 Task: Search and explore Airbnb cabins in Napa Valley. 
Action: Mouse moved to (531, 77)
Screenshot: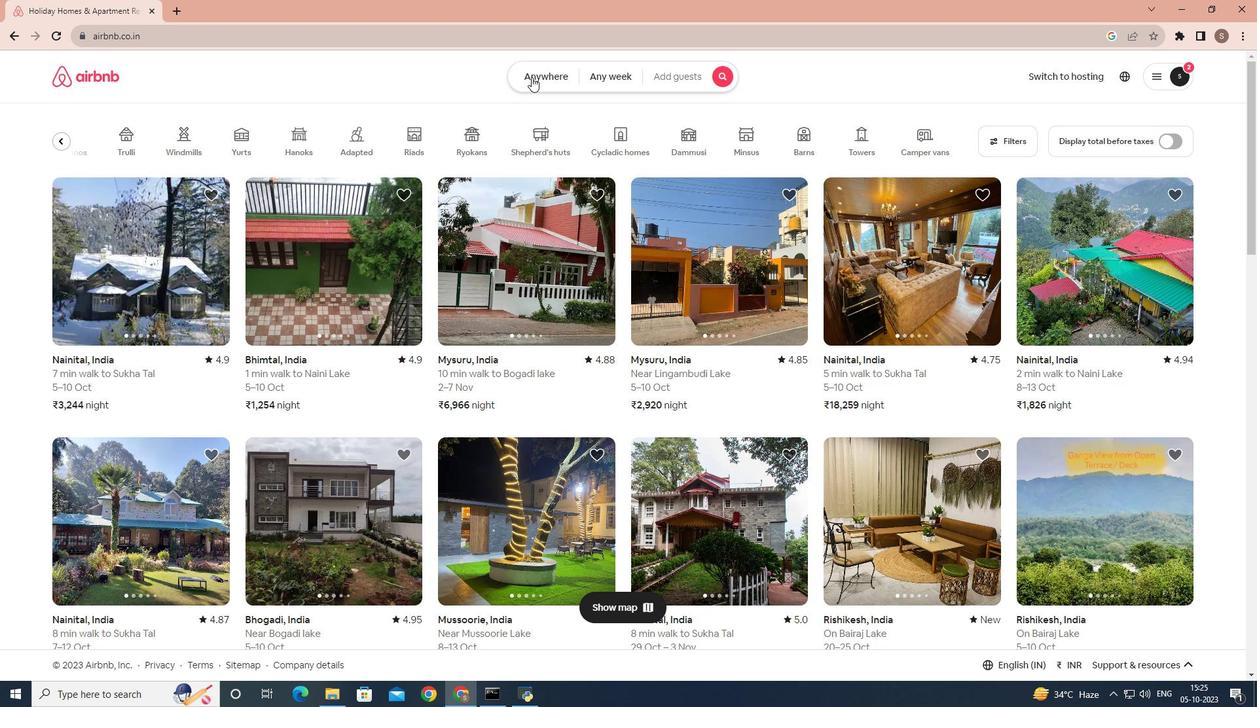 
Action: Mouse pressed left at (531, 77)
Screenshot: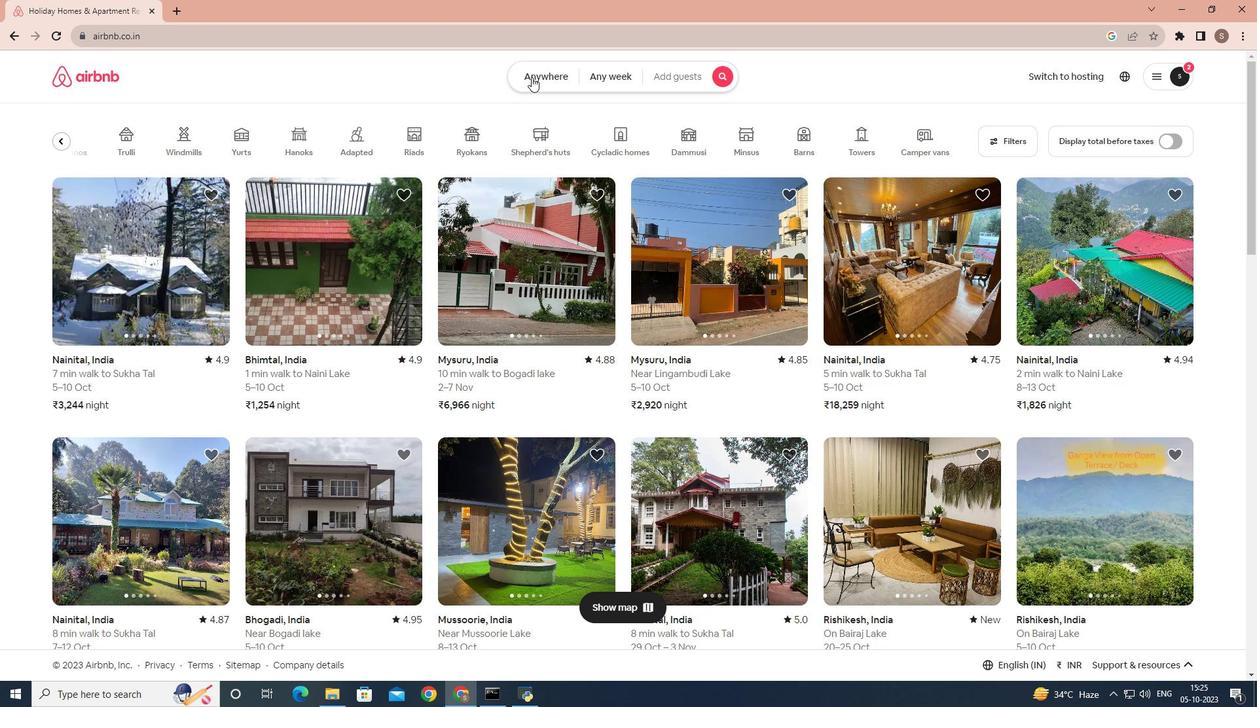 
Action: Mouse moved to (468, 136)
Screenshot: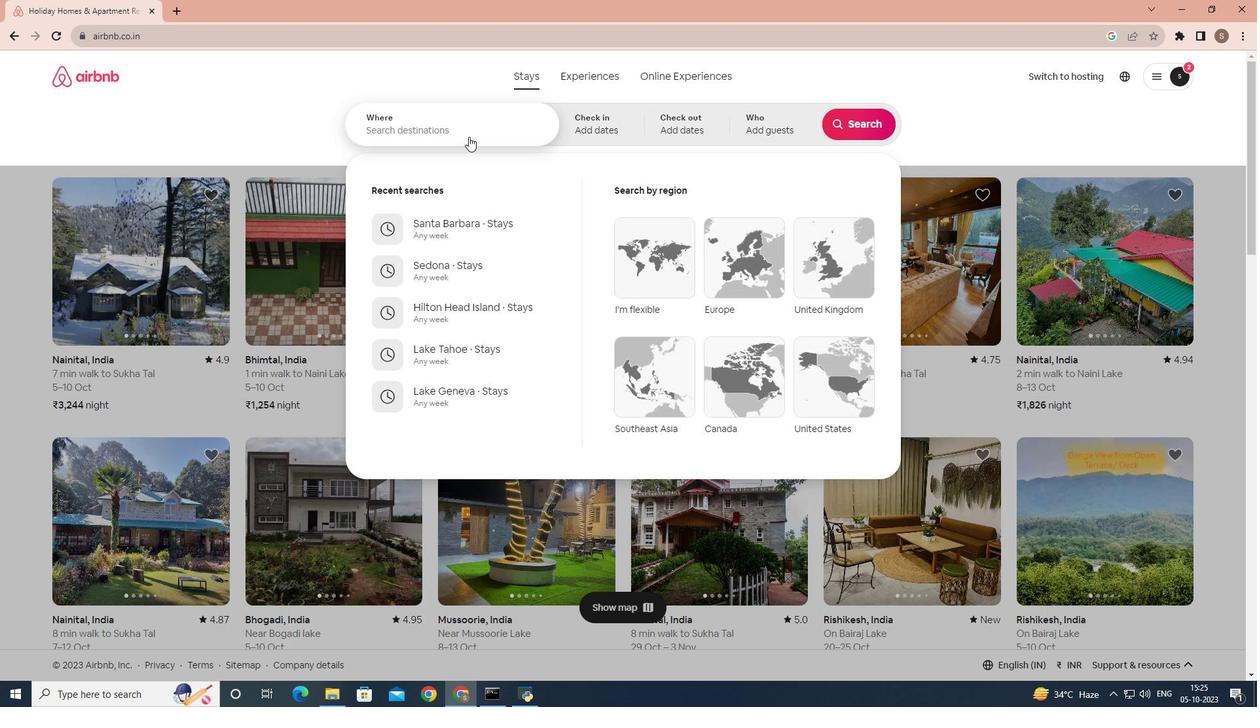 
Action: Mouse pressed left at (468, 136)
Screenshot: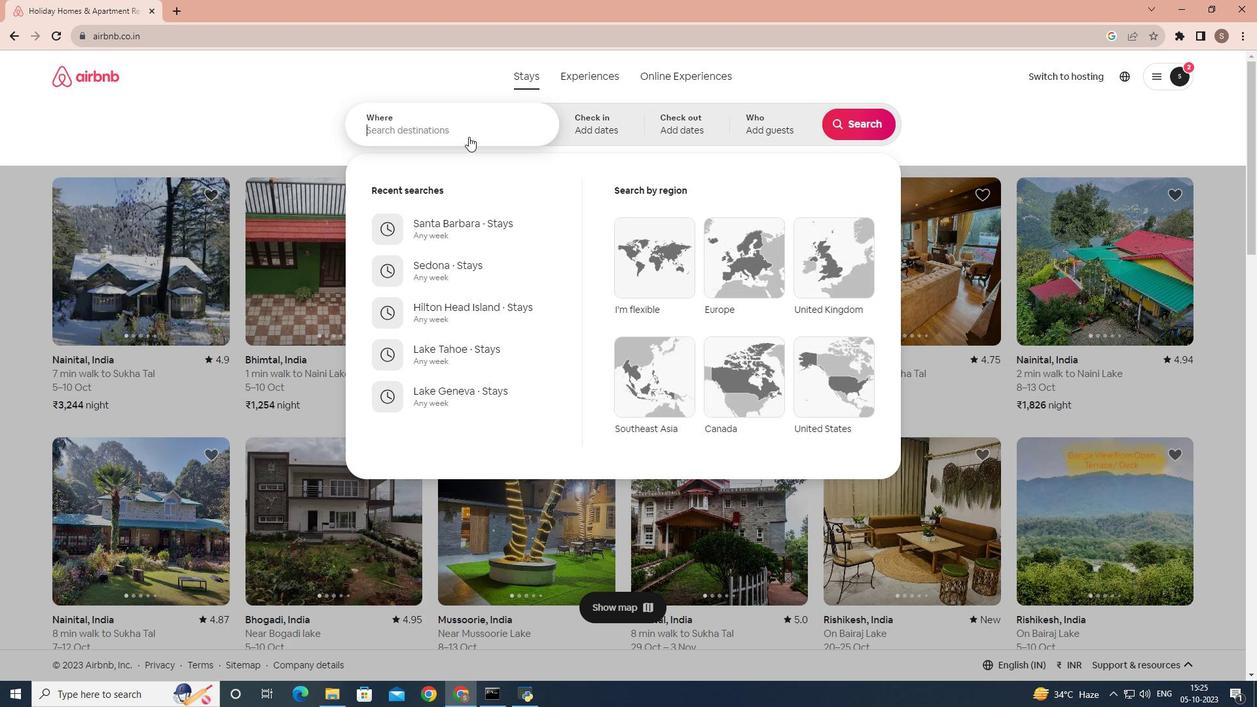 
Action: Key pressed <Key.shift>Napa<Key.space><Key.shift>Valley
Screenshot: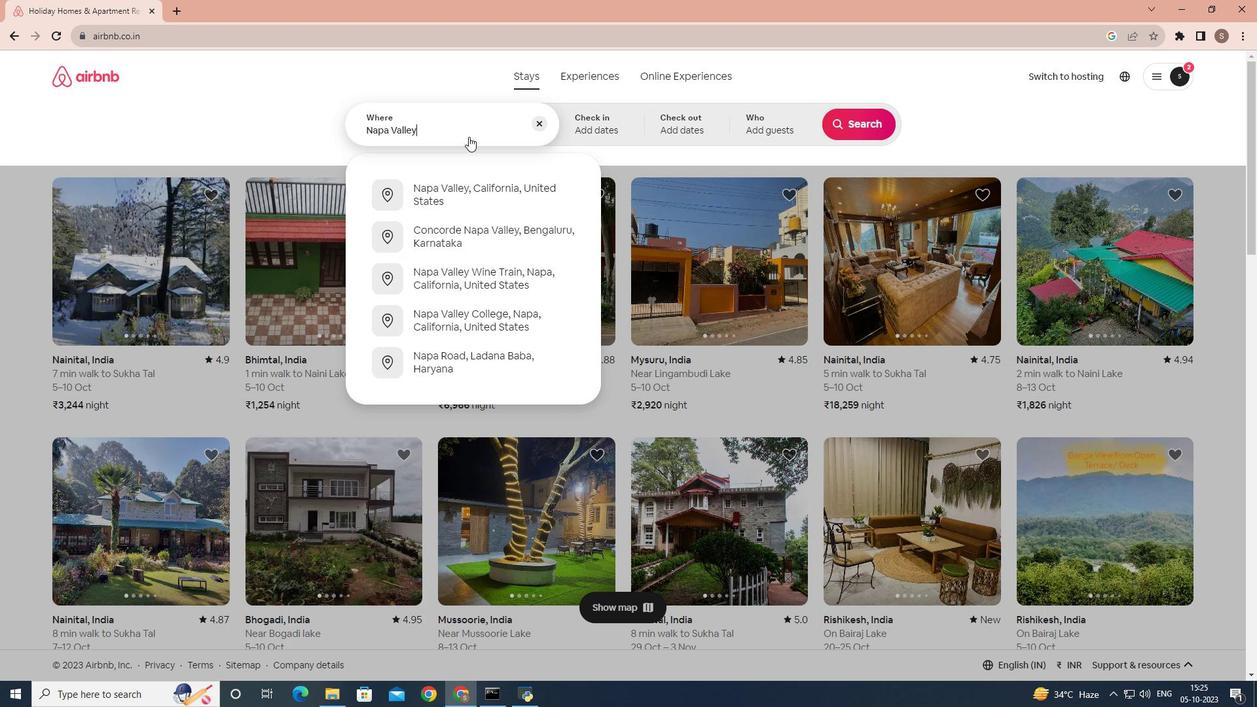 
Action: Mouse moved to (496, 183)
Screenshot: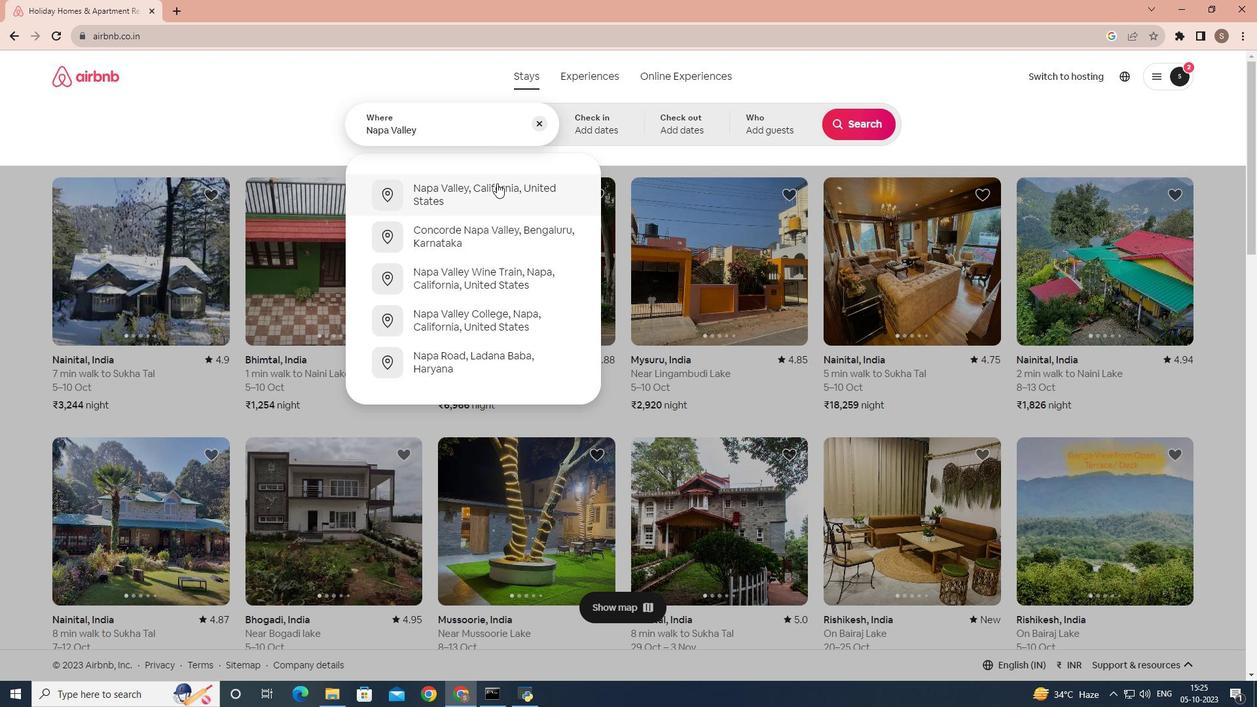 
Action: Mouse pressed left at (496, 183)
Screenshot: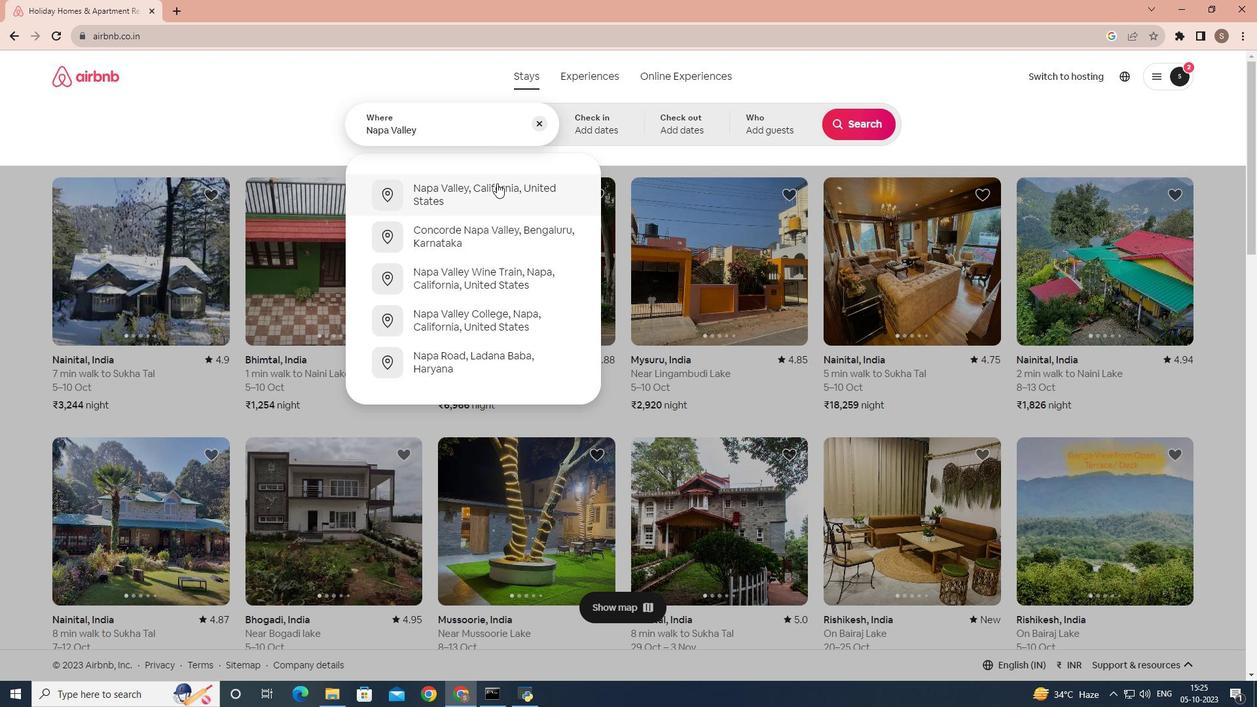 
Action: Mouse moved to (840, 128)
Screenshot: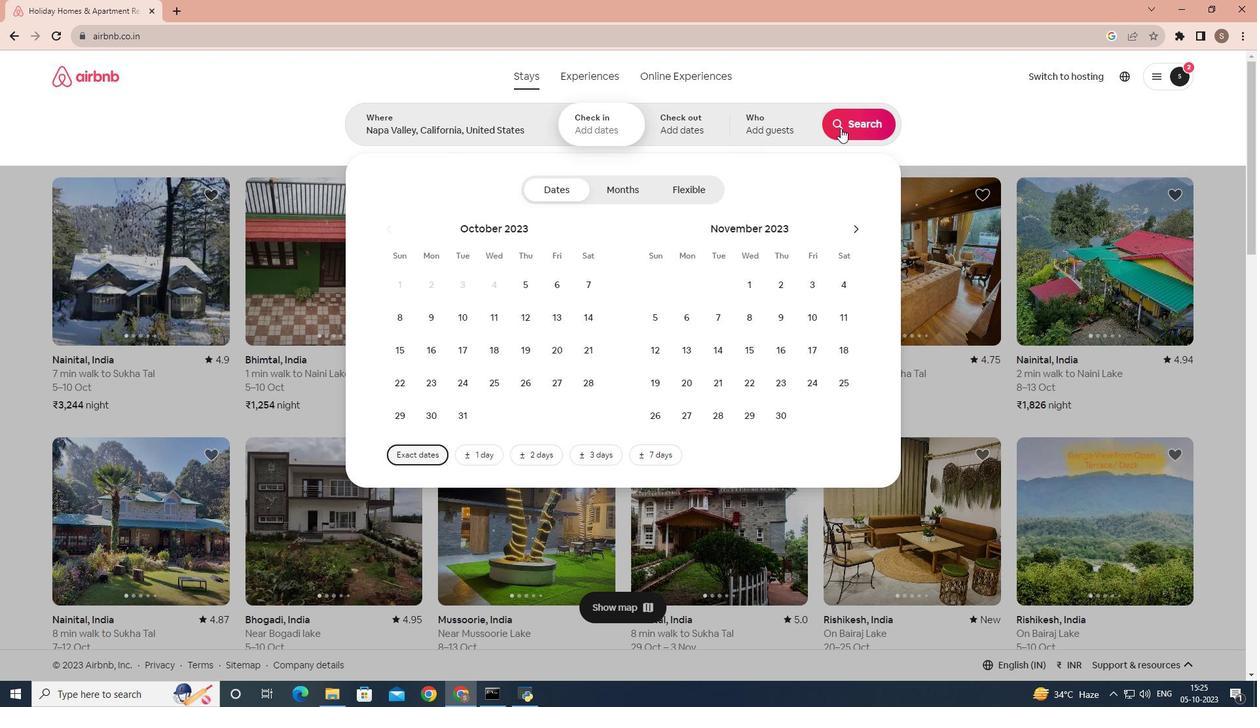 
Action: Mouse pressed left at (840, 128)
Screenshot: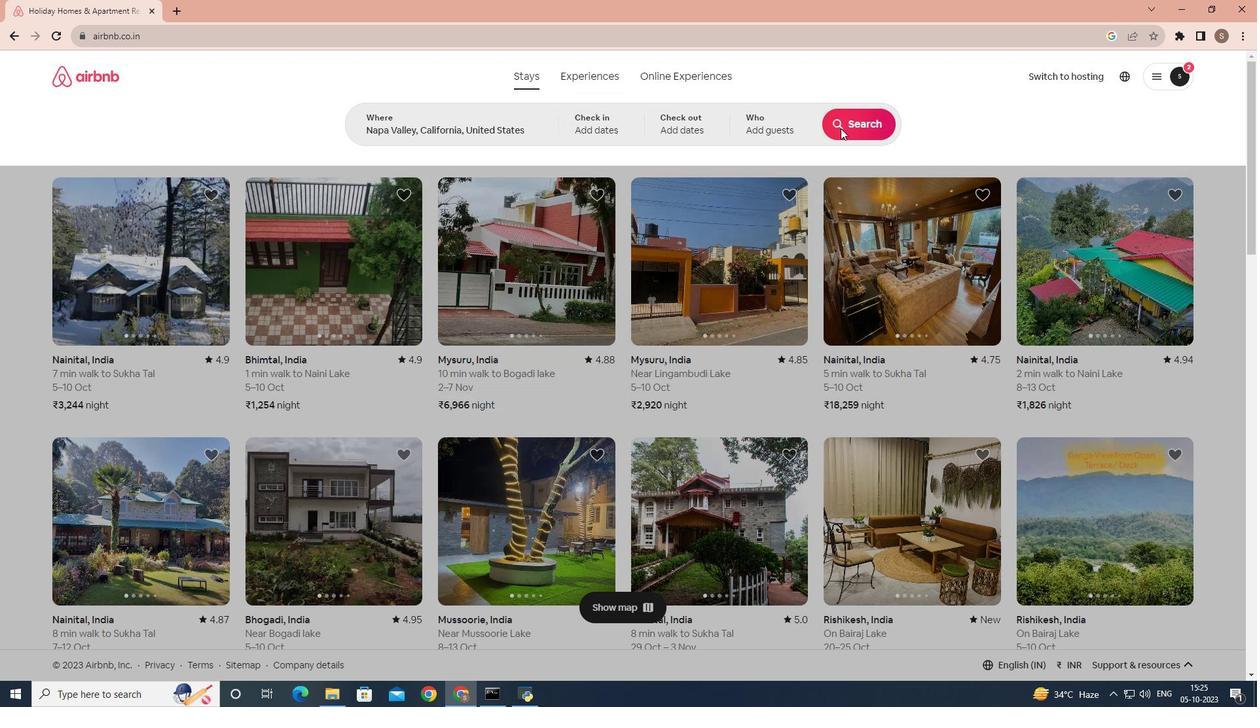 
Action: Mouse moved to (510, 136)
Screenshot: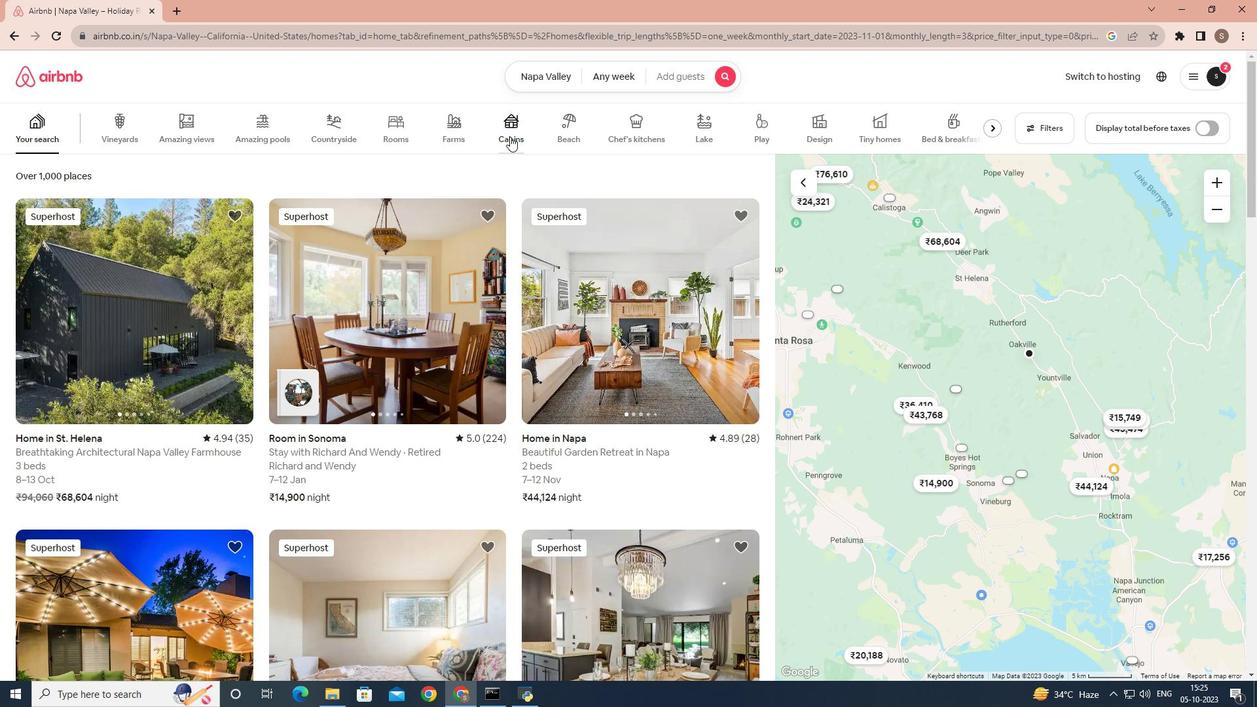 
Action: Mouse pressed left at (510, 136)
Screenshot: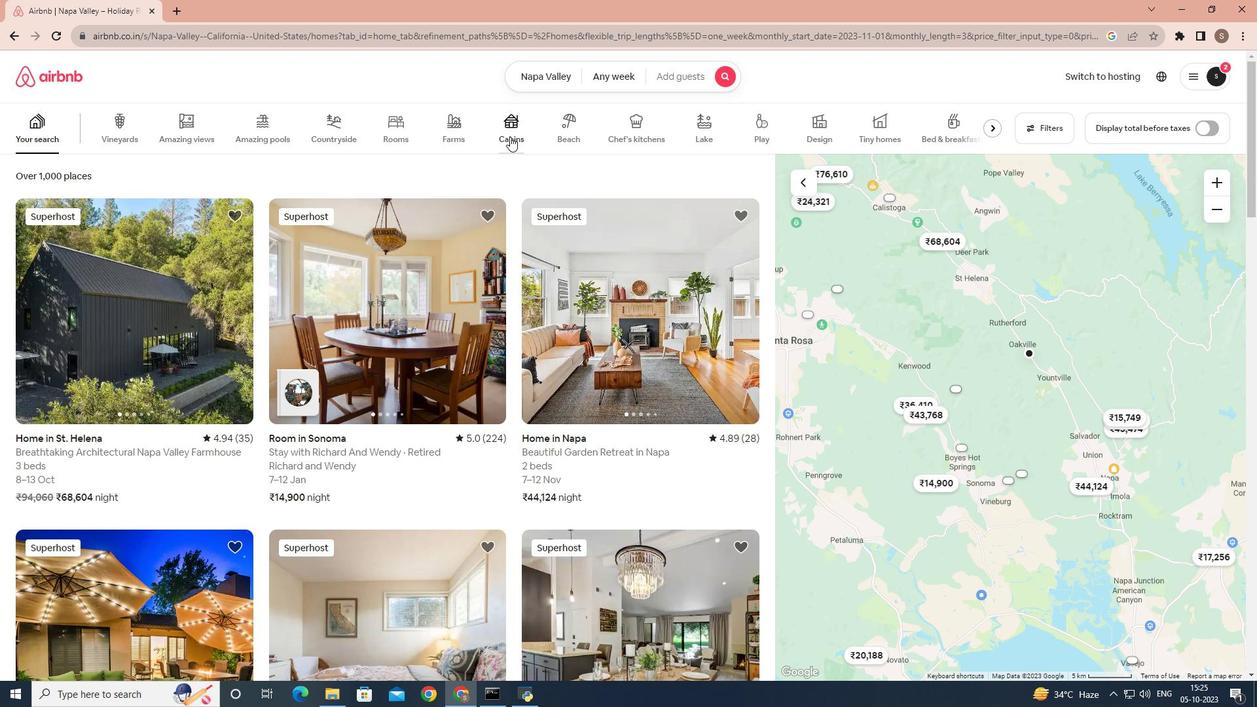 
Action: Mouse moved to (411, 240)
Screenshot: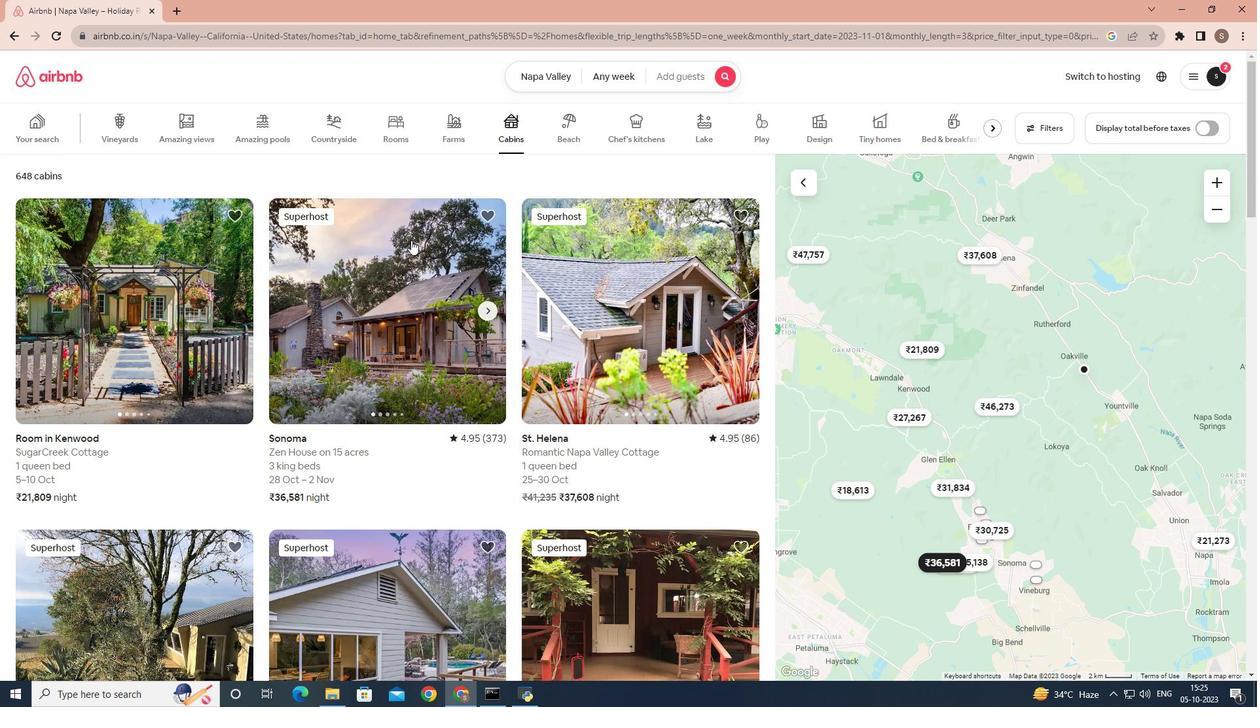 
Action: Mouse scrolled (411, 239) with delta (0, 0)
Screenshot: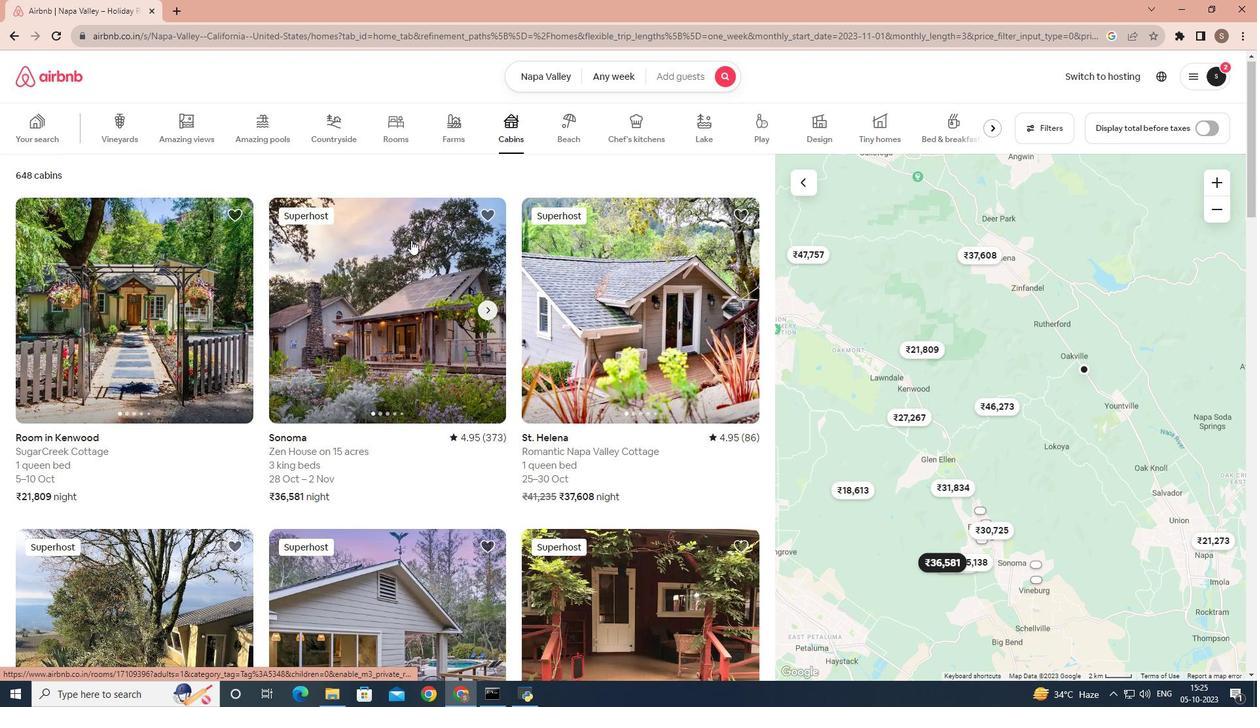 
Action: Mouse moved to (320, 281)
Screenshot: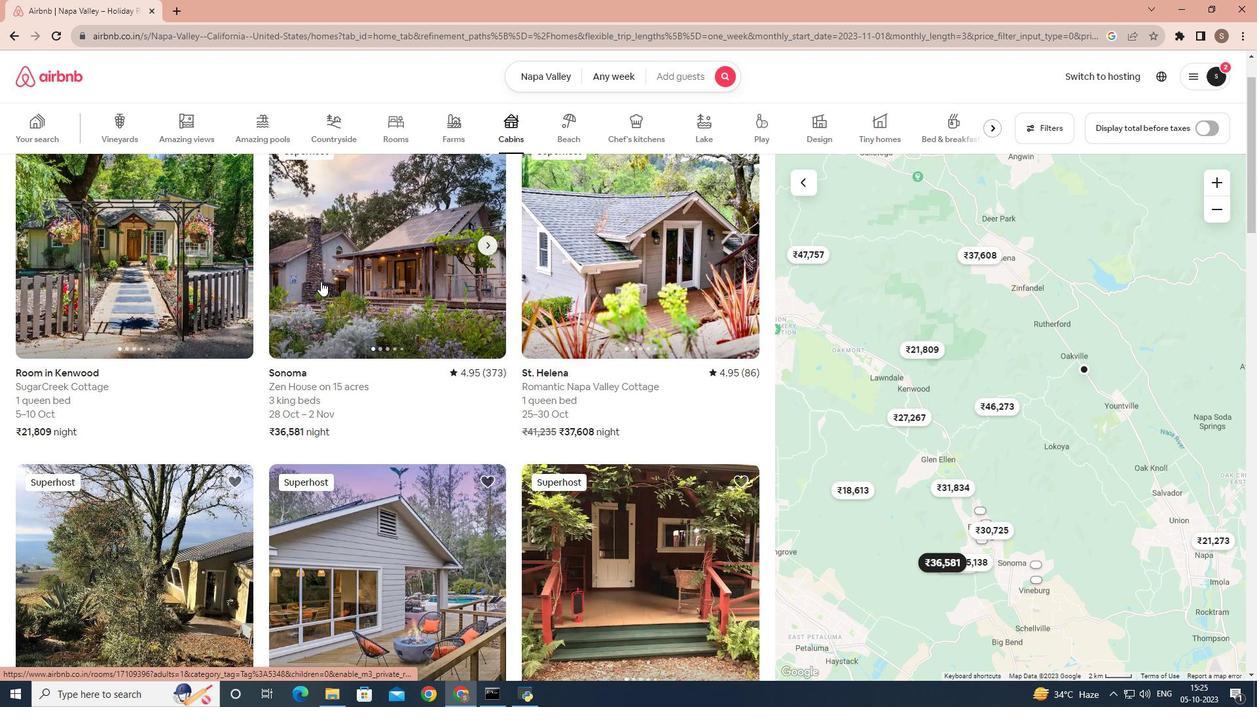 
Action: Mouse pressed left at (320, 281)
Screenshot: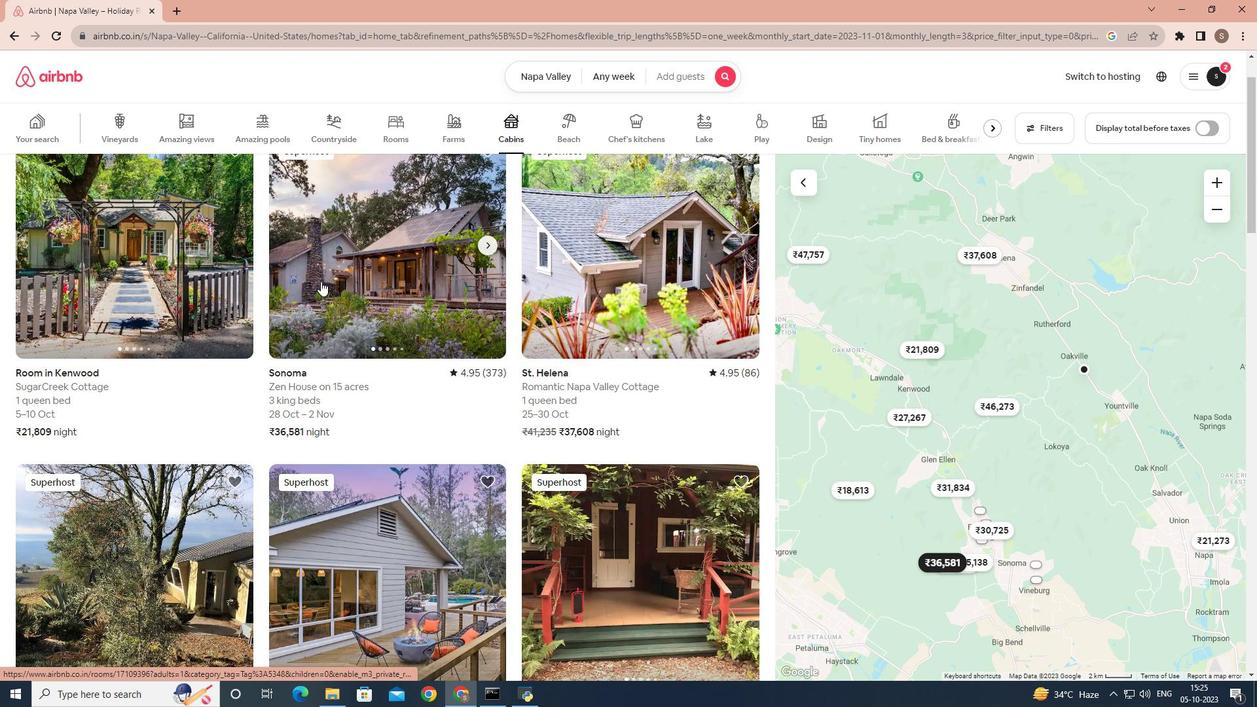 
Action: Mouse moved to (925, 478)
Screenshot: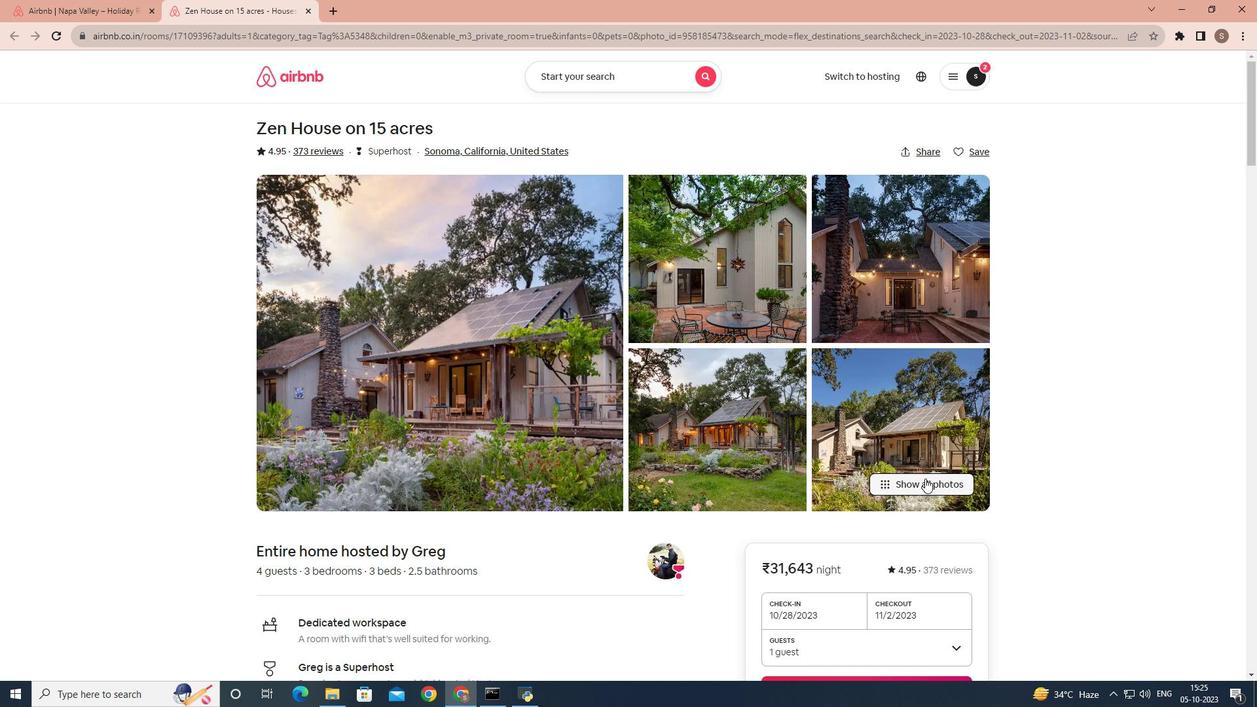
Action: Mouse pressed left at (925, 478)
Screenshot: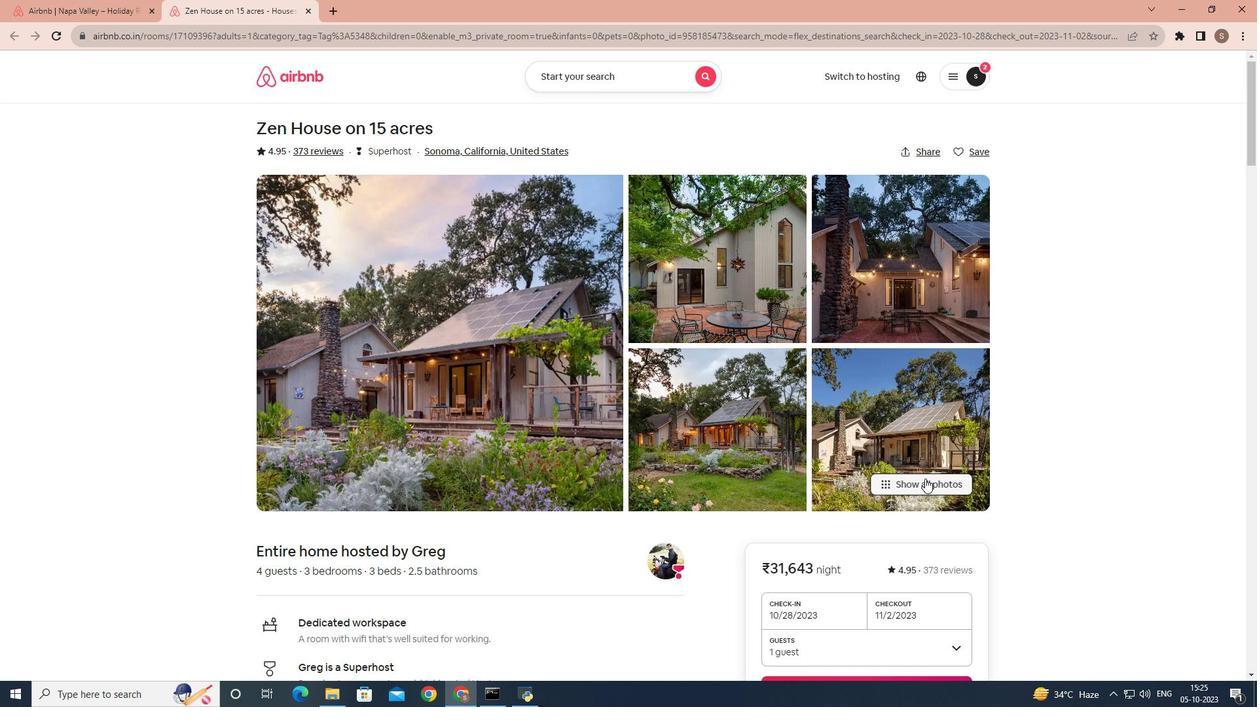 
Action: Mouse moved to (774, 486)
Screenshot: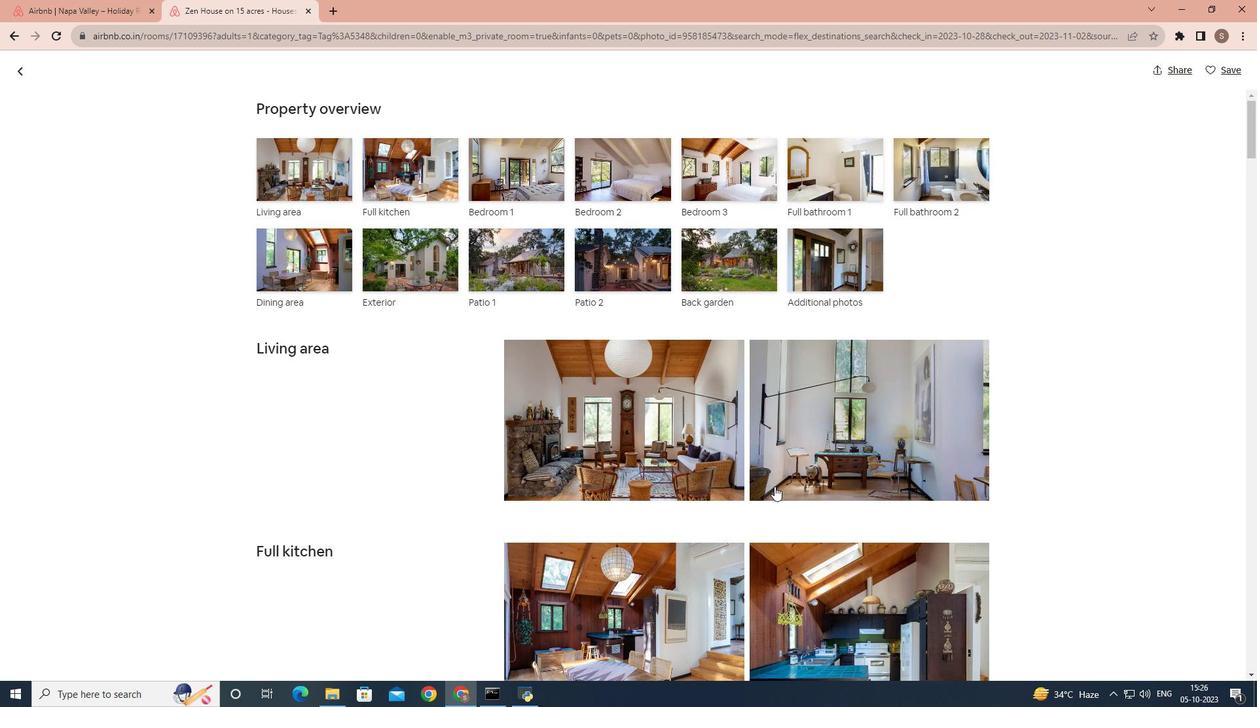 
Action: Mouse scrolled (774, 485) with delta (0, 0)
Screenshot: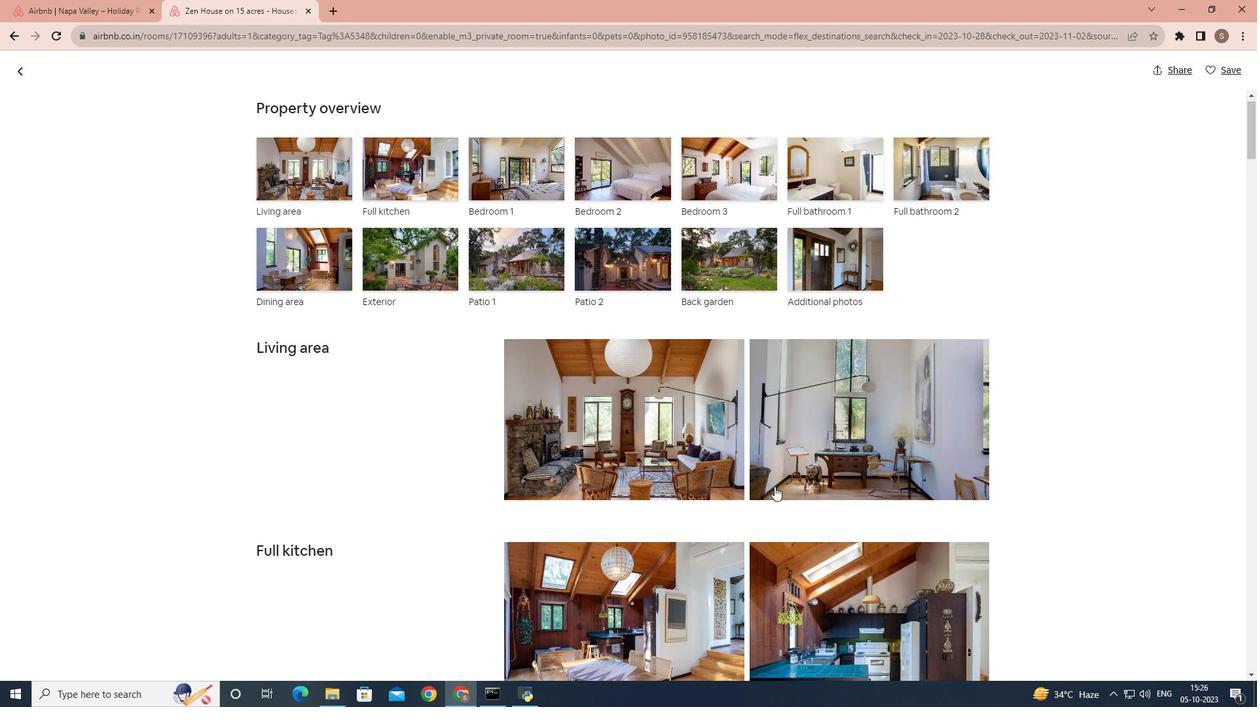 
Action: Mouse moved to (774, 479)
Screenshot: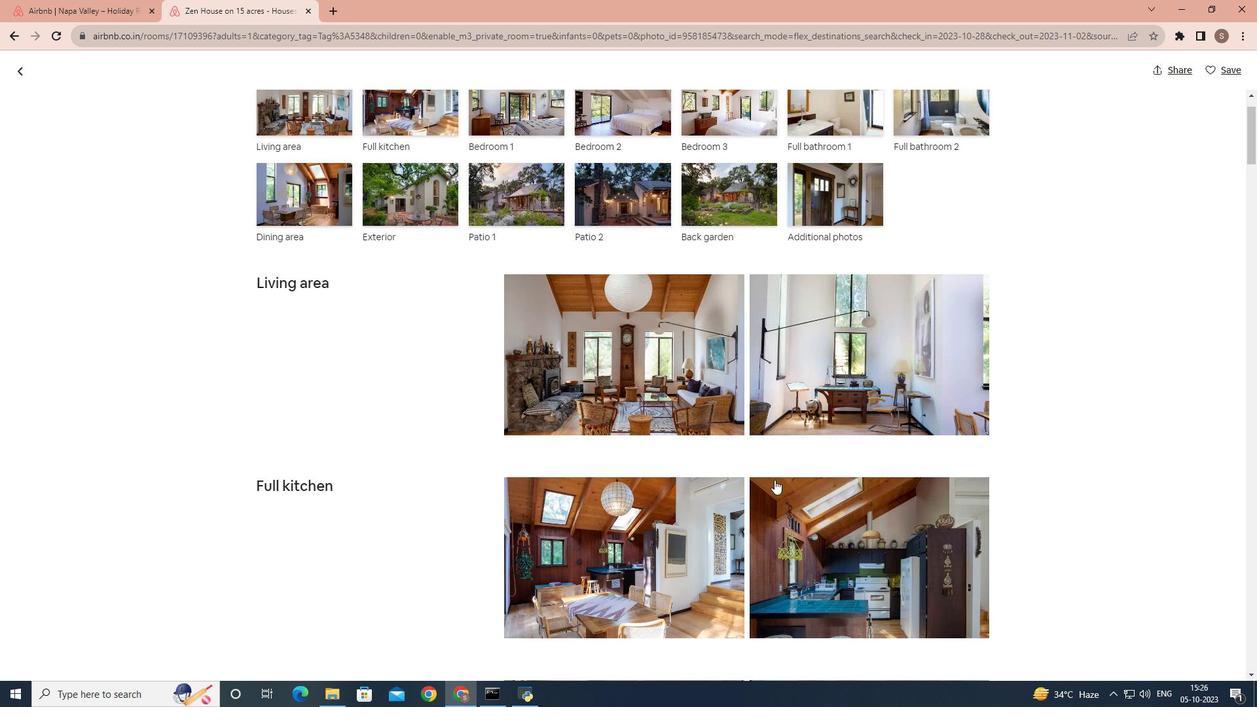 
Action: Mouse scrolled (774, 479) with delta (0, 0)
Screenshot: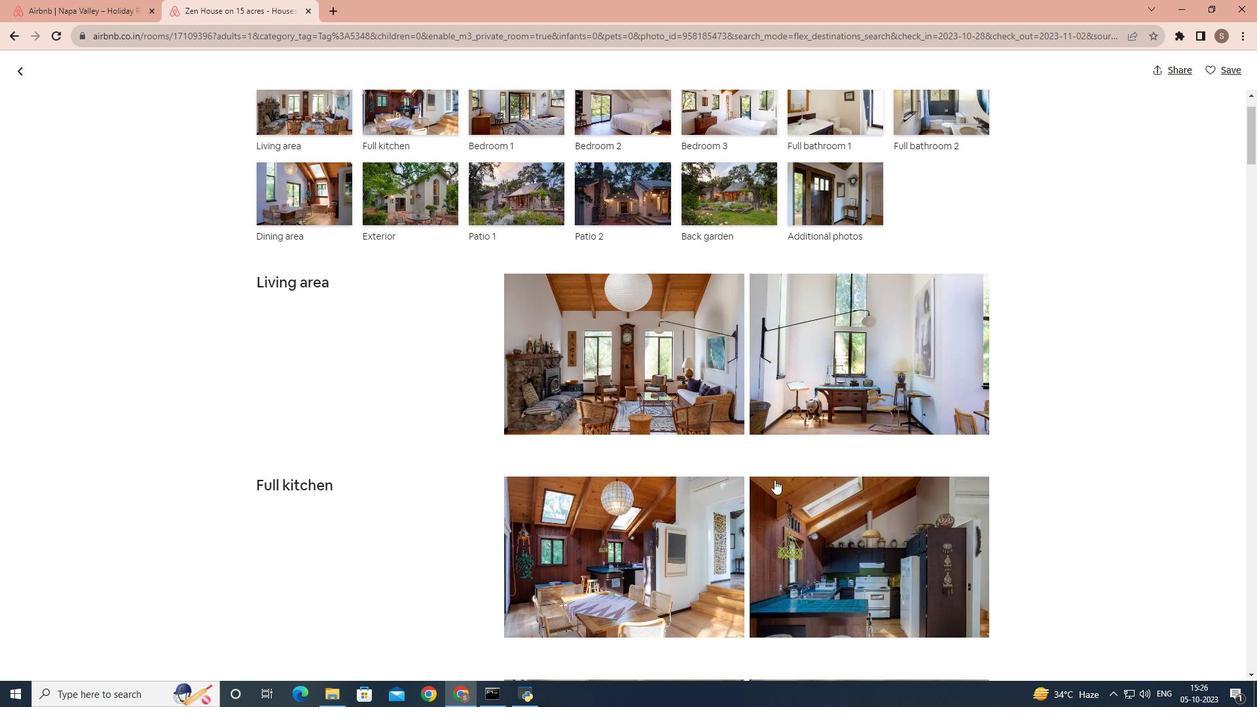 
Action: Mouse scrolled (774, 479) with delta (0, 0)
Screenshot: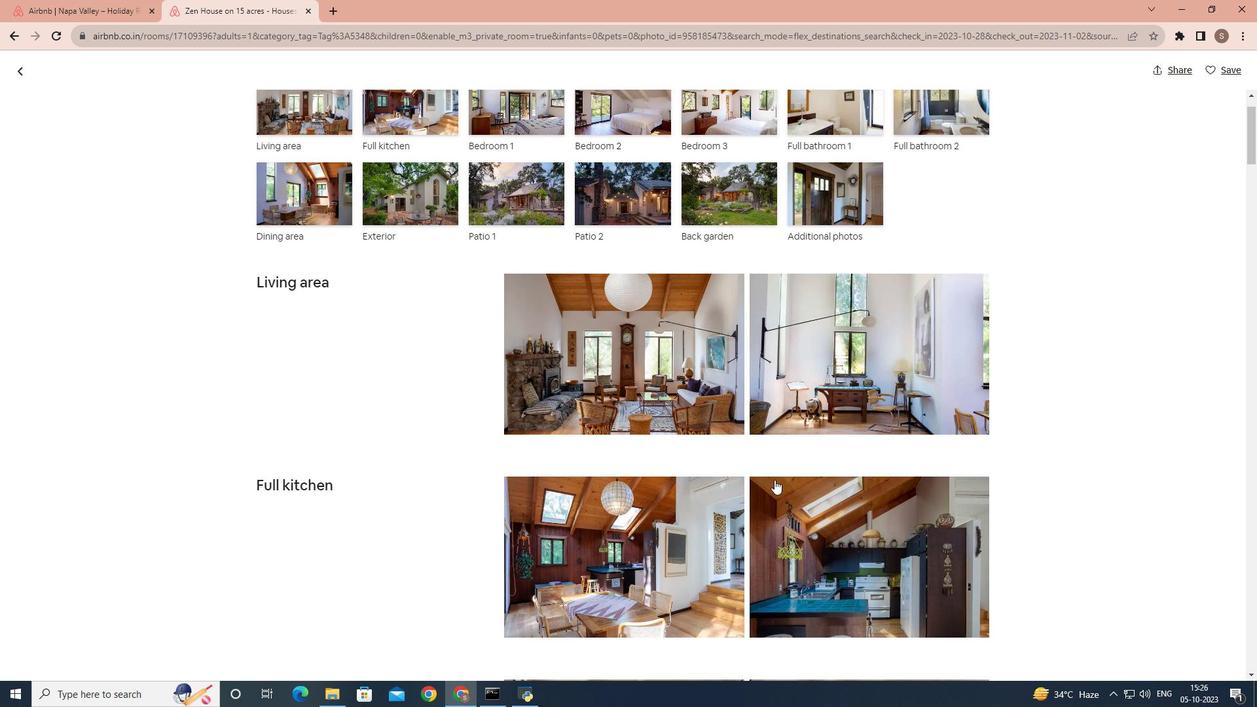 
Action: Mouse scrolled (774, 479) with delta (0, 0)
Screenshot: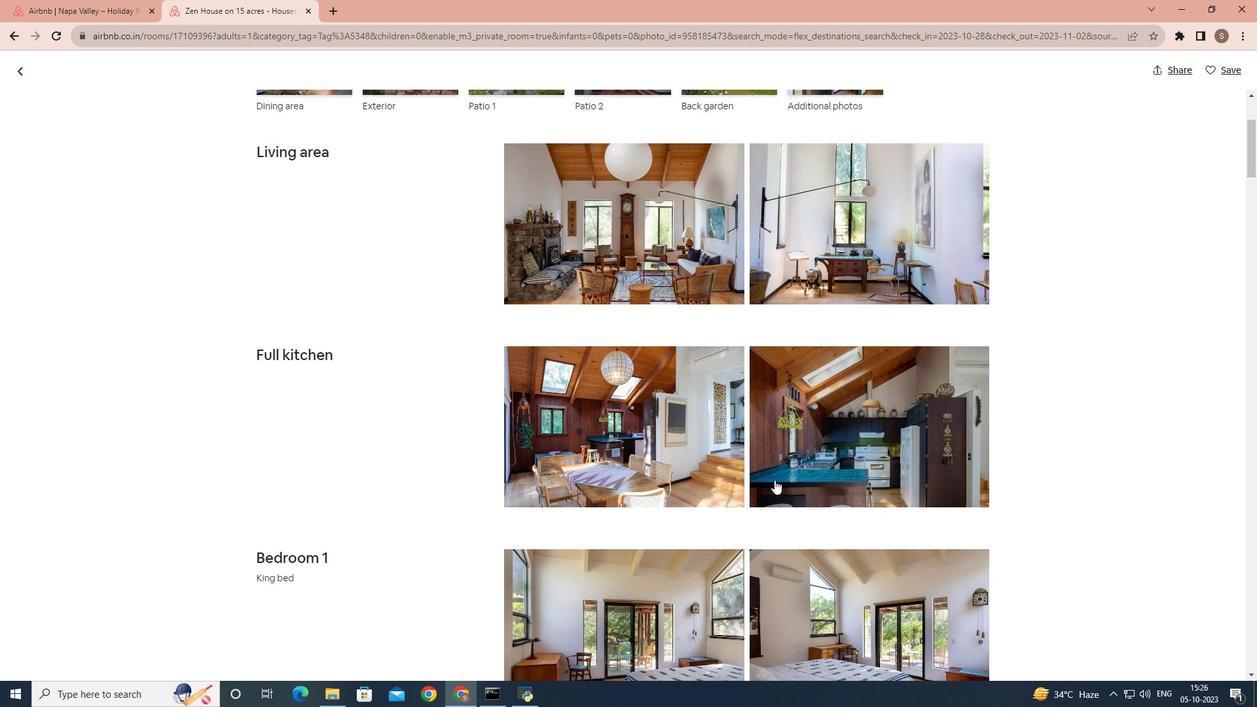 
Action: Mouse scrolled (774, 479) with delta (0, 0)
Screenshot: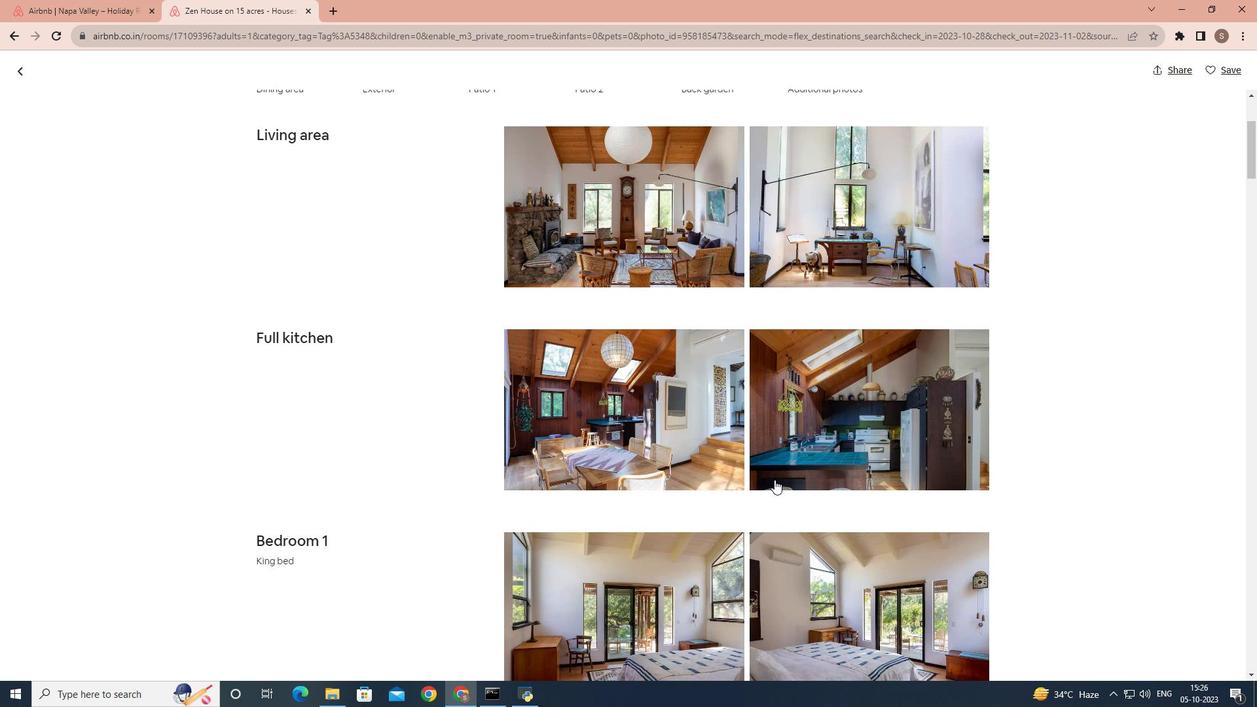 
Action: Mouse scrolled (774, 479) with delta (0, 0)
Screenshot: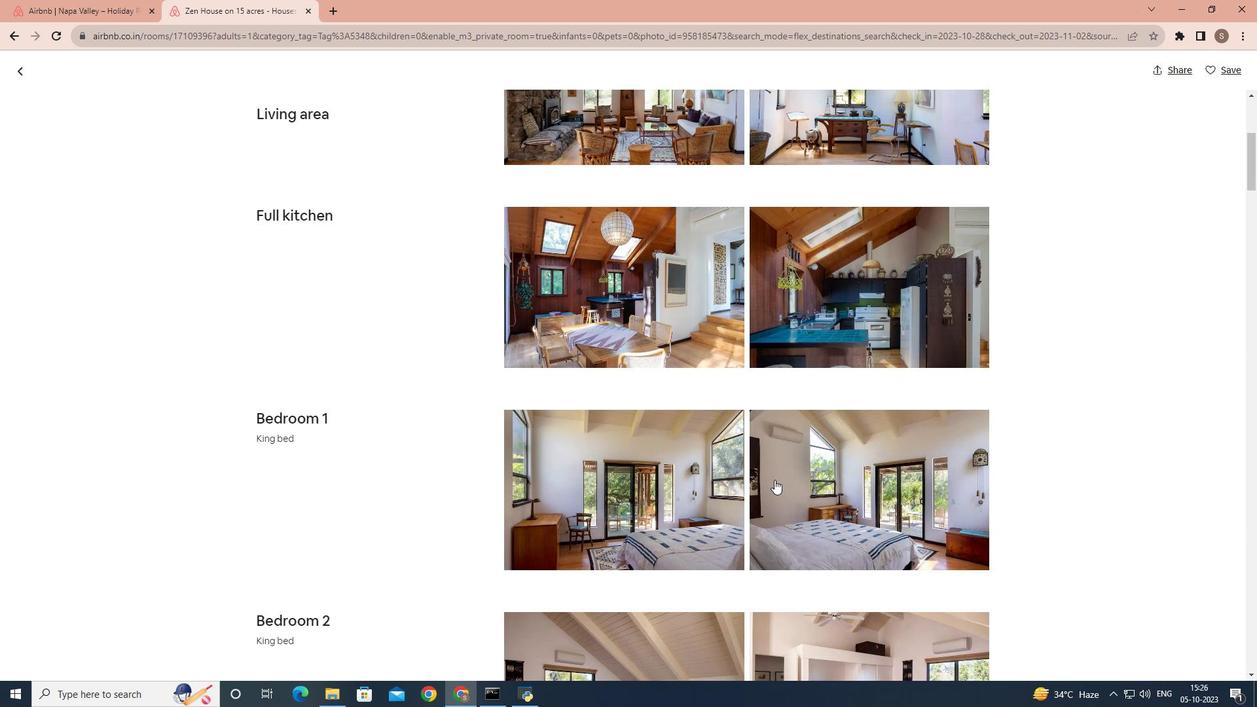 
Action: Mouse scrolled (774, 479) with delta (0, 0)
Screenshot: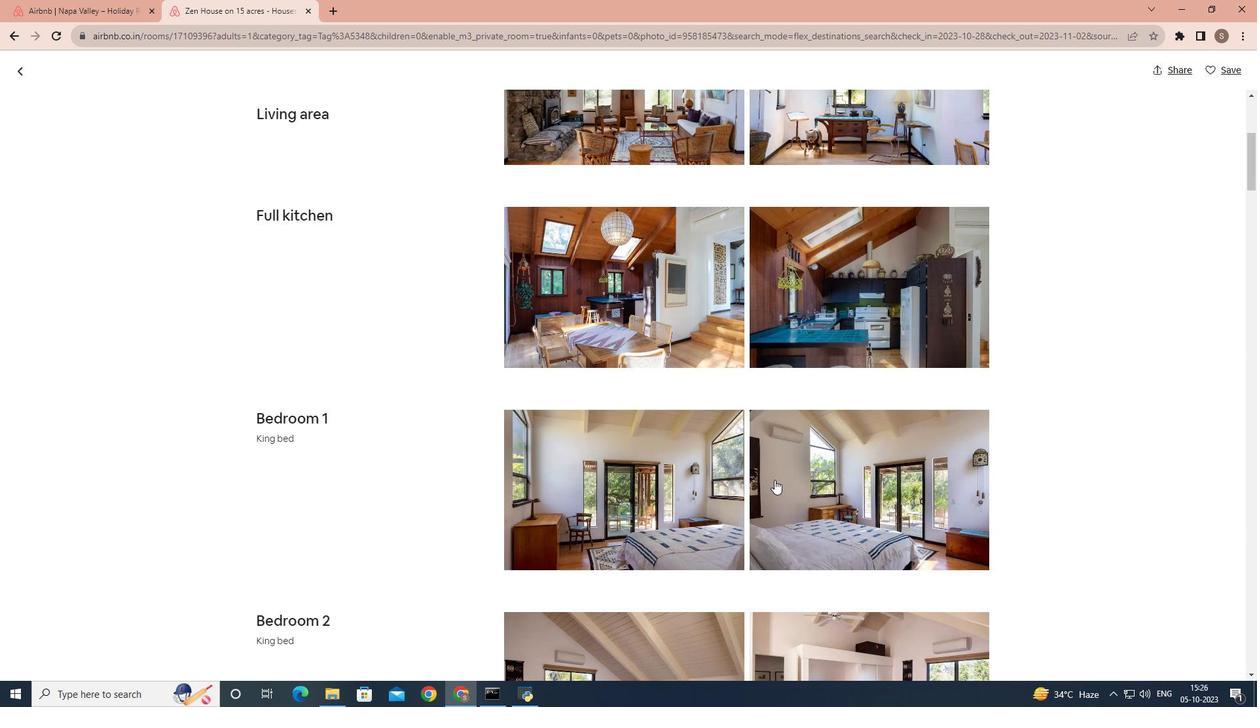 
Action: Mouse scrolled (774, 479) with delta (0, 0)
Screenshot: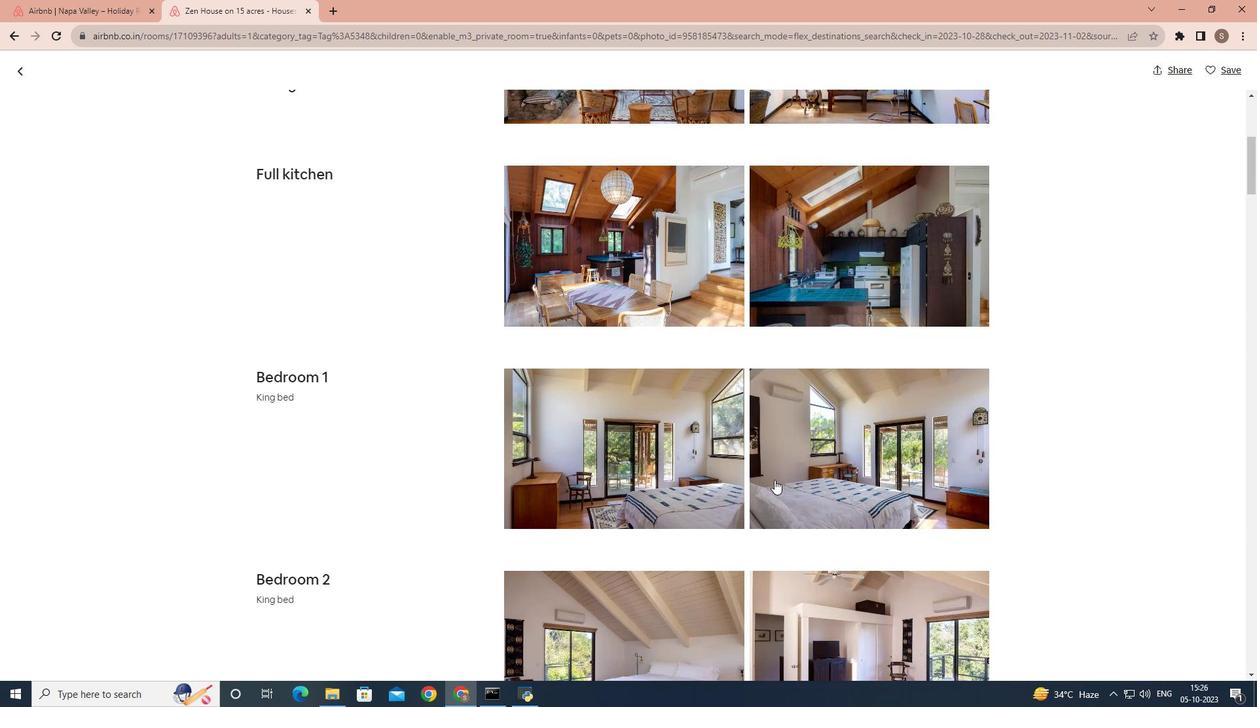 
Action: Mouse scrolled (774, 479) with delta (0, 0)
Screenshot: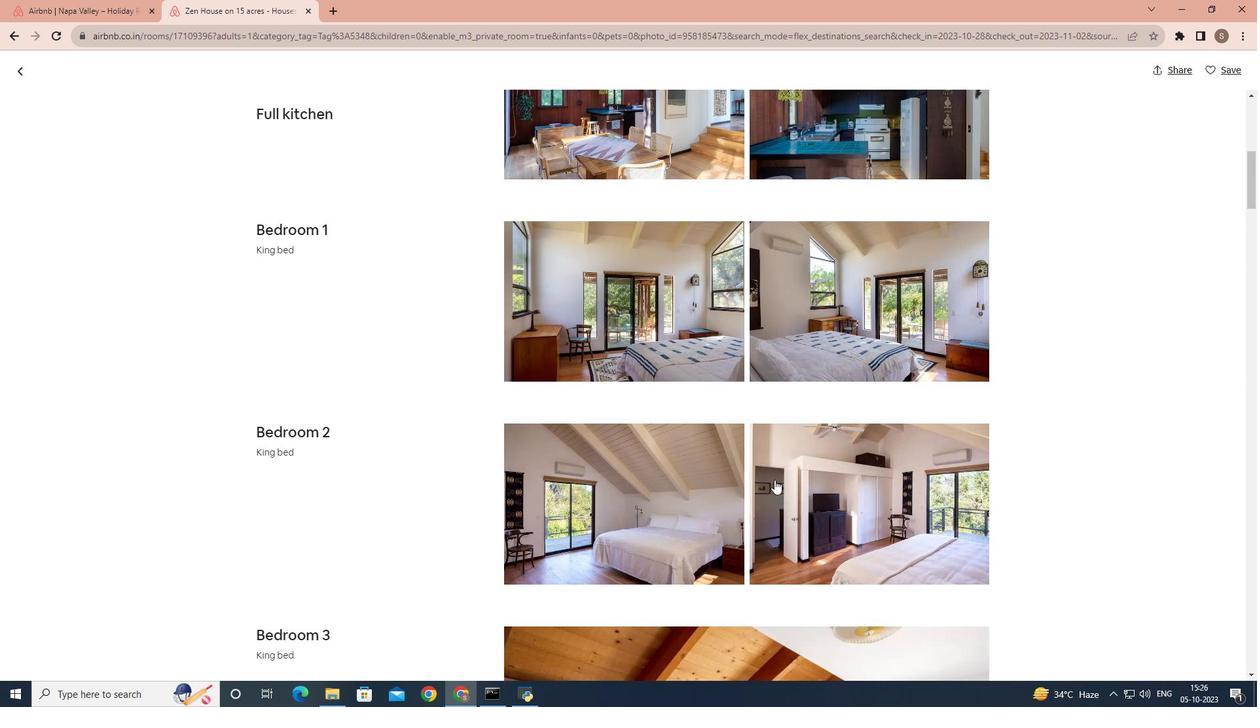 
Action: Mouse scrolled (774, 479) with delta (0, 0)
Screenshot: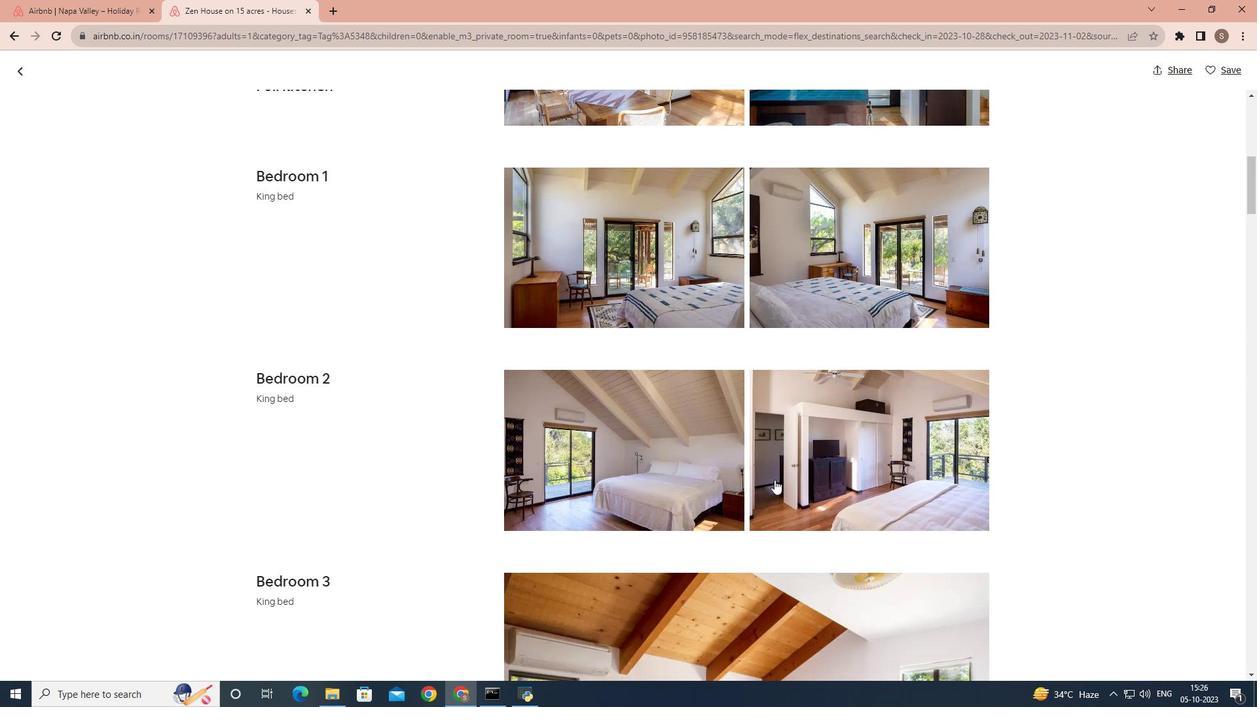 
Action: Mouse scrolled (774, 479) with delta (0, 0)
Screenshot: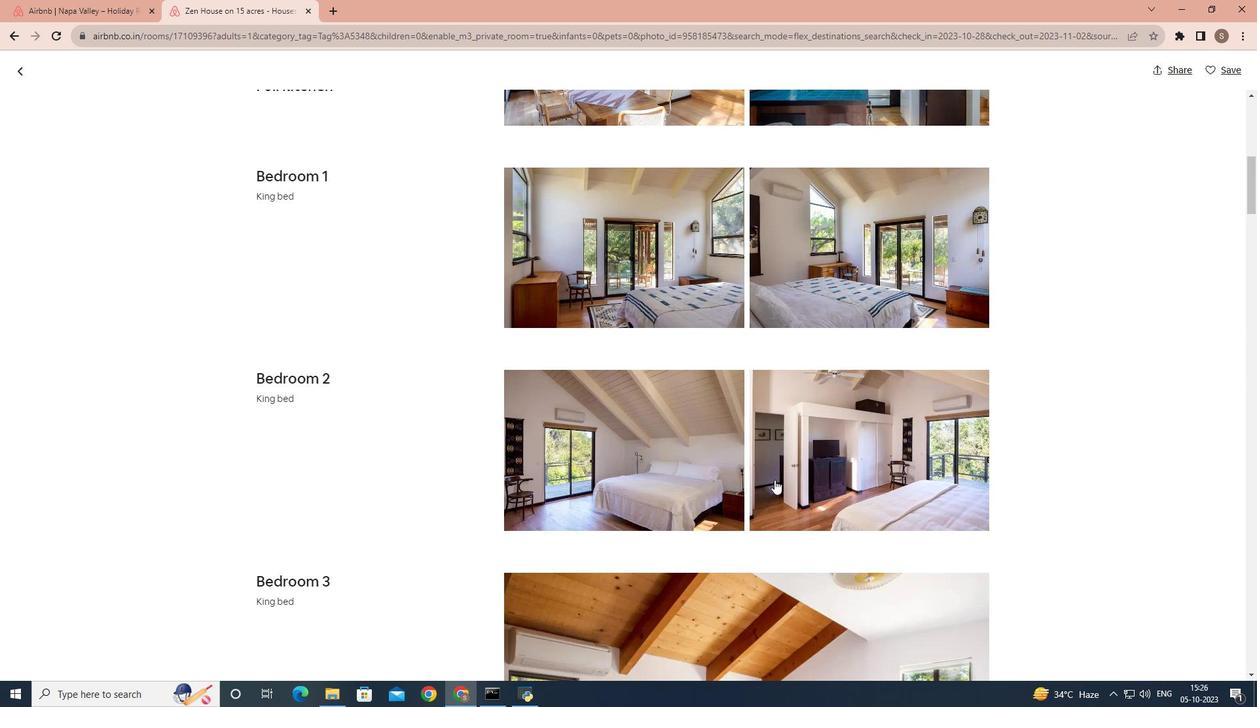 
Action: Mouse moved to (774, 479)
Screenshot: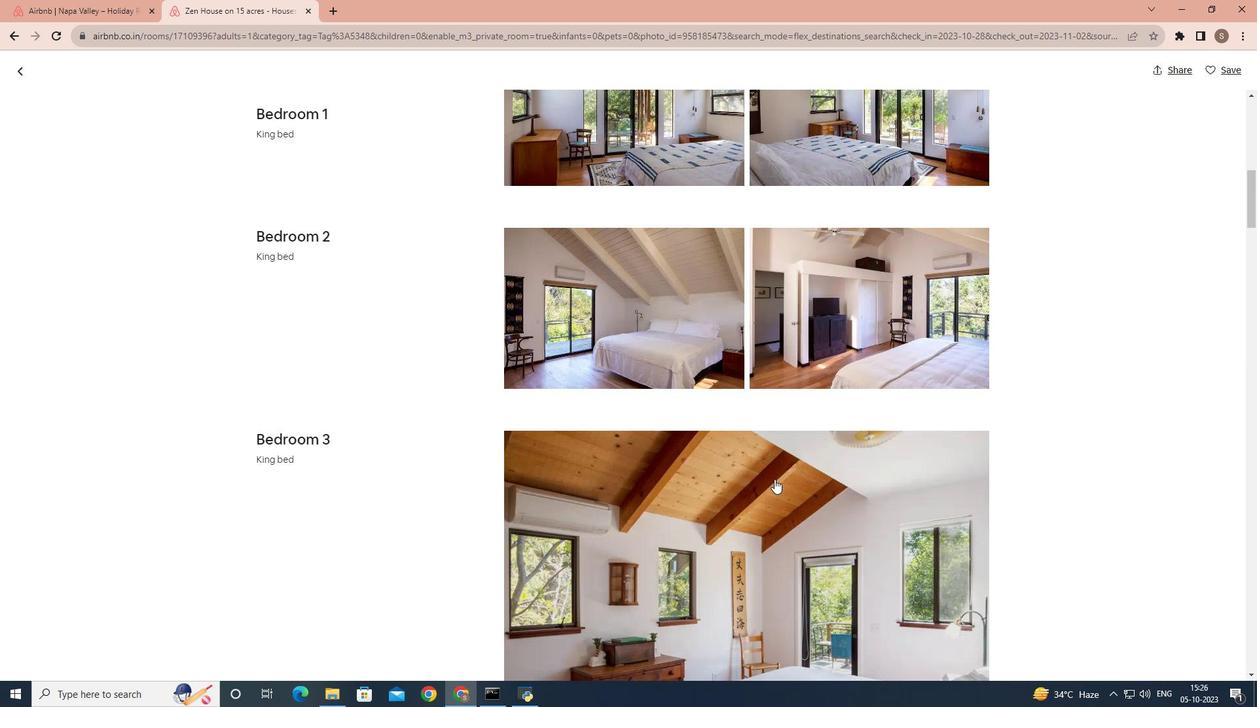 
Action: Mouse scrolled (774, 478) with delta (0, 0)
Screenshot: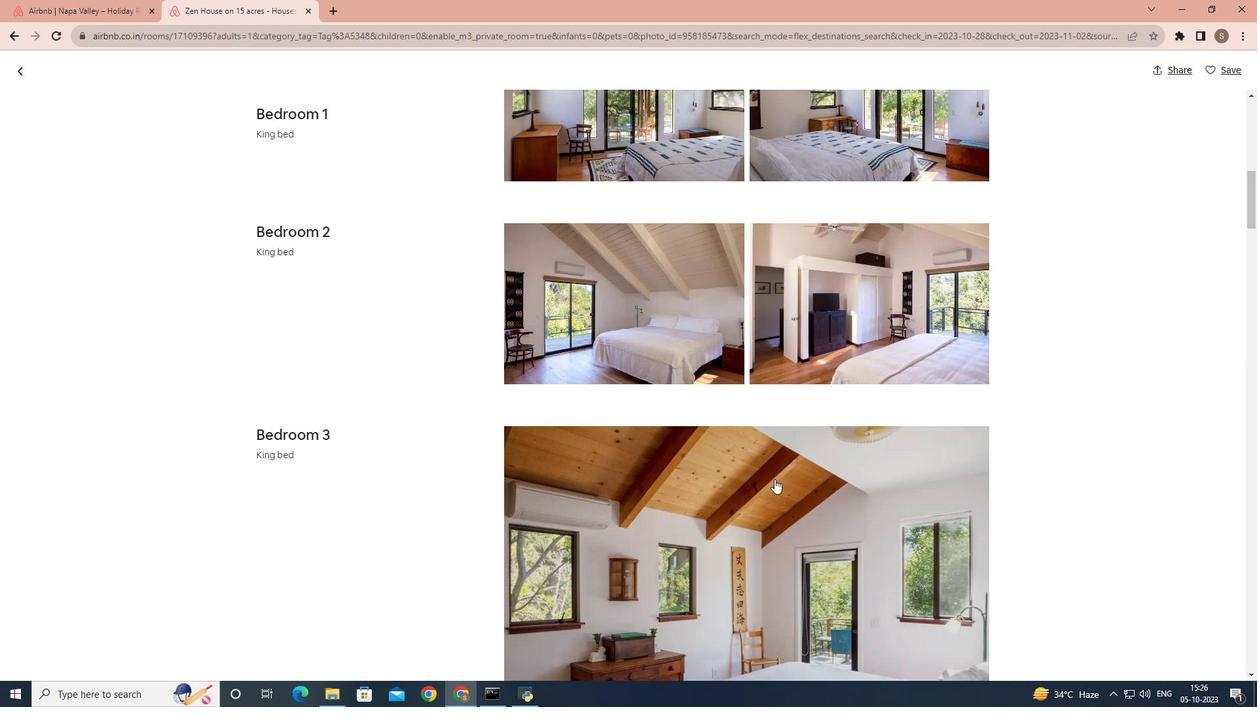 
Action: Mouse scrolled (774, 478) with delta (0, 0)
Screenshot: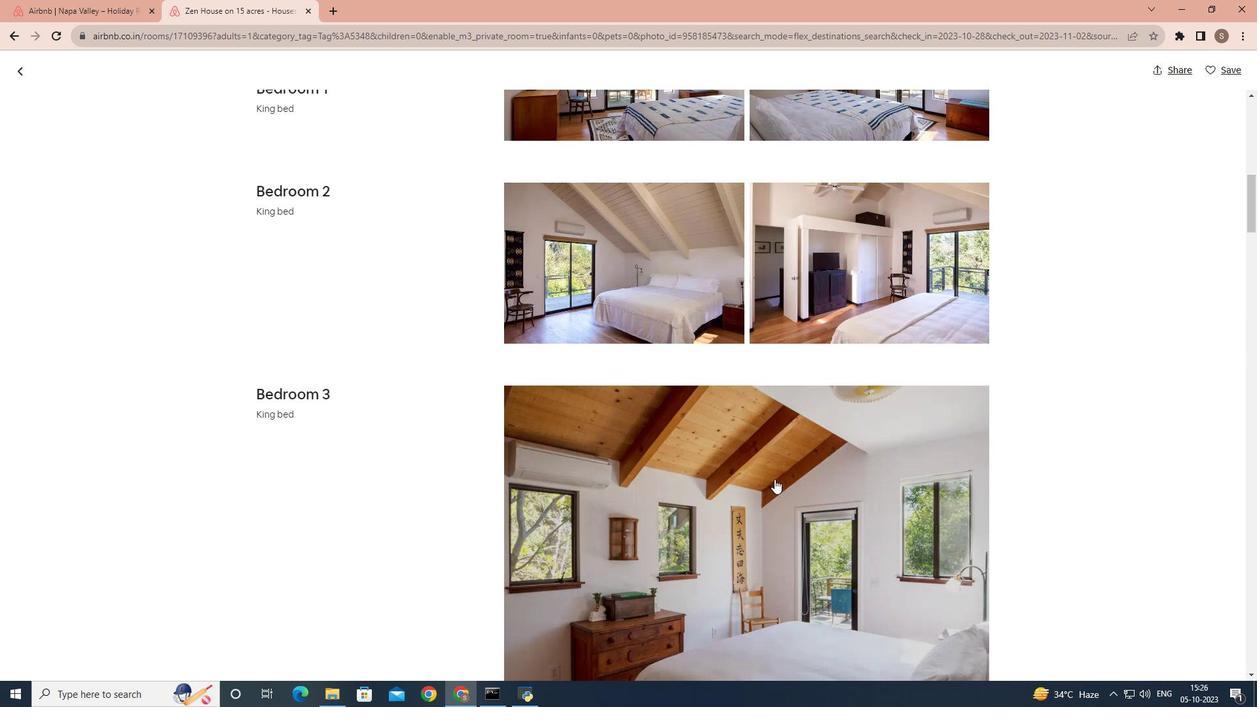 
Action: Mouse scrolled (774, 478) with delta (0, 0)
Screenshot: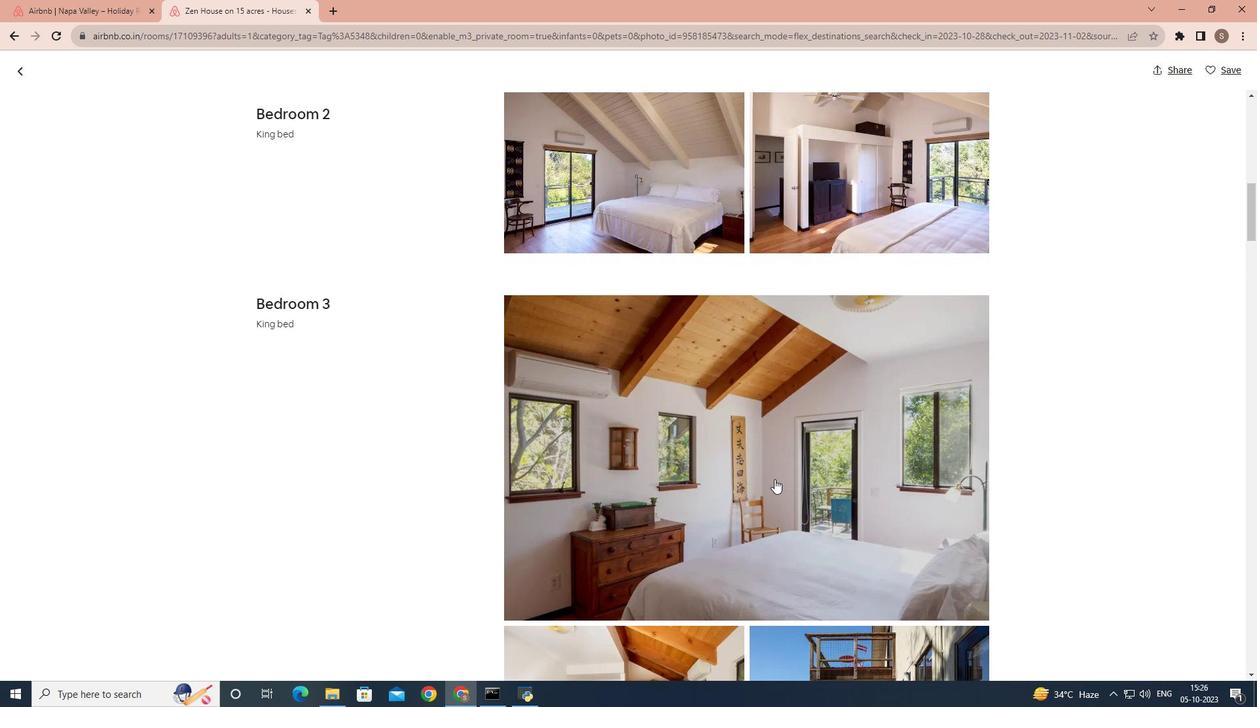 
Action: Mouse scrolled (774, 478) with delta (0, 0)
Screenshot: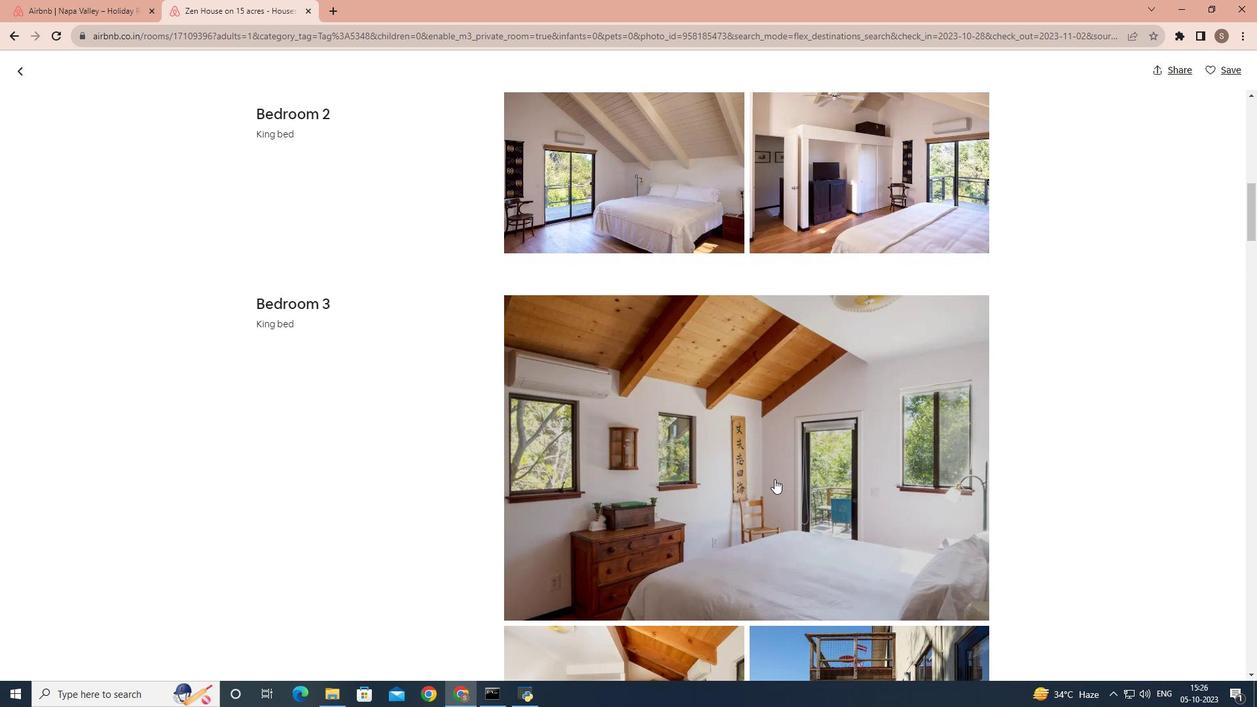 
Action: Mouse scrolled (774, 478) with delta (0, 0)
Screenshot: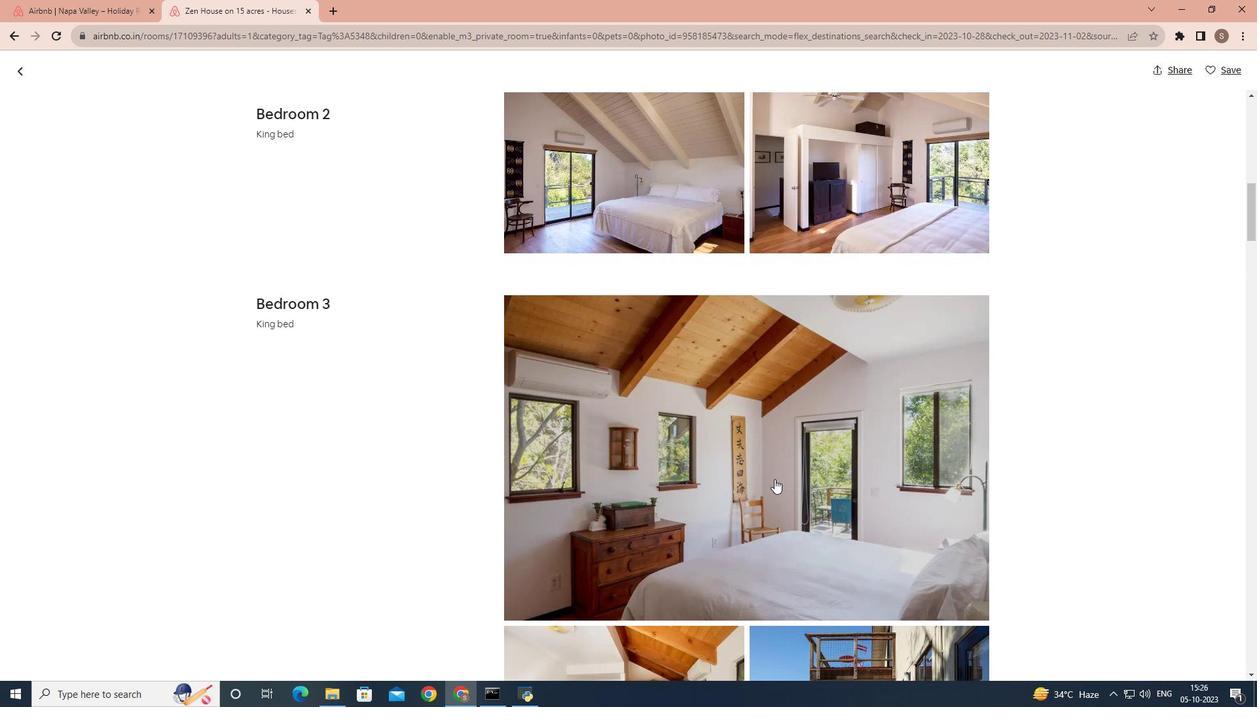 
Action: Mouse scrolled (774, 478) with delta (0, 0)
Screenshot: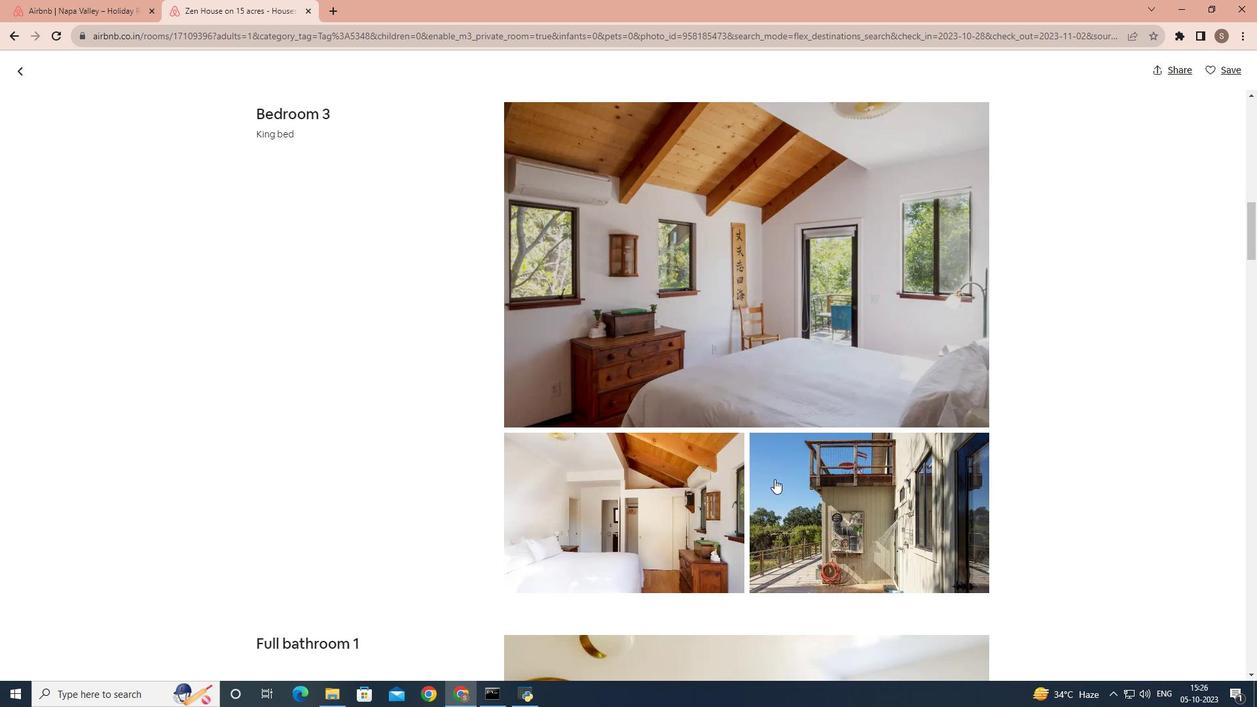 
Action: Mouse scrolled (774, 478) with delta (0, 0)
Screenshot: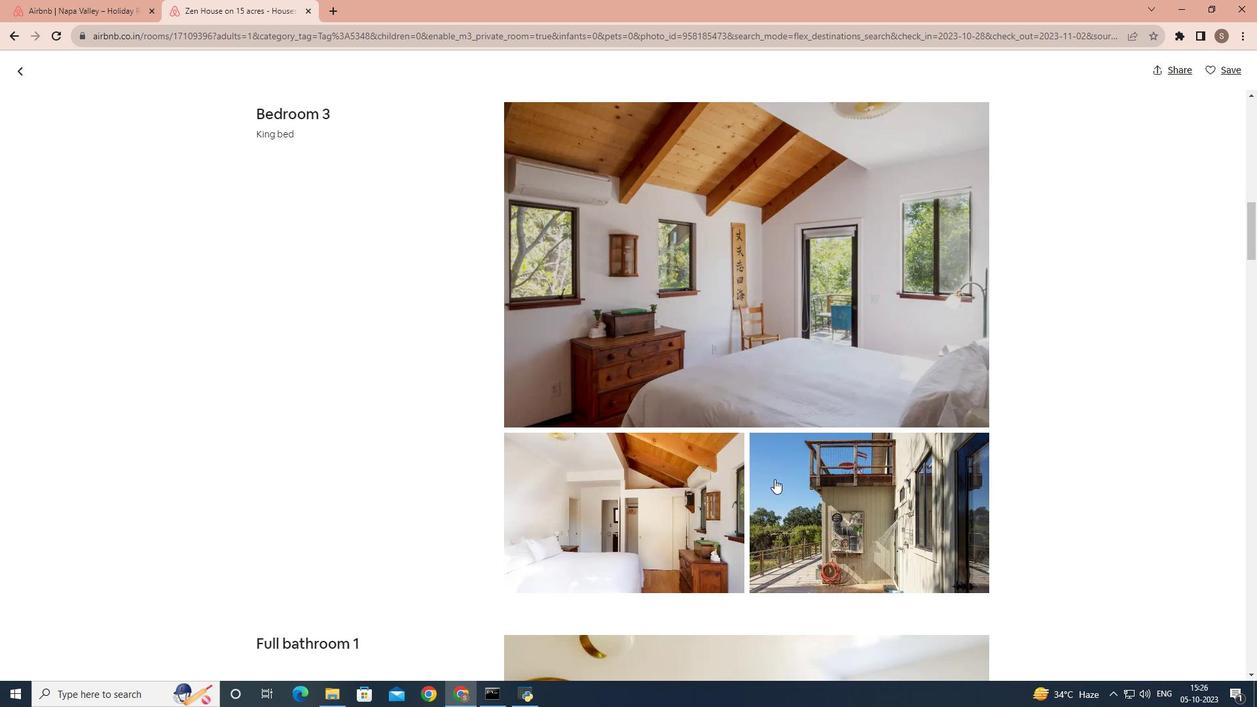 
Action: Mouse scrolled (774, 478) with delta (0, 0)
Screenshot: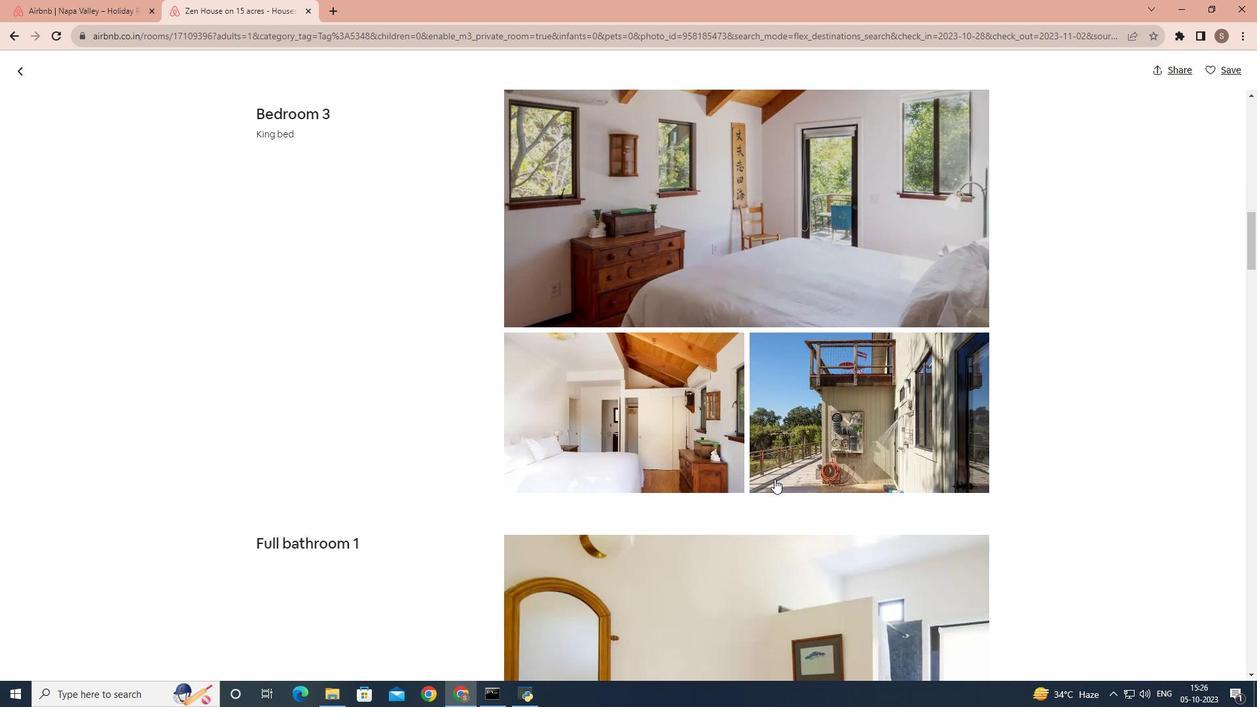 
Action: Mouse scrolled (774, 478) with delta (0, 0)
Screenshot: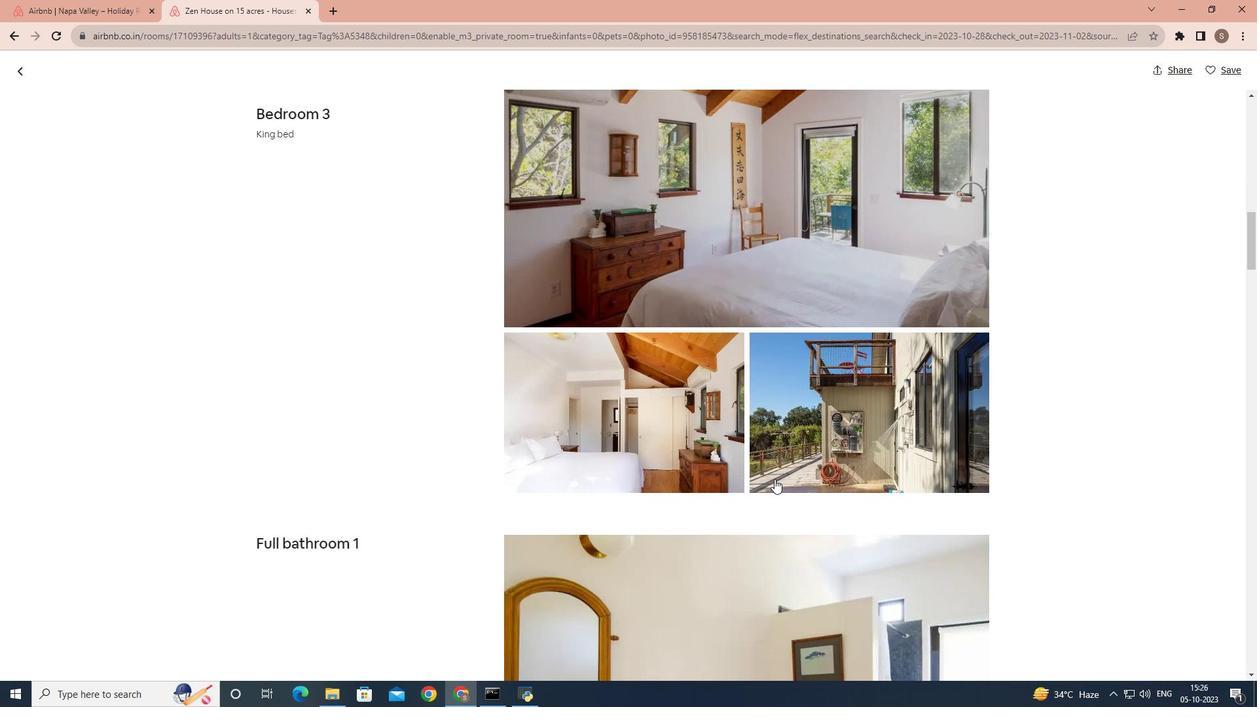 
Action: Mouse scrolled (774, 478) with delta (0, 0)
Screenshot: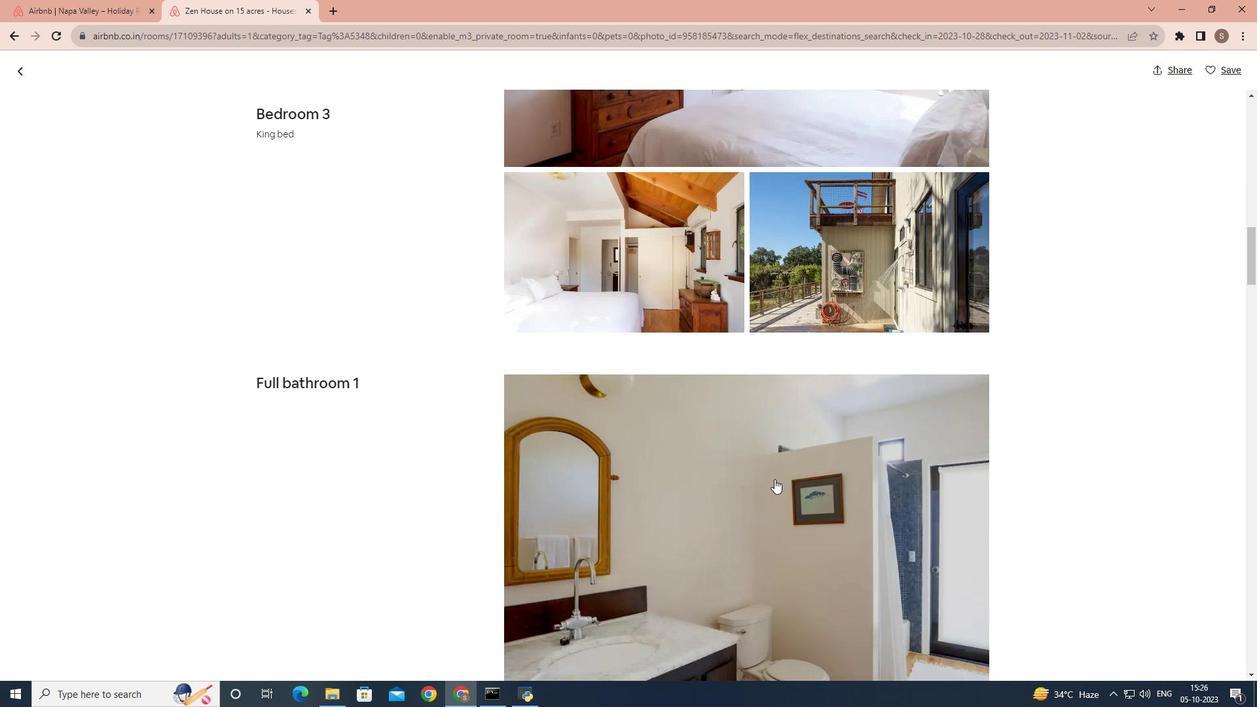
Action: Mouse scrolled (774, 478) with delta (0, 0)
Screenshot: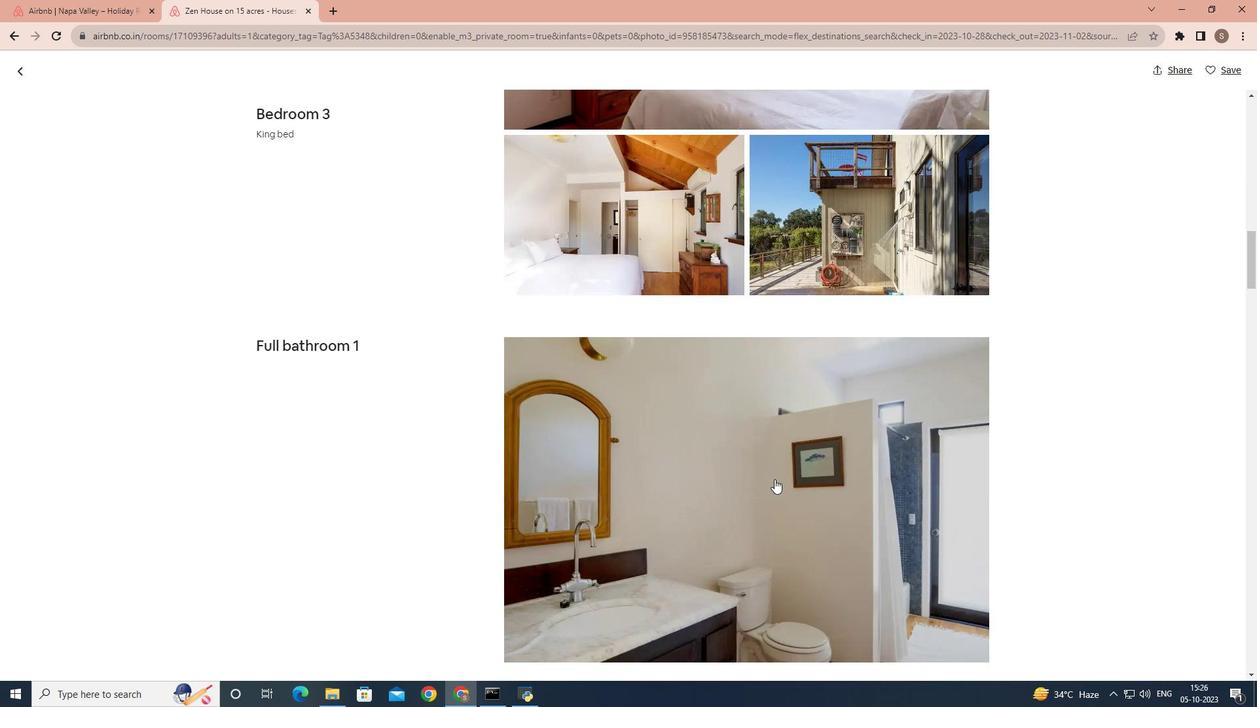 
Action: Mouse scrolled (774, 478) with delta (0, 0)
Screenshot: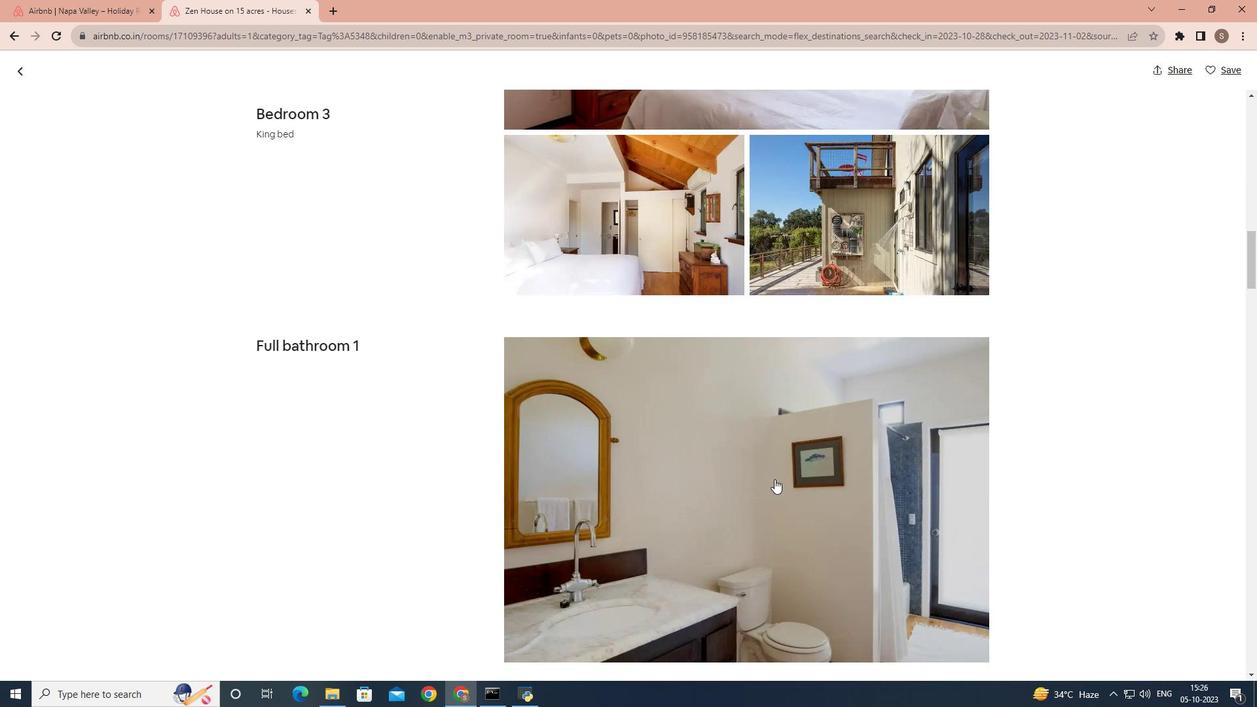 
Action: Mouse scrolled (774, 478) with delta (0, 0)
Screenshot: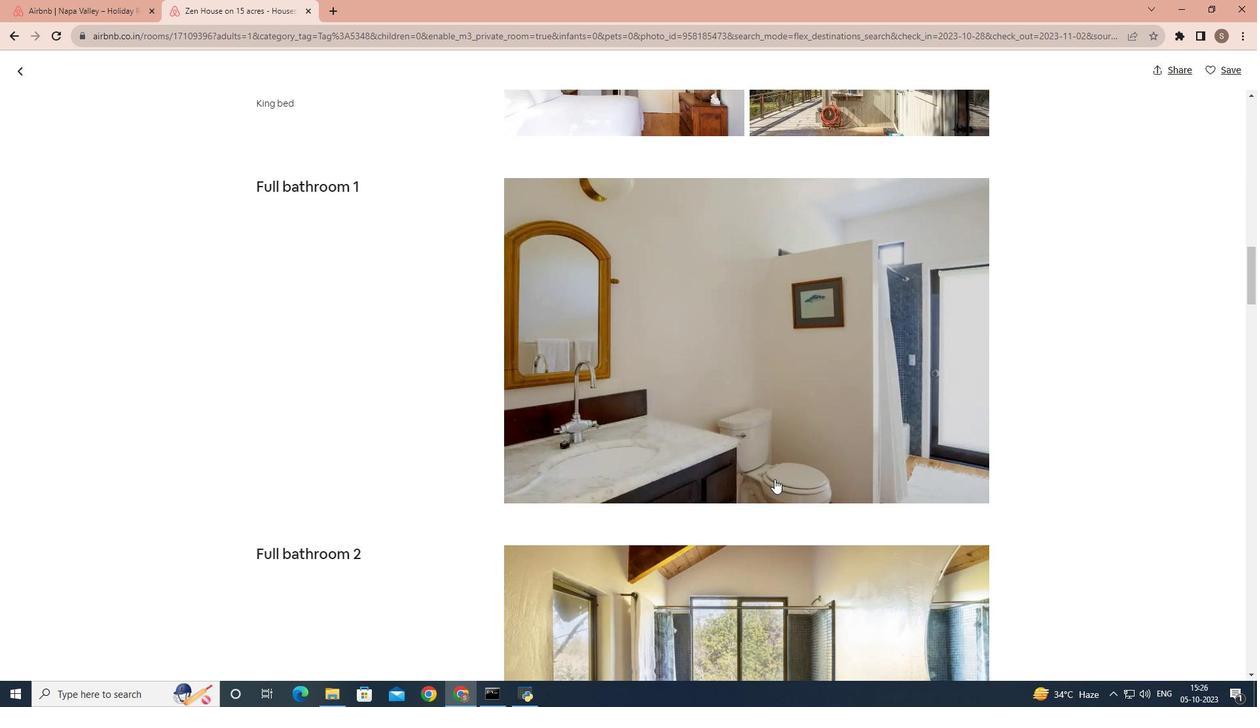
Action: Mouse scrolled (774, 478) with delta (0, 0)
Screenshot: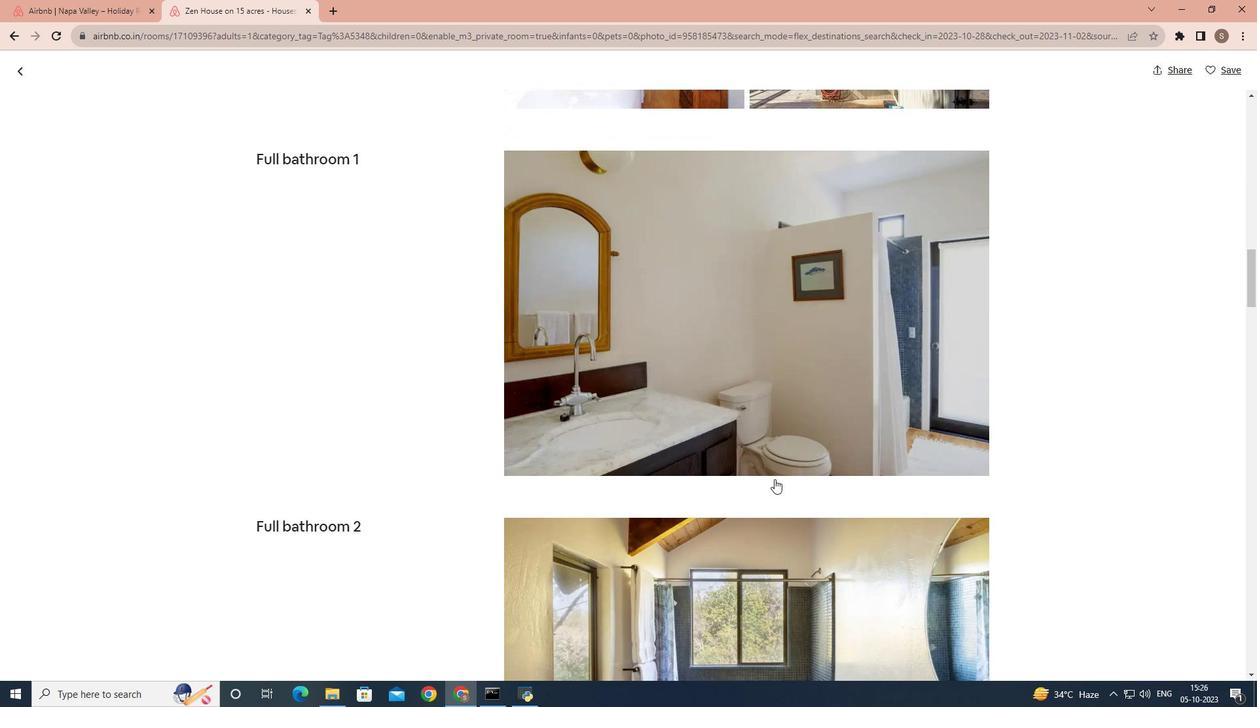 
Action: Mouse scrolled (774, 478) with delta (0, 0)
Screenshot: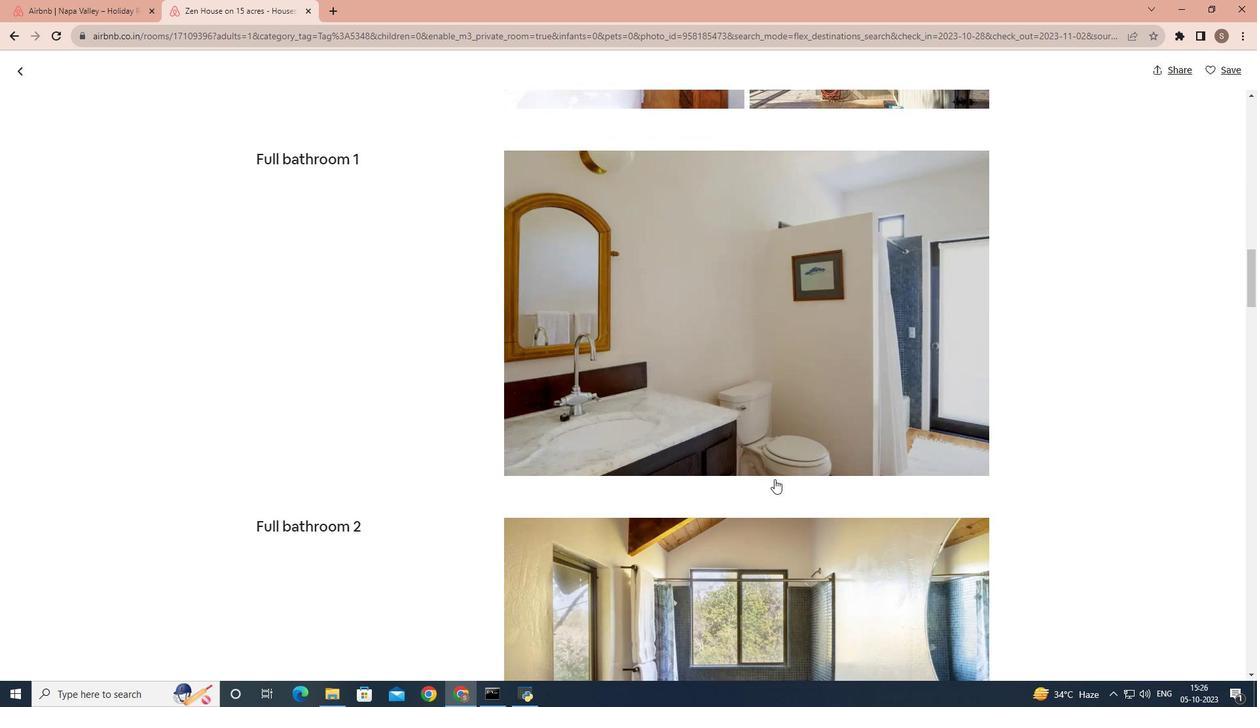 
Action: Mouse scrolled (774, 478) with delta (0, 0)
Screenshot: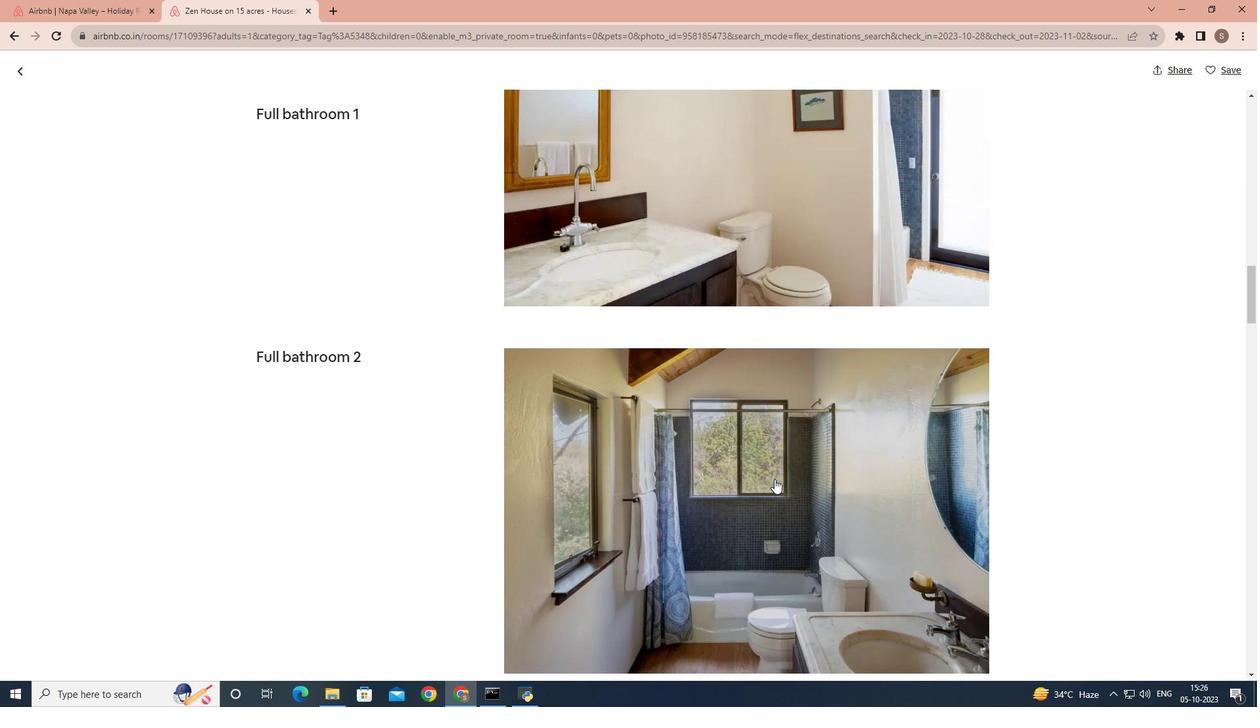 
Action: Mouse scrolled (774, 478) with delta (0, 0)
Screenshot: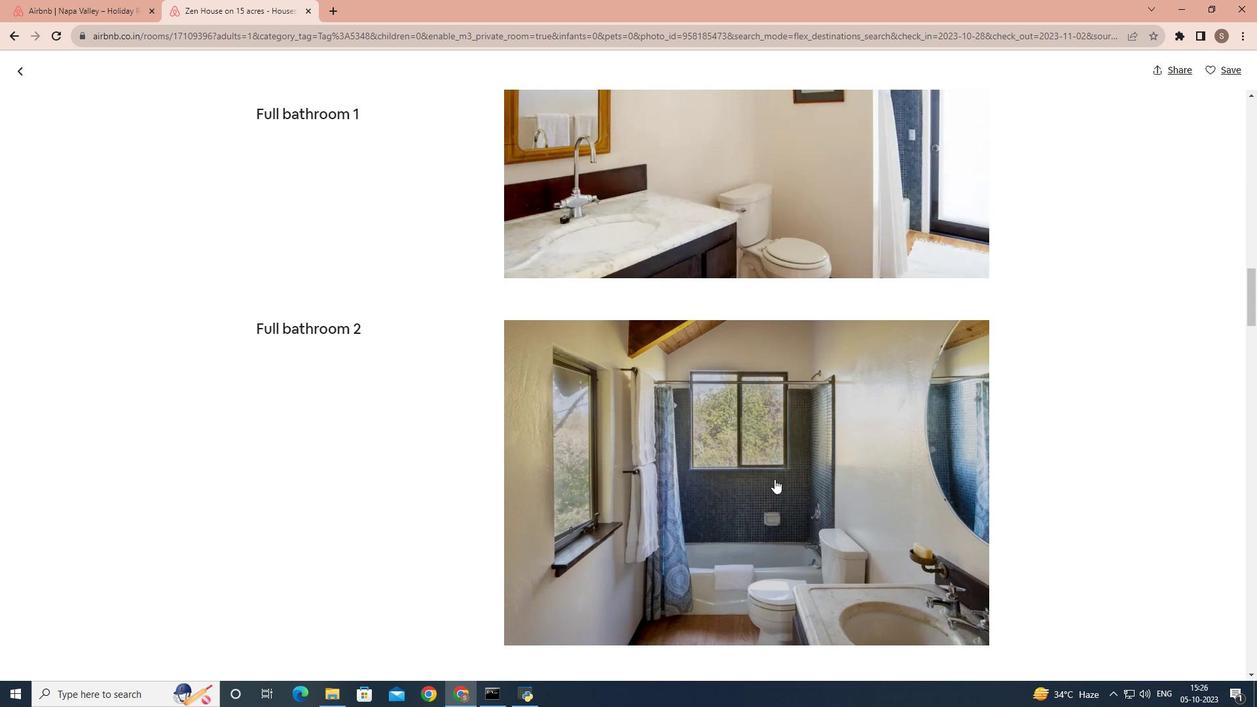 
Action: Mouse scrolled (774, 478) with delta (0, 0)
Screenshot: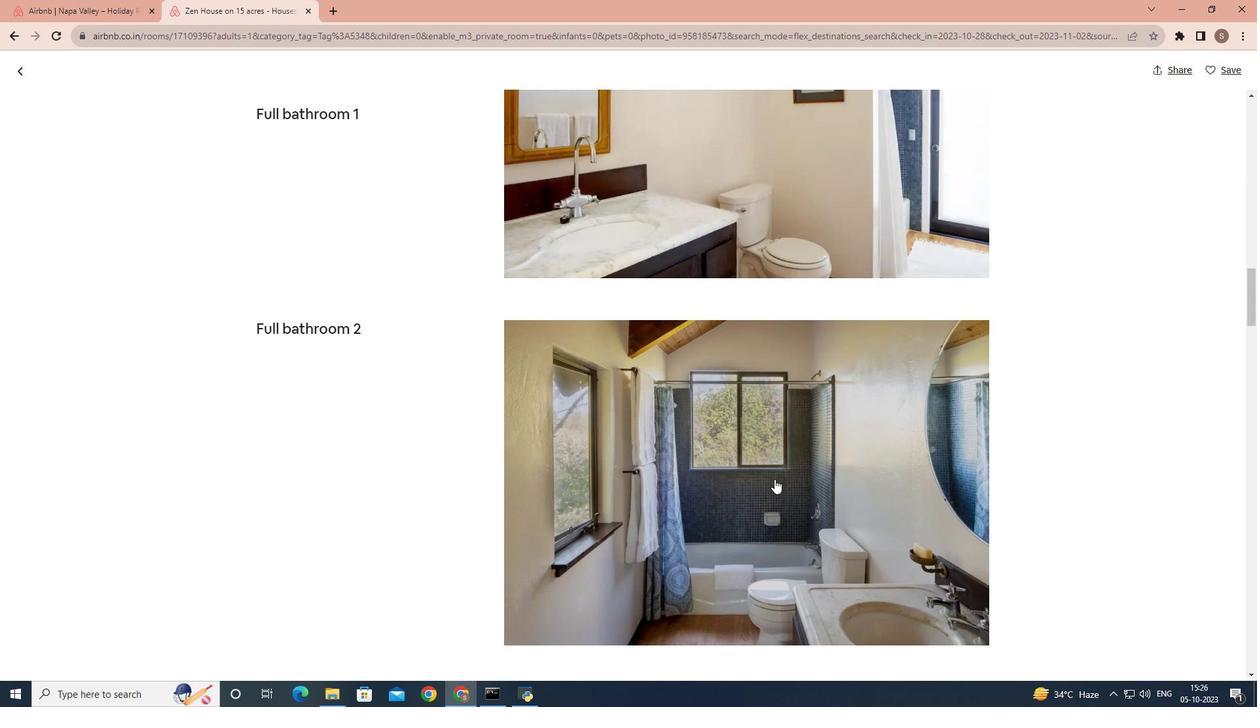 
Action: Mouse scrolled (774, 478) with delta (0, 0)
Screenshot: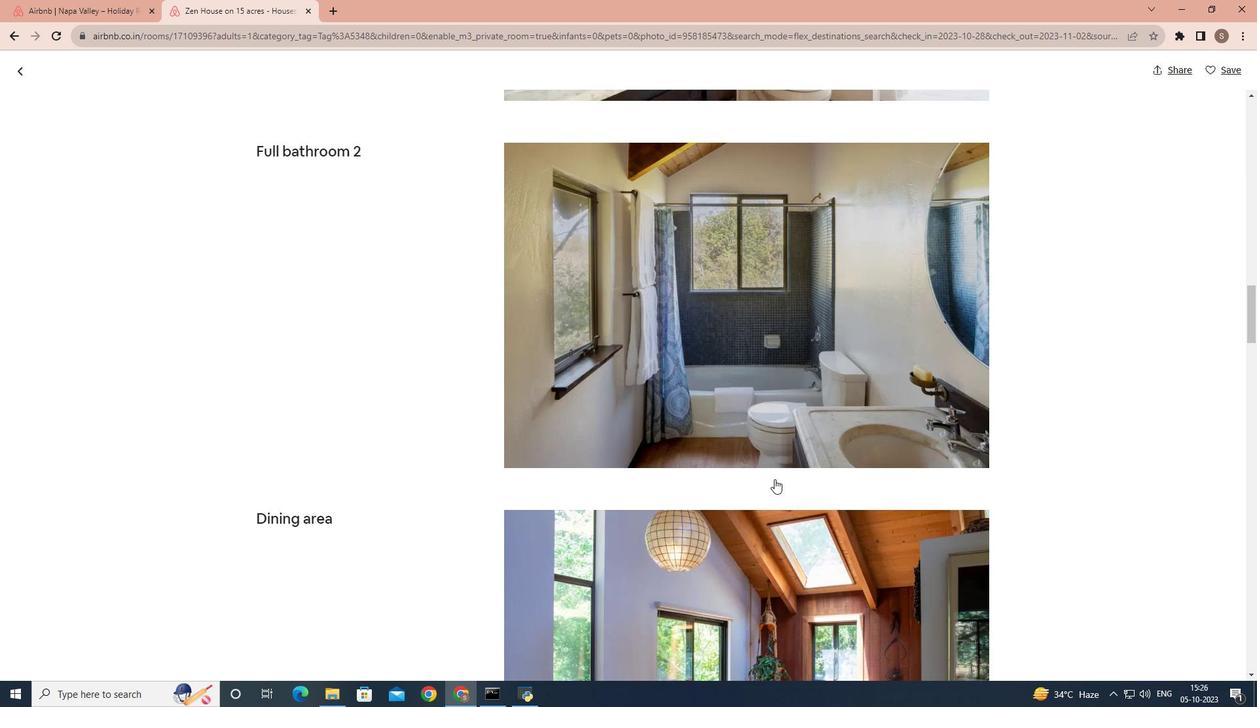 
Action: Mouse scrolled (774, 478) with delta (0, 0)
Screenshot: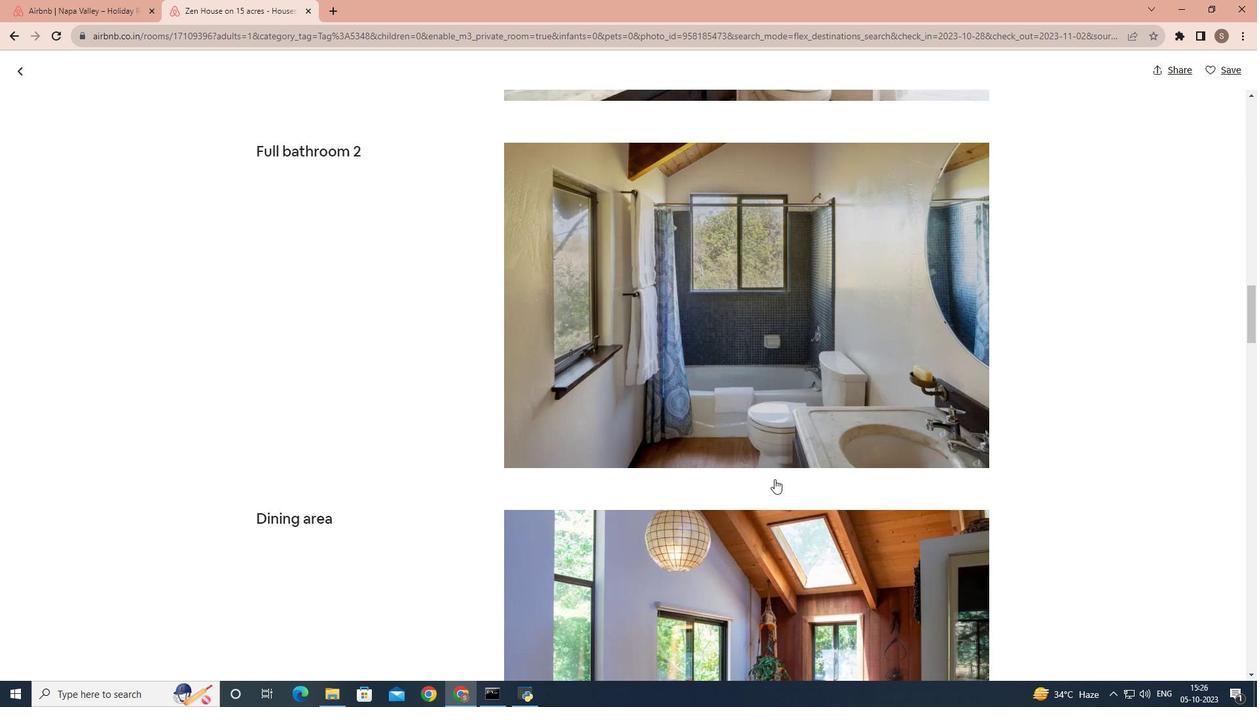 
Action: Mouse scrolled (774, 478) with delta (0, 0)
Screenshot: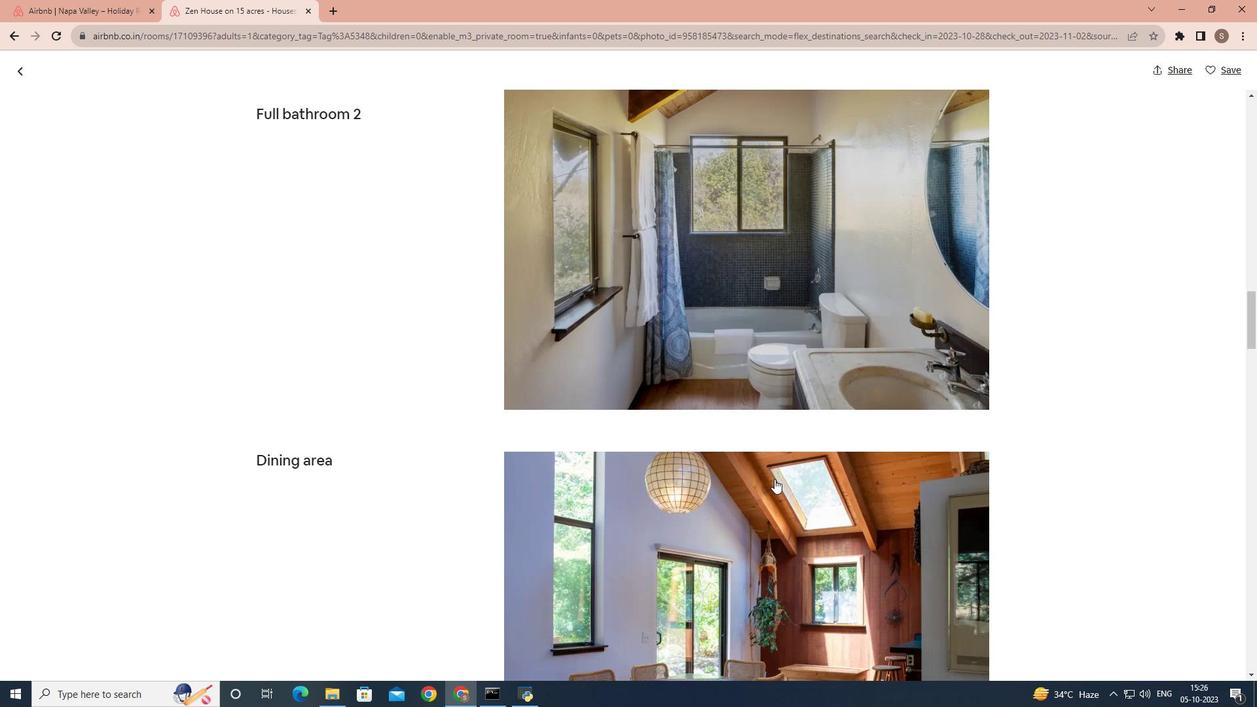 
Action: Mouse scrolled (774, 478) with delta (0, 0)
Screenshot: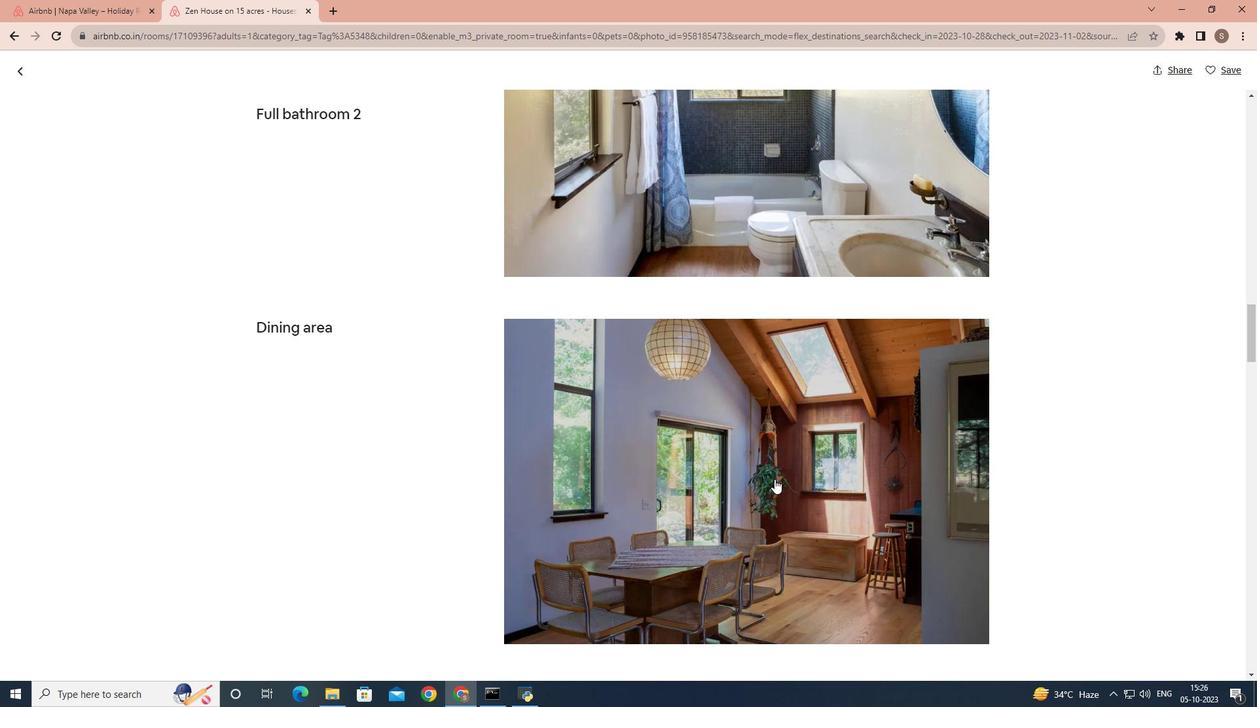 
Action: Mouse scrolled (774, 478) with delta (0, 0)
Screenshot: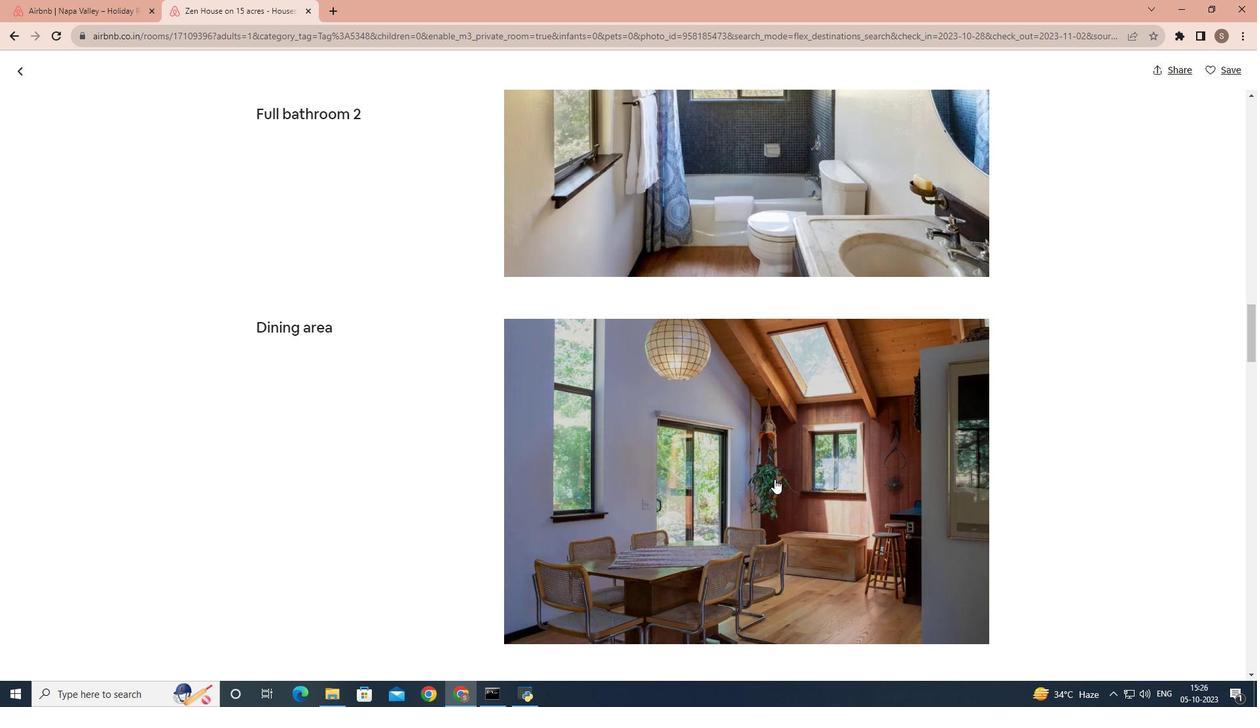 
Action: Mouse scrolled (774, 478) with delta (0, 0)
Screenshot: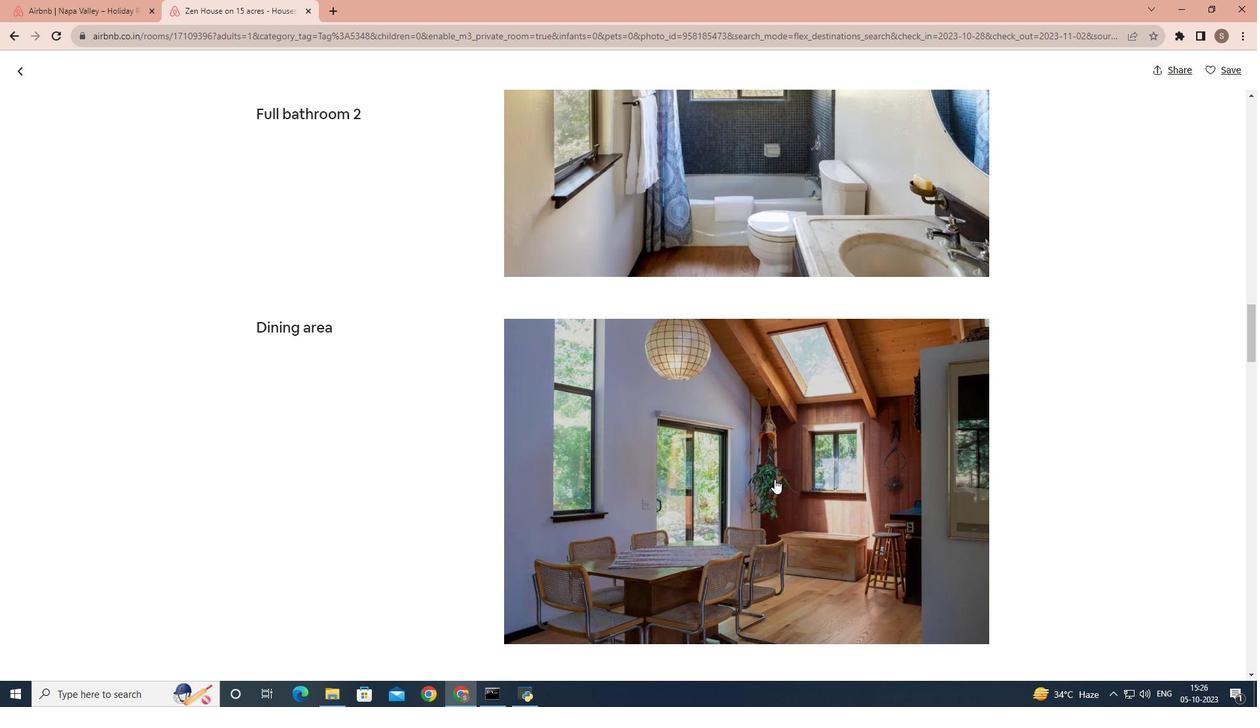 
Action: Mouse scrolled (774, 478) with delta (0, 0)
Screenshot: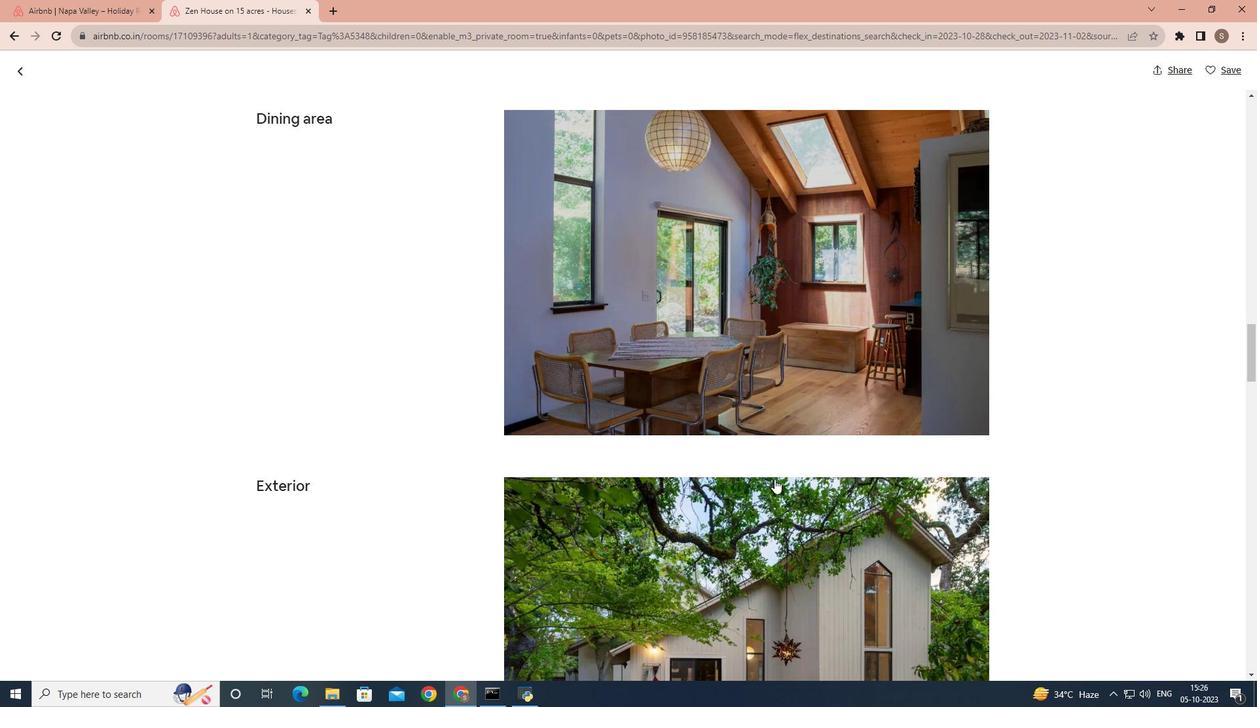 
Action: Mouse scrolled (774, 478) with delta (0, 0)
Screenshot: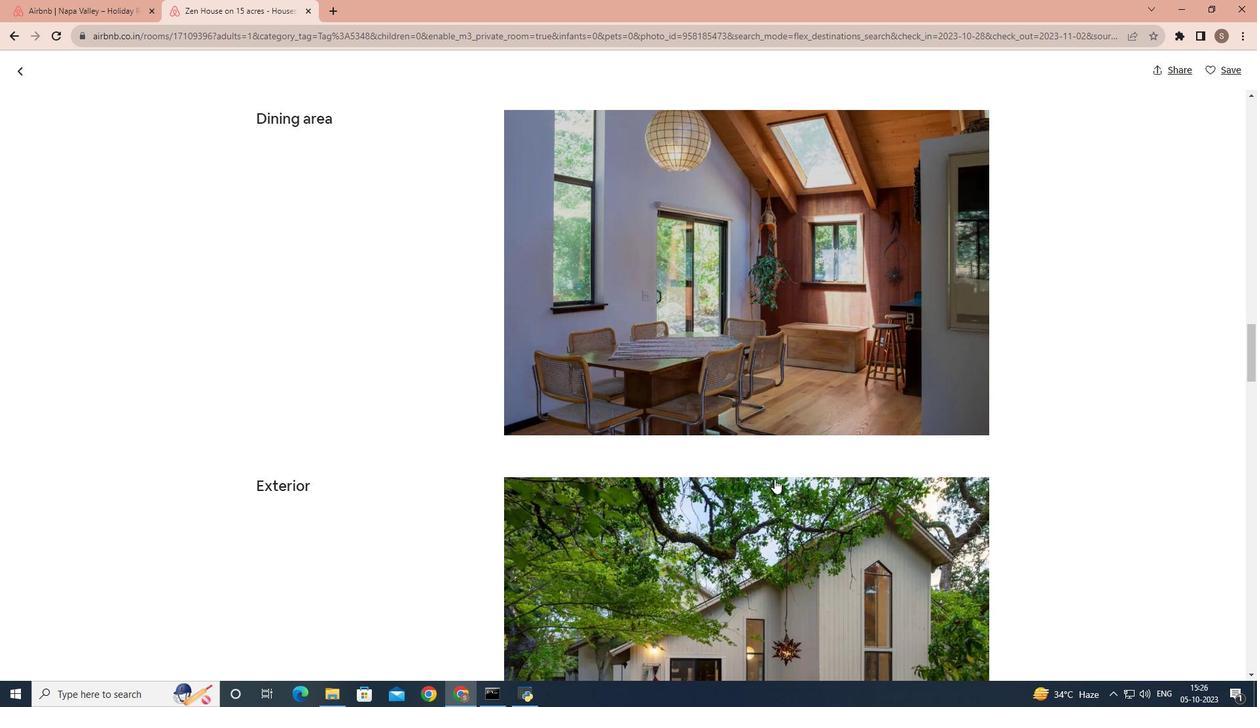 
Action: Mouse scrolled (774, 478) with delta (0, 0)
Screenshot: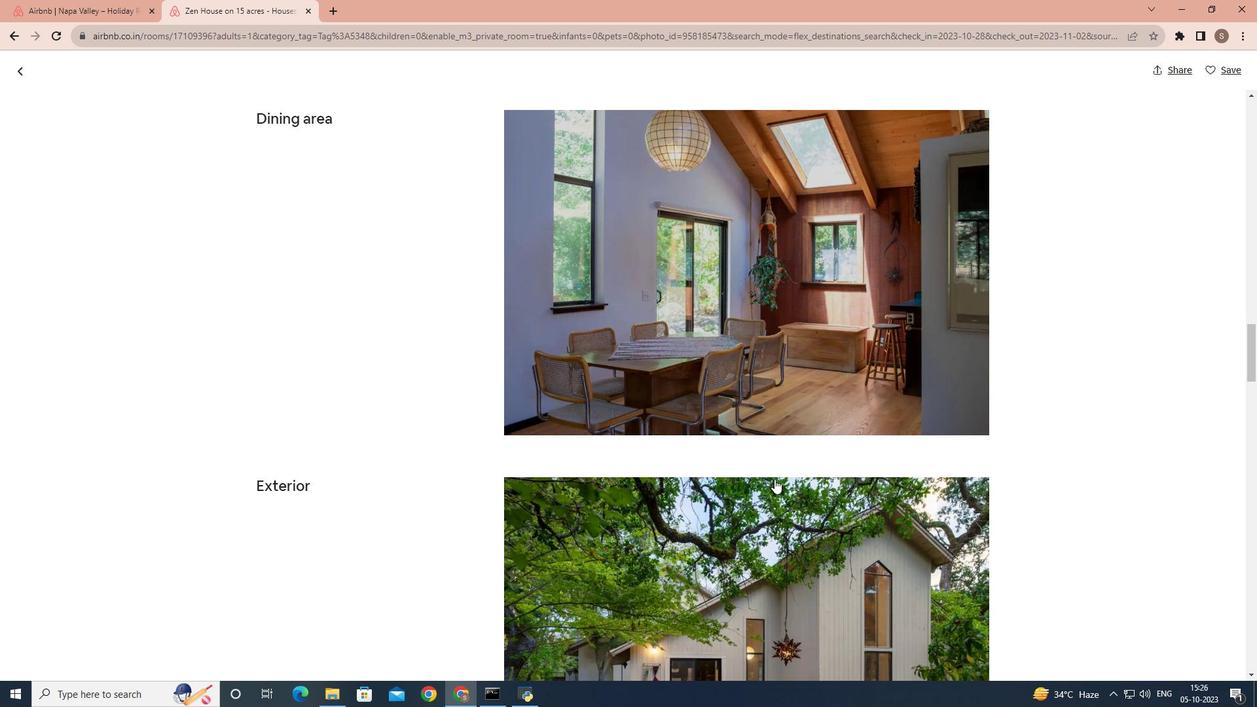 
Action: Mouse scrolled (774, 478) with delta (0, 0)
Screenshot: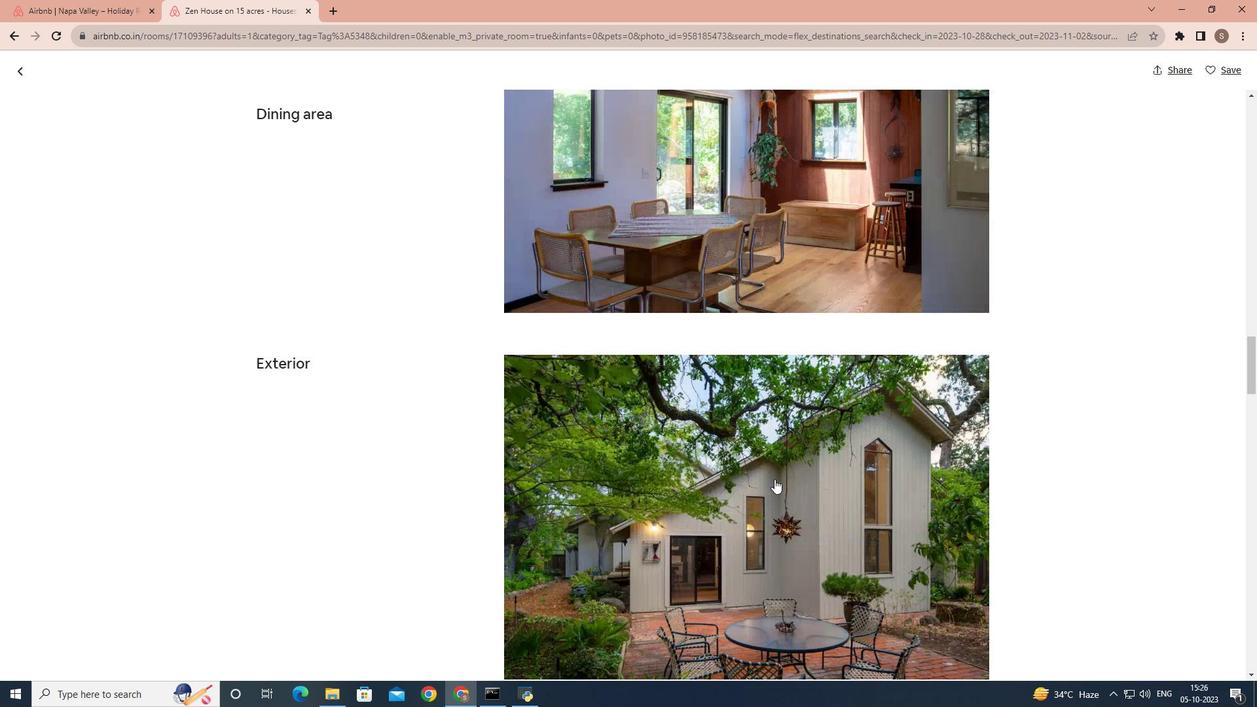 
Action: Mouse scrolled (774, 478) with delta (0, 0)
Screenshot: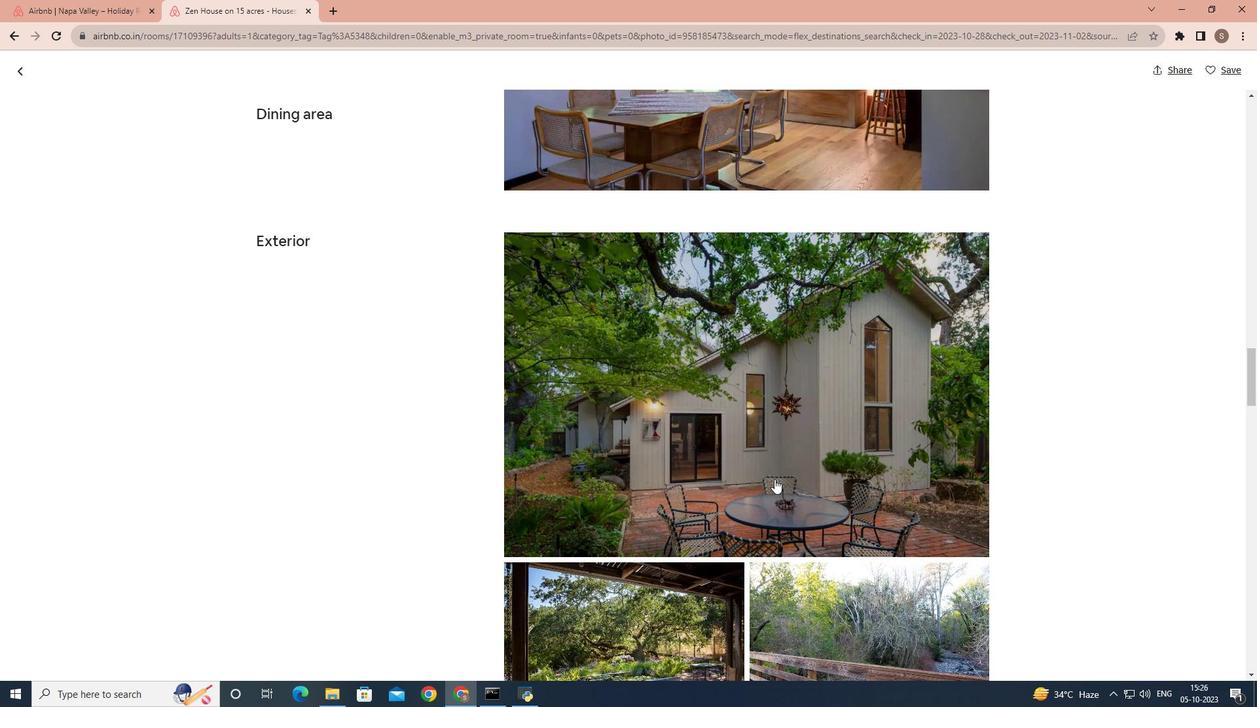 
Action: Mouse scrolled (774, 478) with delta (0, 0)
Screenshot: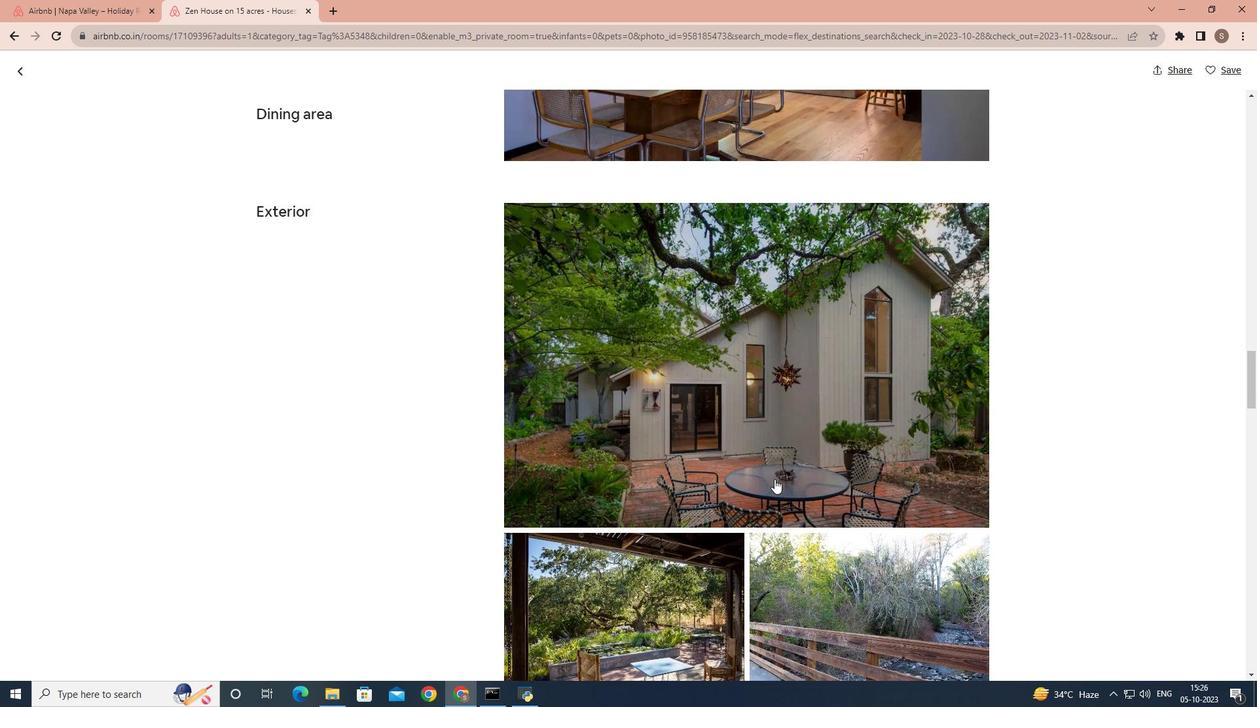 
Action: Mouse scrolled (774, 478) with delta (0, 0)
Screenshot: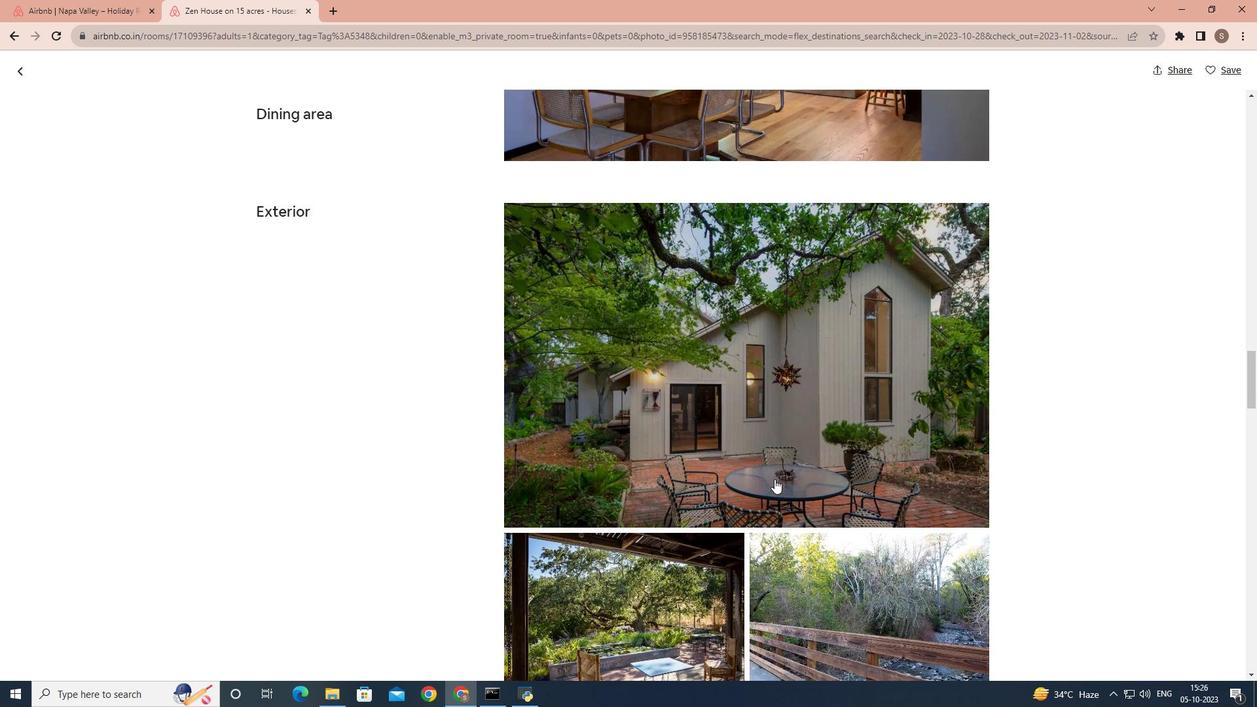 
Action: Mouse scrolled (774, 478) with delta (0, 0)
Screenshot: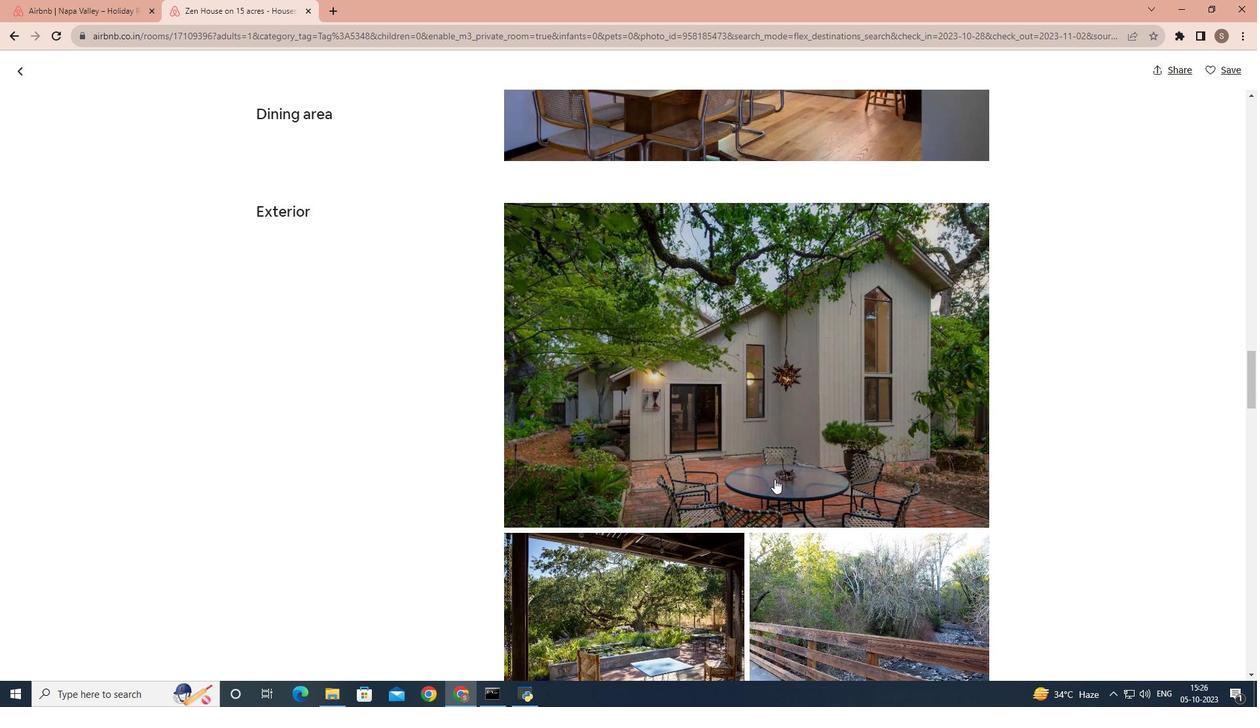 
Action: Mouse scrolled (774, 478) with delta (0, 0)
Screenshot: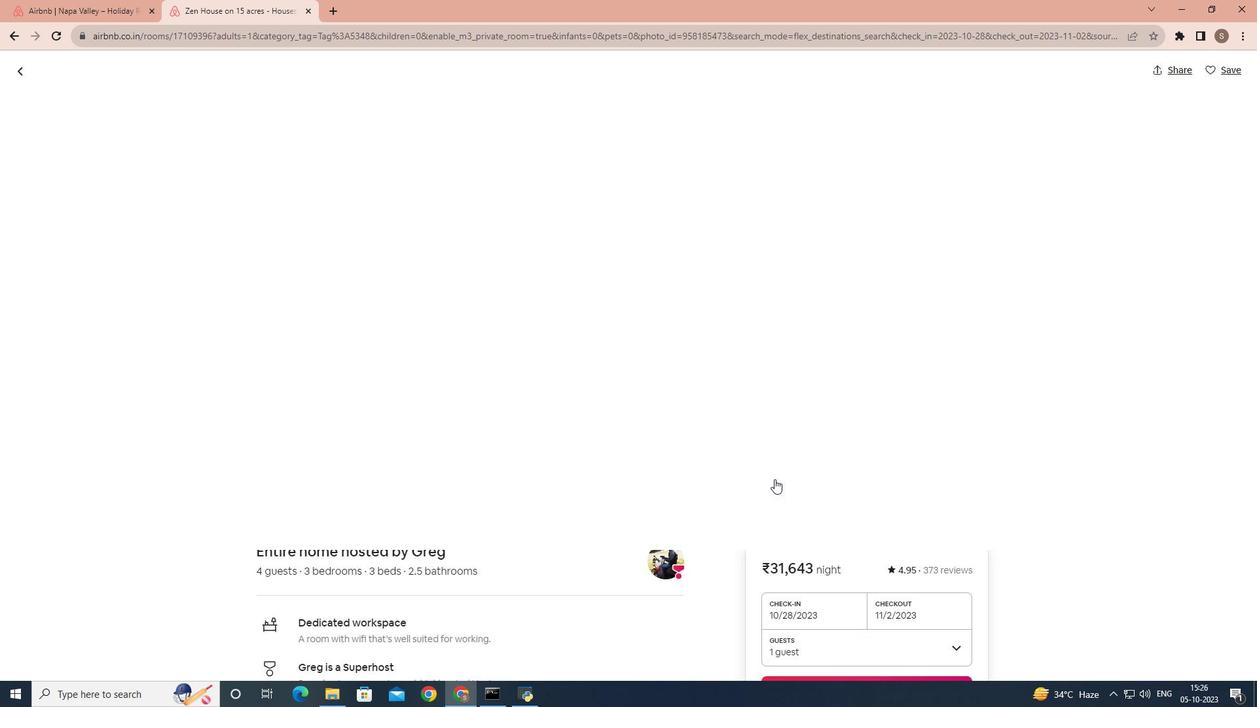 
Action: Mouse scrolled (774, 478) with delta (0, 0)
Screenshot: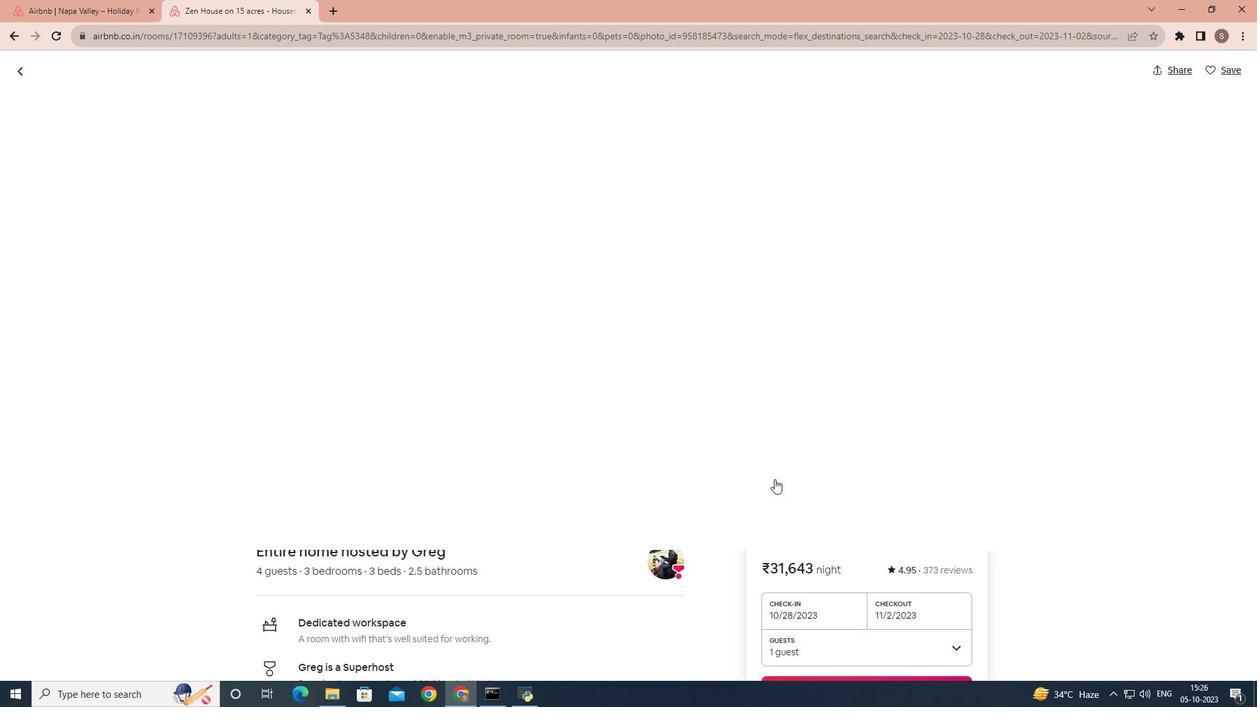 
Action: Mouse scrolled (774, 478) with delta (0, 0)
Screenshot: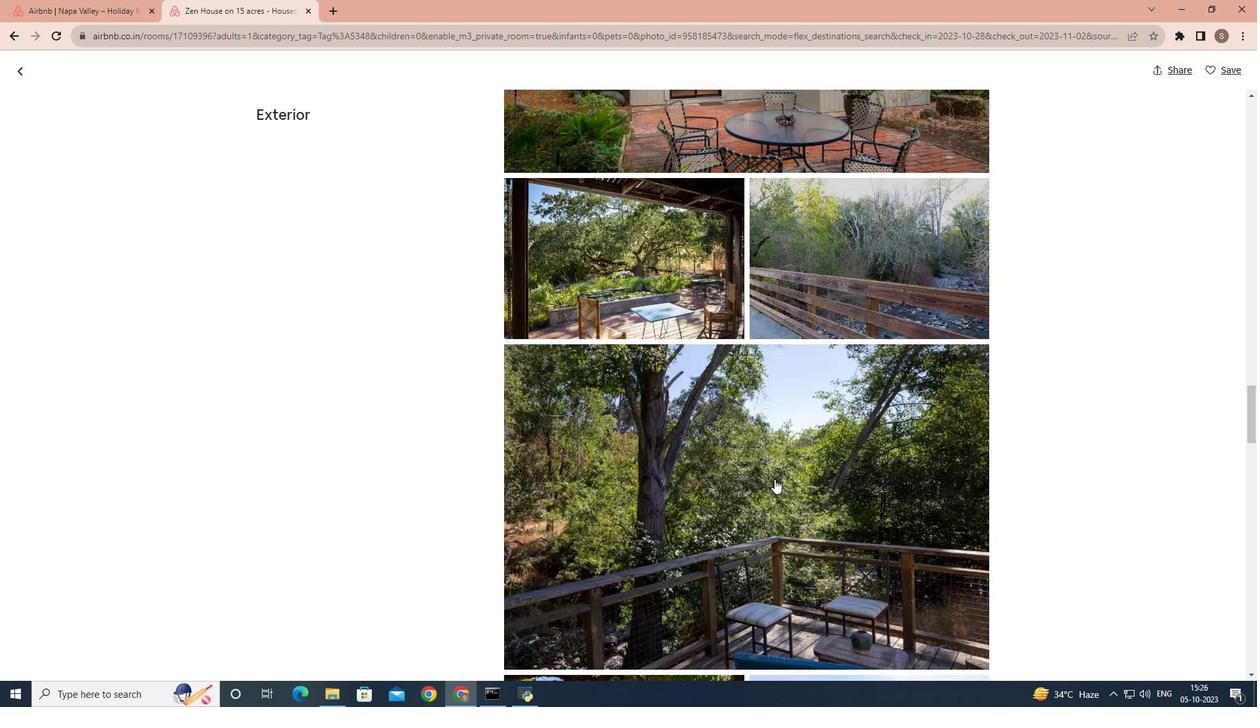 
Action: Mouse scrolled (774, 478) with delta (0, 0)
Screenshot: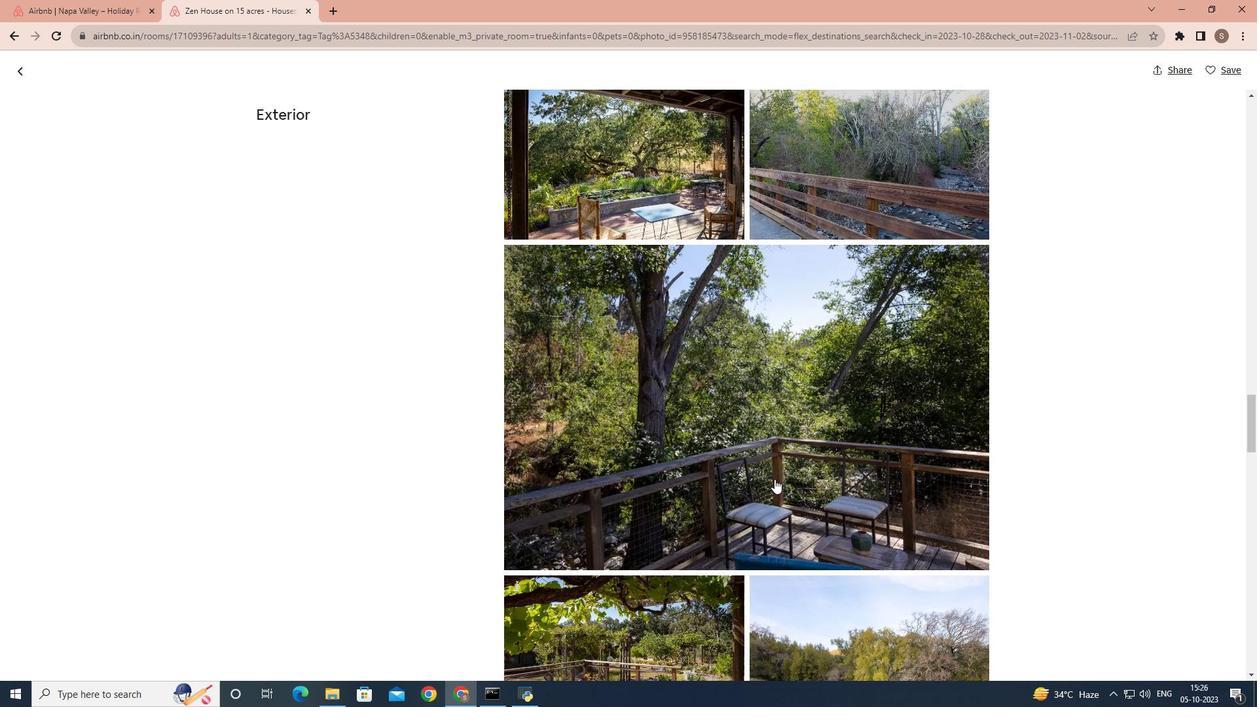 
Action: Mouse scrolled (774, 478) with delta (0, 0)
Screenshot: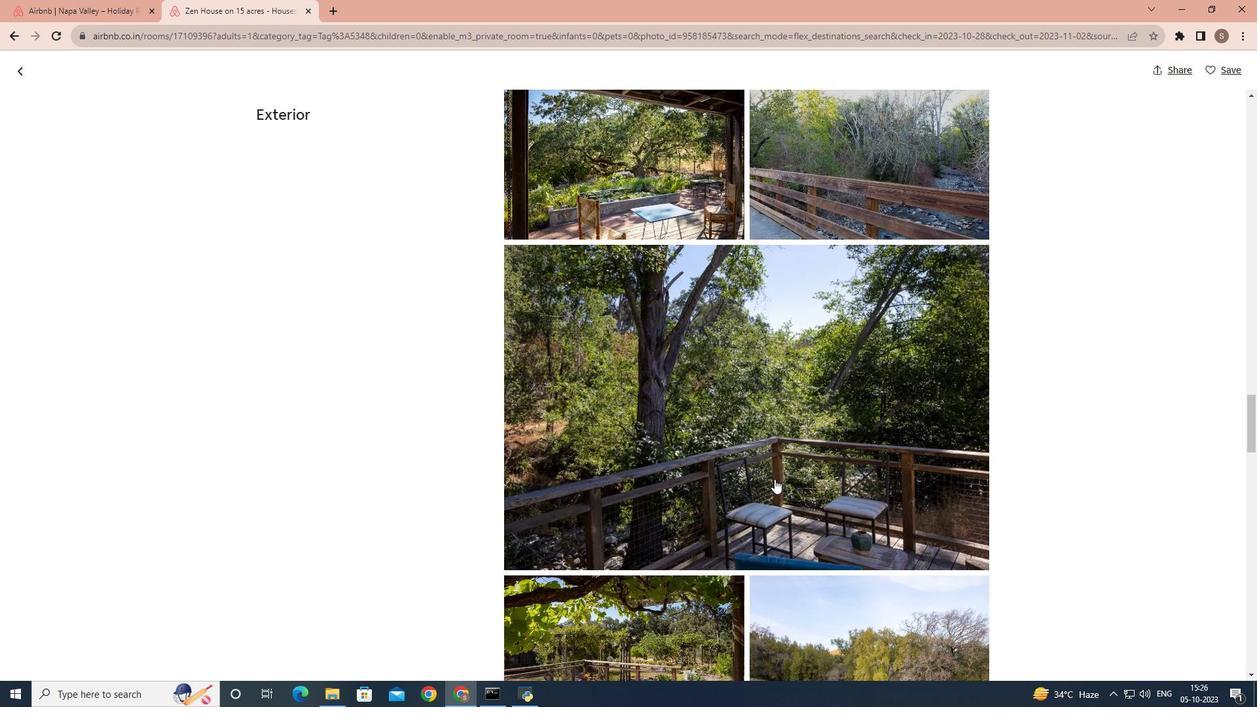 
Action: Mouse scrolled (774, 478) with delta (0, 0)
Screenshot: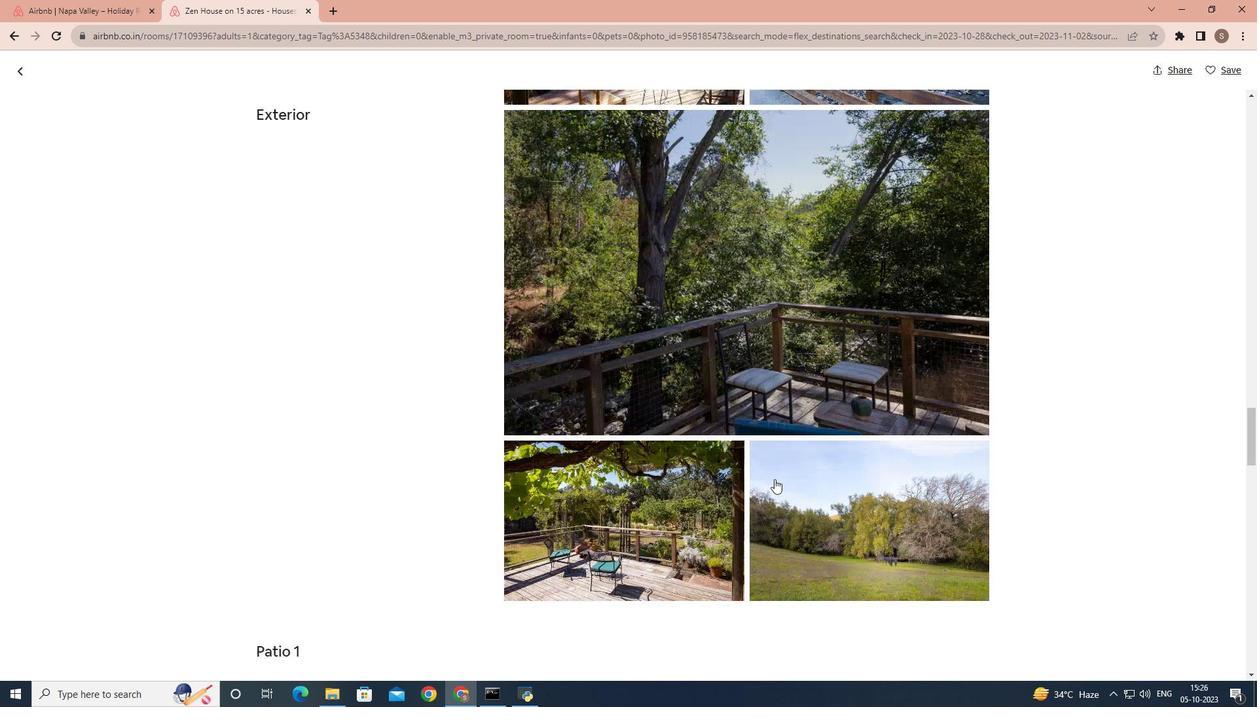 
Action: Mouse scrolled (774, 478) with delta (0, 0)
Screenshot: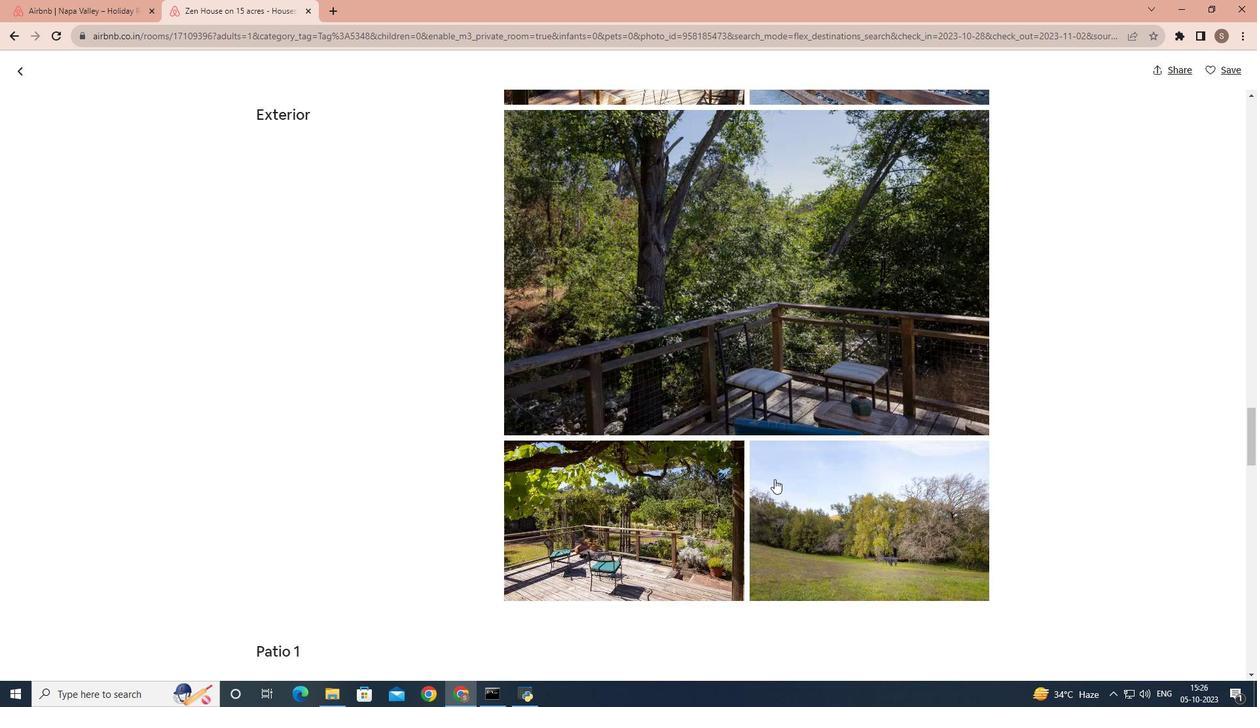 
Action: Mouse scrolled (774, 478) with delta (0, 0)
Screenshot: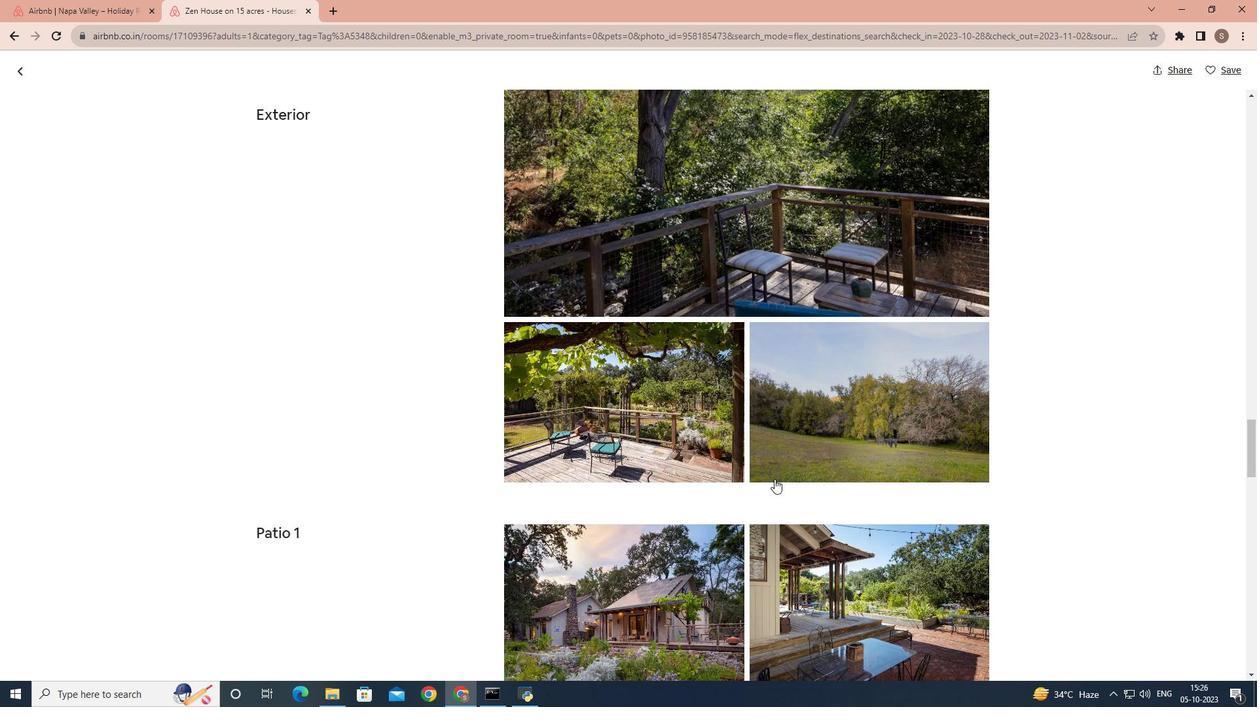 
Action: Mouse scrolled (774, 478) with delta (0, 0)
Screenshot: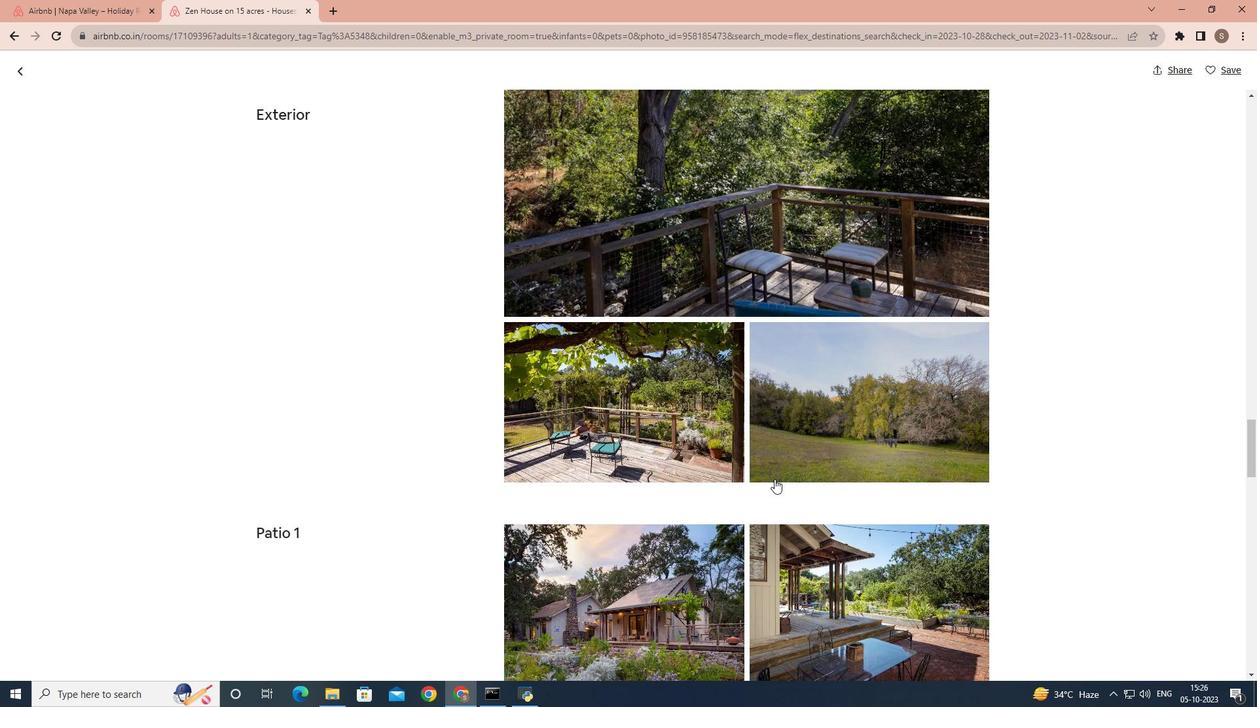 
Action: Mouse scrolled (774, 478) with delta (0, 0)
Screenshot: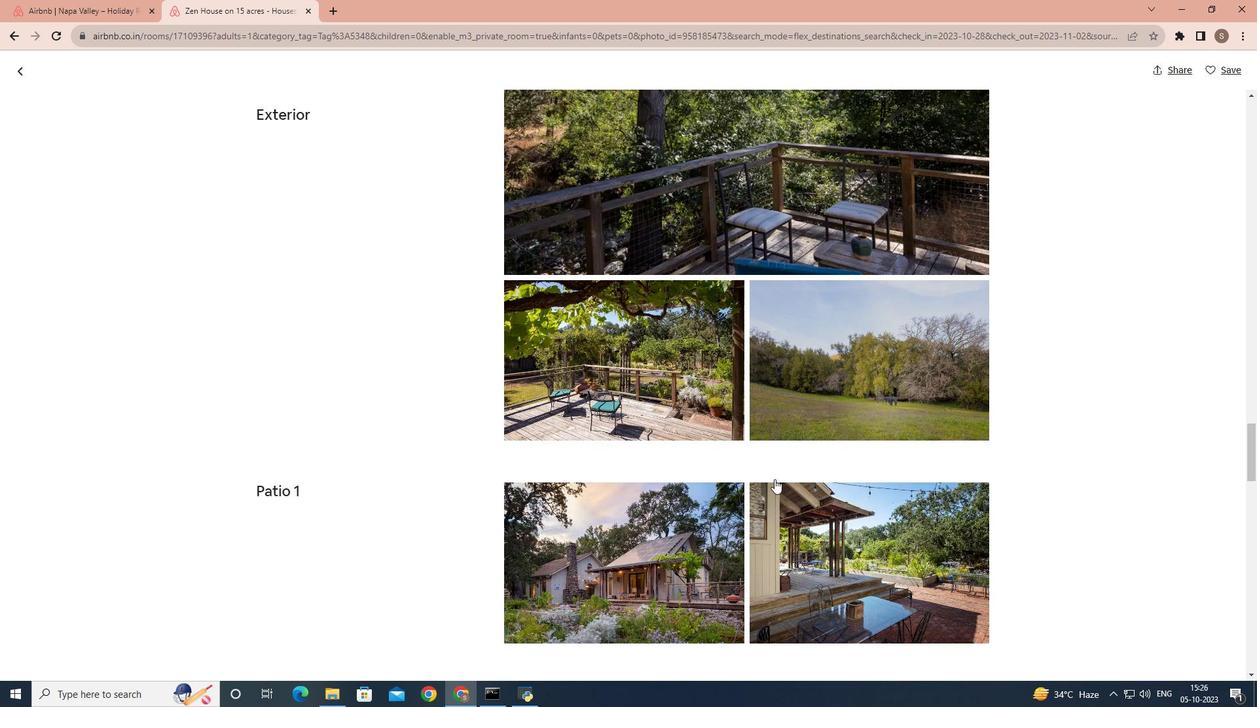 
Action: Mouse scrolled (774, 478) with delta (0, 0)
Screenshot: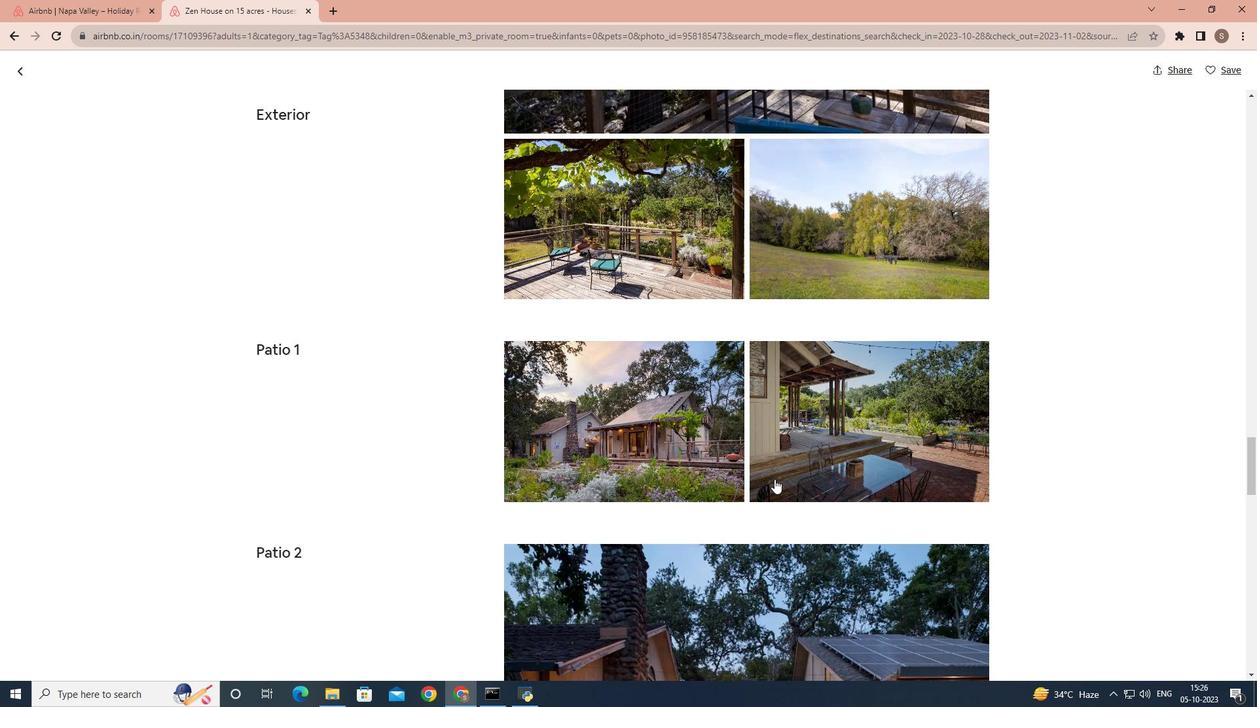 
Action: Mouse scrolled (774, 478) with delta (0, 0)
Screenshot: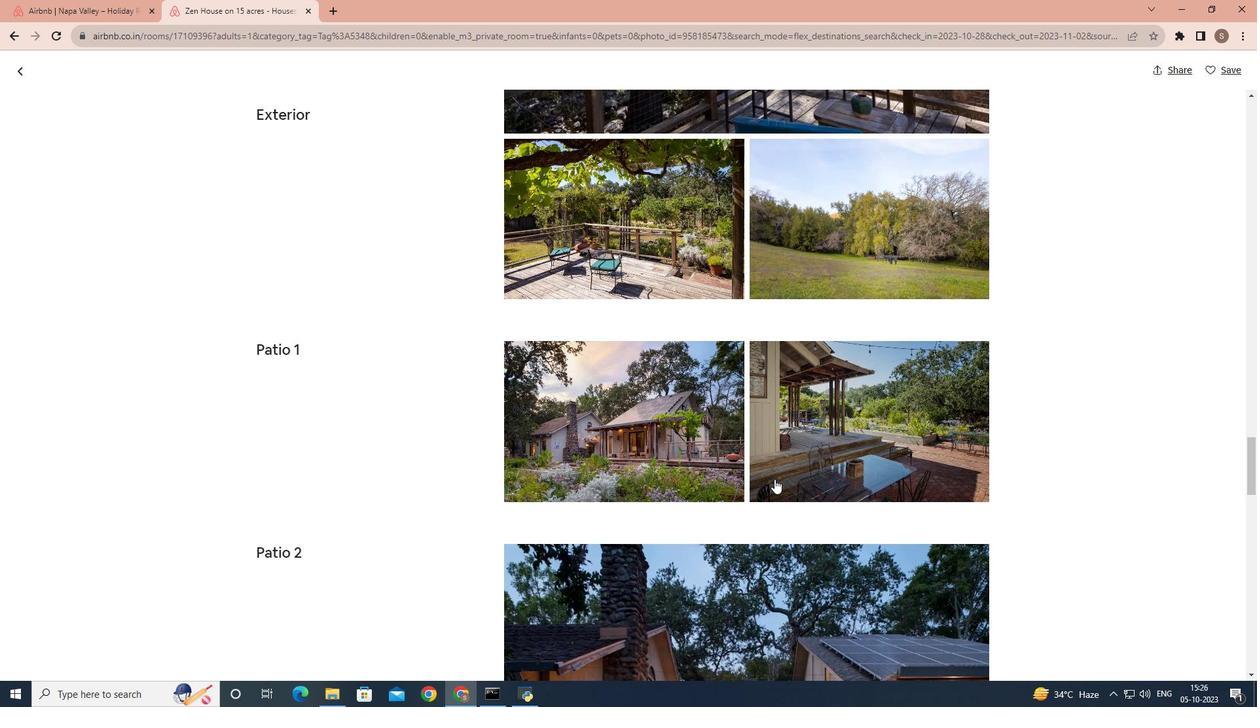 
Action: Mouse scrolled (774, 478) with delta (0, 0)
Screenshot: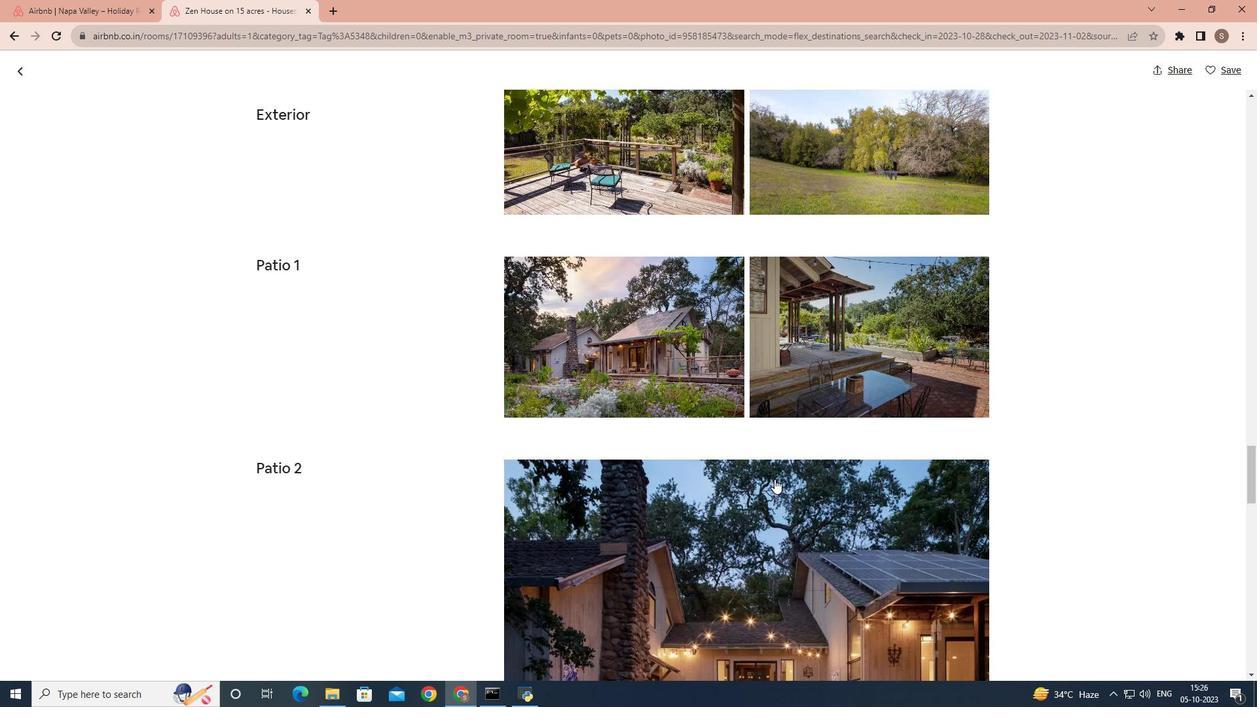 
Action: Mouse scrolled (774, 478) with delta (0, 0)
Screenshot: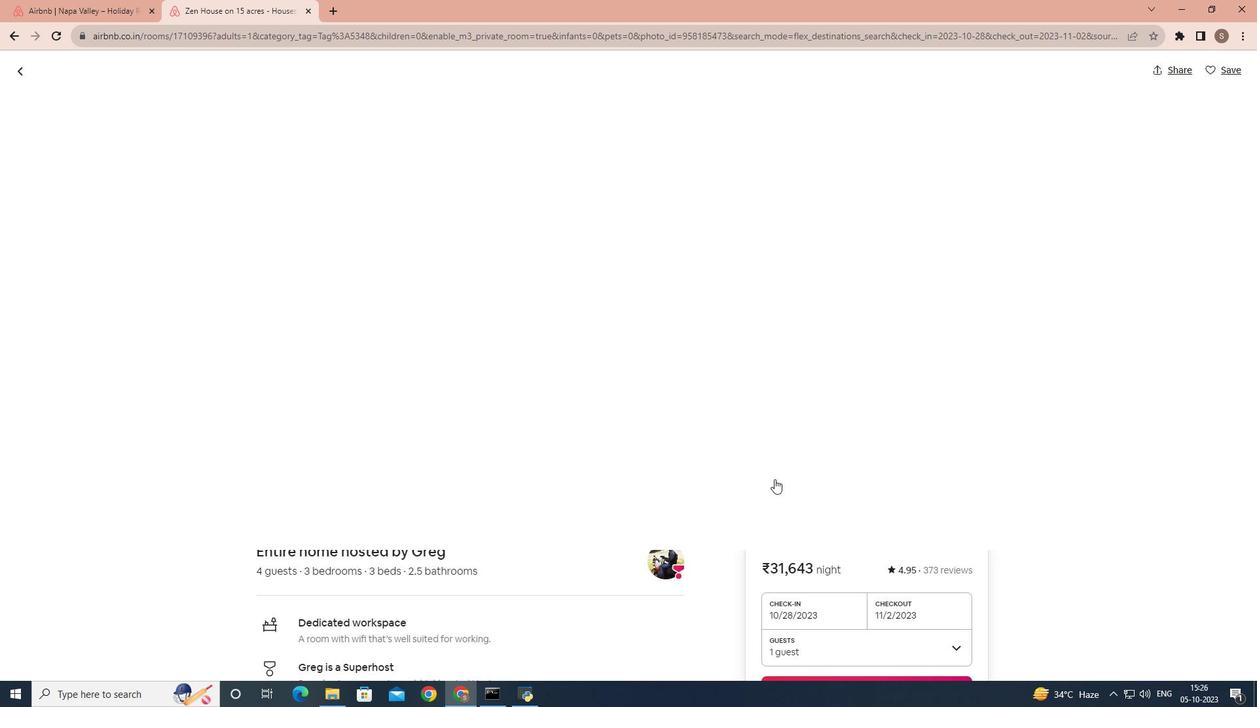 
Action: Mouse scrolled (774, 478) with delta (0, 0)
Screenshot: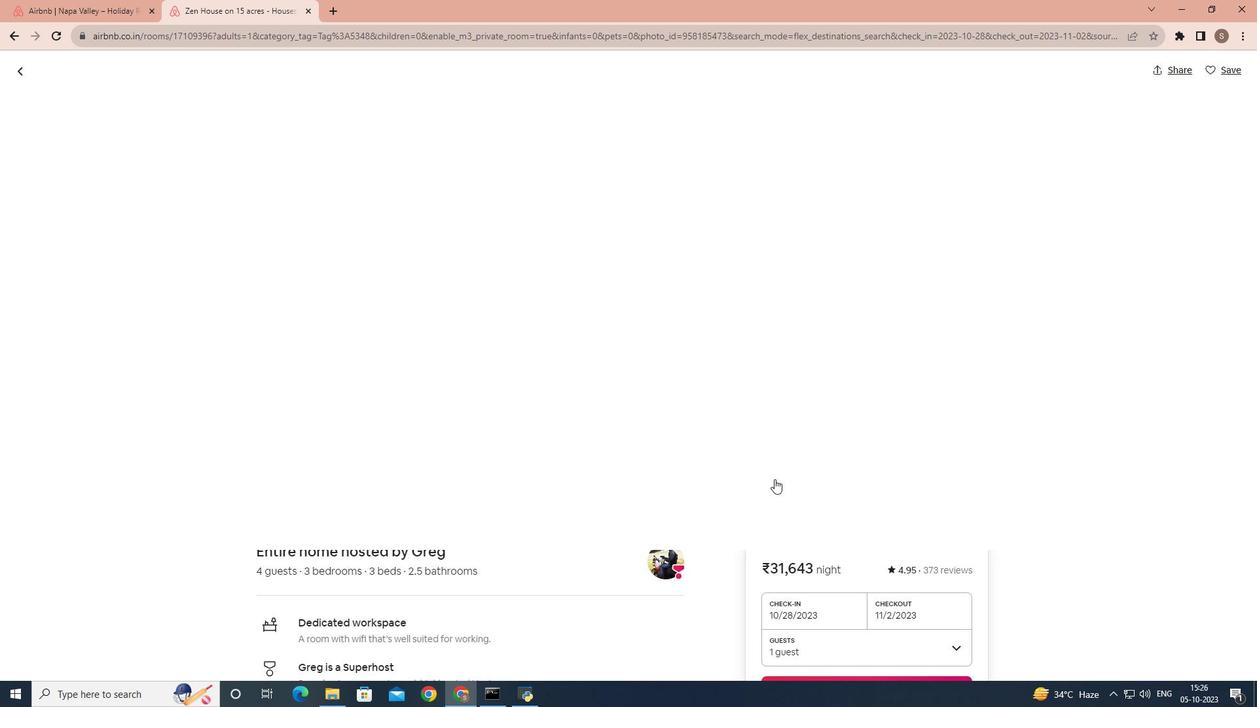 
Action: Mouse scrolled (774, 478) with delta (0, 0)
Screenshot: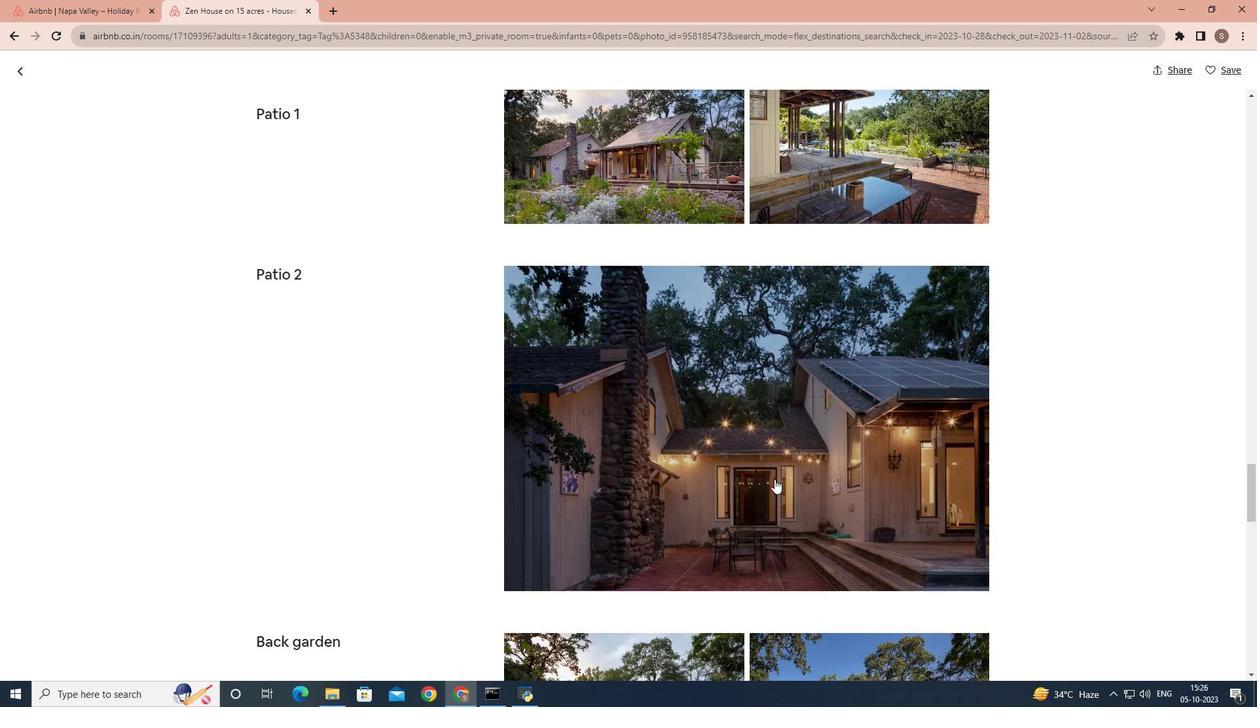 
Action: Mouse scrolled (774, 478) with delta (0, 0)
Screenshot: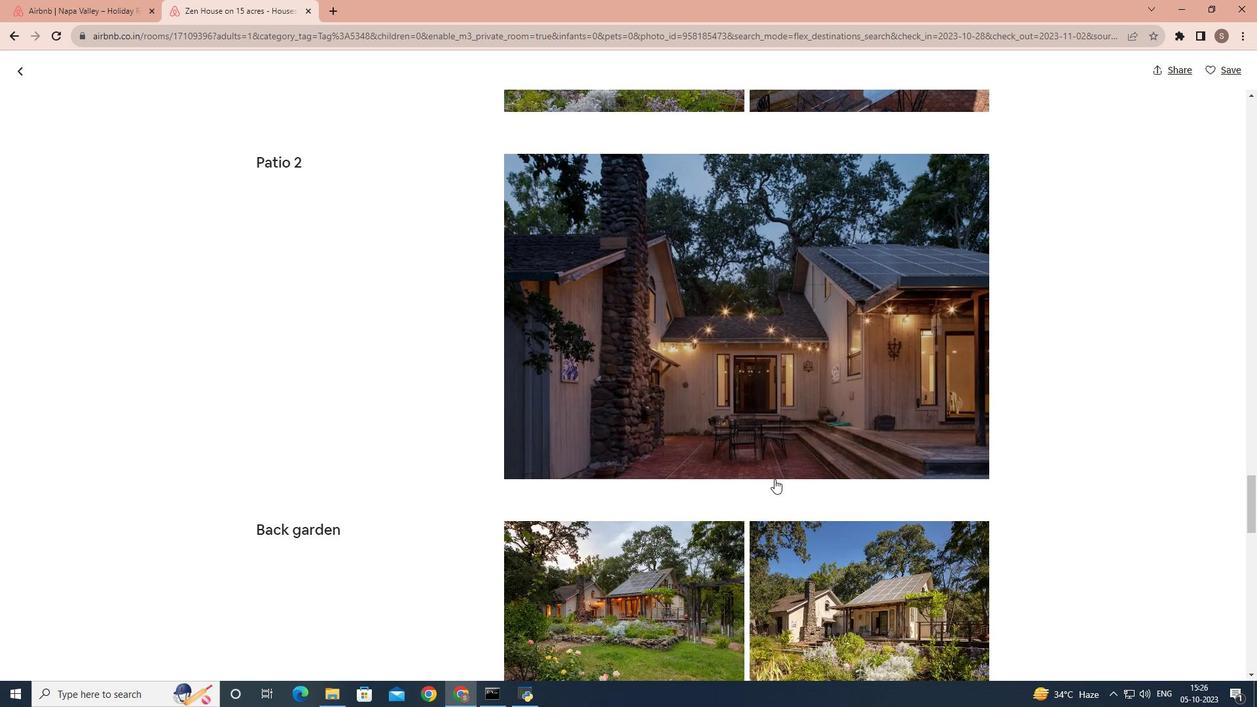 
Action: Mouse scrolled (774, 478) with delta (0, 0)
Screenshot: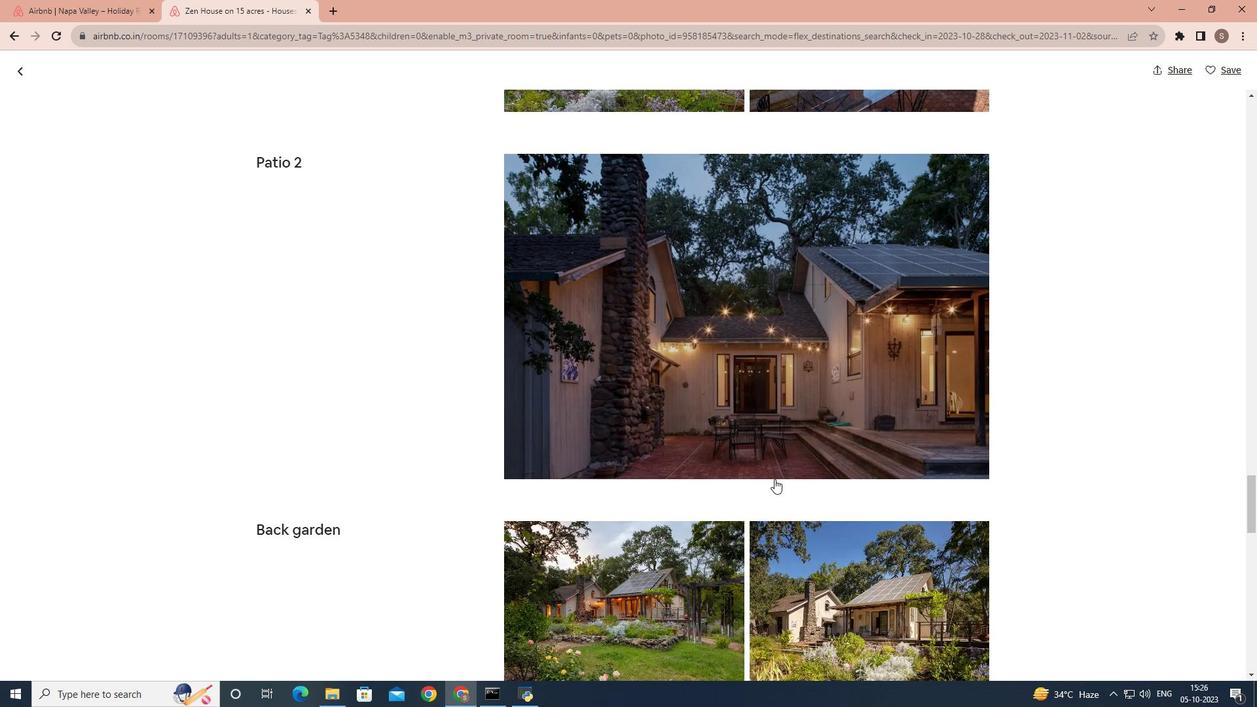 
Action: Mouse scrolled (774, 478) with delta (0, 0)
Screenshot: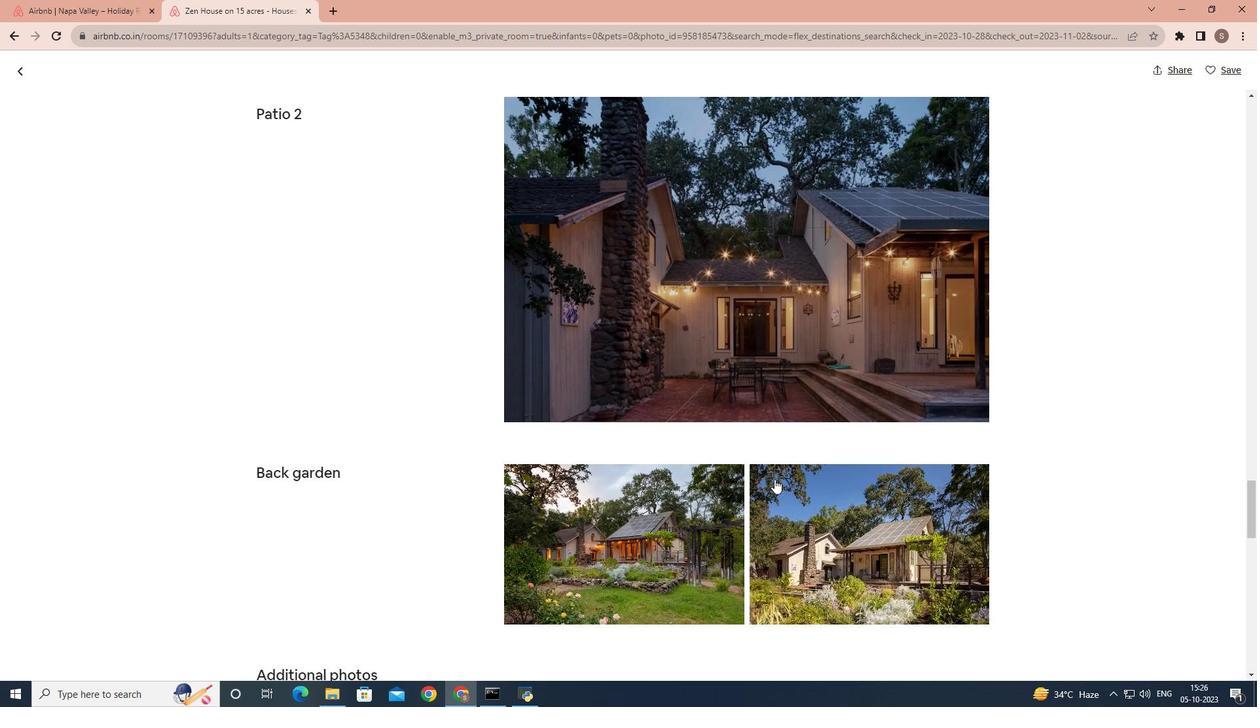 
Action: Mouse scrolled (774, 478) with delta (0, 0)
Screenshot: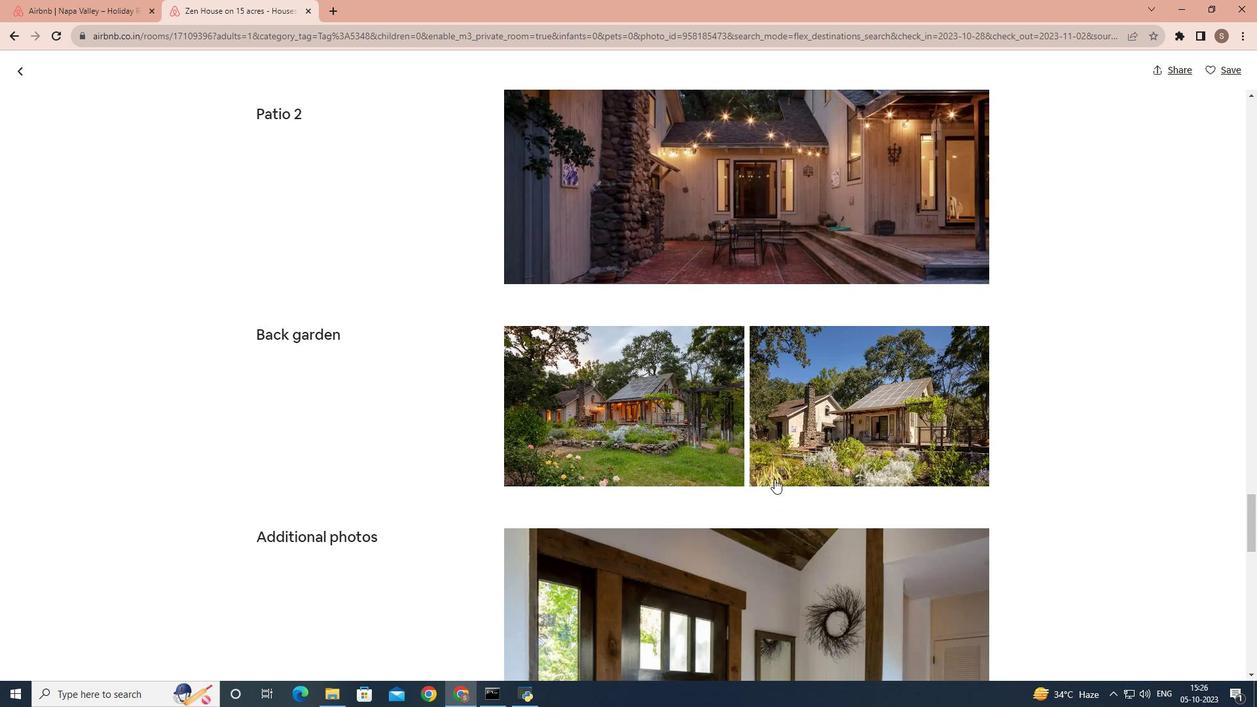 
Action: Mouse scrolled (774, 478) with delta (0, 0)
Screenshot: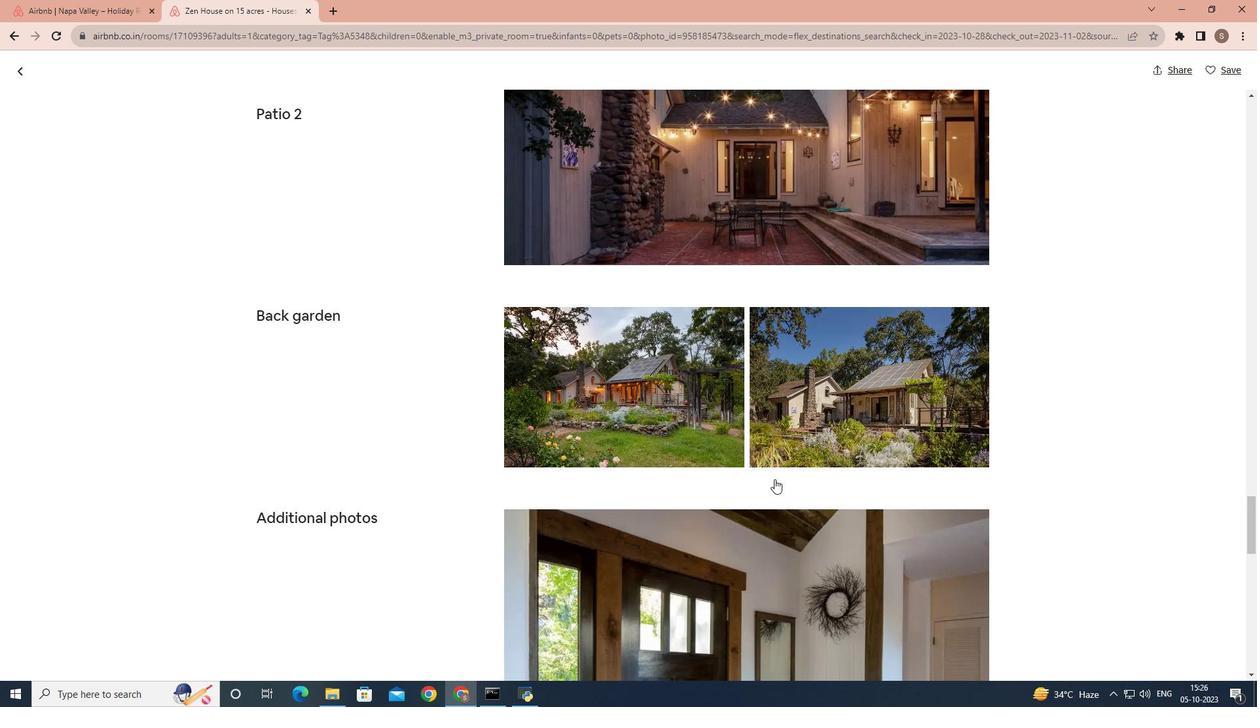
Action: Mouse scrolled (774, 478) with delta (0, 0)
Screenshot: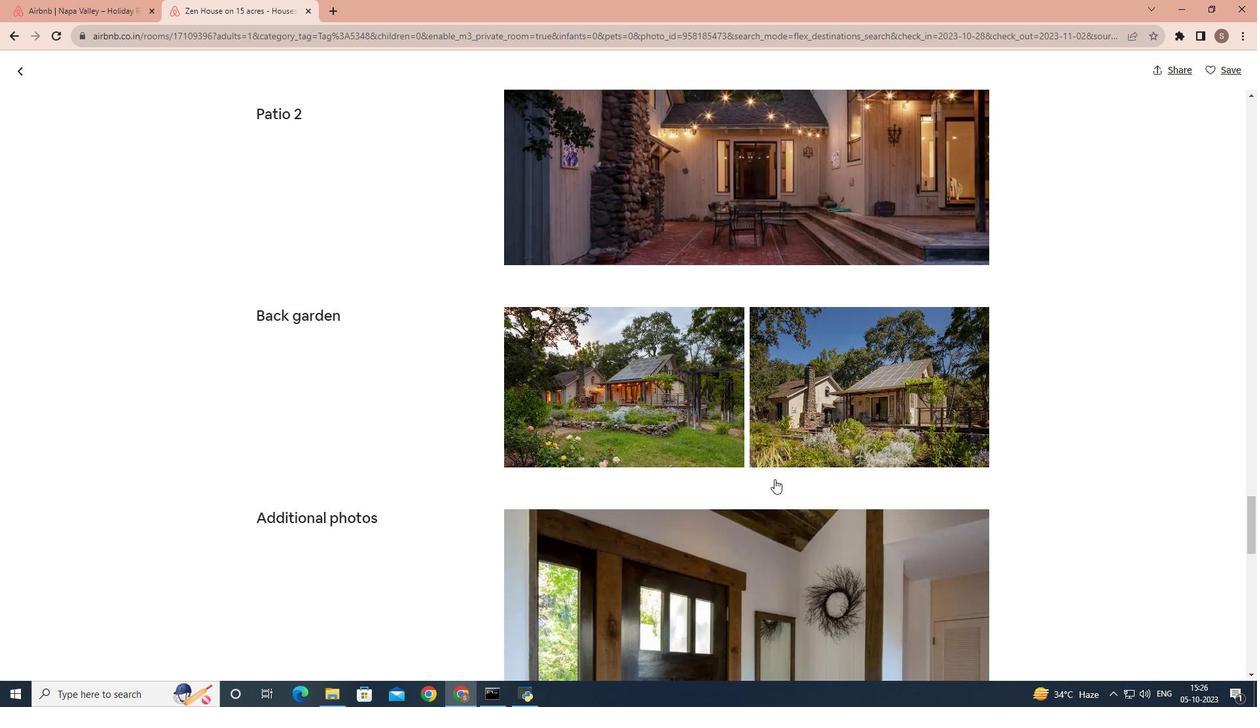 
Action: Mouse scrolled (774, 478) with delta (0, 0)
Screenshot: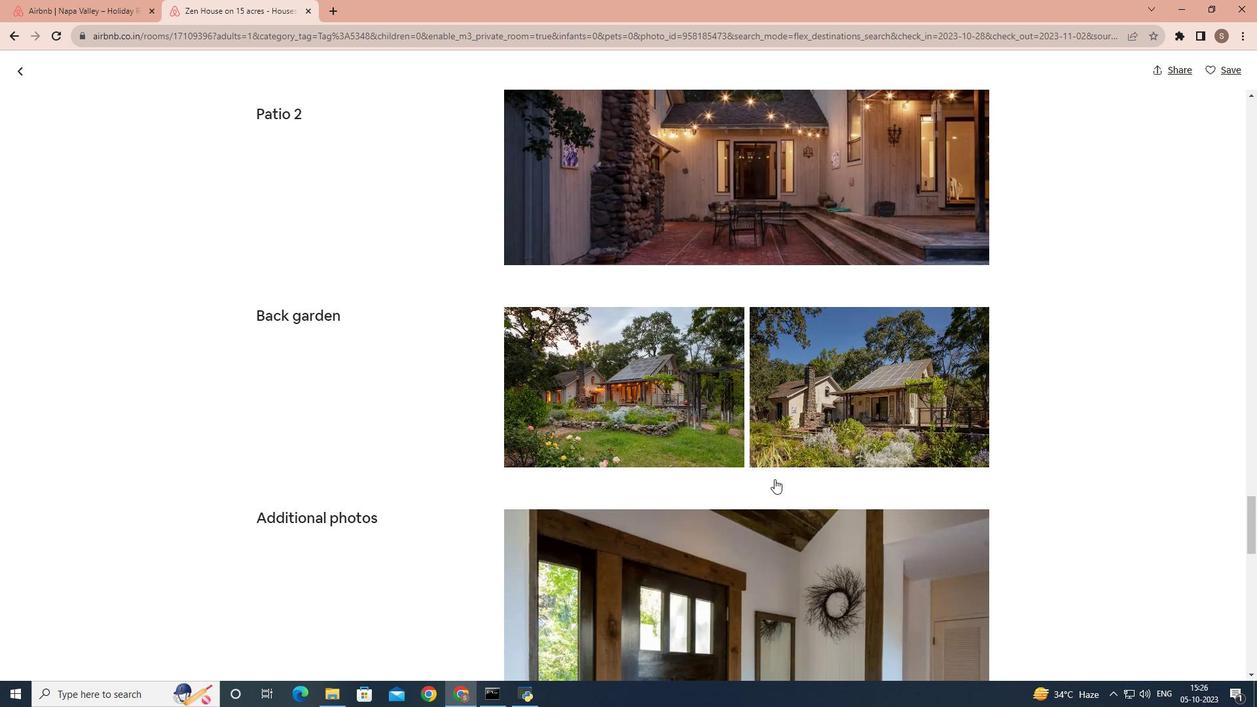 
Action: Mouse scrolled (774, 478) with delta (0, 0)
Screenshot: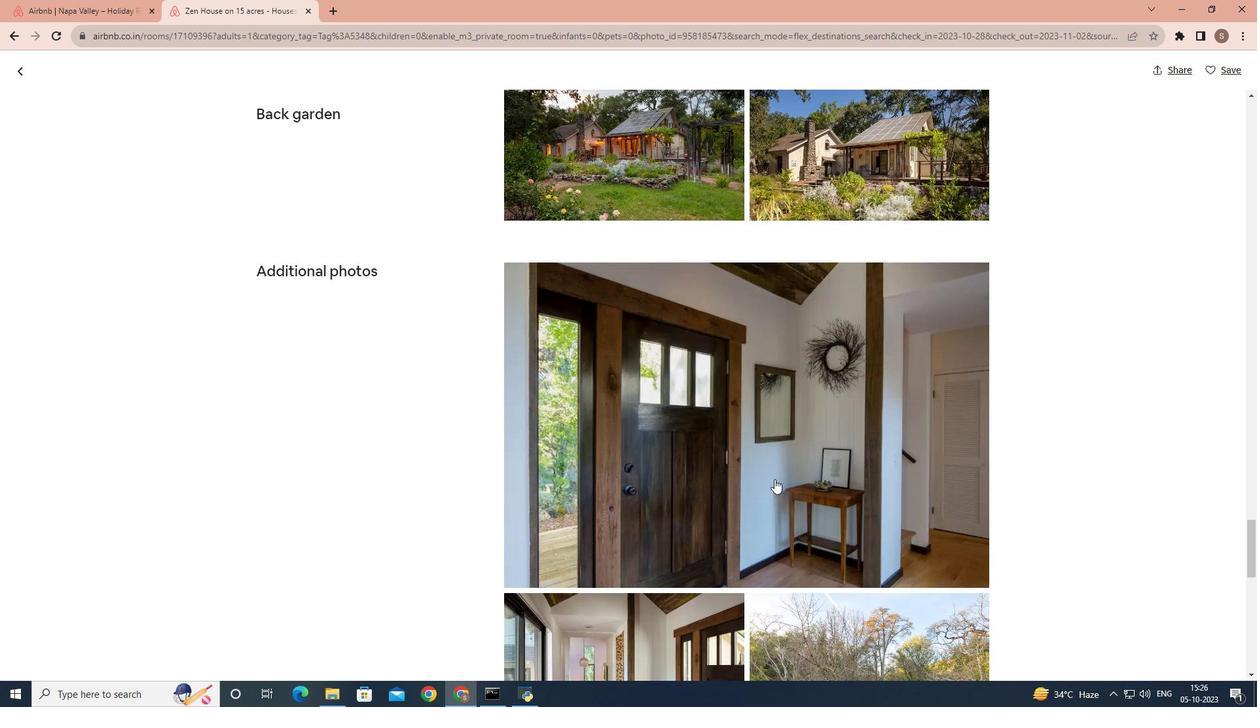 
Action: Mouse scrolled (774, 478) with delta (0, 0)
Screenshot: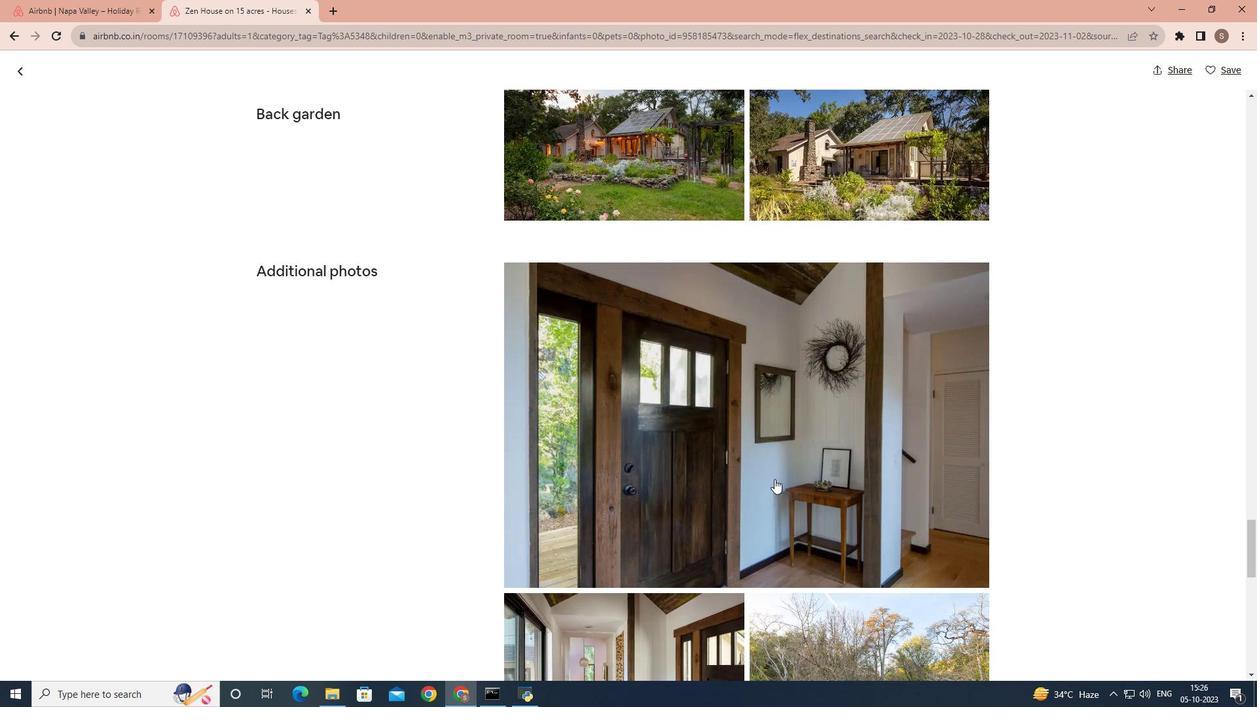 
Action: Mouse scrolled (774, 478) with delta (0, 0)
Screenshot: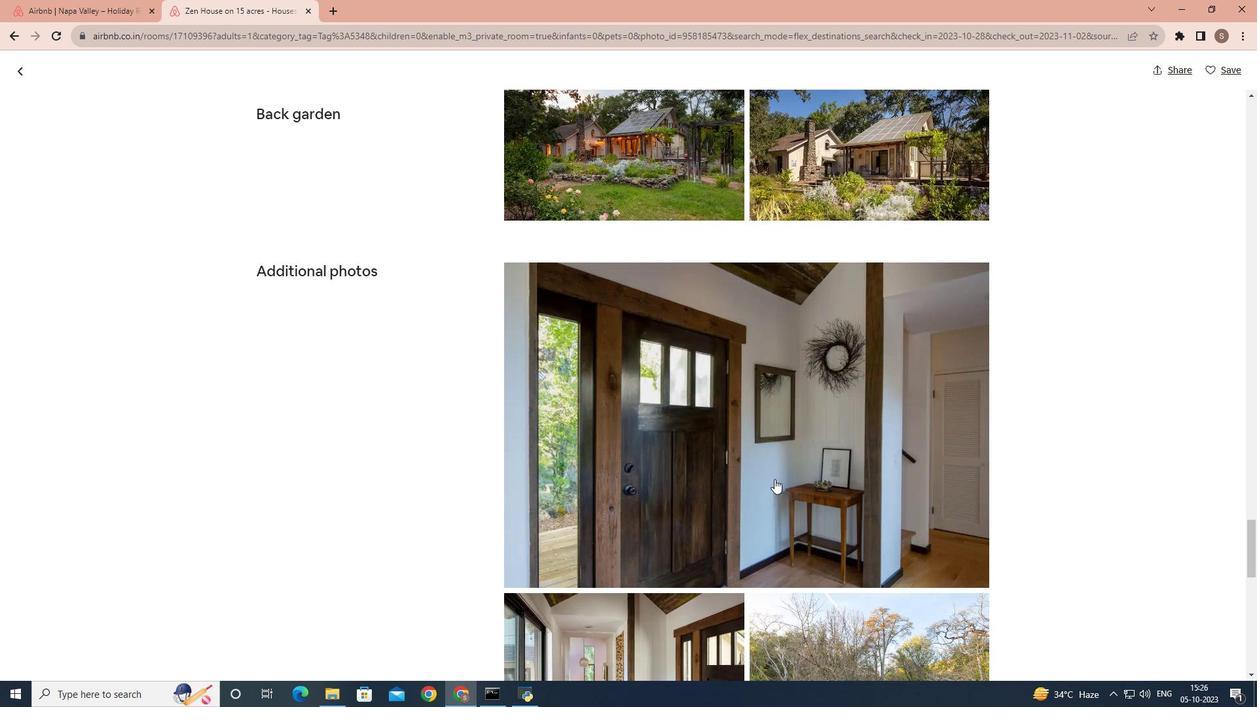 
Action: Mouse scrolled (774, 478) with delta (0, 0)
Screenshot: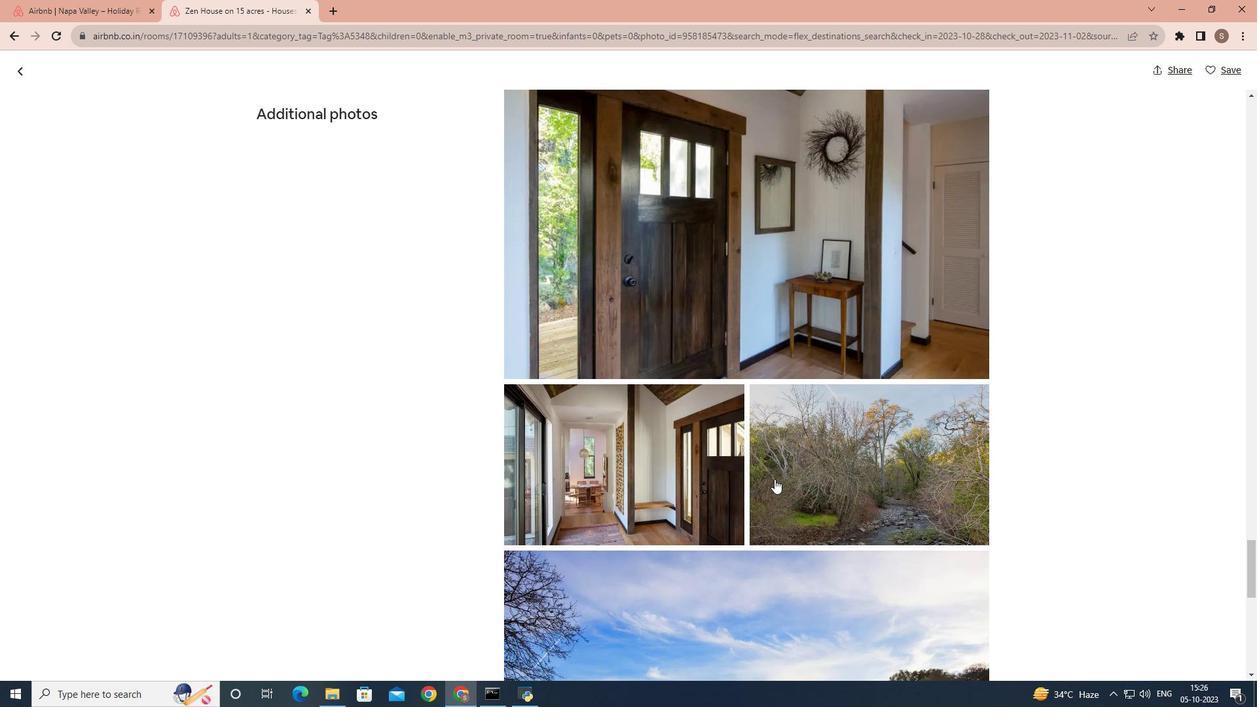 
Action: Mouse scrolled (774, 478) with delta (0, 0)
Screenshot: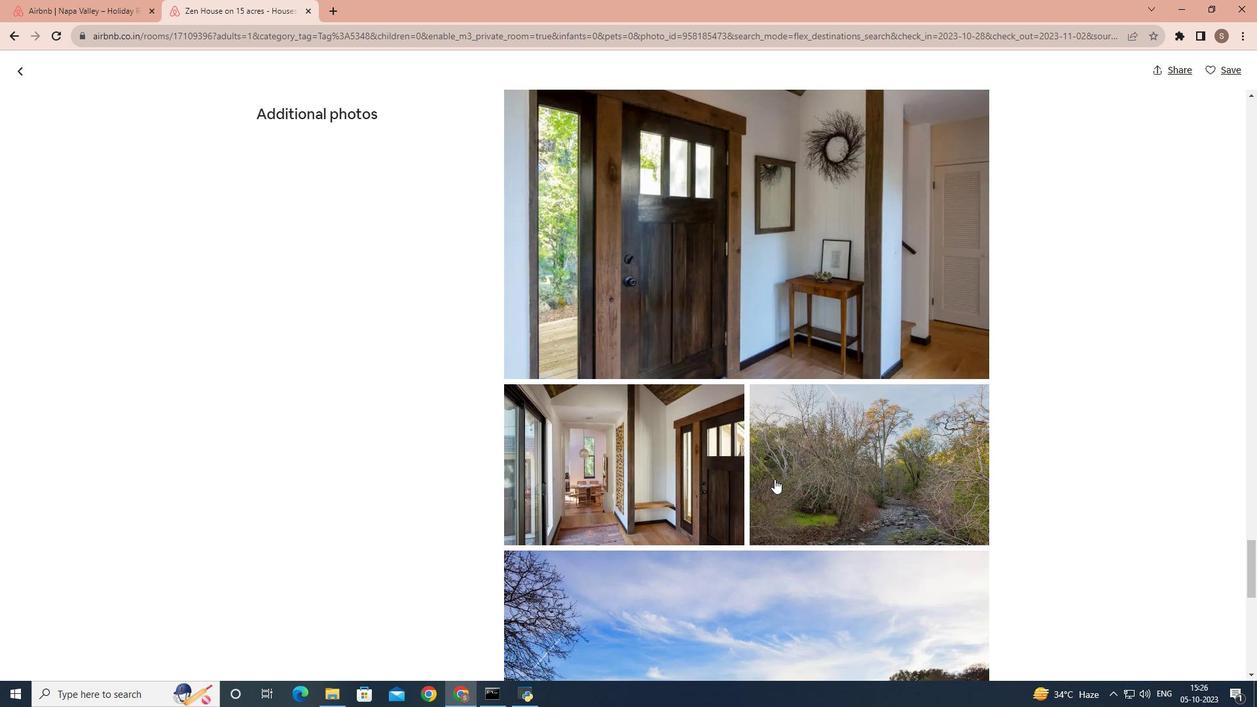 
Action: Mouse scrolled (774, 478) with delta (0, 0)
Screenshot: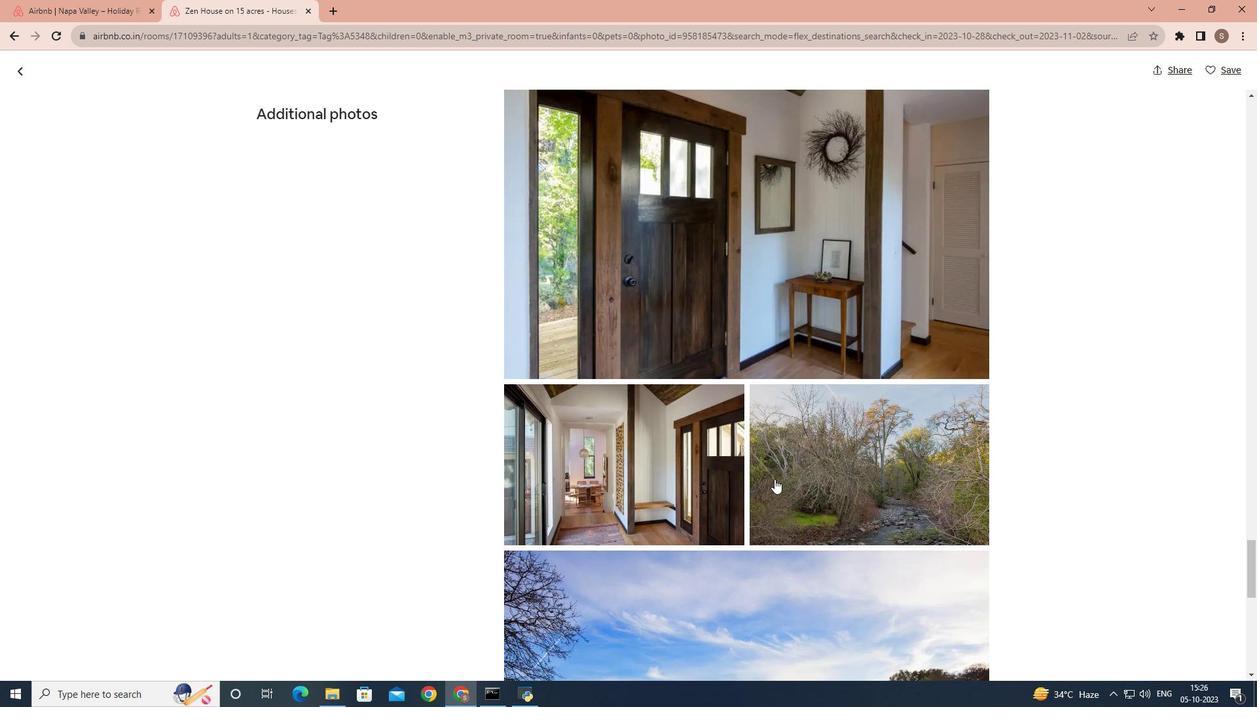 
Action: Mouse scrolled (774, 478) with delta (0, 0)
Screenshot: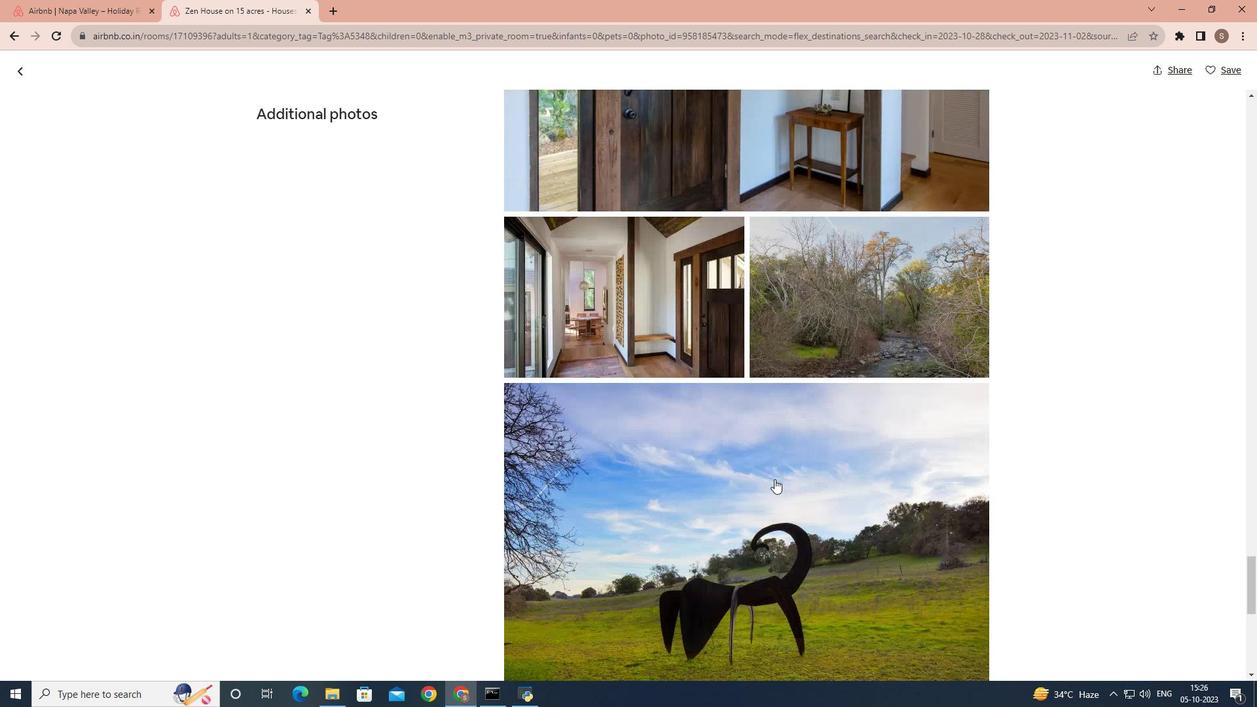 
Action: Mouse scrolled (774, 478) with delta (0, 0)
Screenshot: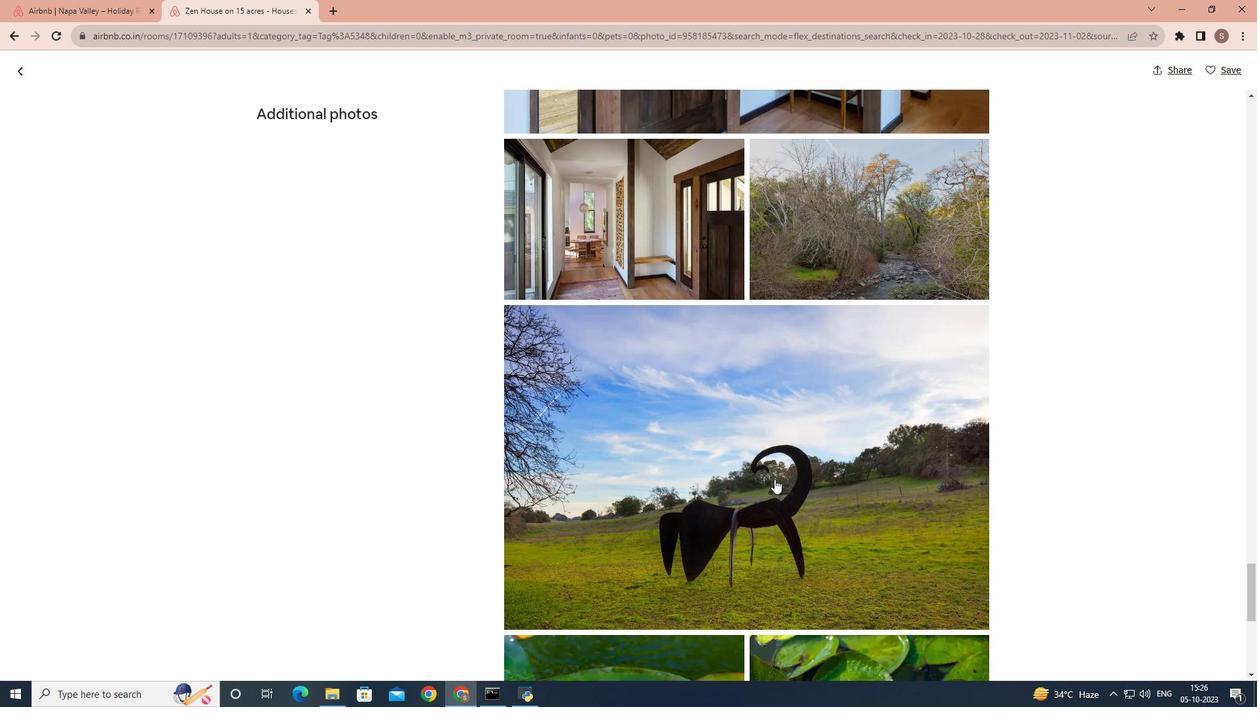
Action: Mouse scrolled (774, 478) with delta (0, 0)
Screenshot: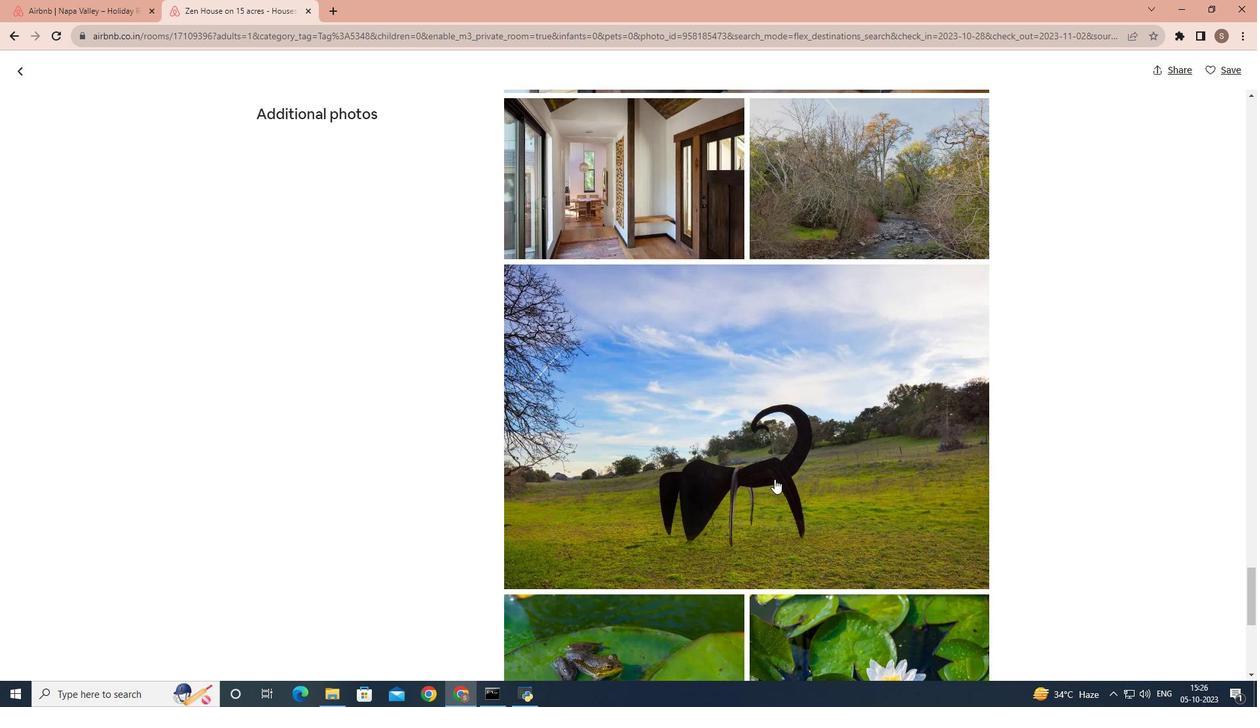 
Action: Mouse scrolled (774, 478) with delta (0, 0)
Screenshot: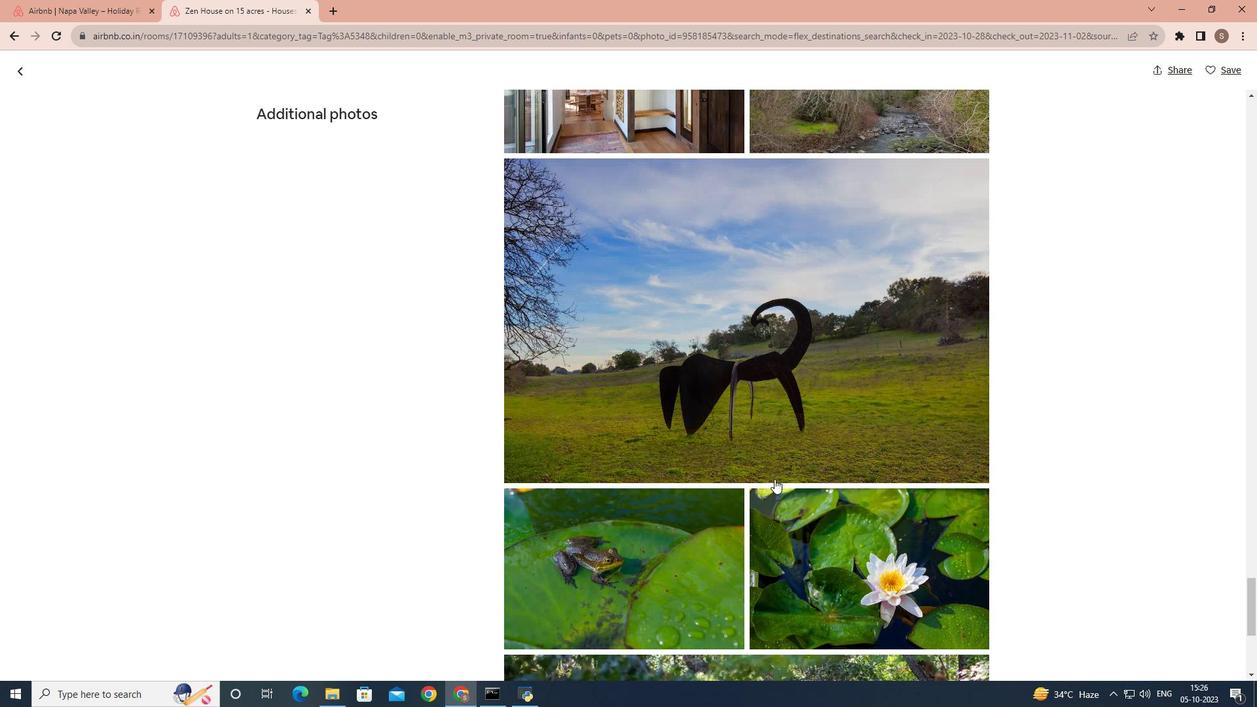 
Action: Mouse scrolled (774, 478) with delta (0, 0)
Screenshot: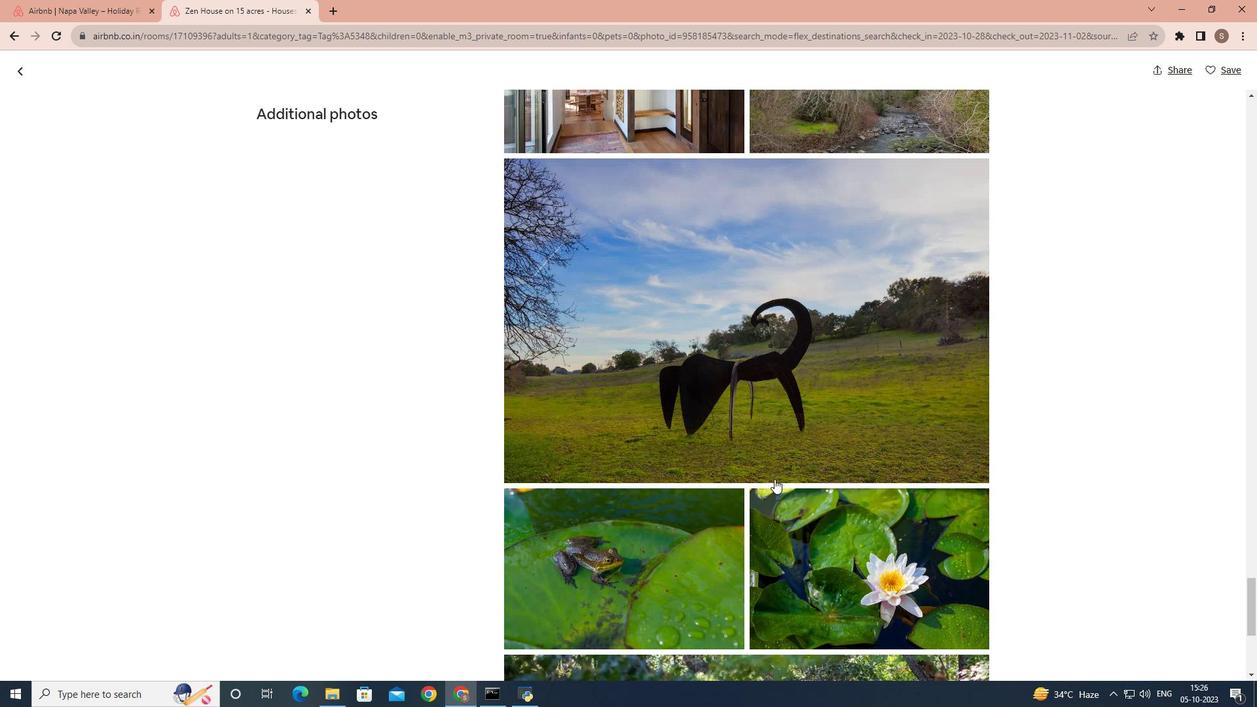 
Action: Mouse scrolled (774, 478) with delta (0, 0)
Screenshot: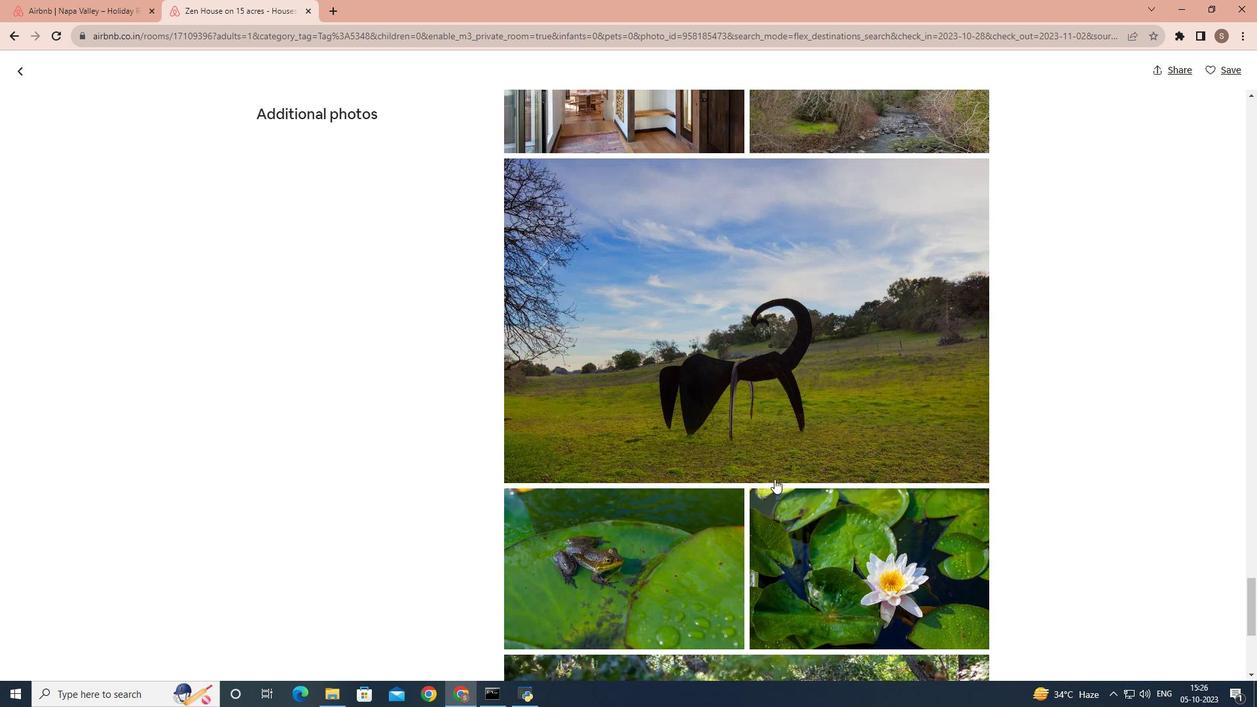 
Action: Mouse scrolled (774, 478) with delta (0, 0)
Screenshot: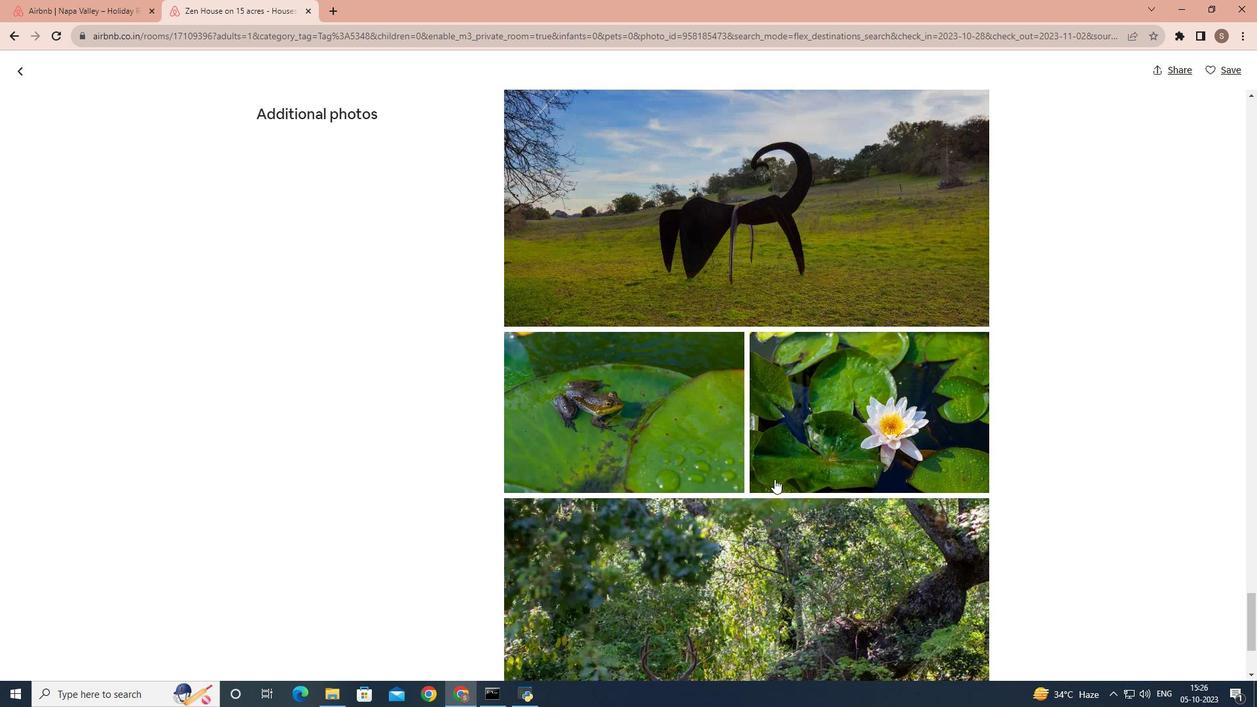 
Action: Mouse scrolled (774, 478) with delta (0, 0)
Screenshot: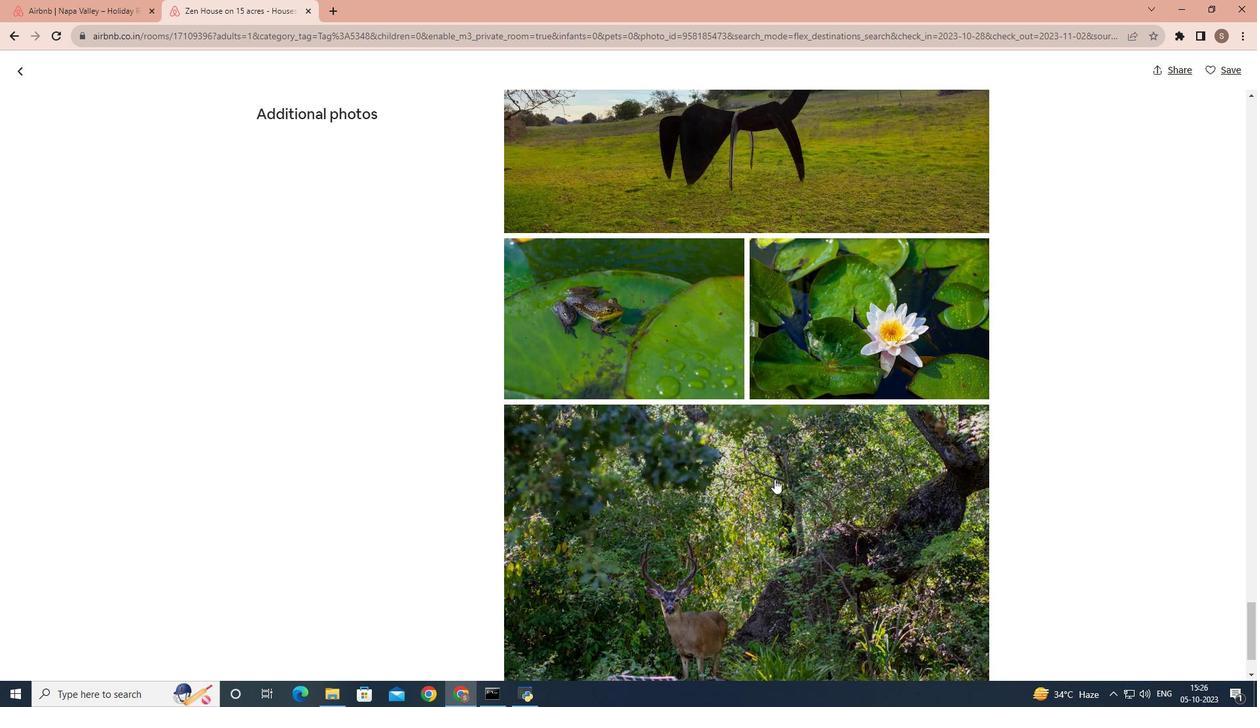 
Action: Mouse scrolled (774, 478) with delta (0, 0)
Screenshot: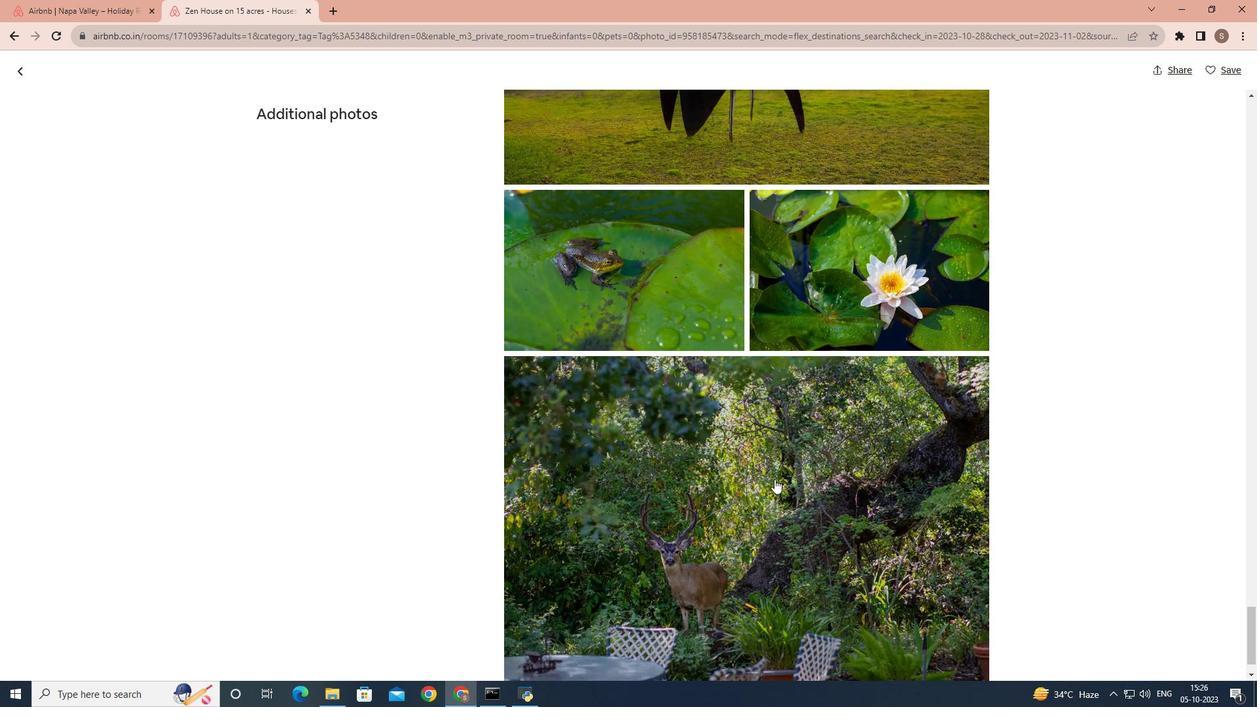 
Action: Mouse scrolled (774, 478) with delta (0, 0)
Screenshot: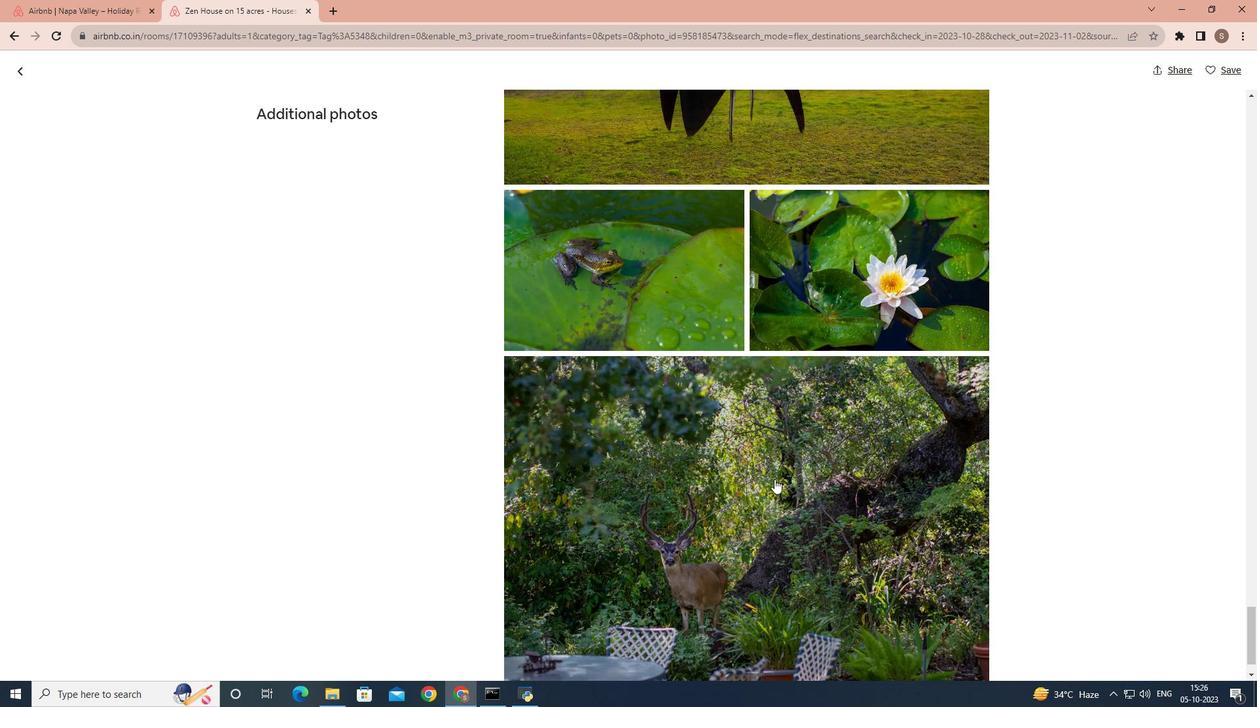 
Action: Mouse scrolled (774, 478) with delta (0, 0)
Screenshot: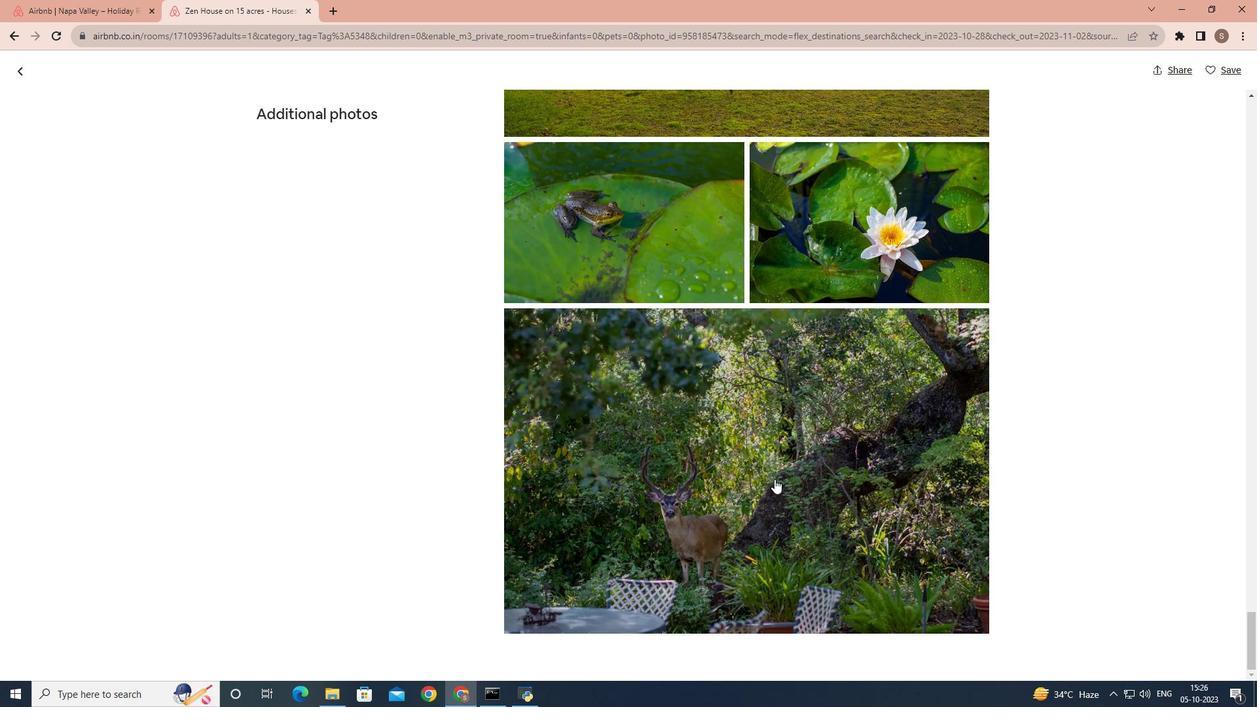 
Action: Mouse scrolled (774, 478) with delta (0, 0)
Screenshot: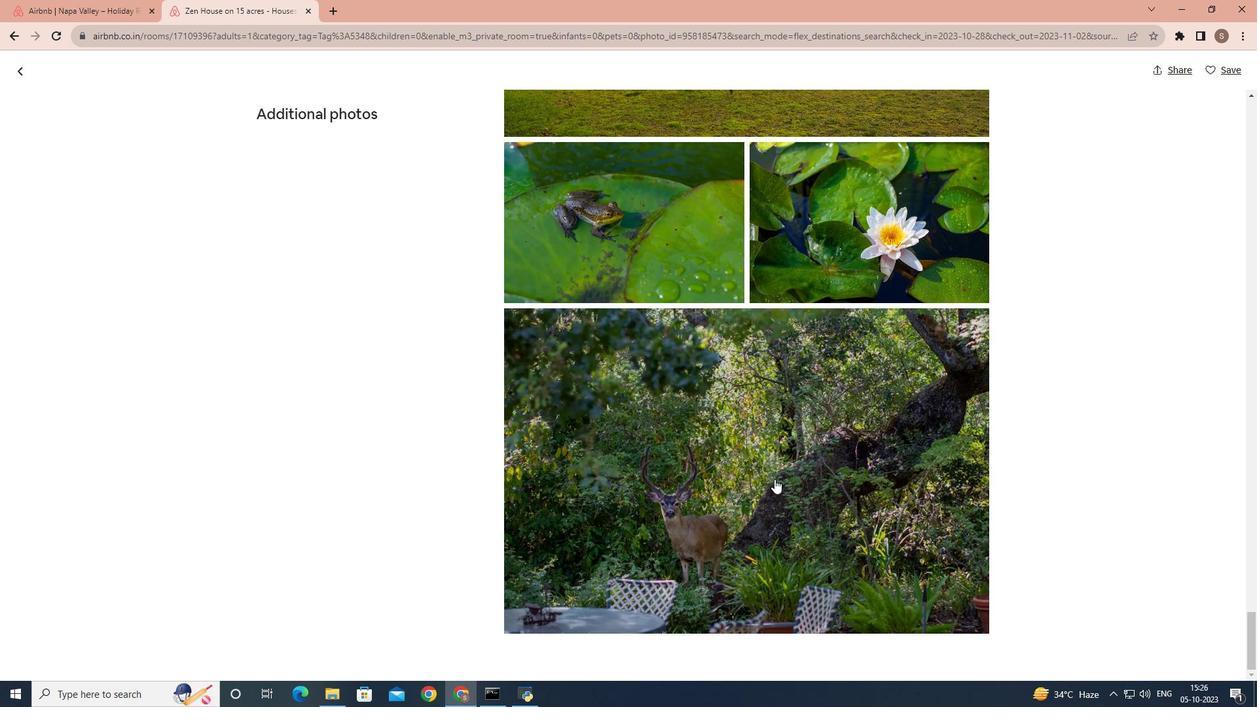 
Action: Mouse scrolled (774, 478) with delta (0, 0)
Screenshot: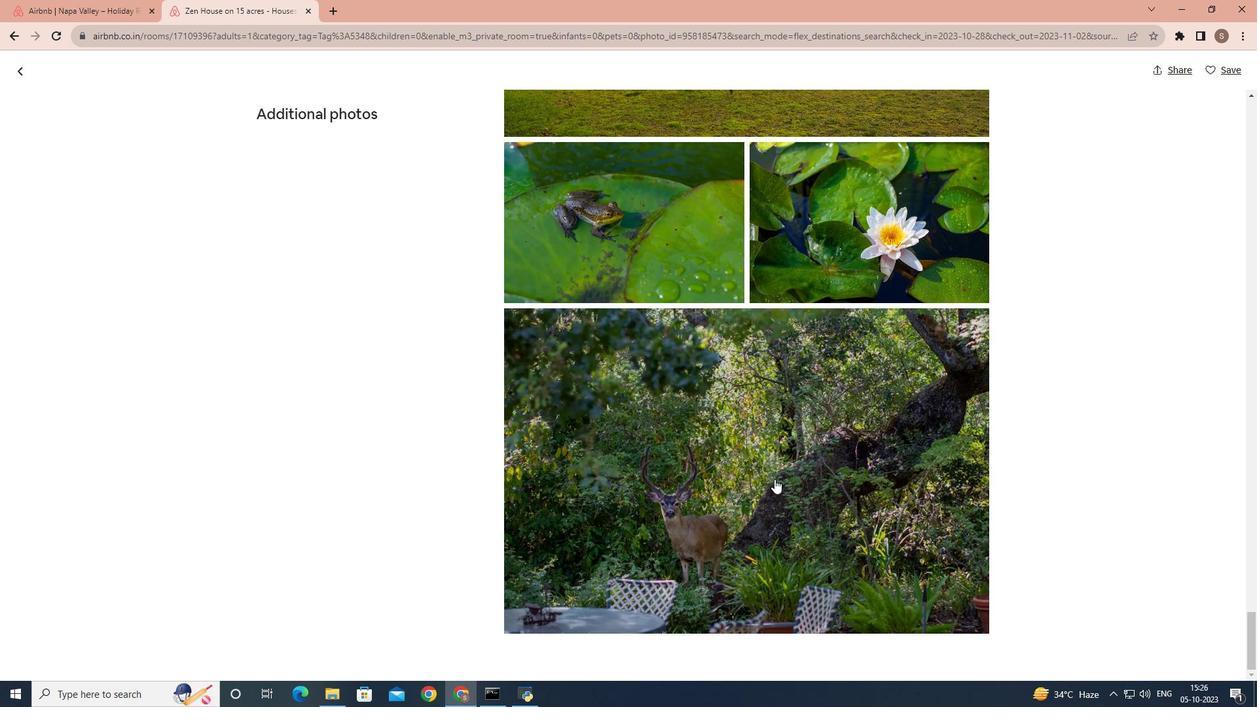 
Action: Mouse scrolled (774, 478) with delta (0, 0)
Screenshot: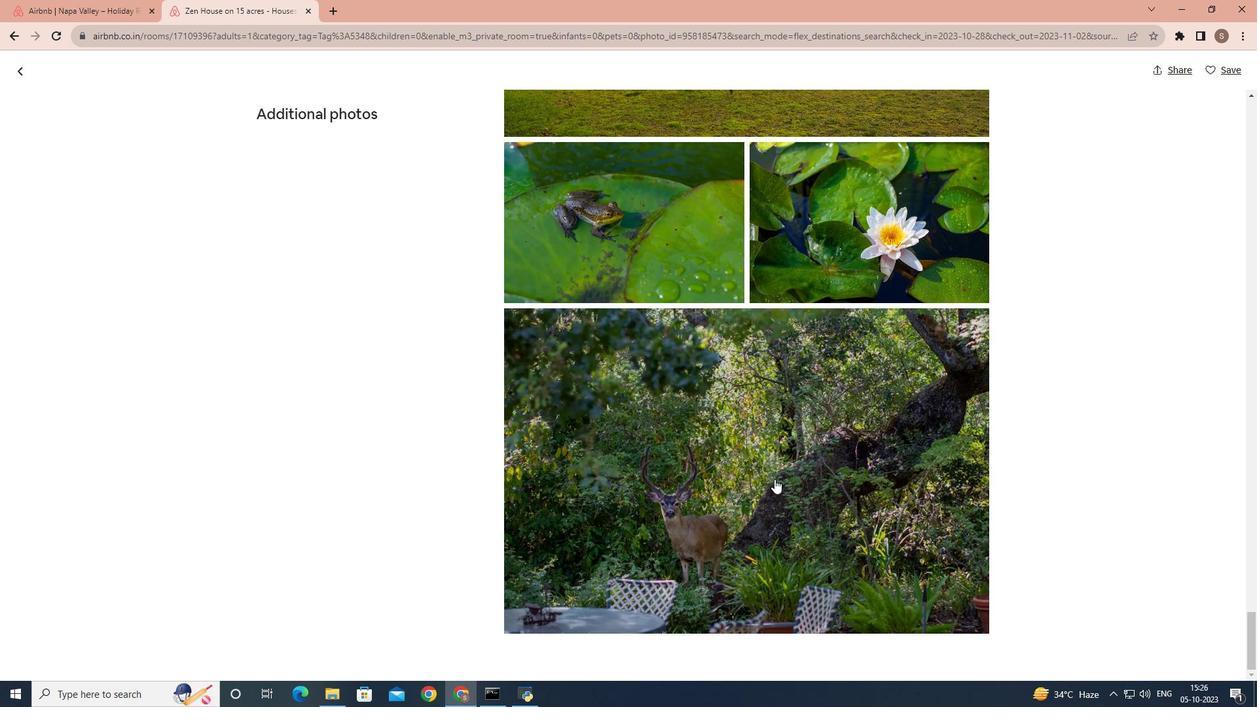 
Action: Mouse moved to (17, 68)
Screenshot: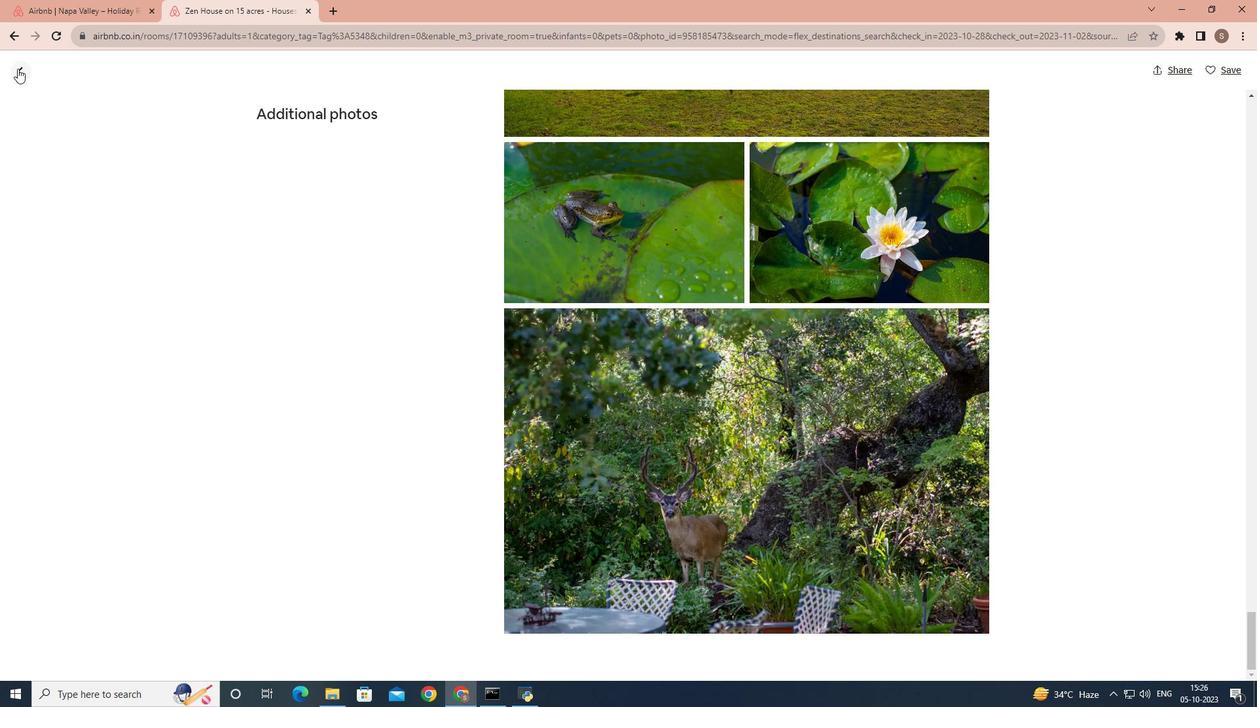 
Action: Mouse pressed left at (17, 68)
Screenshot: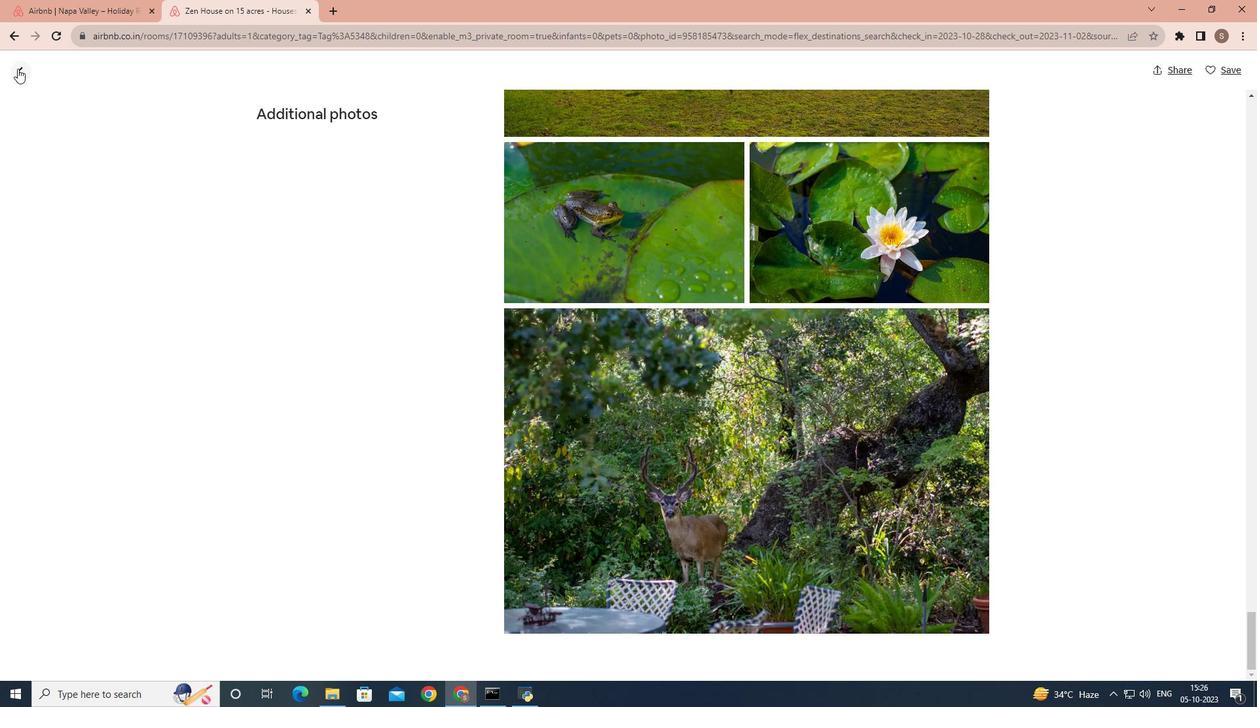 
Action: Mouse moved to (545, 240)
Screenshot: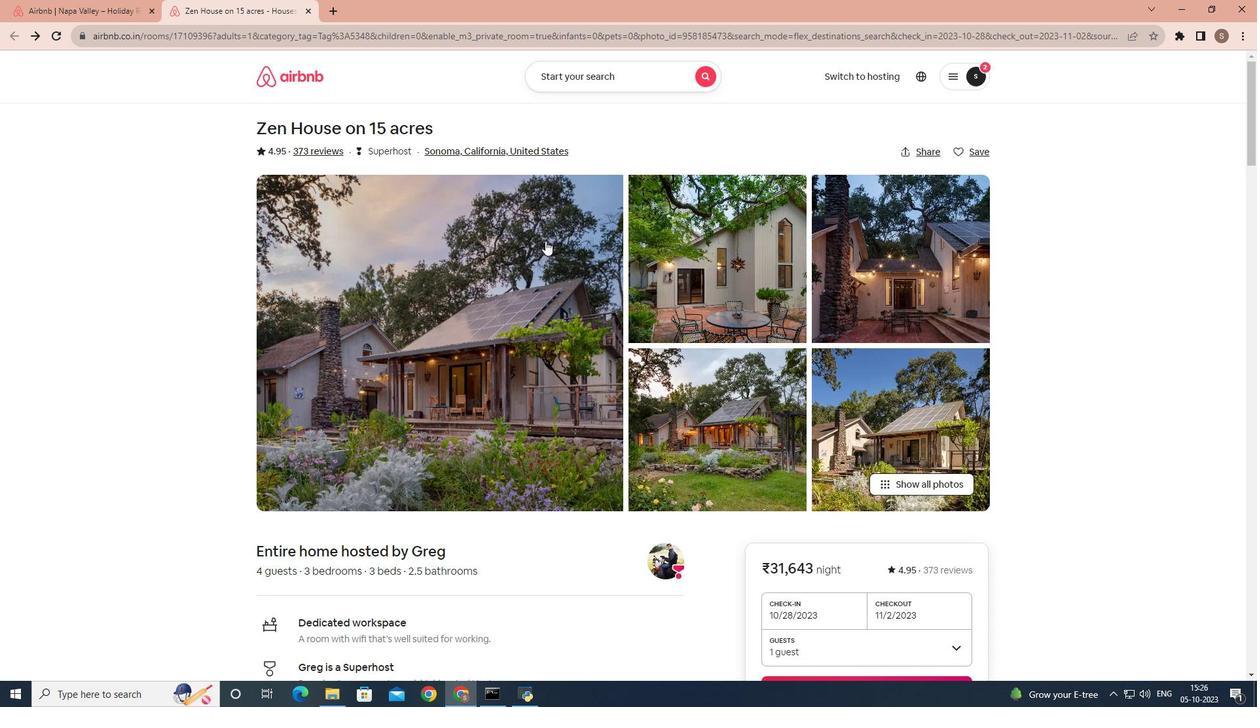 
Action: Mouse scrolled (545, 240) with delta (0, 0)
Screenshot: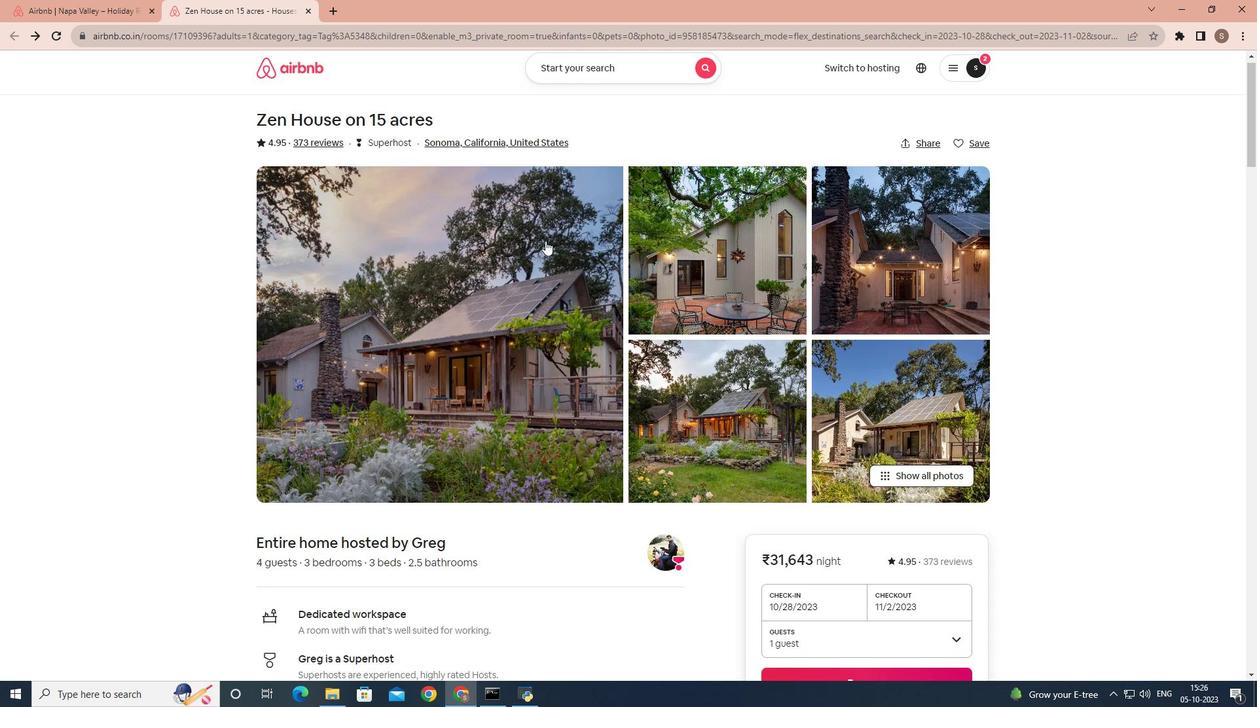 
Action: Mouse scrolled (545, 240) with delta (0, 0)
Screenshot: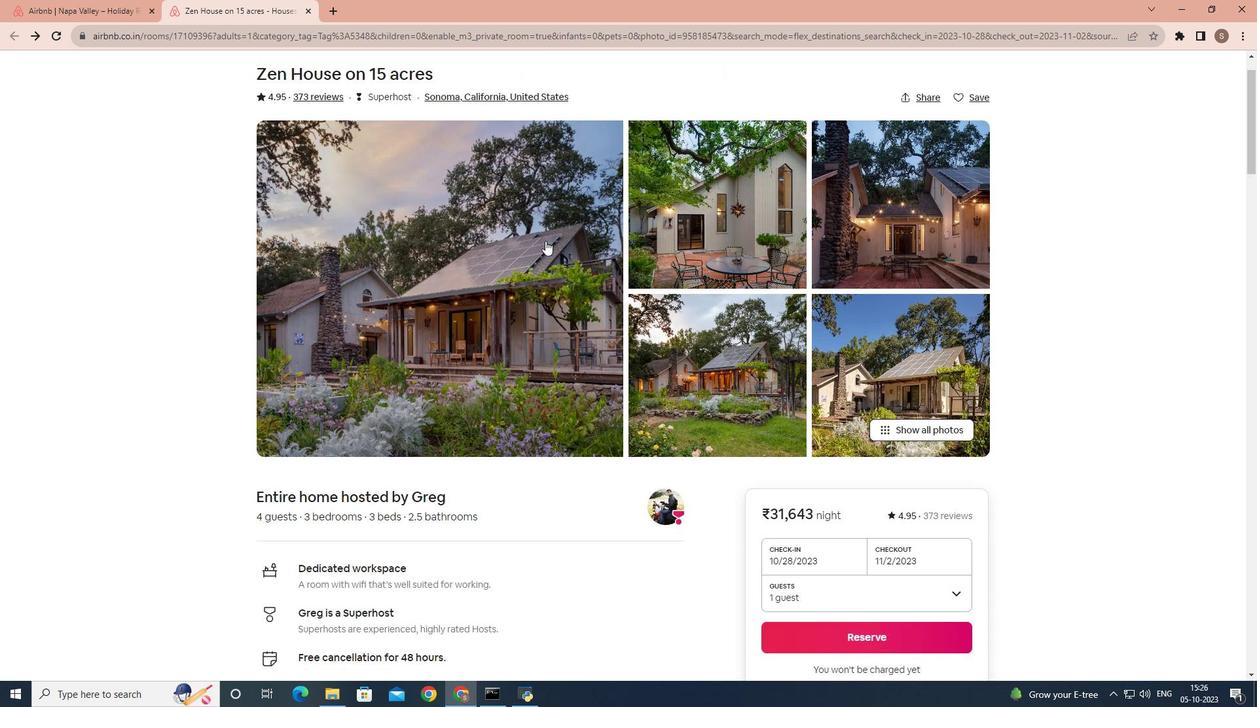 
Action: Mouse scrolled (545, 240) with delta (0, 0)
Screenshot: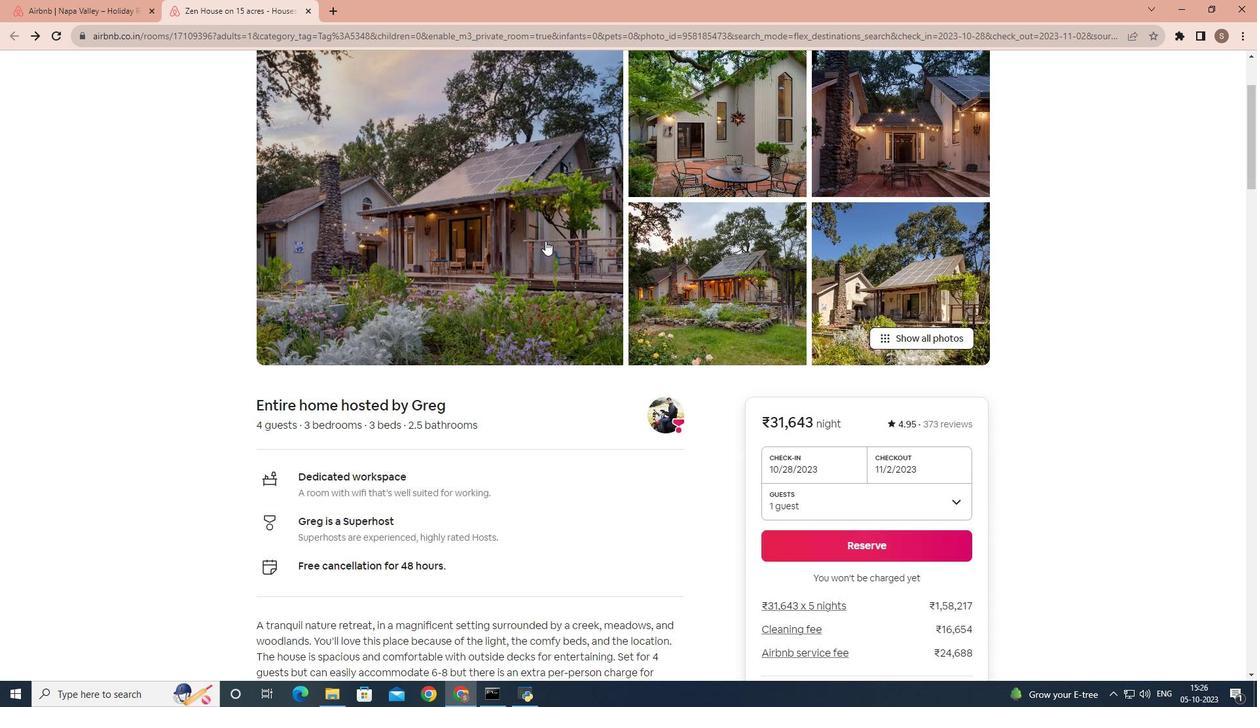 
Action: Mouse scrolled (545, 240) with delta (0, 0)
Screenshot: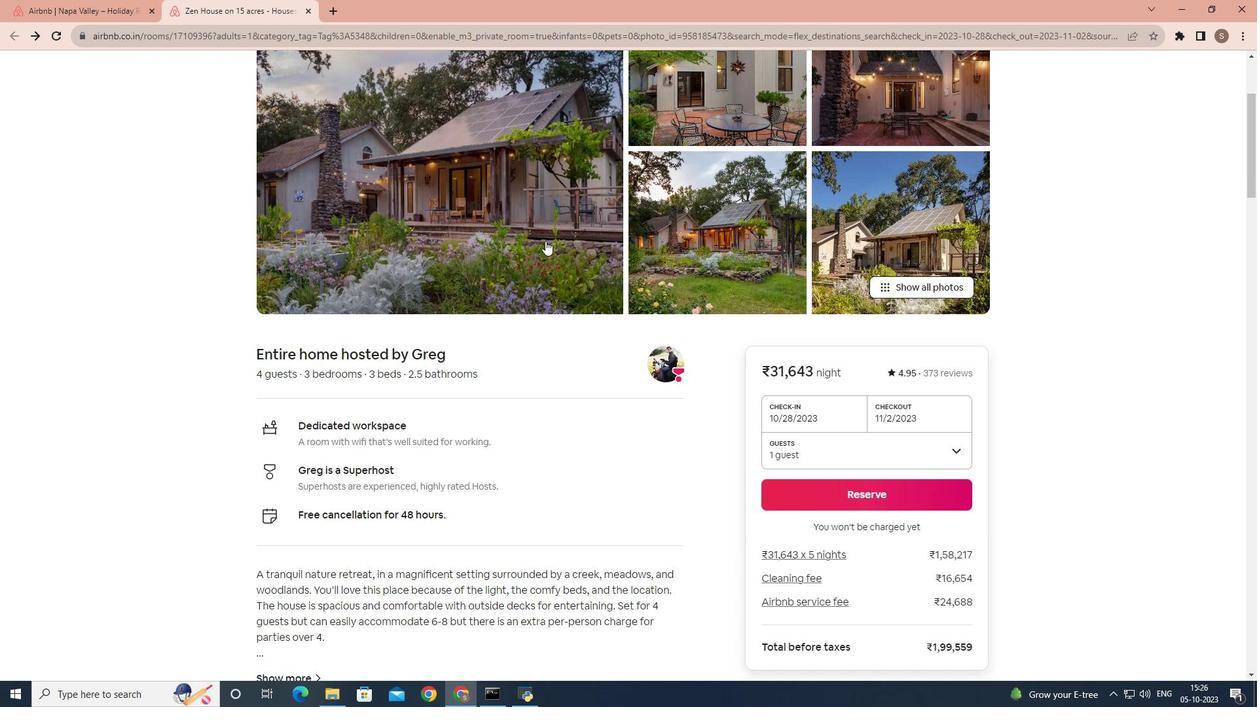 
Action: Mouse scrolled (545, 240) with delta (0, 0)
Screenshot: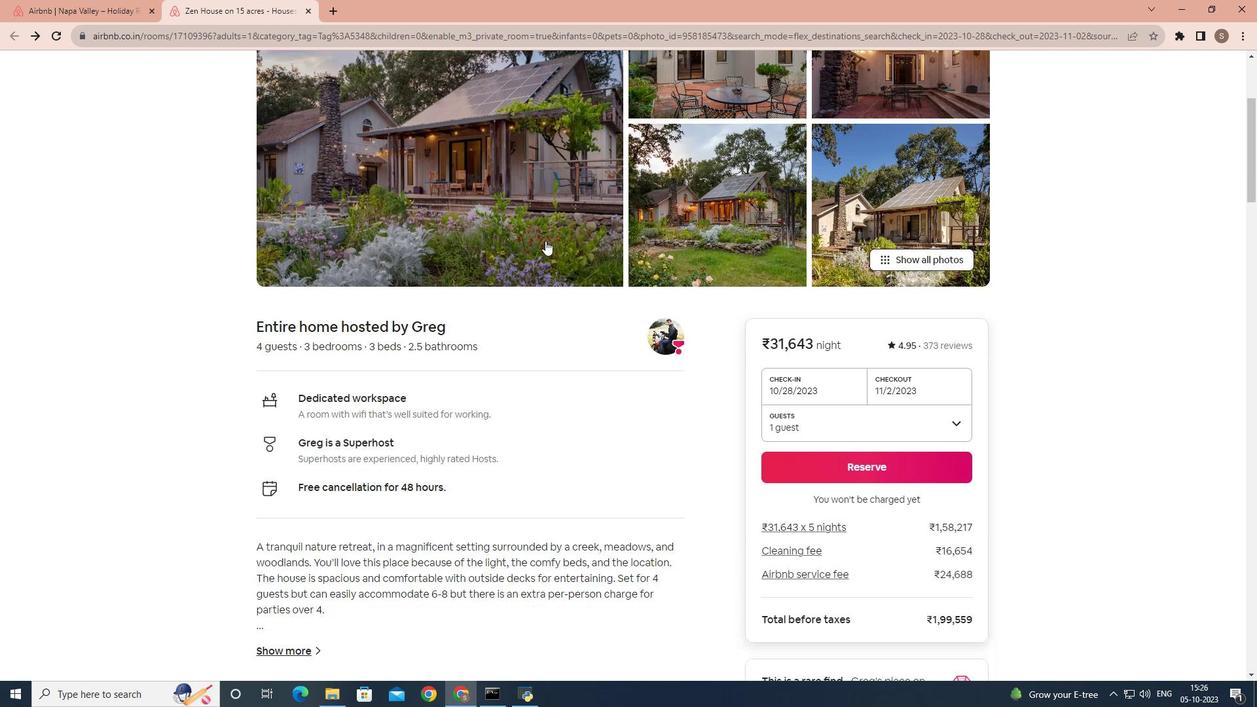 
Action: Mouse scrolled (545, 240) with delta (0, 0)
Screenshot: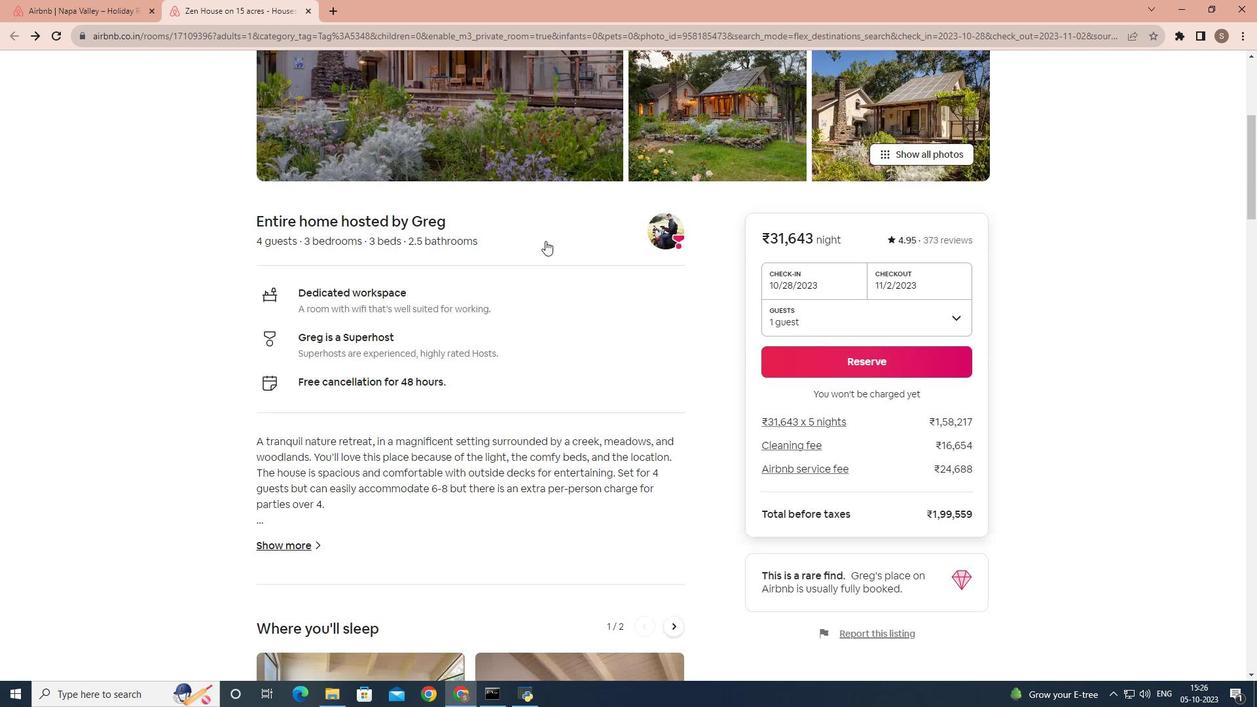 
Action: Mouse scrolled (545, 240) with delta (0, 0)
Screenshot: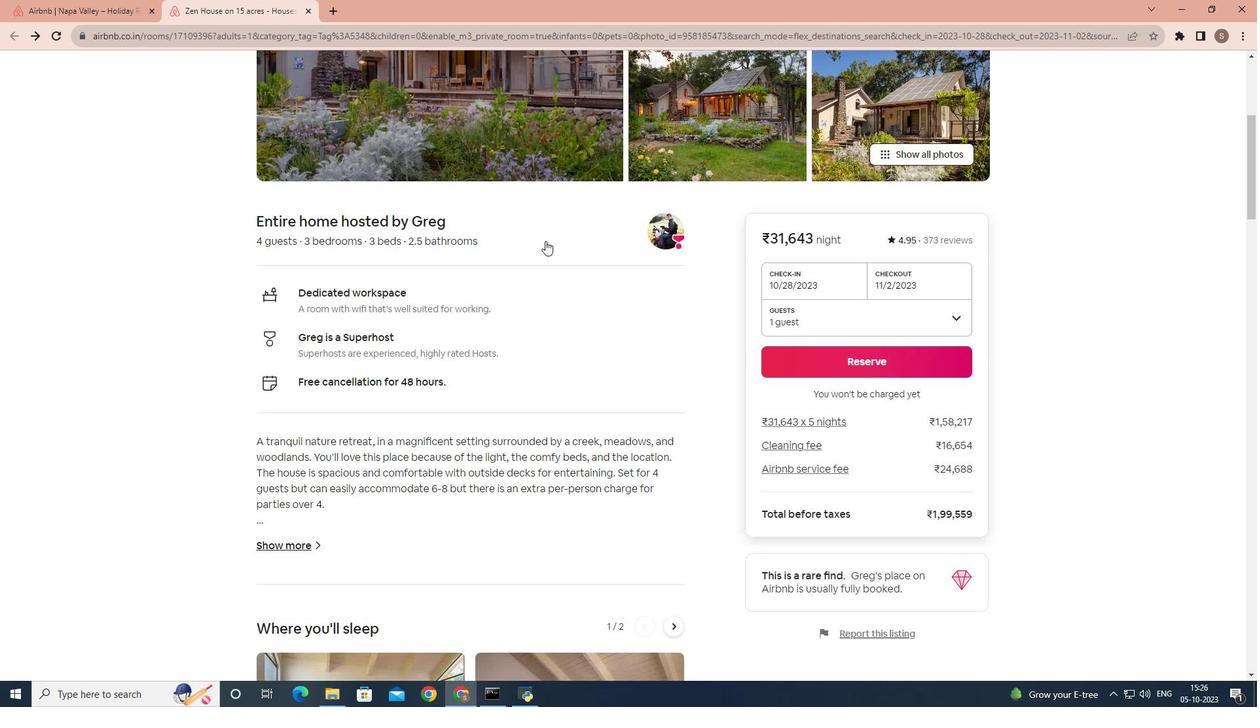 
Action: Mouse scrolled (545, 240) with delta (0, 0)
Screenshot: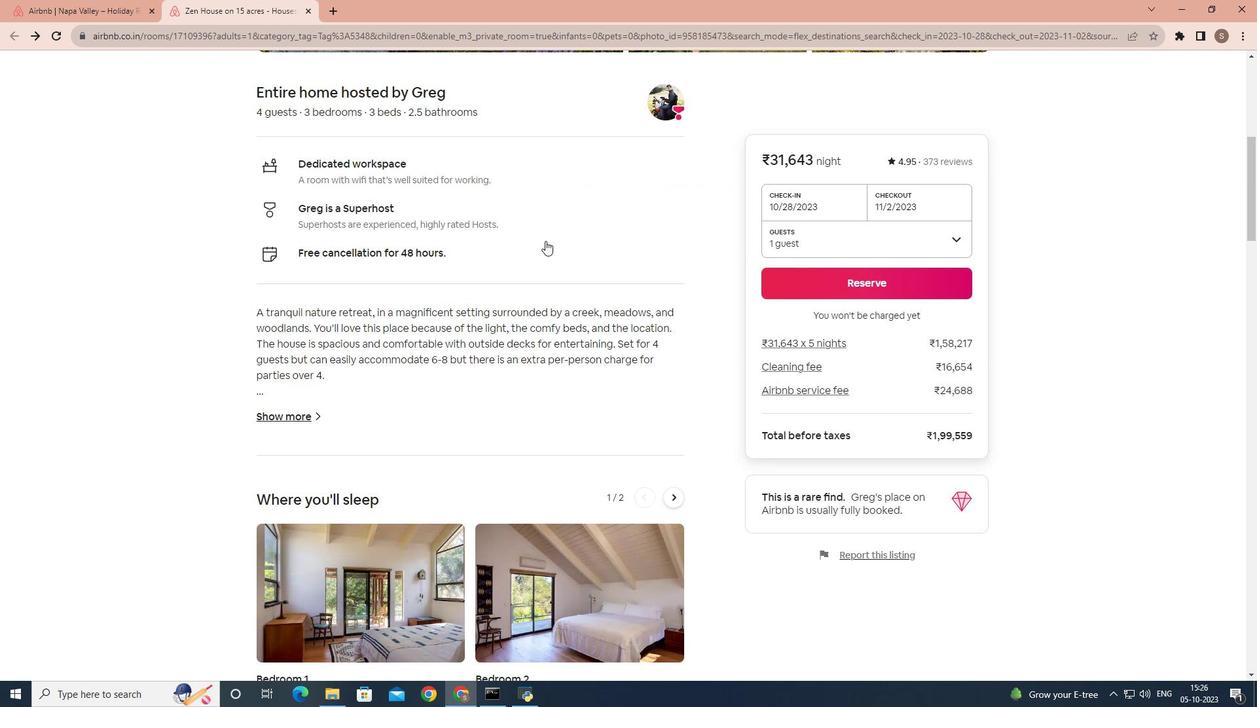 
Action: Mouse scrolled (545, 240) with delta (0, 0)
Screenshot: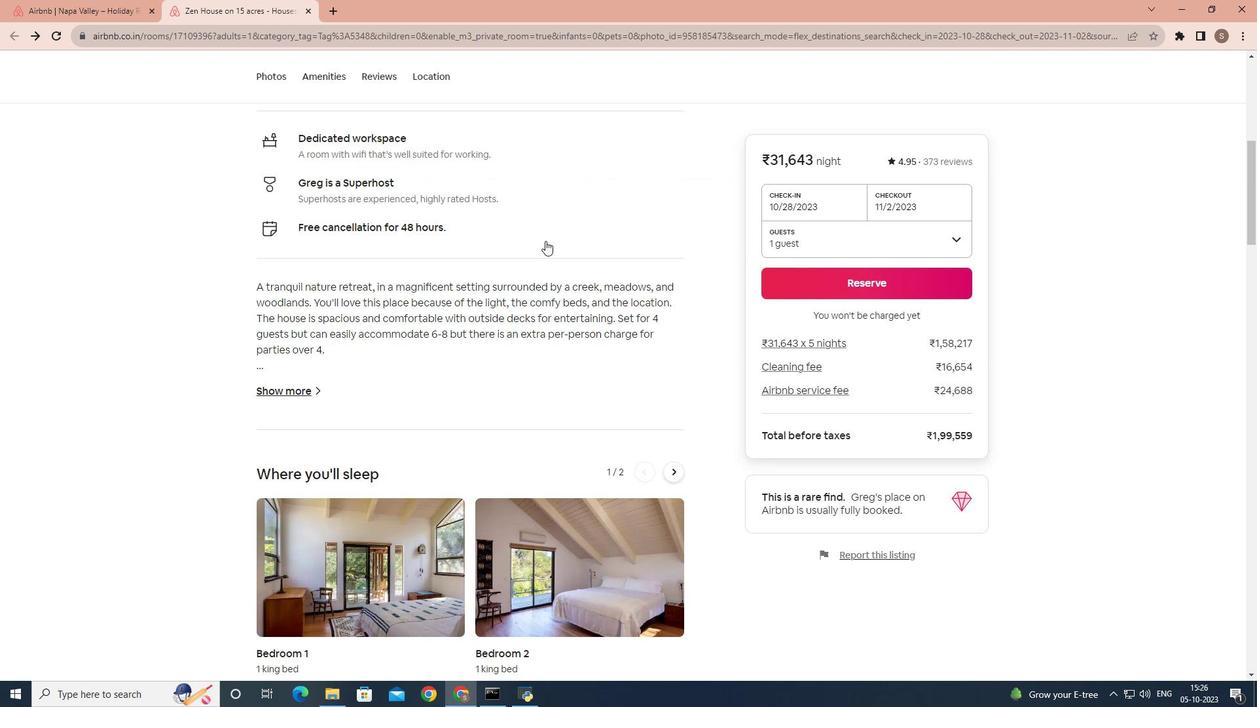 
Action: Mouse scrolled (545, 240) with delta (0, 0)
Screenshot: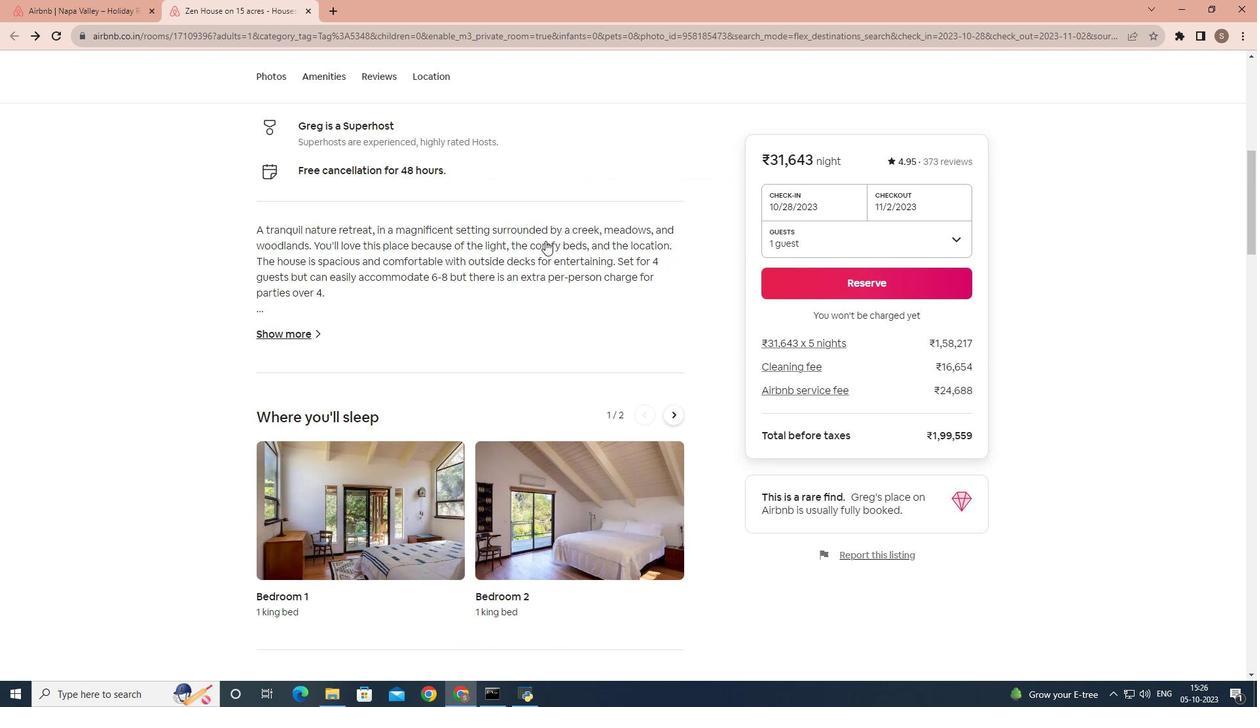 
Action: Mouse scrolled (545, 240) with delta (0, 0)
Screenshot: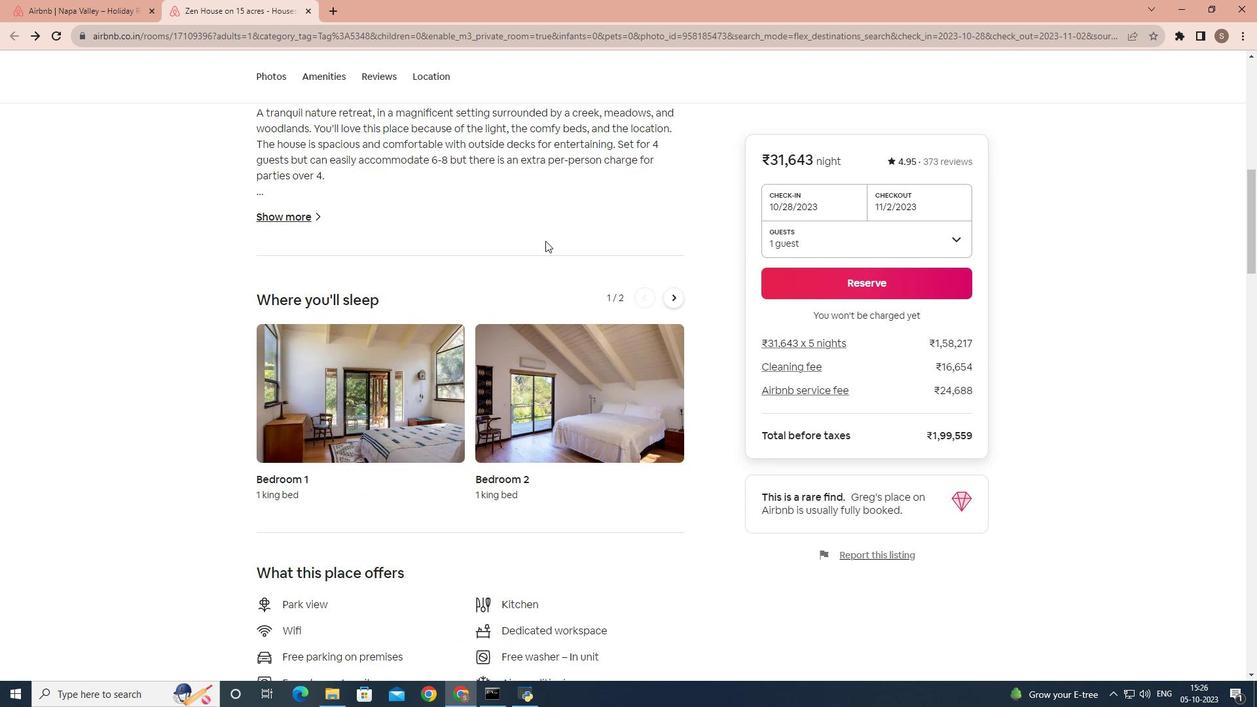 
Action: Mouse moved to (299, 156)
Screenshot: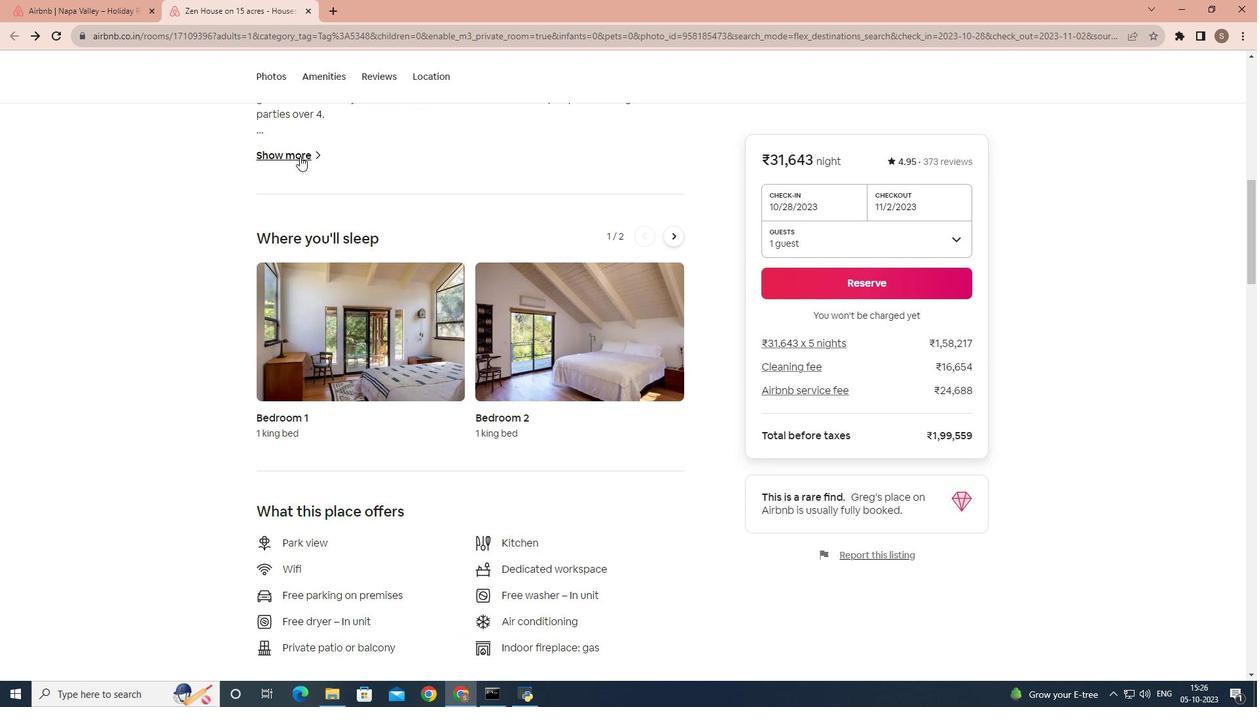 
Action: Mouse pressed left at (299, 156)
Screenshot: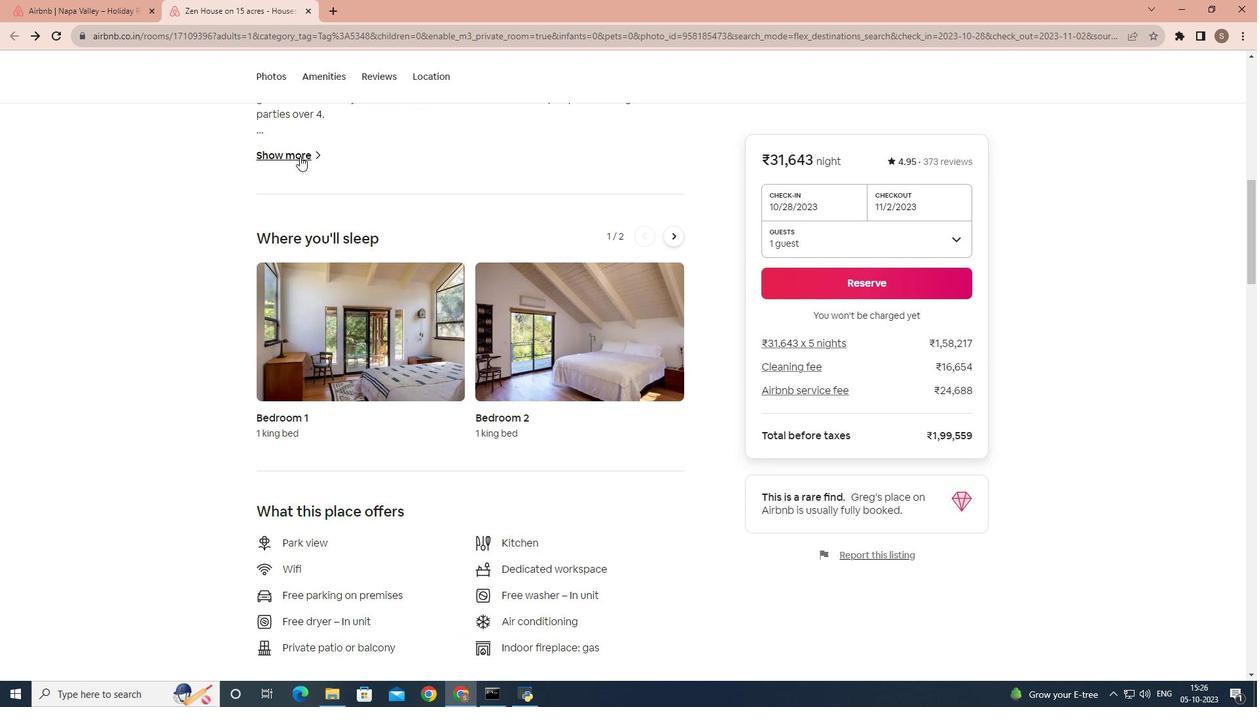 
Action: Mouse moved to (488, 272)
Screenshot: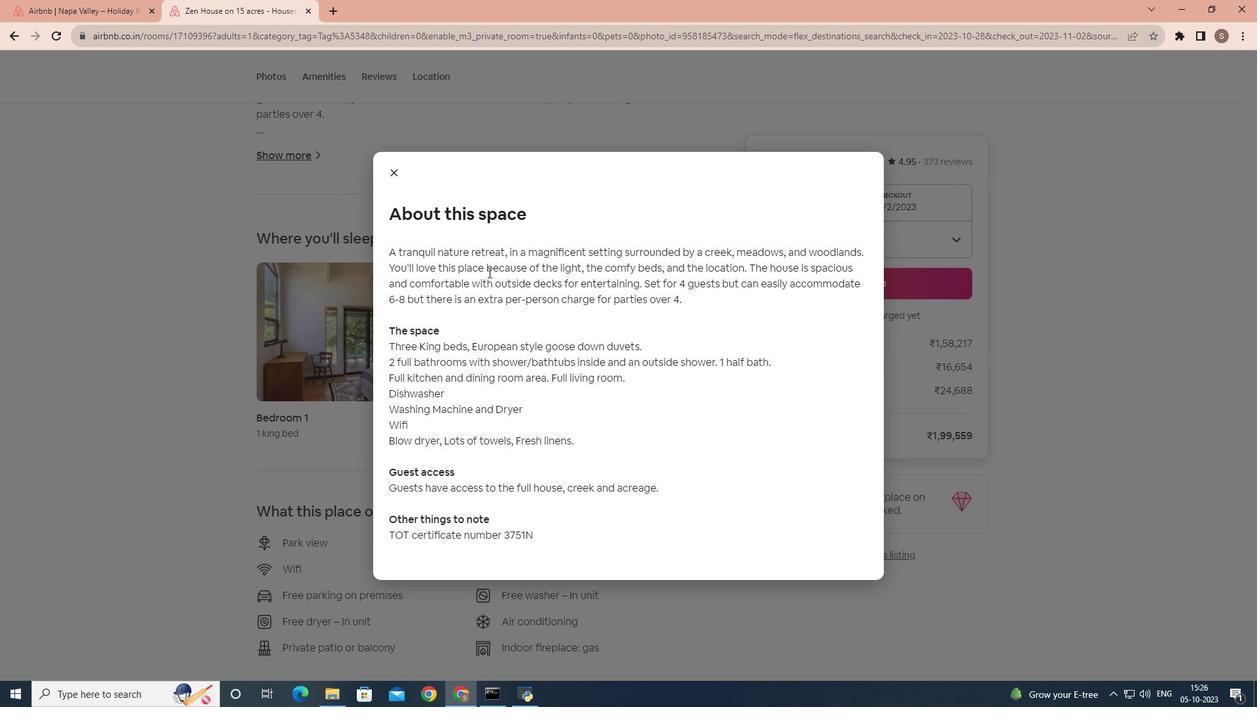 
Action: Mouse scrolled (488, 271) with delta (0, 0)
Screenshot: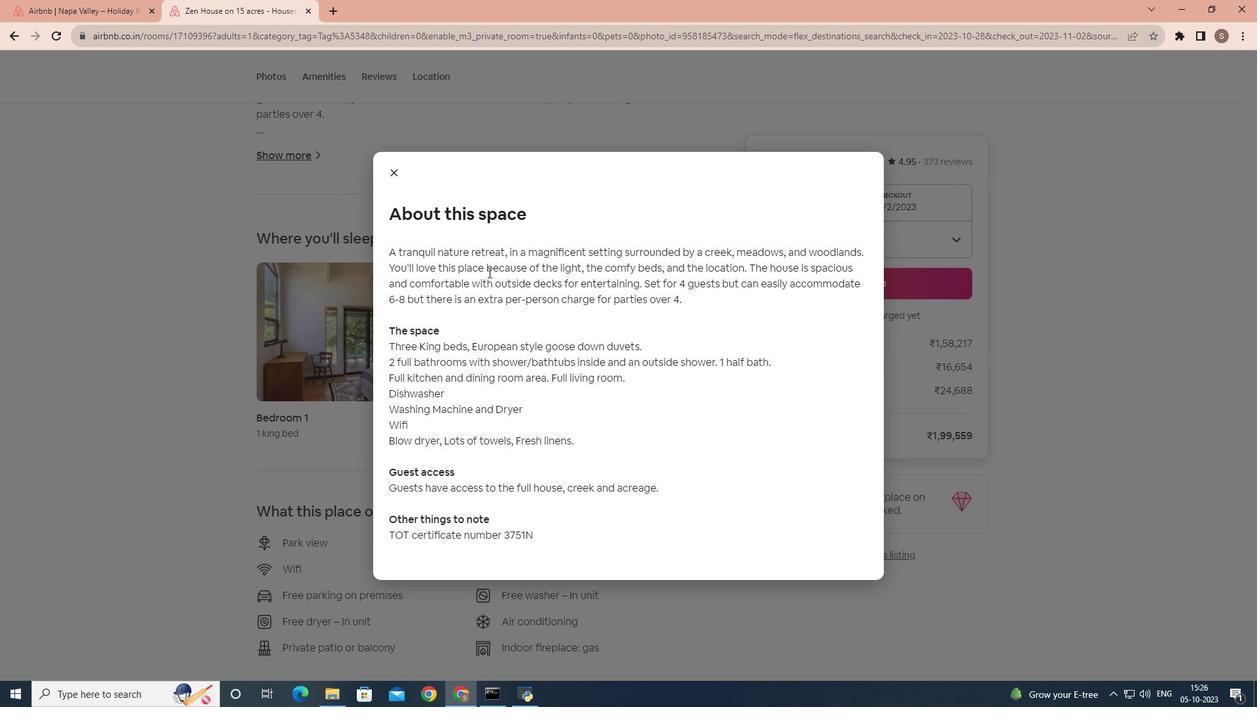 
Action: Mouse scrolled (488, 271) with delta (0, 0)
Screenshot: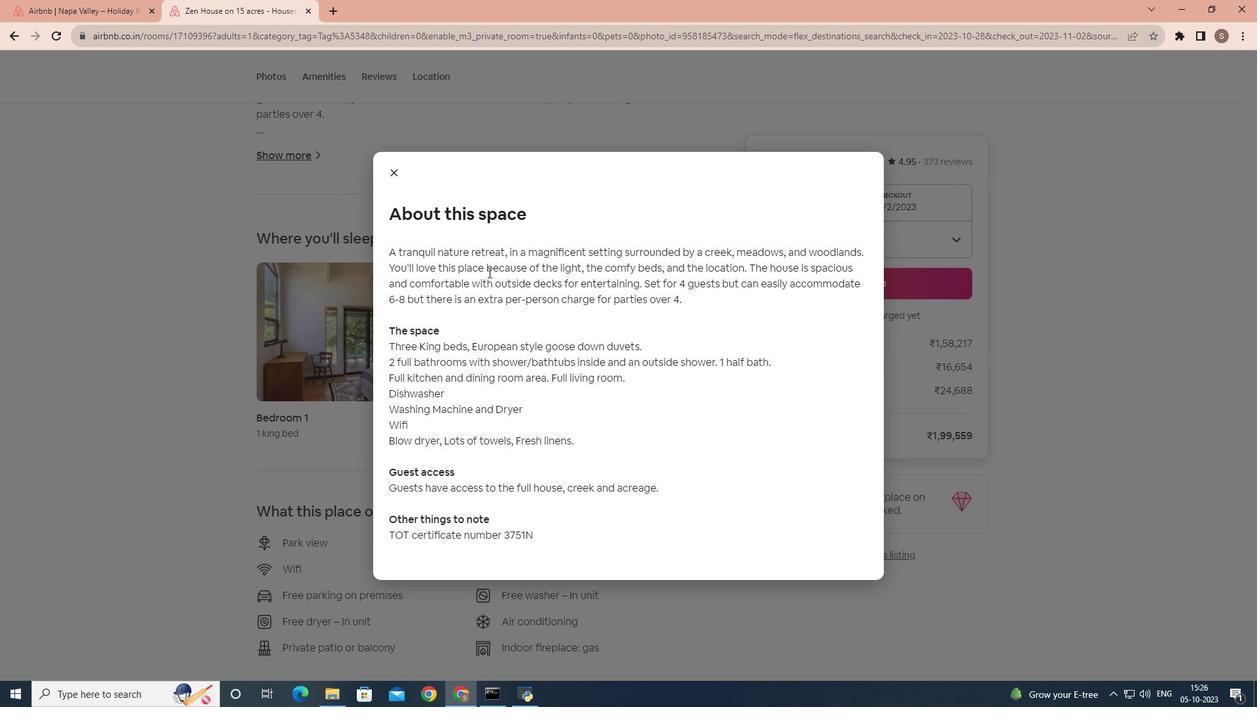 
Action: Mouse moved to (401, 176)
Screenshot: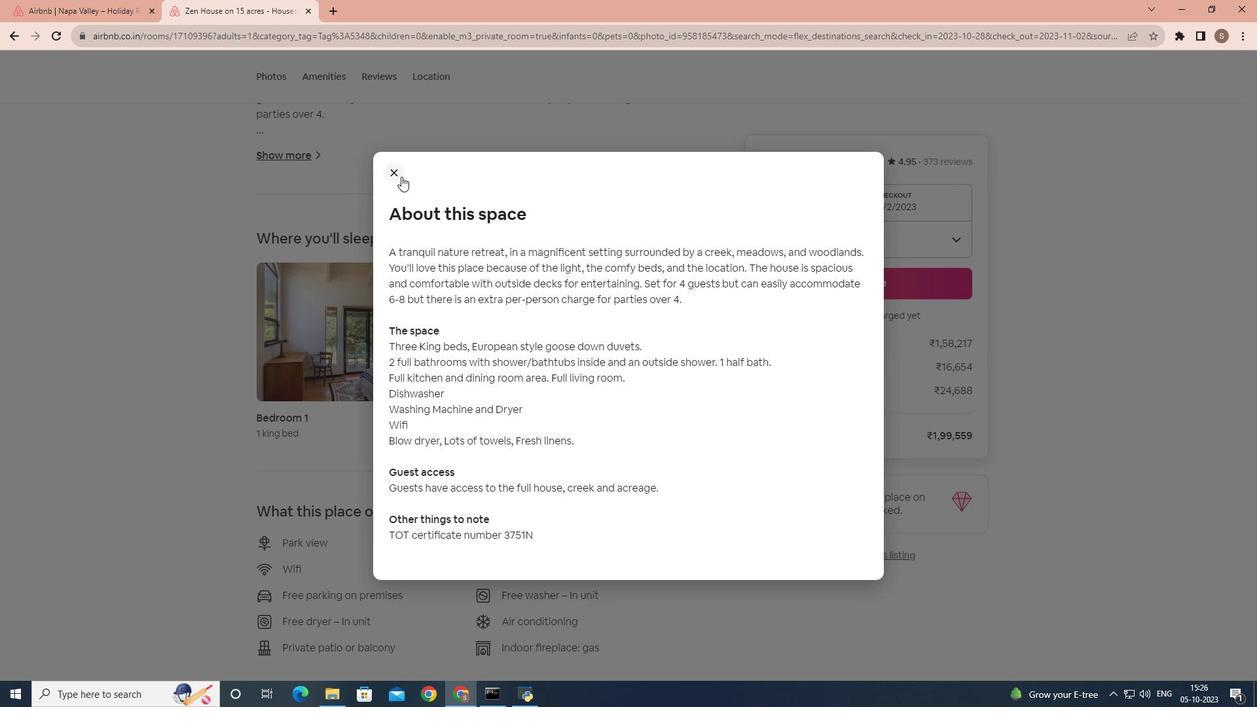 
Action: Mouse pressed left at (401, 176)
Screenshot: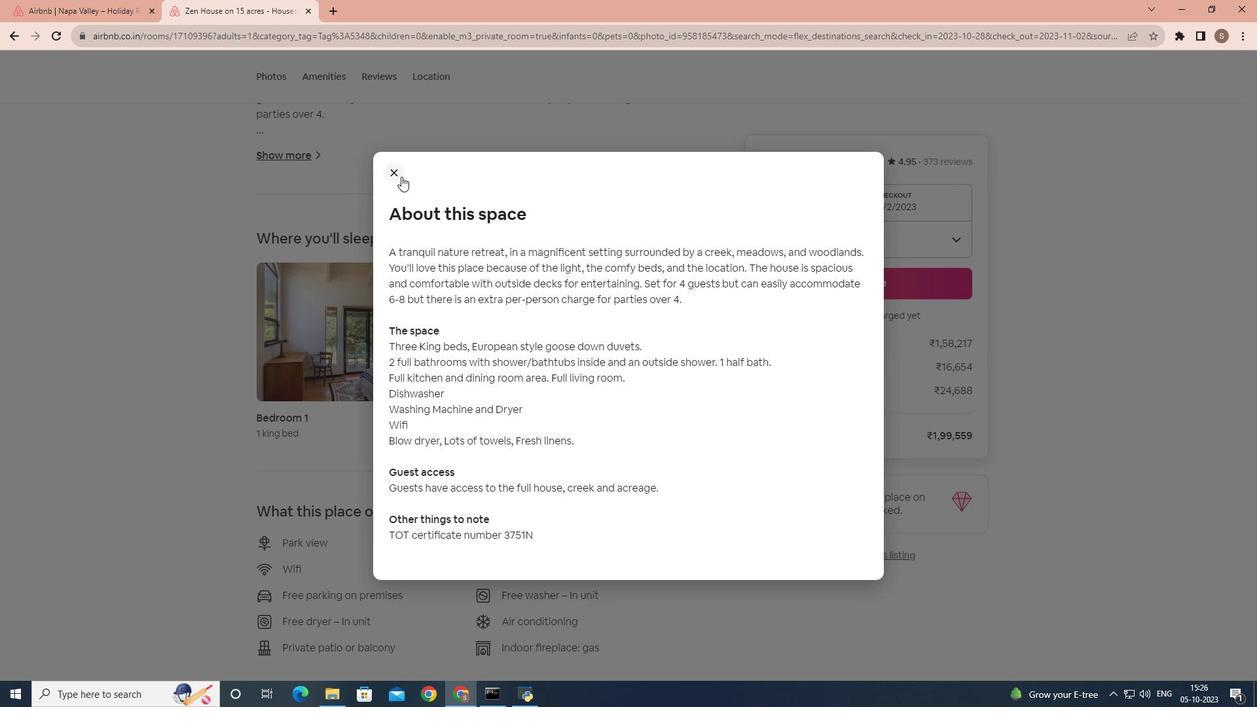 
Action: Mouse moved to (565, 292)
Screenshot: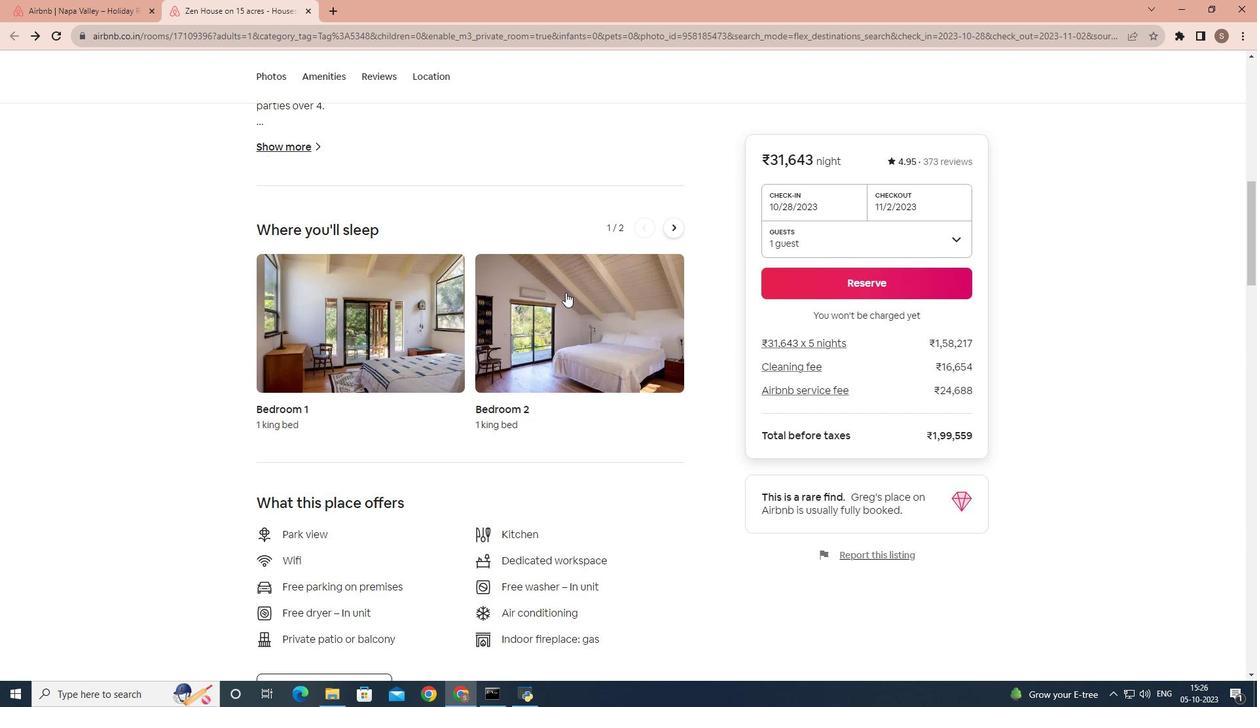 
Action: Mouse scrolled (565, 291) with delta (0, 0)
Screenshot: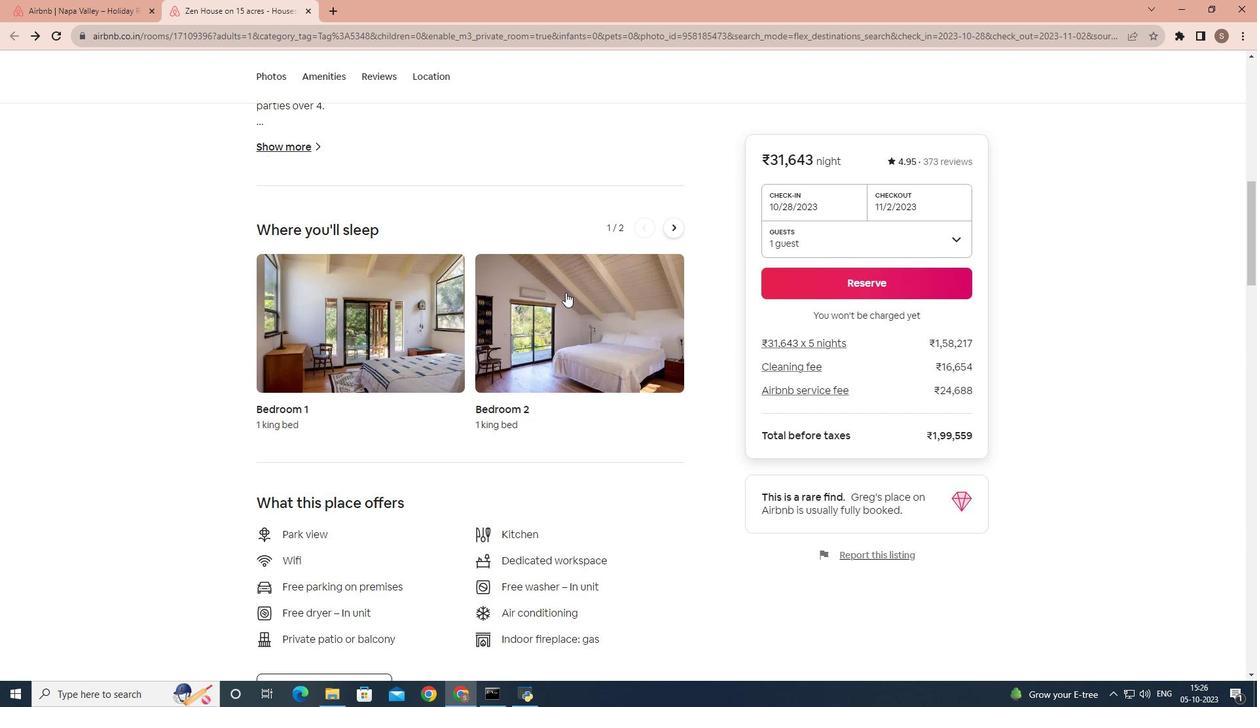 
Action: Mouse moved to (565, 292)
Screenshot: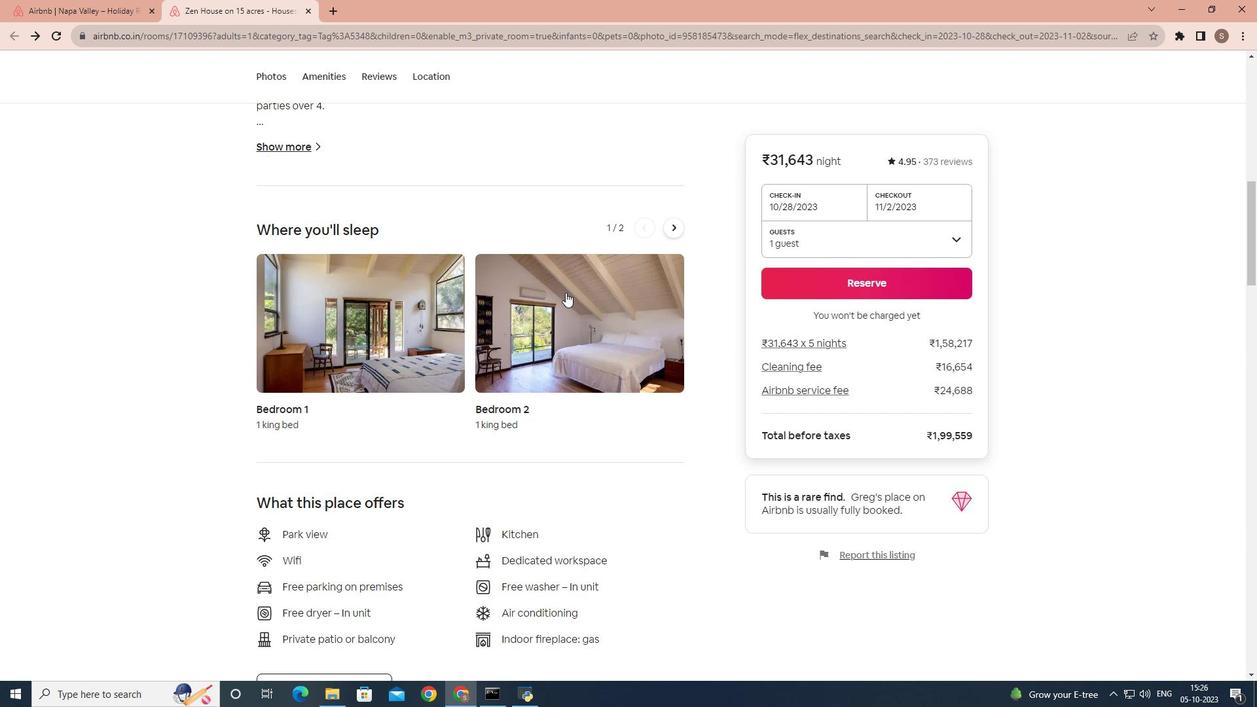 
Action: Mouse scrolled (565, 292) with delta (0, 0)
Screenshot: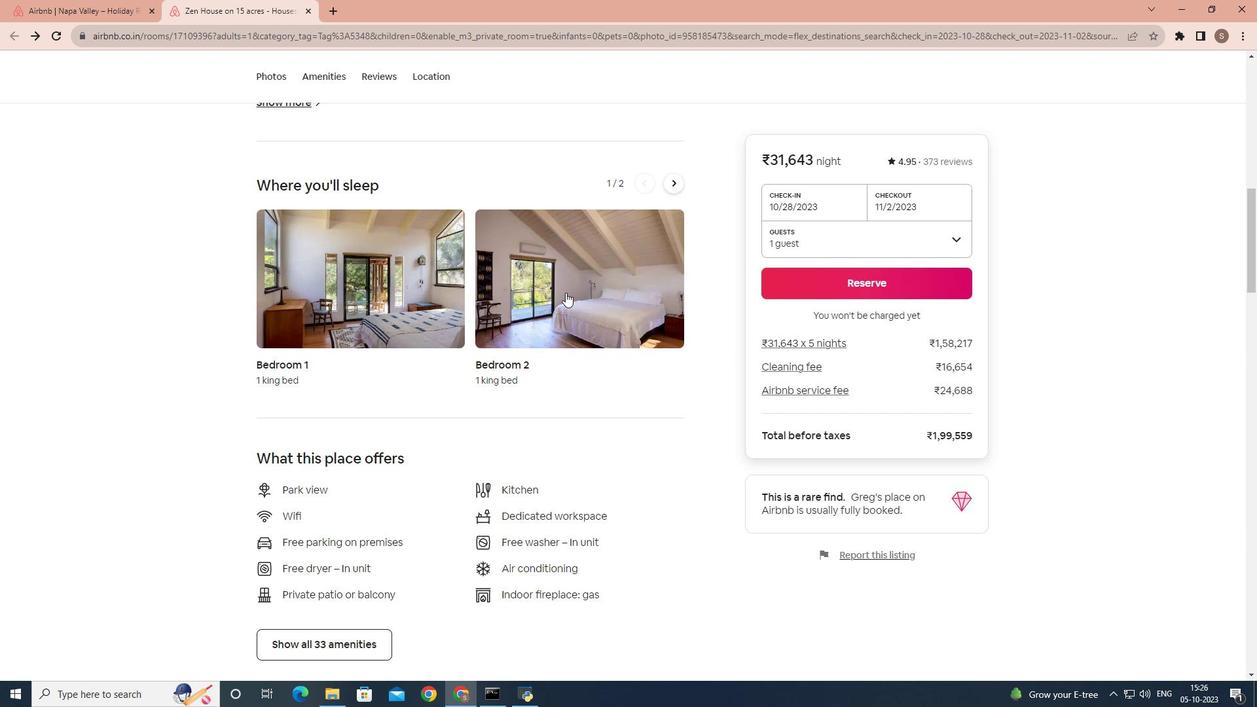 
Action: Mouse scrolled (565, 292) with delta (0, 0)
Screenshot: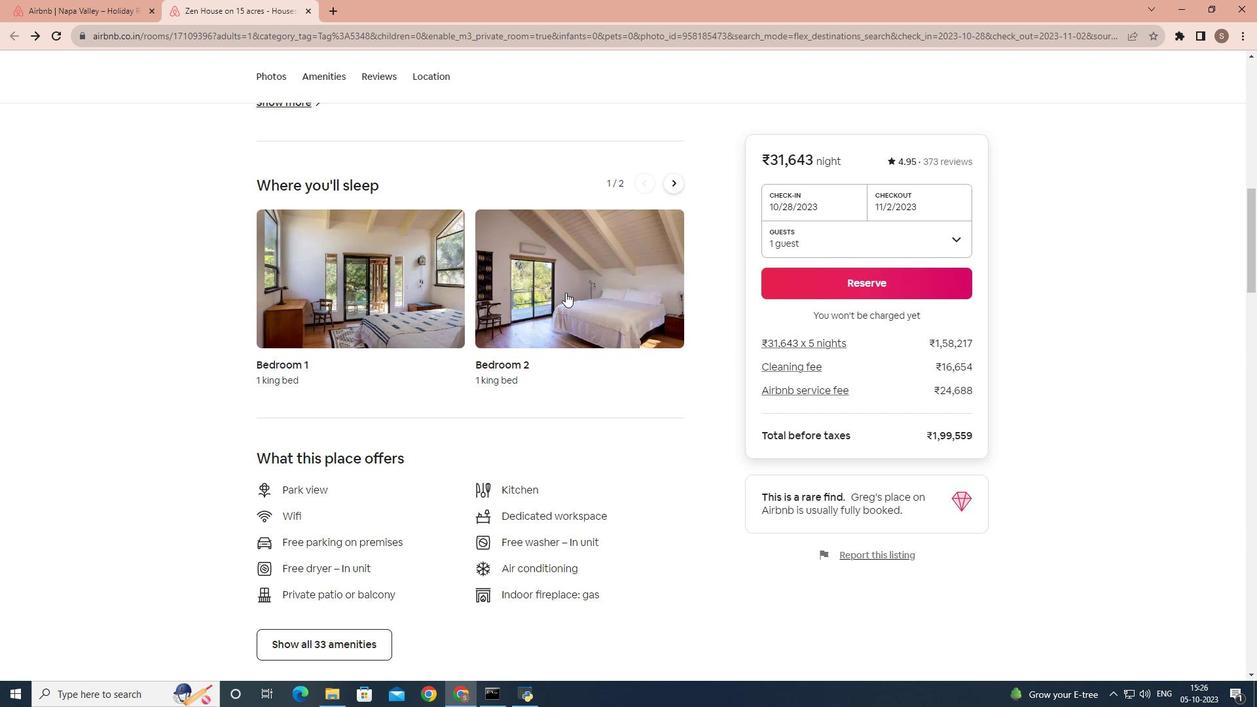
Action: Mouse scrolled (565, 292) with delta (0, 0)
Screenshot: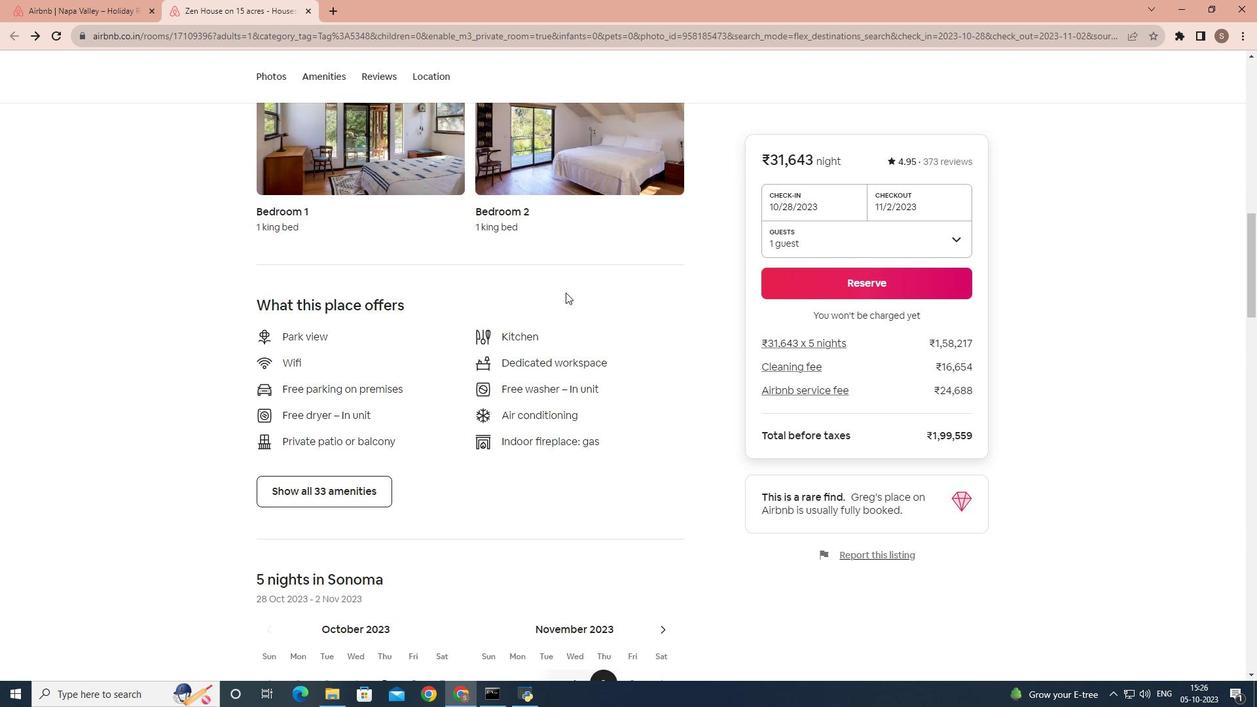 
Action: Mouse scrolled (565, 292) with delta (0, 0)
Screenshot: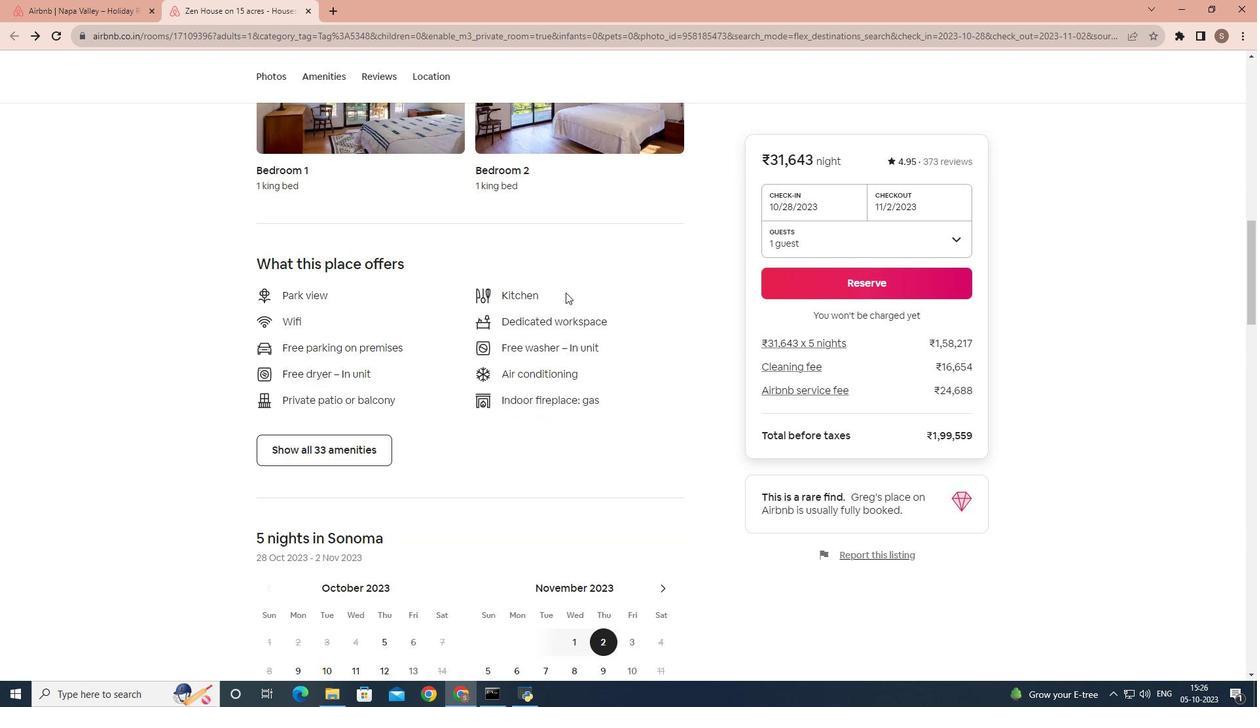 
Action: Mouse moved to (364, 374)
Screenshot: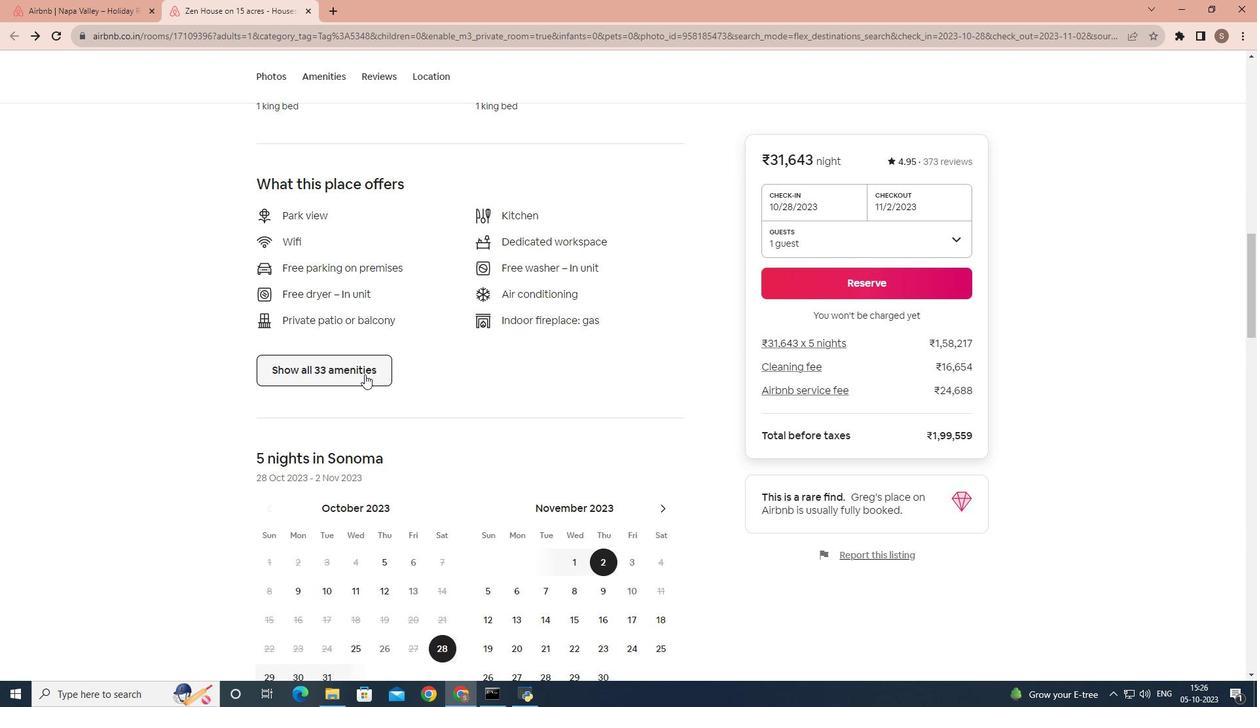 
Action: Mouse pressed left at (364, 374)
Screenshot: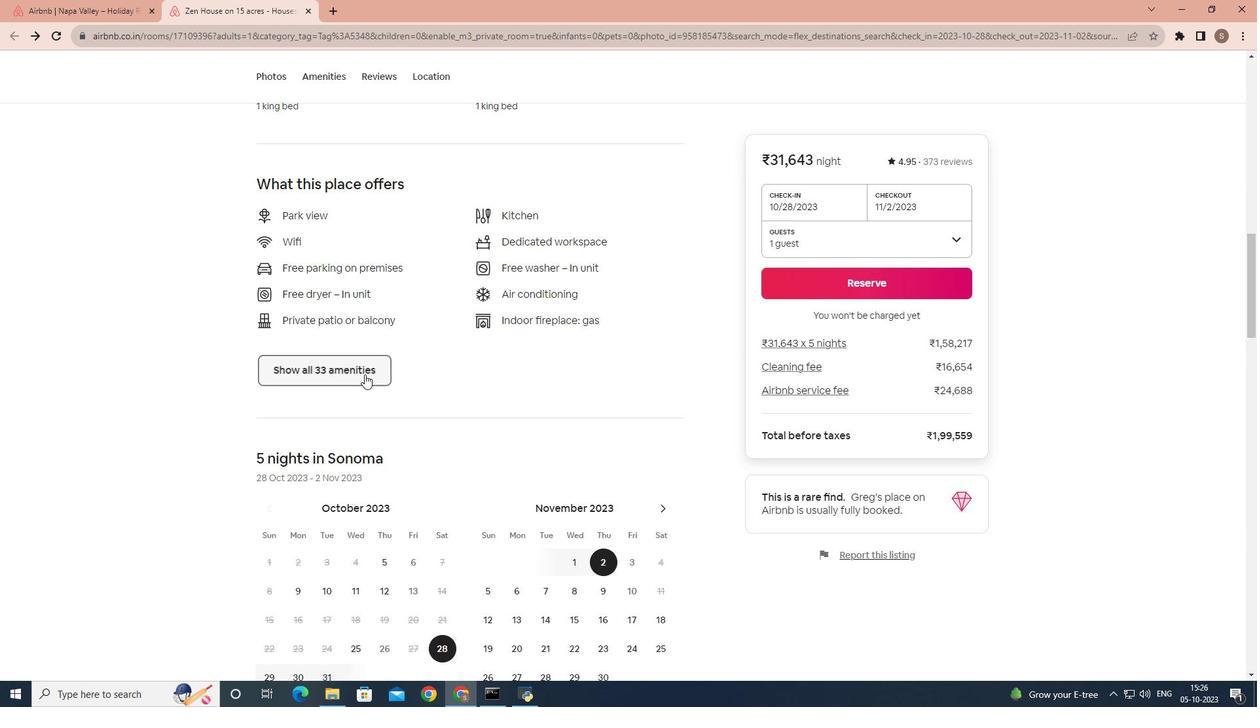 
Action: Mouse moved to (545, 318)
Screenshot: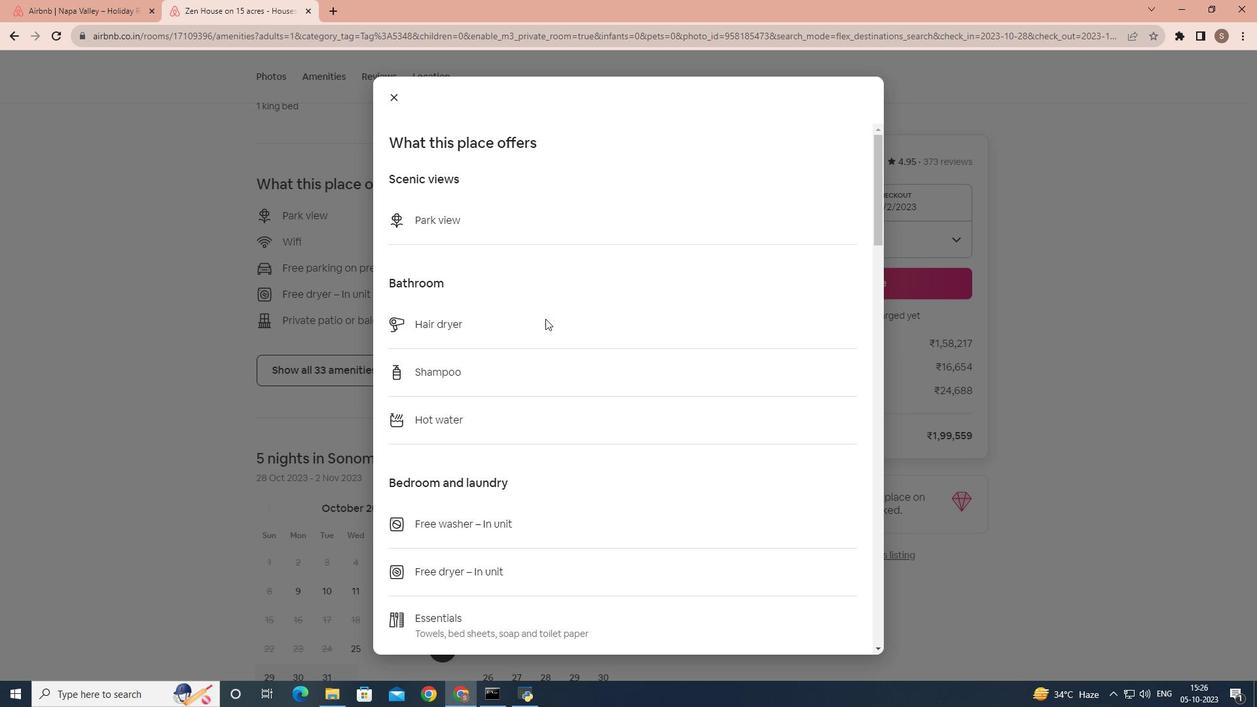 
Action: Mouse scrolled (545, 318) with delta (0, 0)
Screenshot: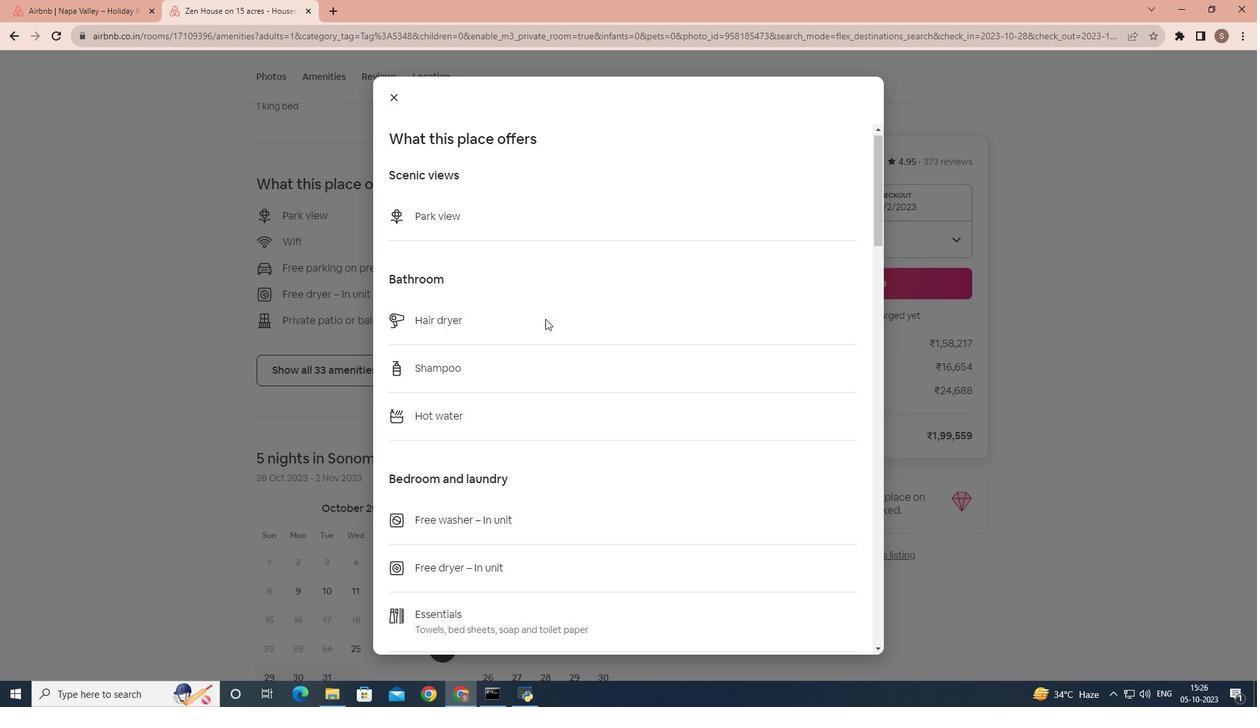 
Action: Mouse scrolled (545, 318) with delta (0, 0)
Screenshot: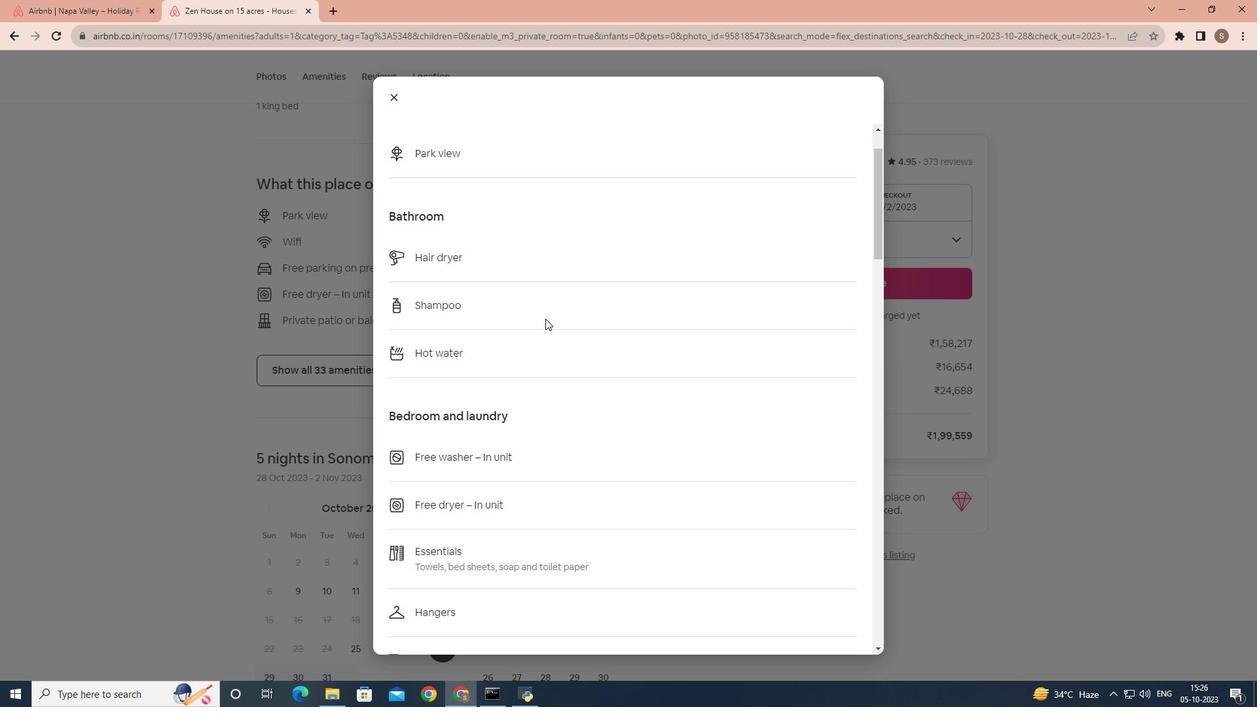
Action: Mouse scrolled (545, 318) with delta (0, 0)
Screenshot: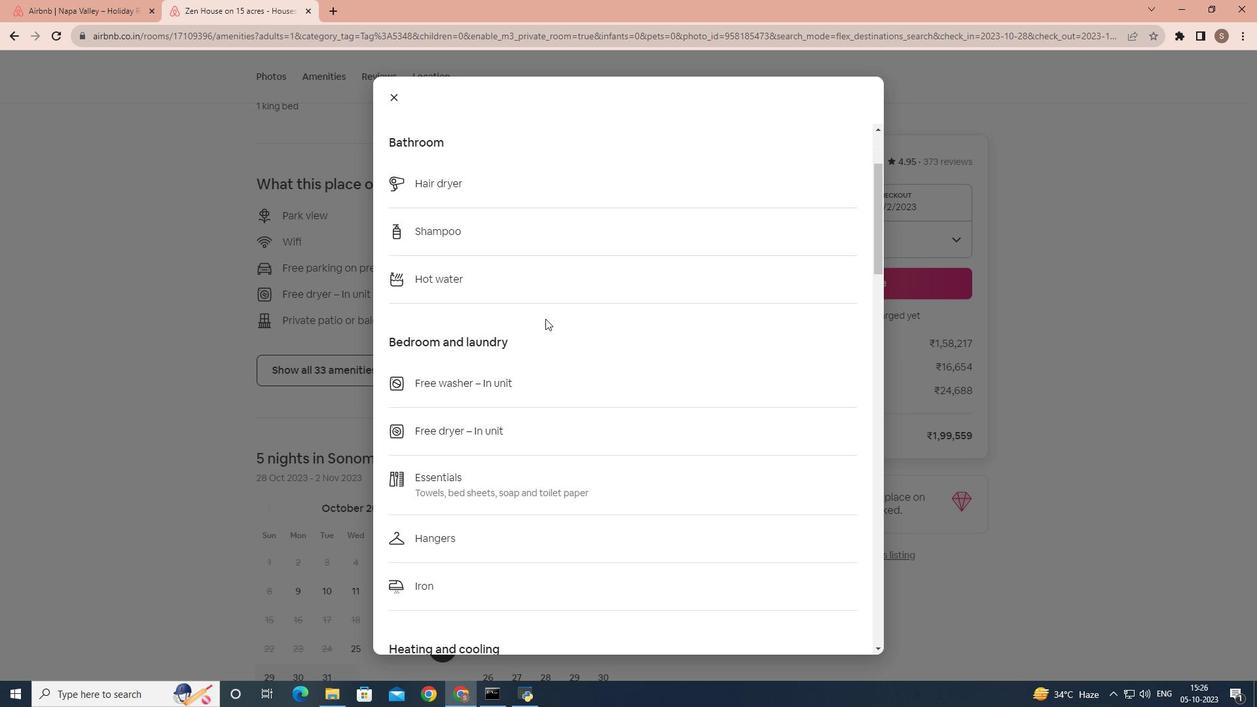
Action: Mouse scrolled (545, 318) with delta (0, 0)
Screenshot: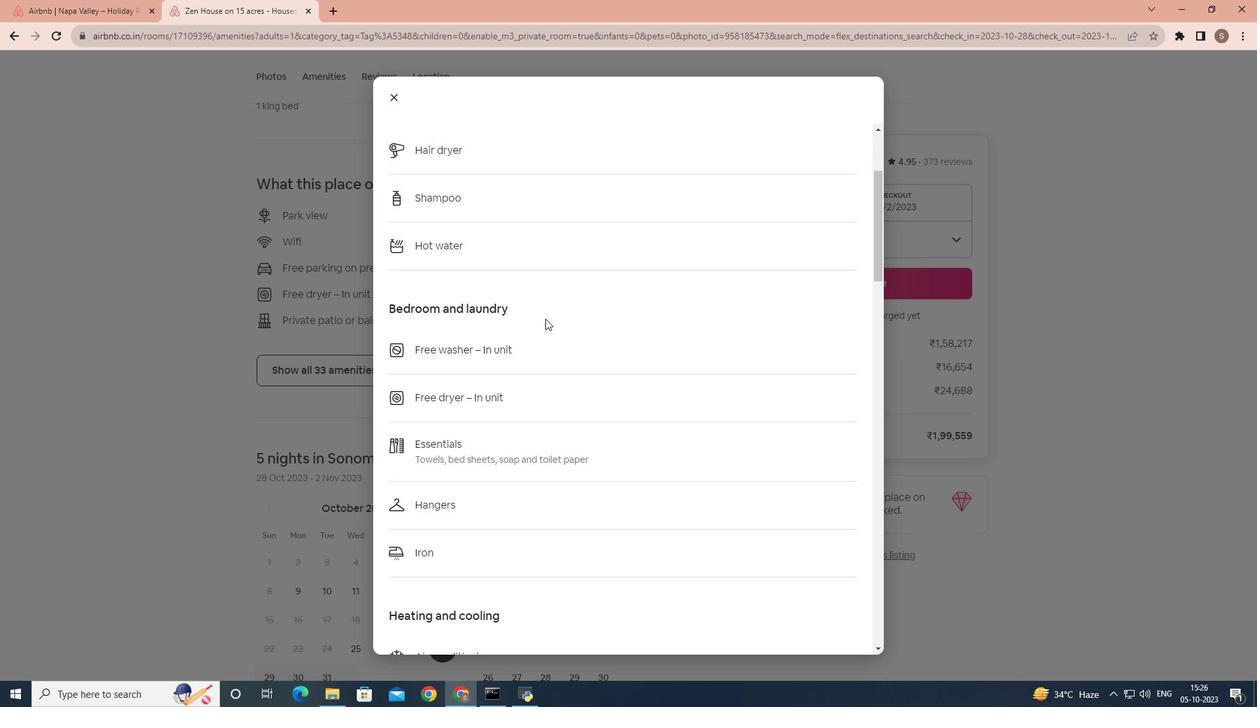 
Action: Mouse scrolled (545, 318) with delta (0, 0)
Screenshot: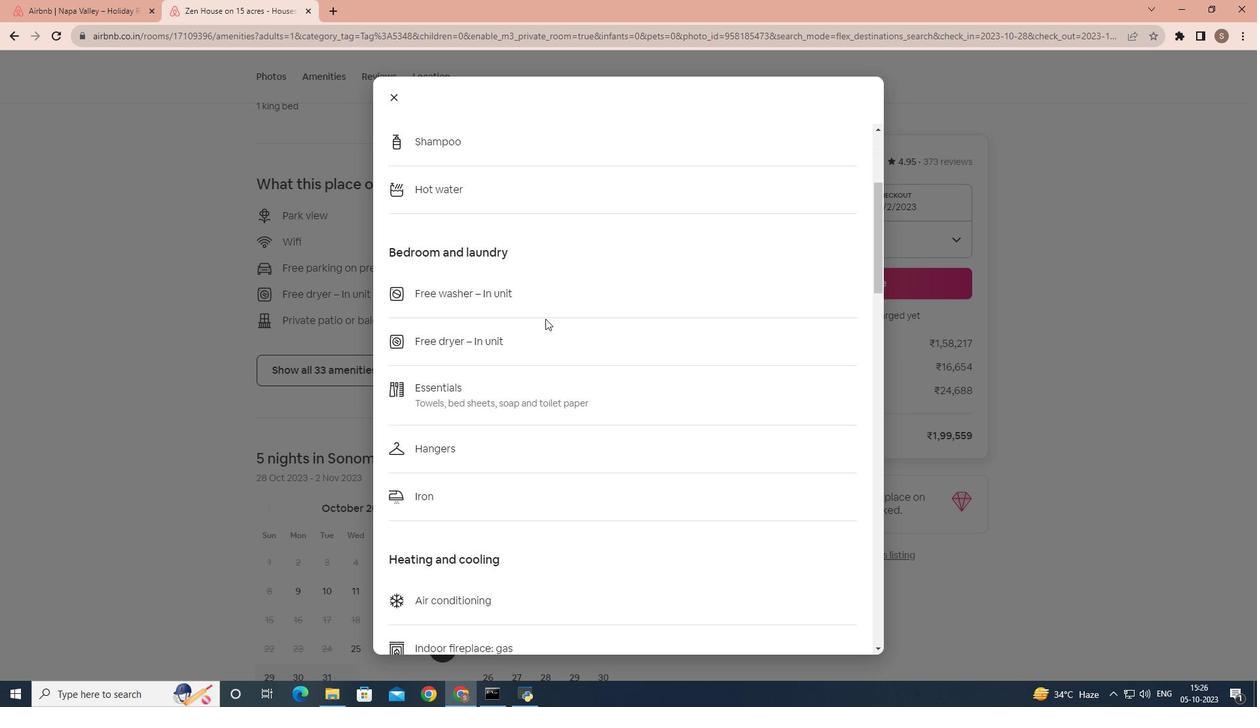 
Action: Mouse scrolled (545, 318) with delta (0, 0)
Screenshot: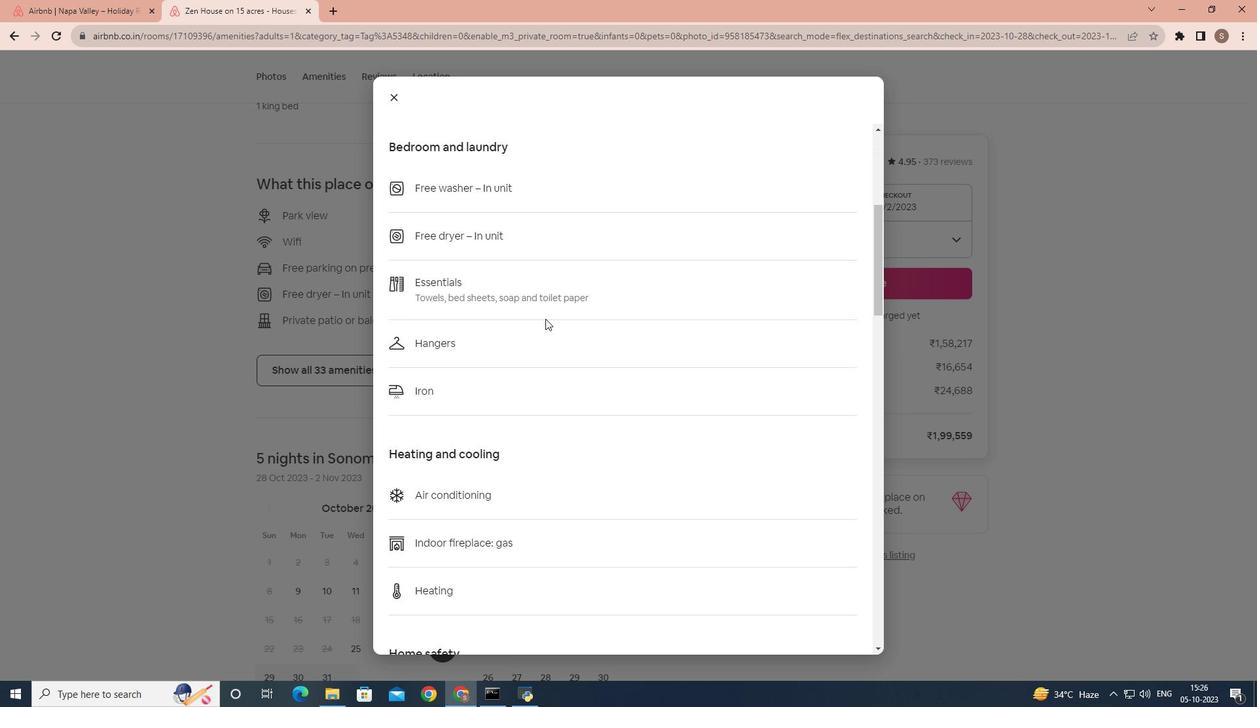 
Action: Mouse scrolled (545, 318) with delta (0, 0)
Screenshot: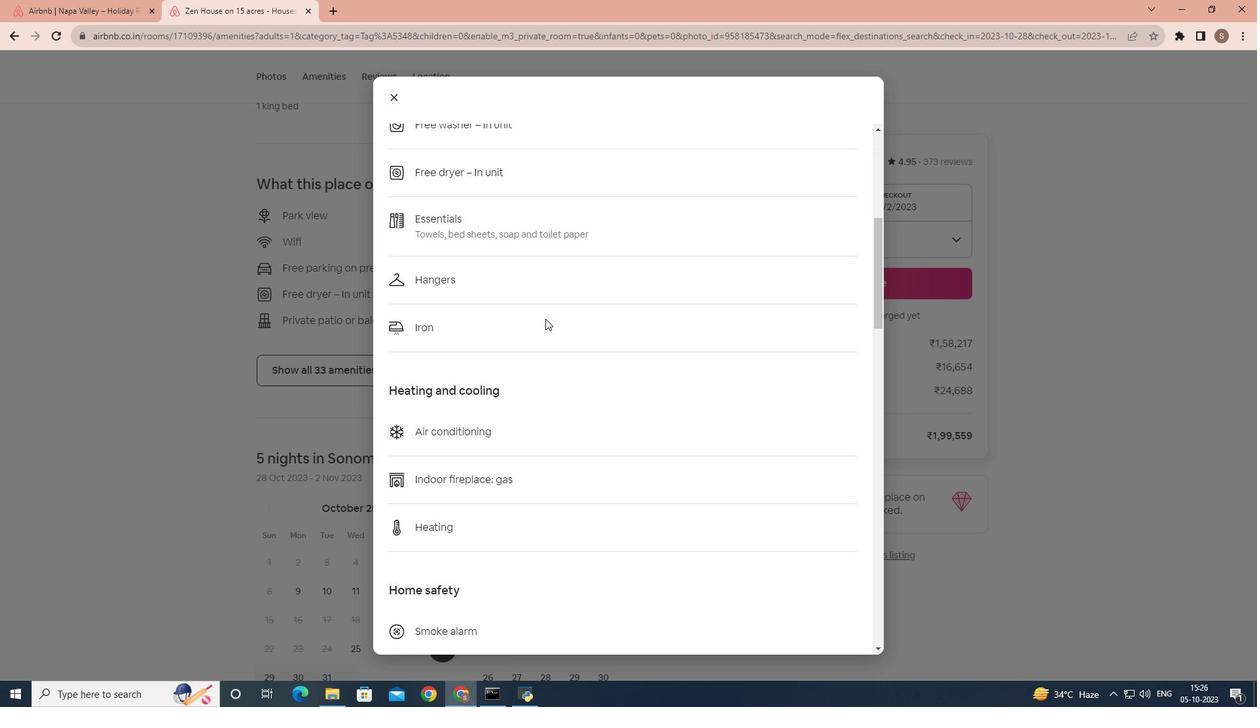 
Action: Mouse scrolled (545, 318) with delta (0, 0)
Screenshot: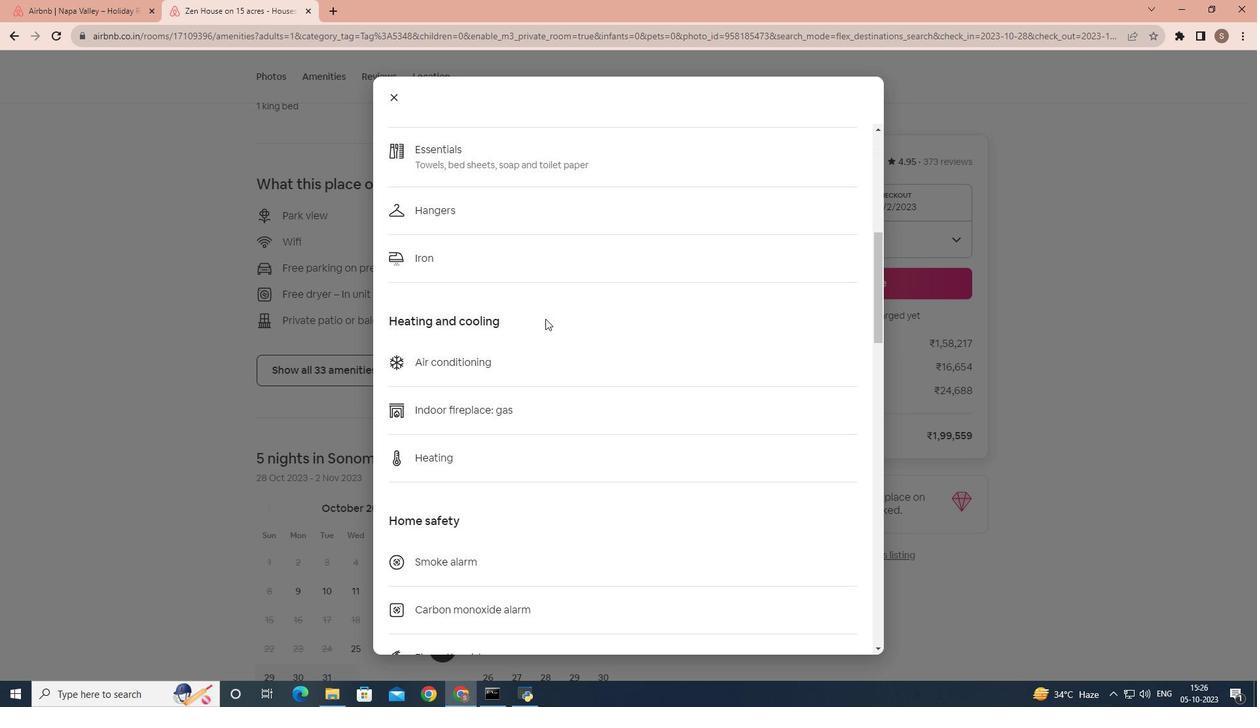 
Action: Mouse scrolled (545, 318) with delta (0, 0)
Screenshot: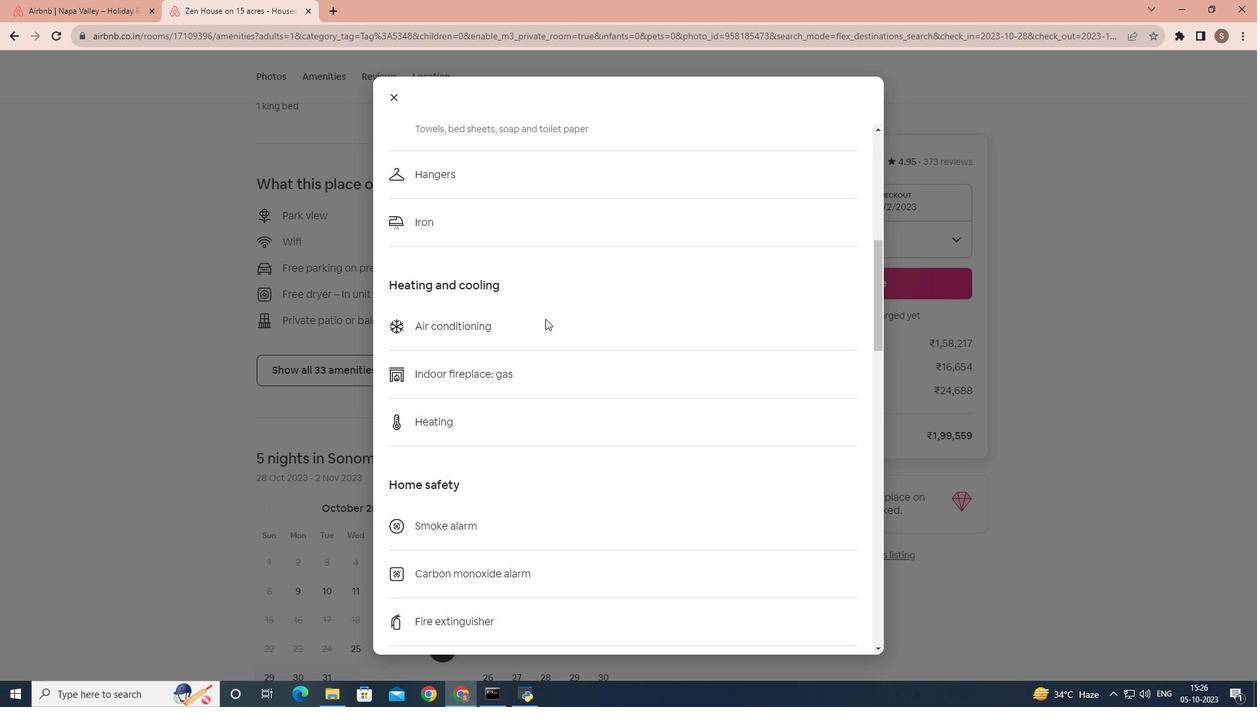 
Action: Mouse scrolled (545, 318) with delta (0, 0)
Screenshot: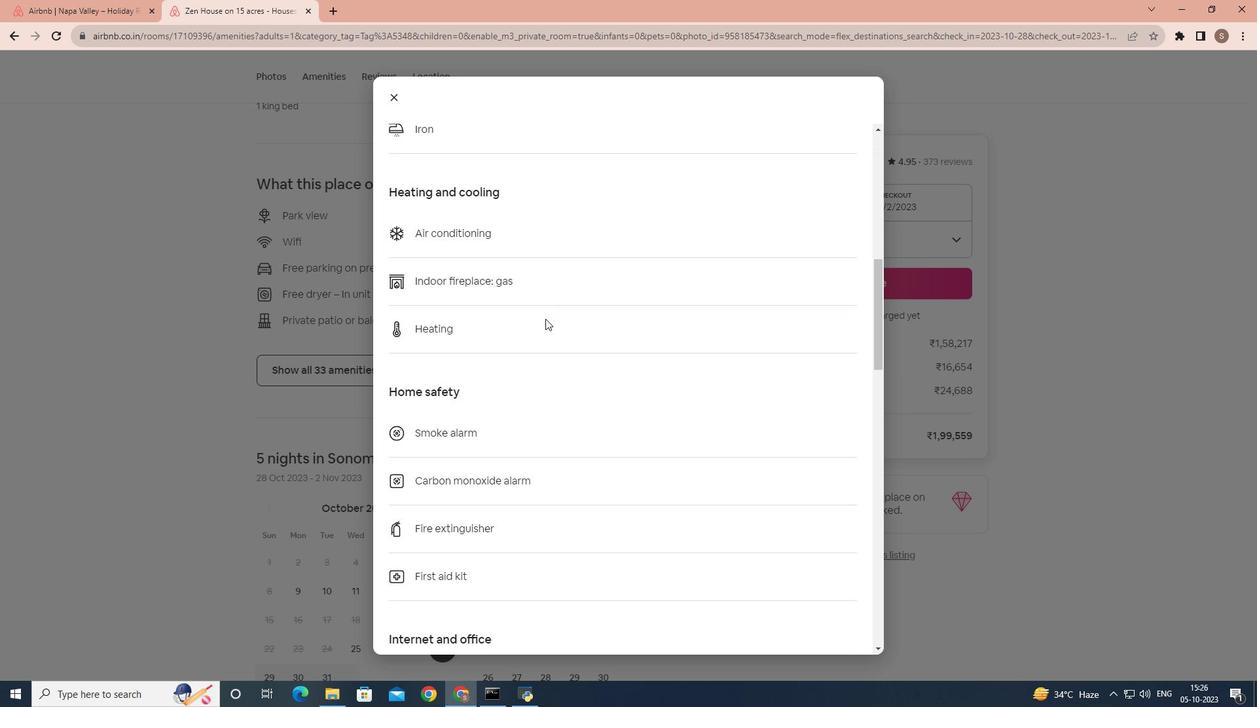 
Action: Mouse scrolled (545, 318) with delta (0, 0)
Screenshot: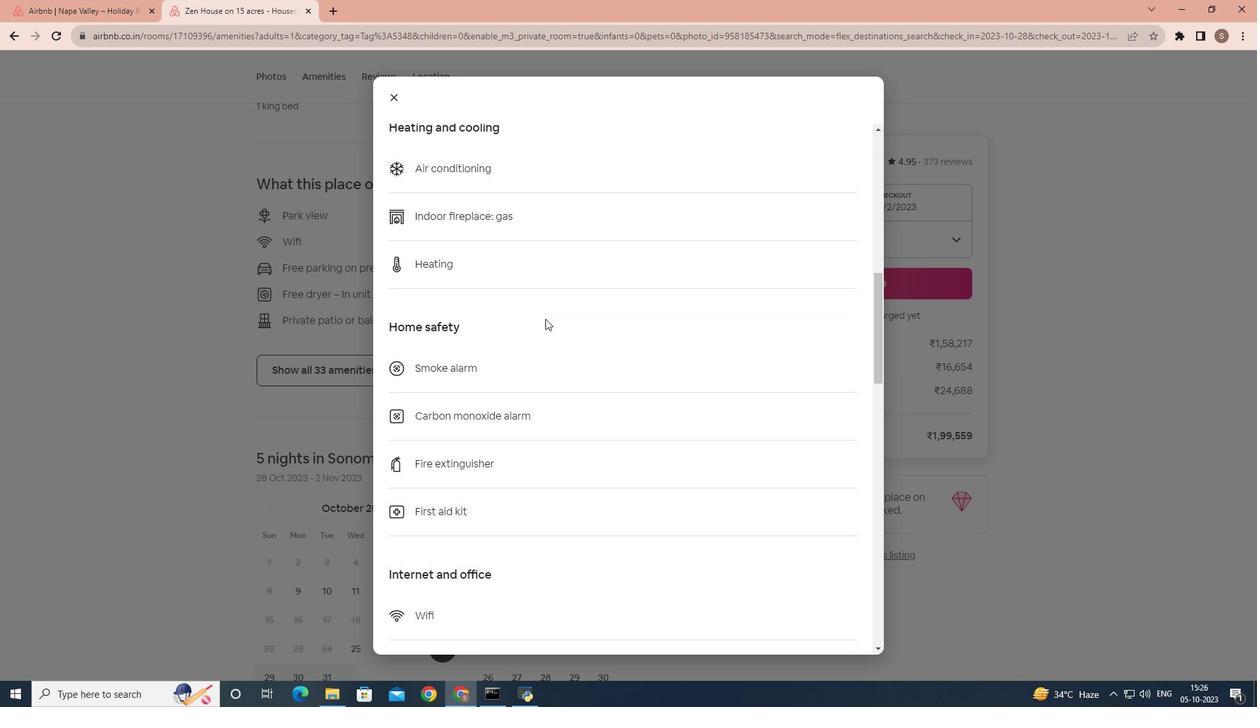 
Action: Mouse scrolled (545, 318) with delta (0, 0)
Screenshot: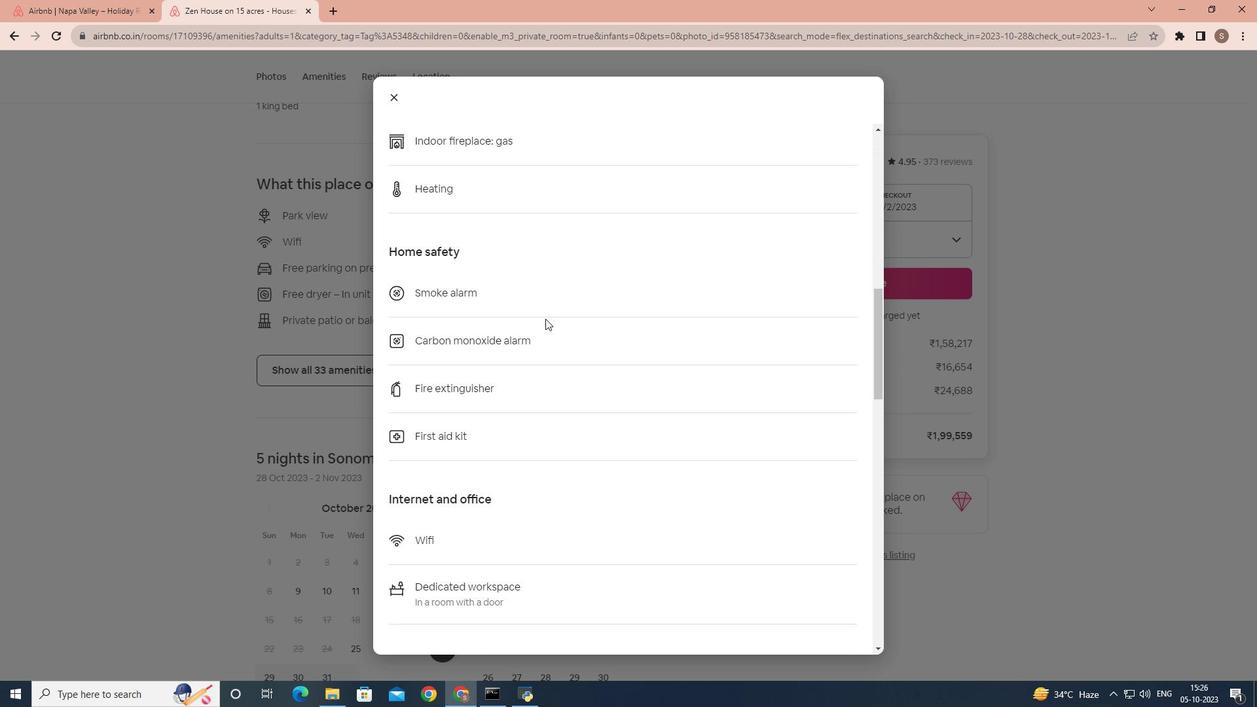 
Action: Mouse scrolled (545, 318) with delta (0, 0)
Screenshot: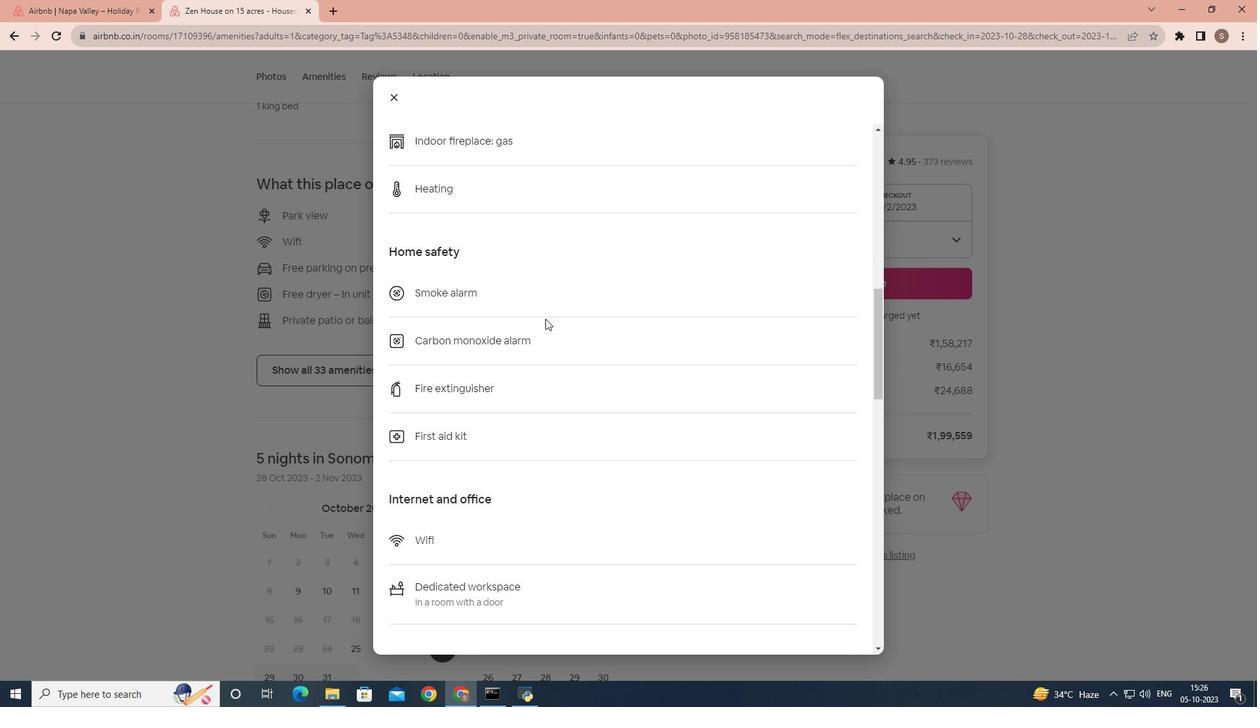 
Action: Mouse scrolled (545, 318) with delta (0, 0)
Screenshot: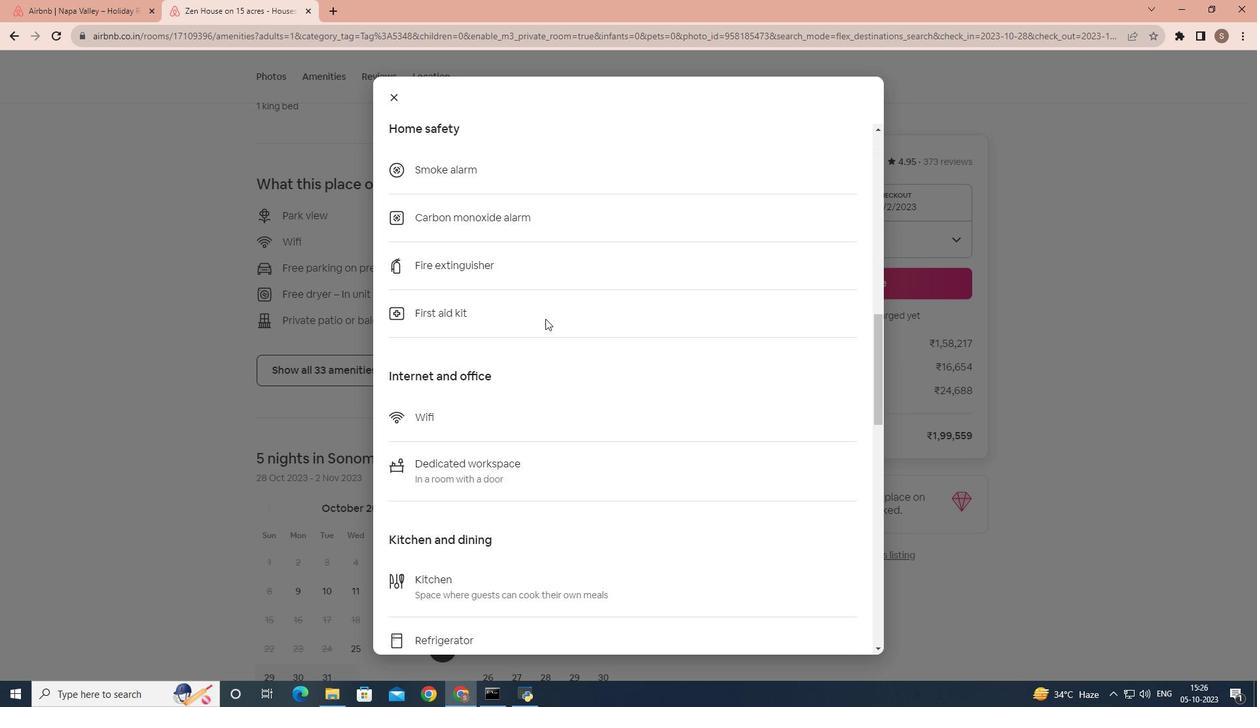 
Action: Mouse scrolled (545, 318) with delta (0, 0)
Screenshot: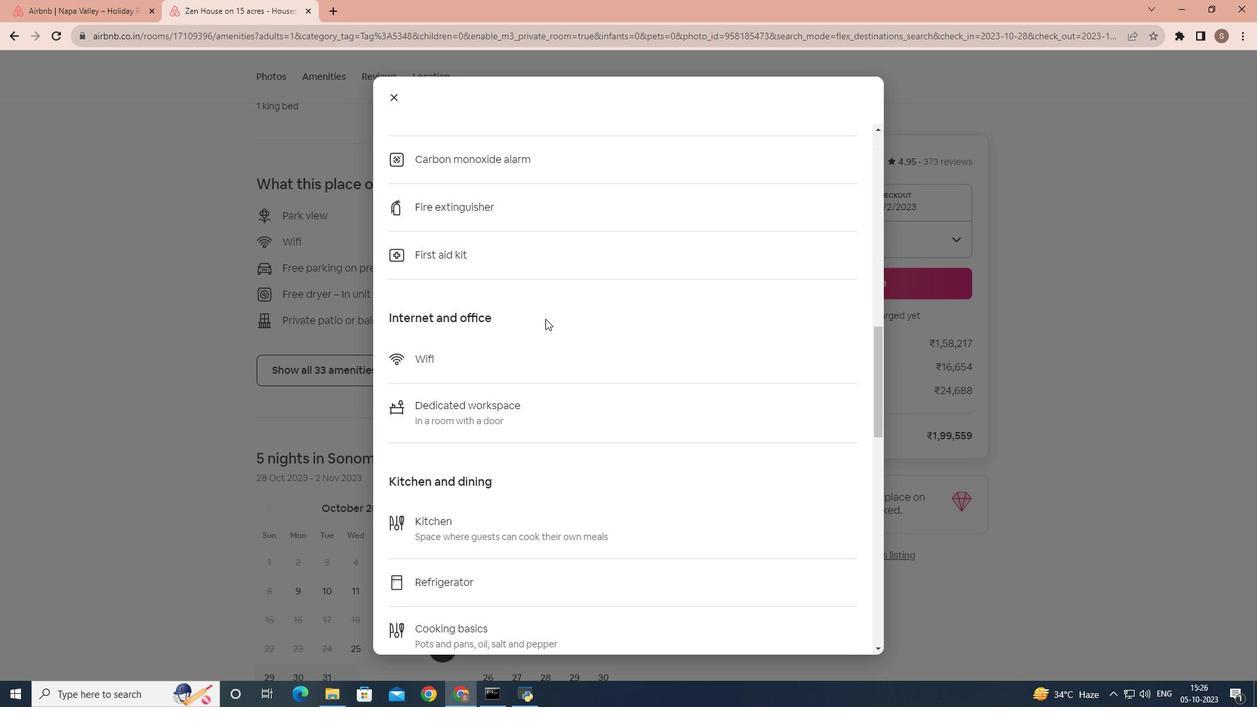 
Action: Mouse scrolled (545, 318) with delta (0, 0)
Screenshot: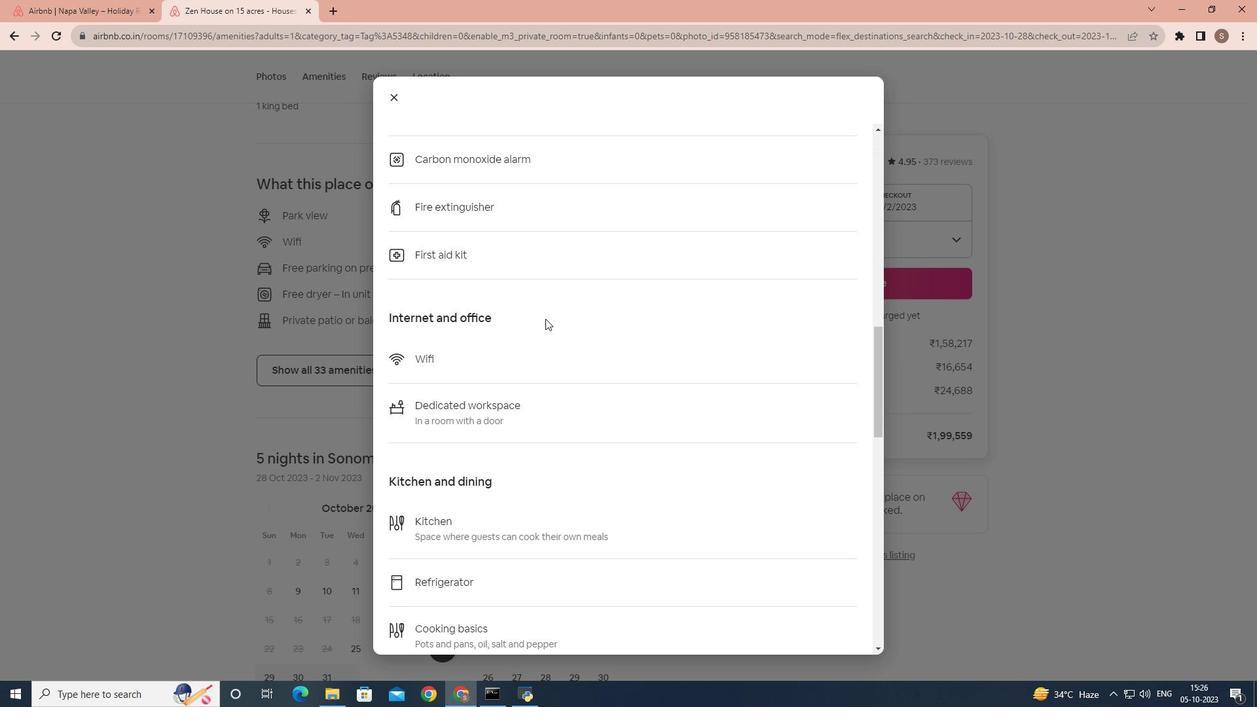 
Action: Mouse scrolled (545, 318) with delta (0, 0)
Screenshot: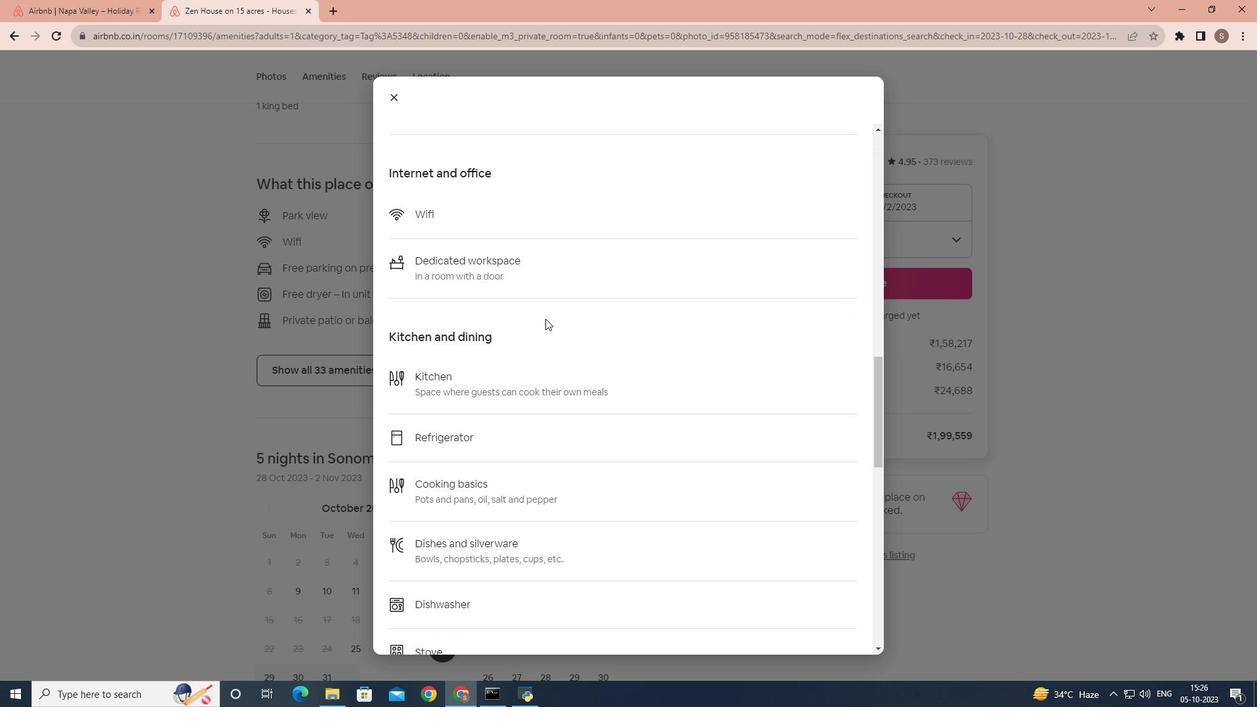 
Action: Mouse scrolled (545, 318) with delta (0, 0)
Screenshot: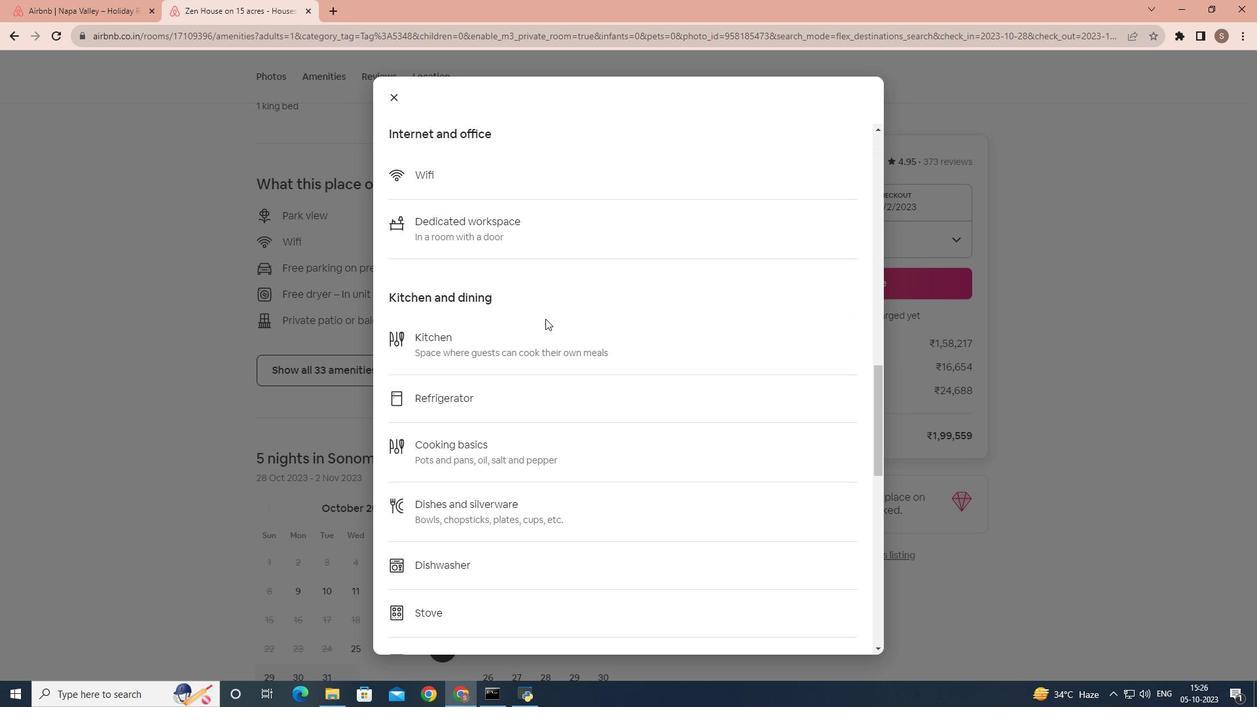 
Action: Mouse scrolled (545, 318) with delta (0, 0)
Screenshot: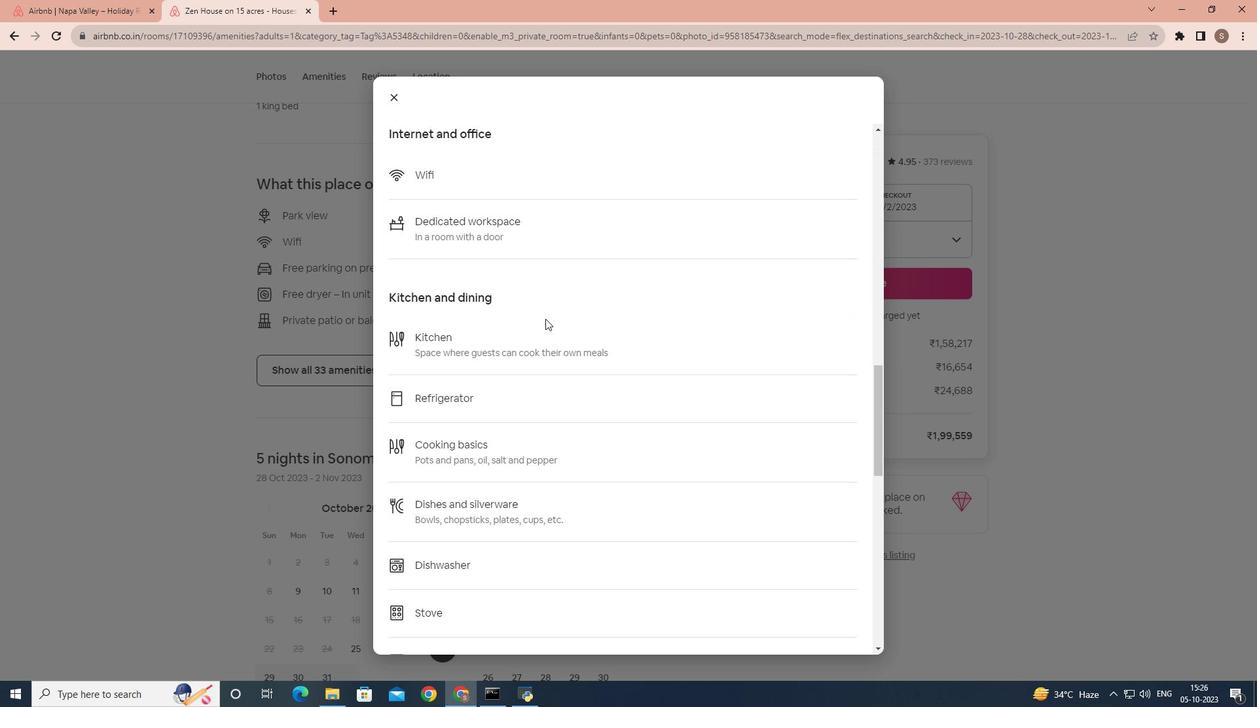 
Action: Mouse scrolled (545, 318) with delta (0, 0)
Screenshot: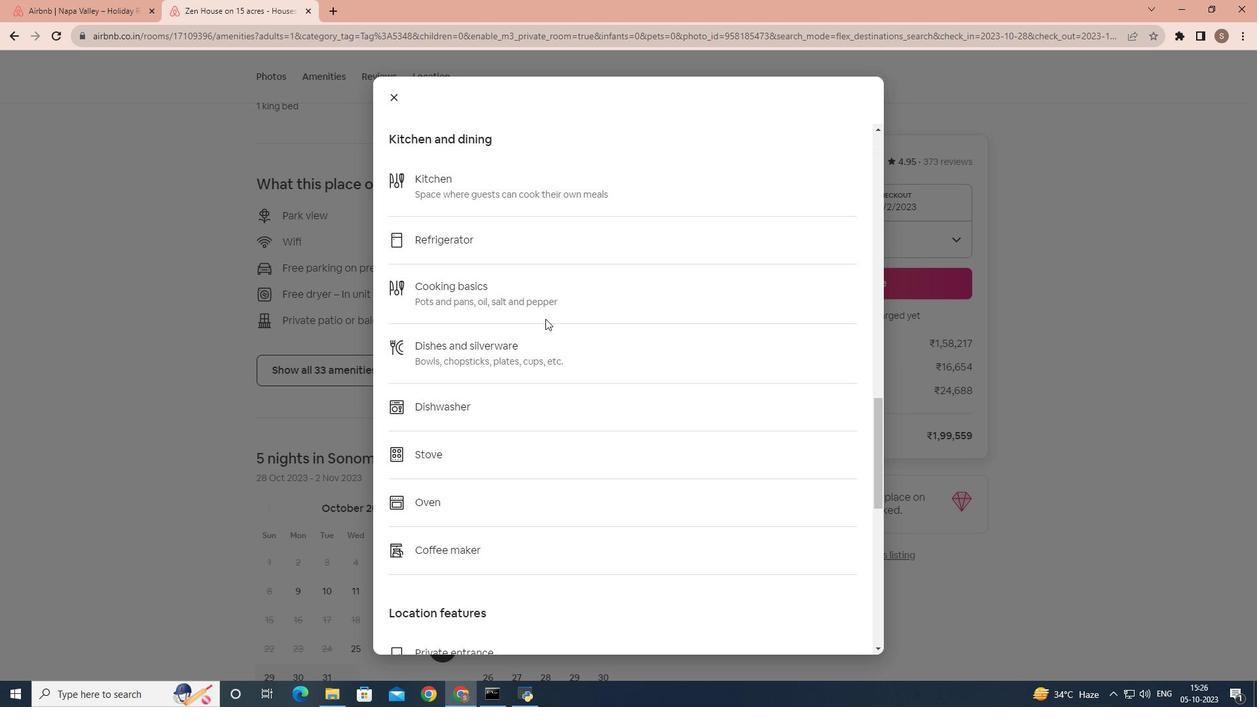 
Action: Mouse scrolled (545, 318) with delta (0, 0)
Screenshot: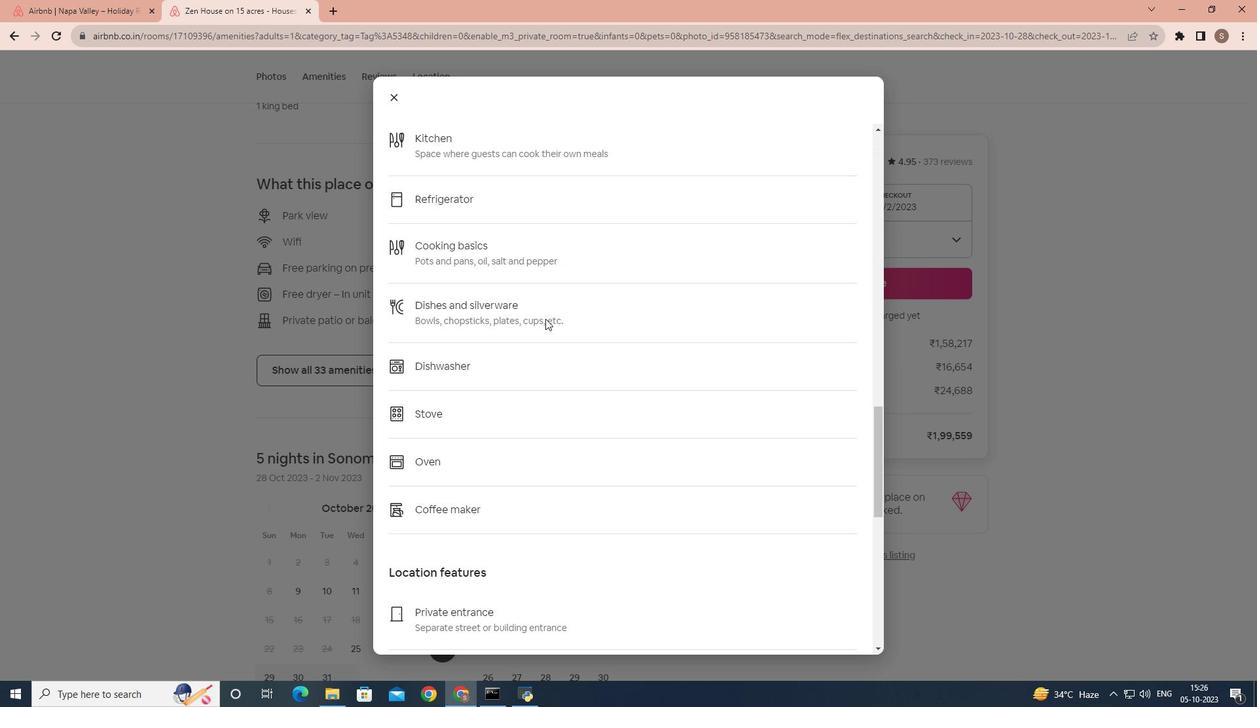 
Action: Mouse scrolled (545, 318) with delta (0, 0)
Screenshot: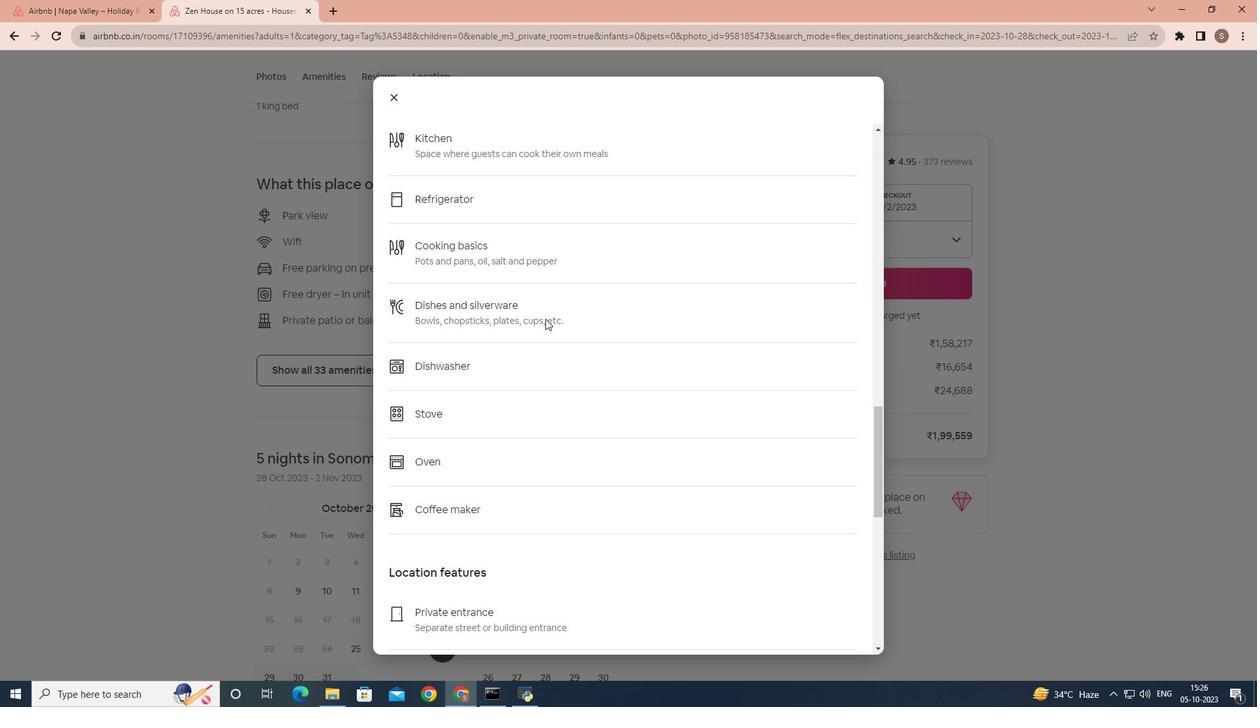 
Action: Mouse scrolled (545, 318) with delta (0, 0)
Screenshot: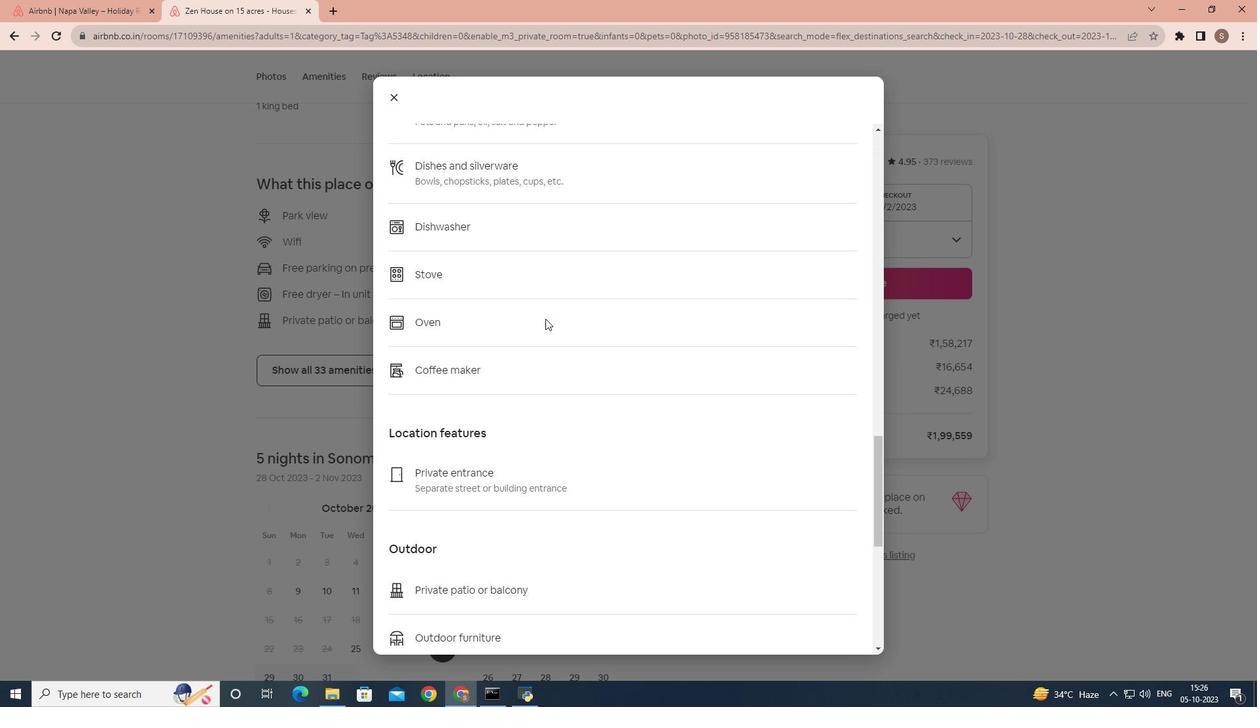 
Action: Mouse scrolled (545, 318) with delta (0, 0)
Screenshot: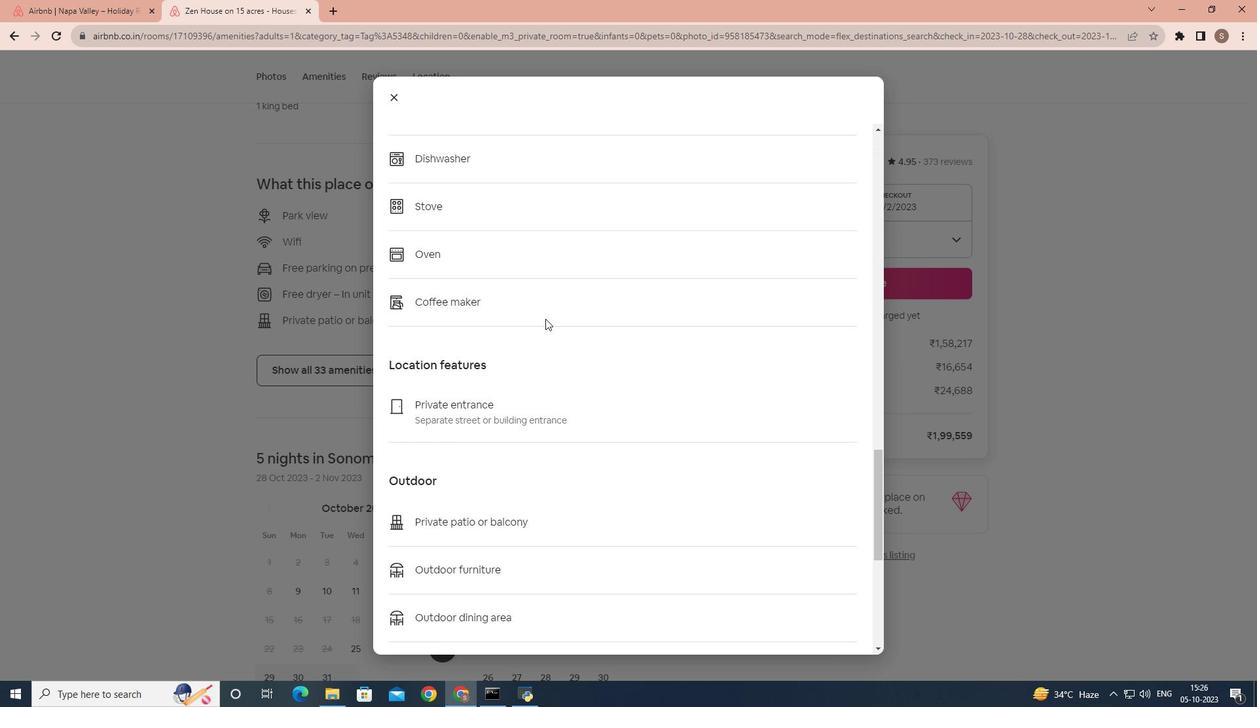 
Action: Mouse scrolled (545, 318) with delta (0, 0)
Screenshot: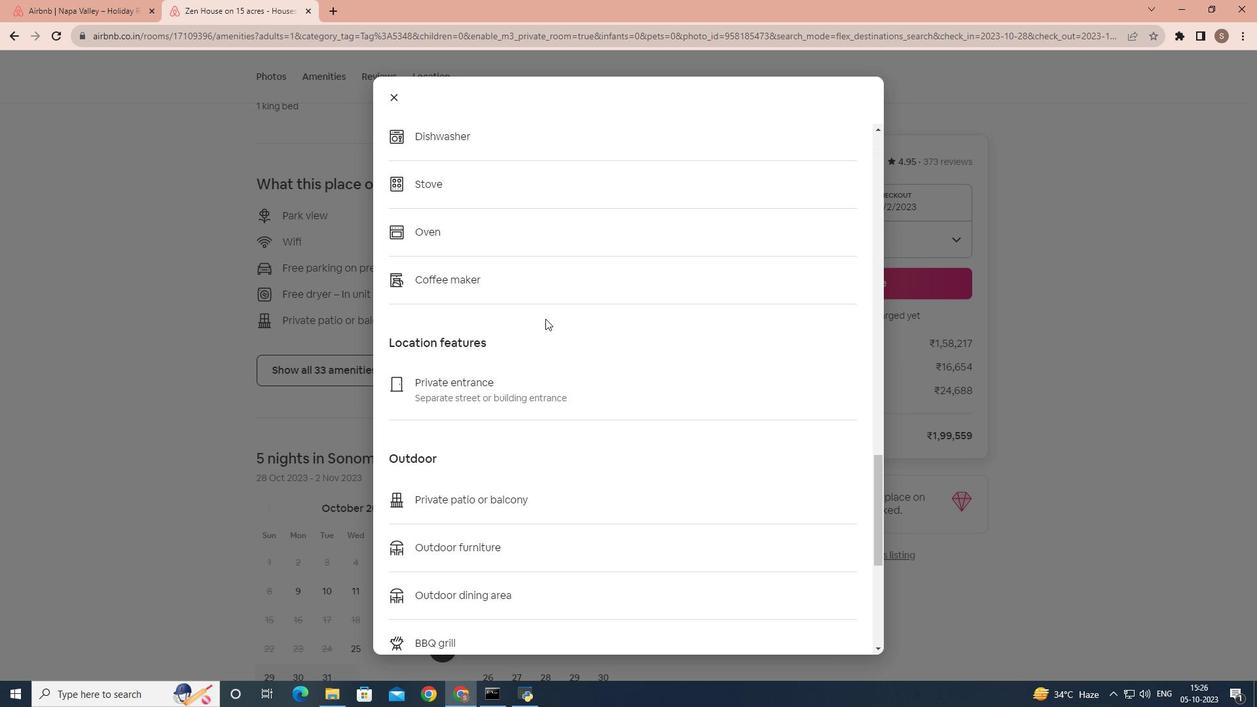 
Action: Mouse scrolled (545, 318) with delta (0, 0)
Screenshot: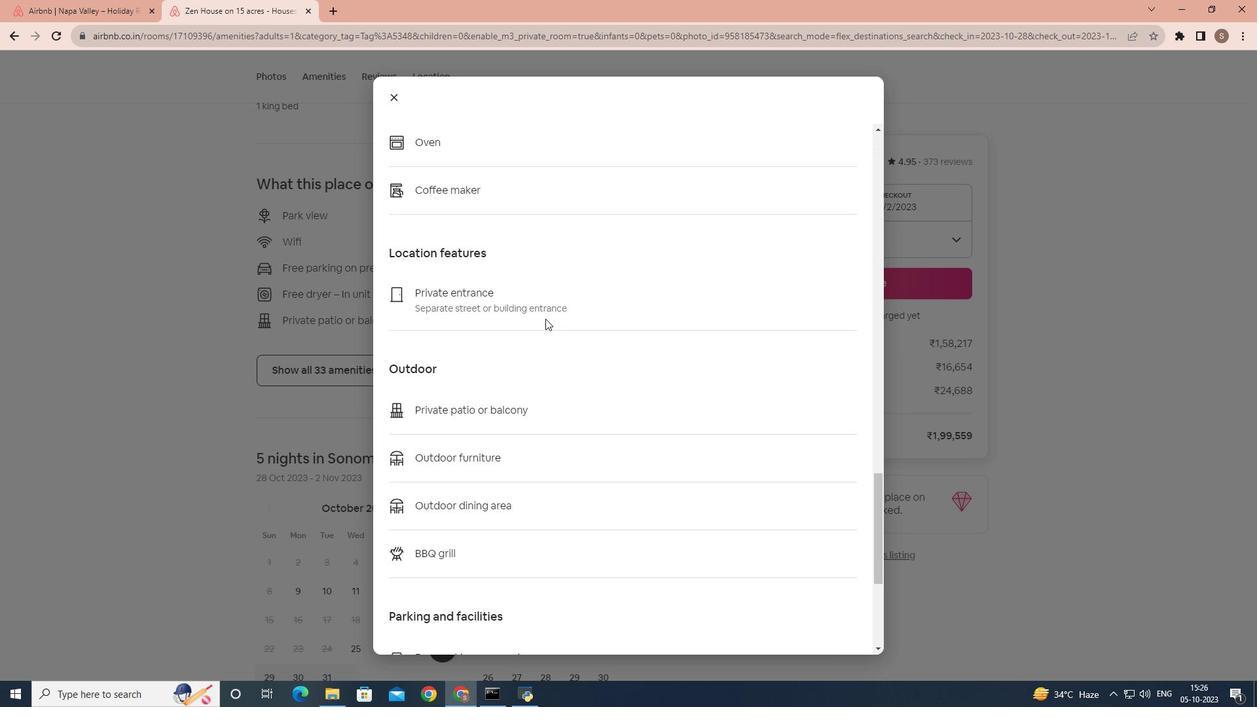 
Action: Mouse scrolled (545, 318) with delta (0, 0)
Screenshot: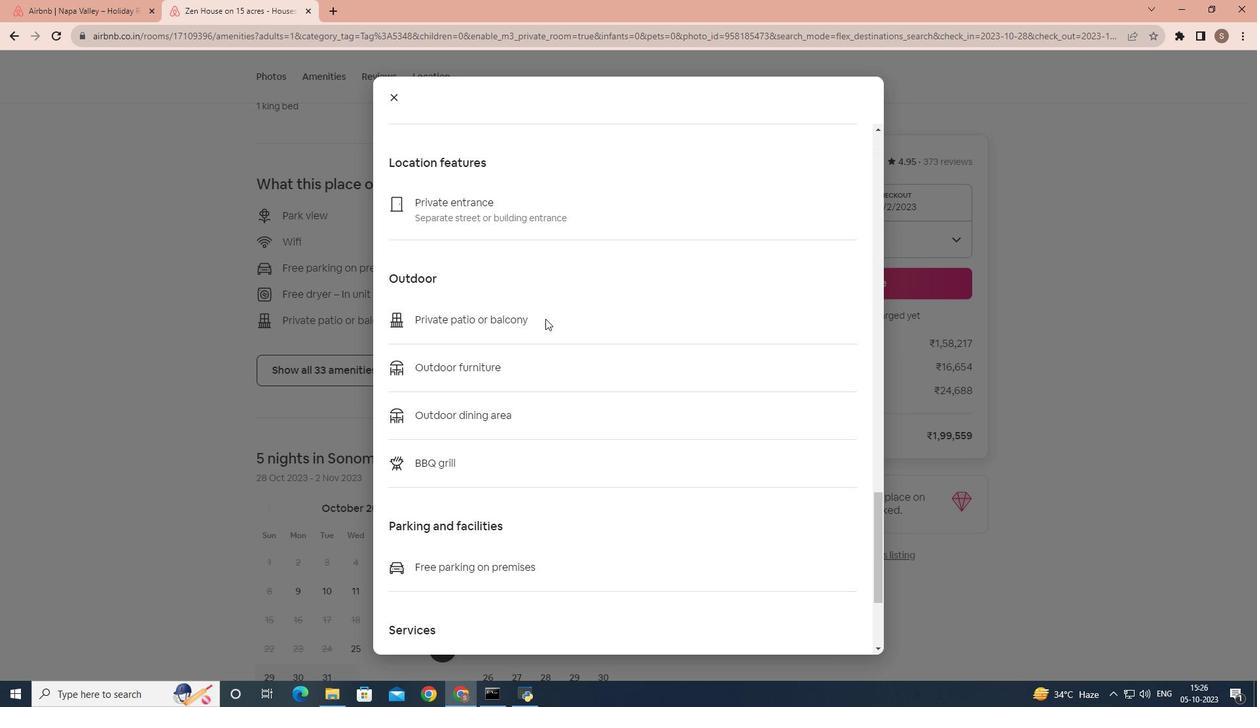 
Action: Mouse scrolled (545, 318) with delta (0, 0)
Screenshot: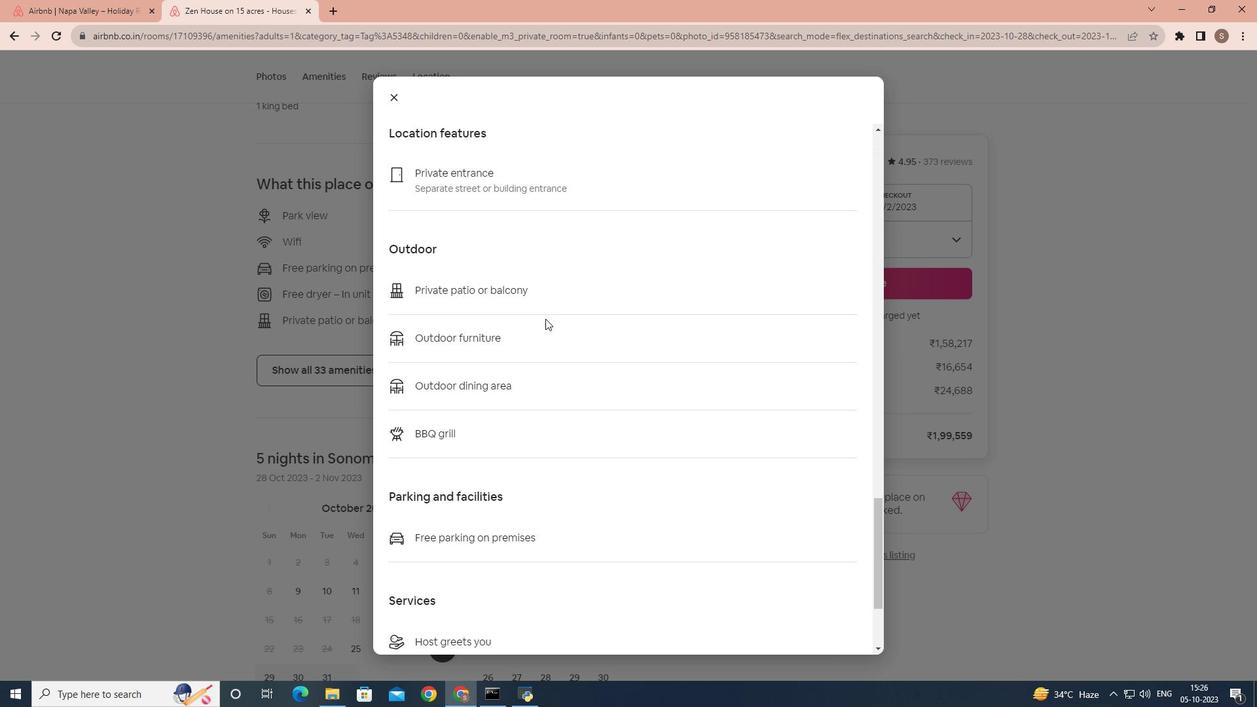 
Action: Mouse scrolled (545, 318) with delta (0, 0)
Screenshot: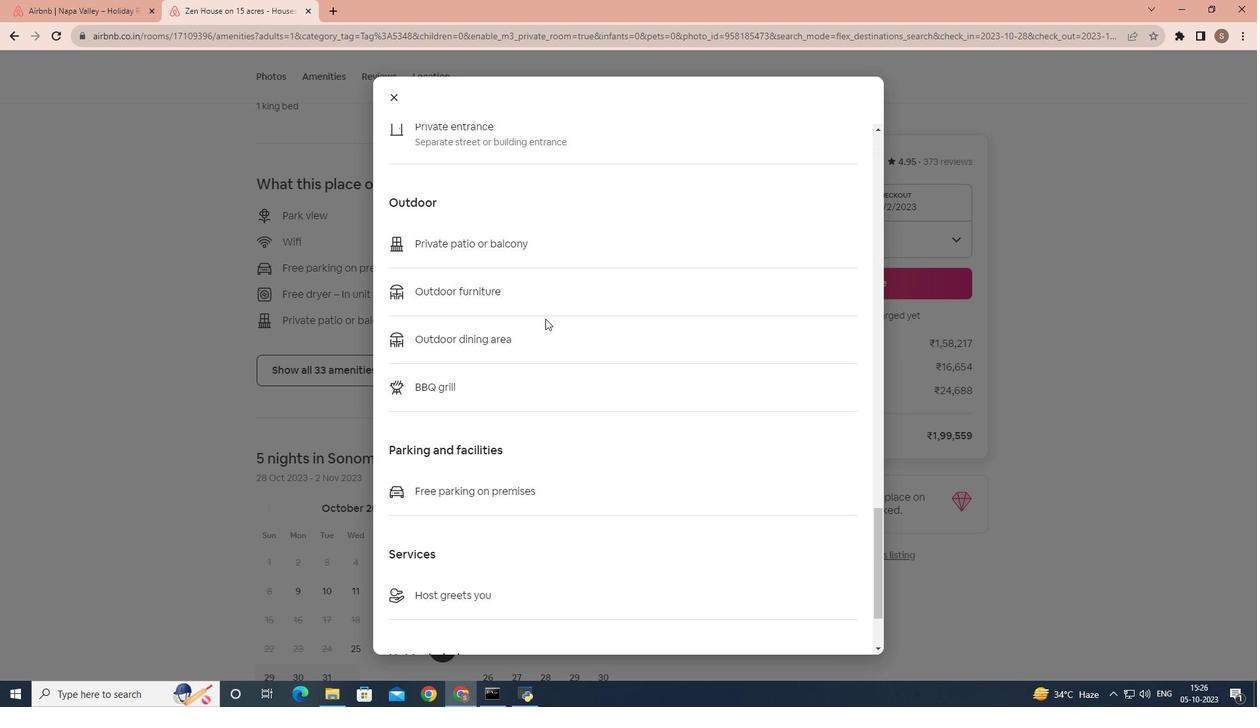 
Action: Mouse scrolled (545, 318) with delta (0, 0)
Screenshot: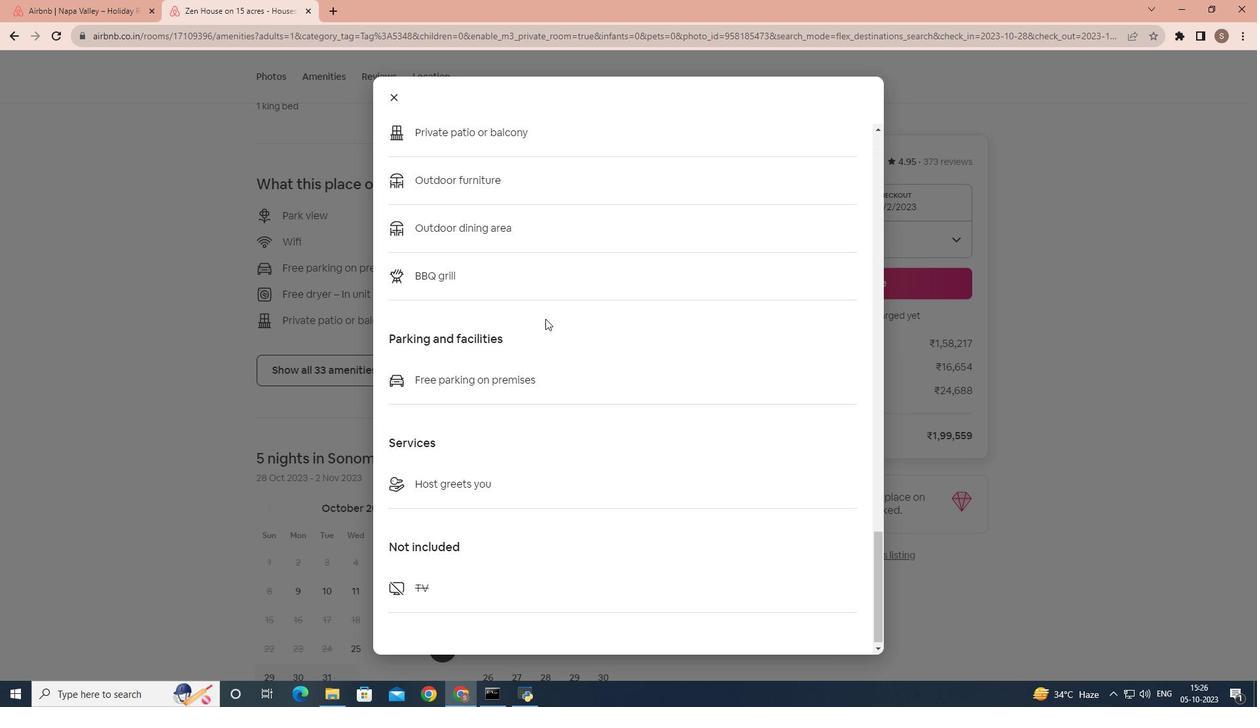 
Action: Mouse scrolled (545, 318) with delta (0, 0)
Screenshot: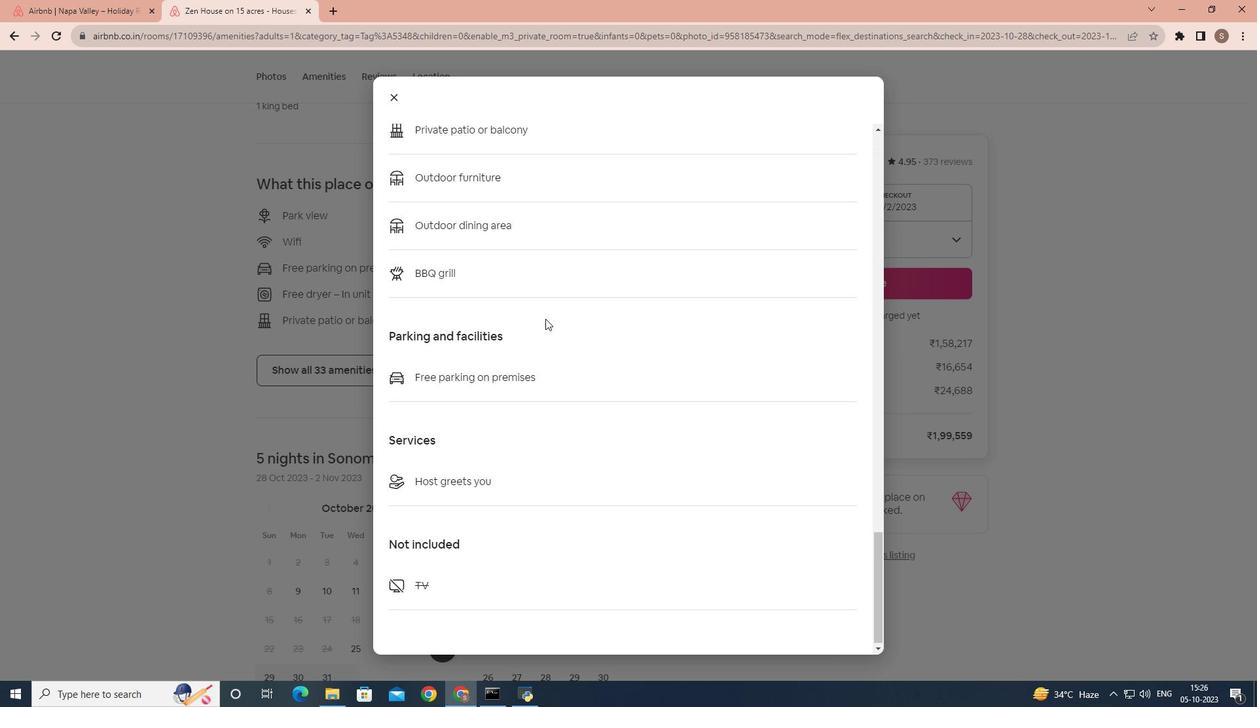 
Action: Mouse scrolled (545, 318) with delta (0, 0)
Screenshot: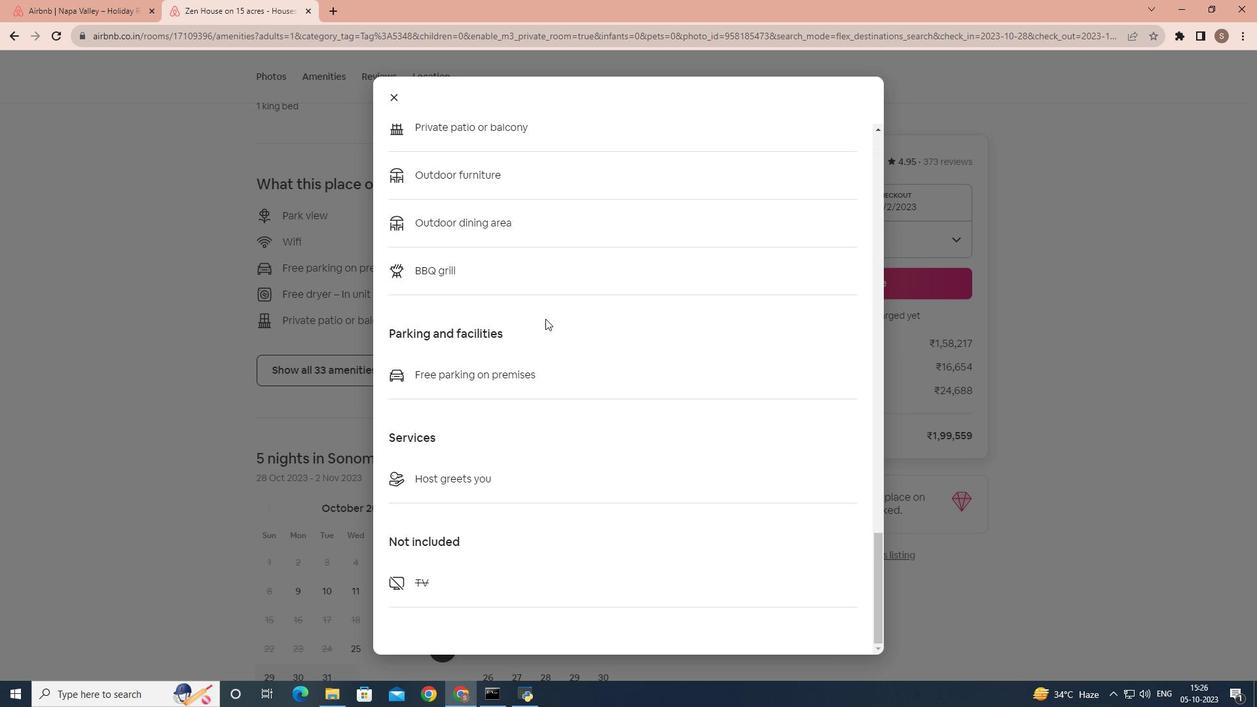
Action: Mouse moved to (394, 94)
Screenshot: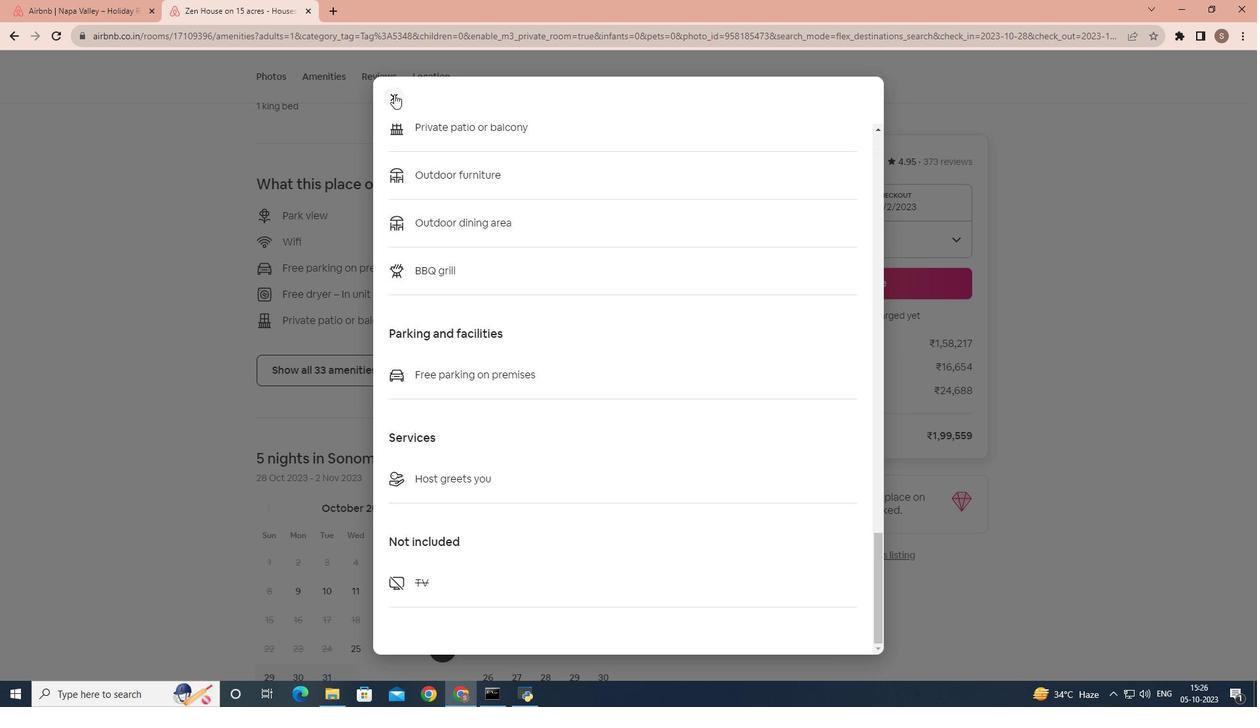 
Action: Mouse pressed left at (394, 94)
Screenshot: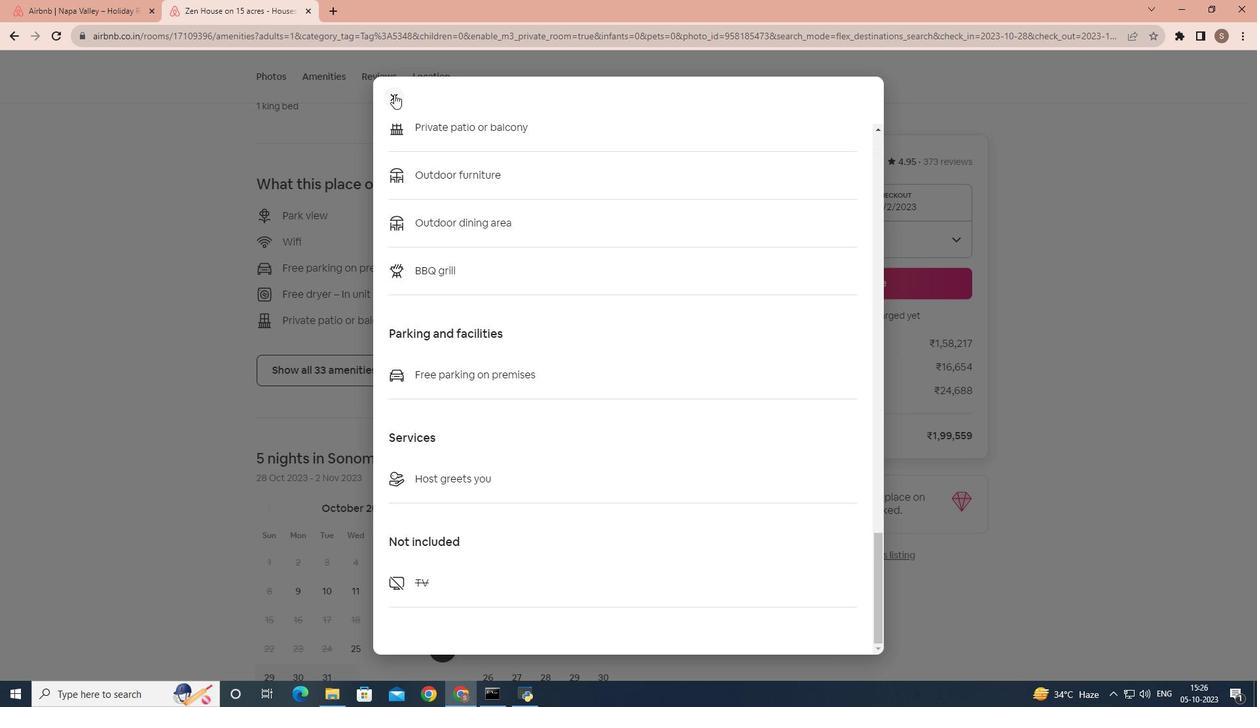 
Action: Mouse moved to (543, 265)
Screenshot: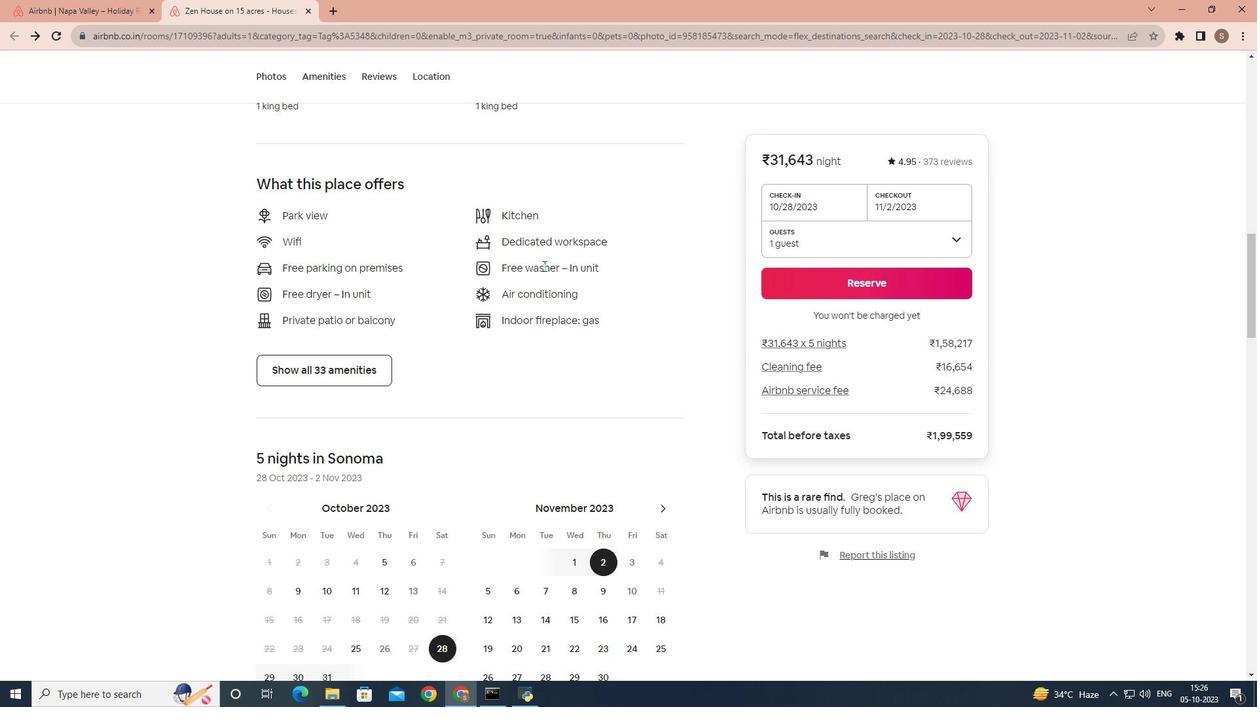 
Action: Mouse scrolled (543, 265) with delta (0, 0)
Screenshot: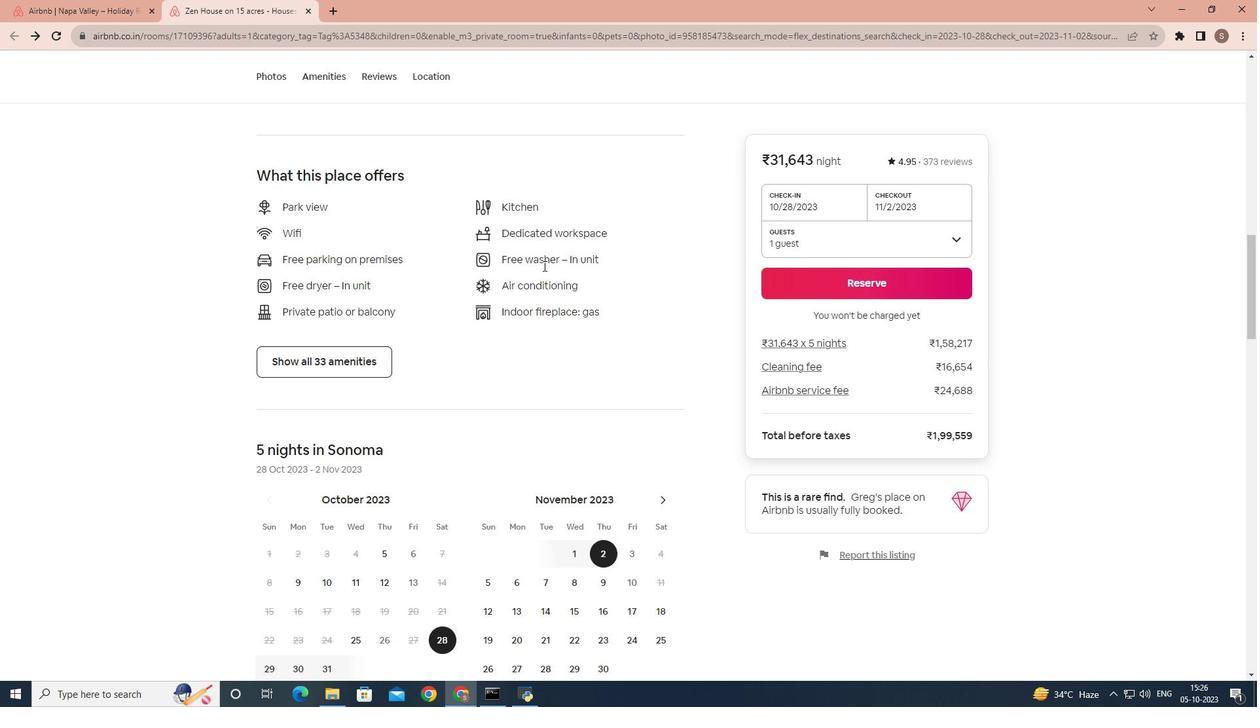 
Action: Mouse scrolled (543, 265) with delta (0, 0)
Screenshot: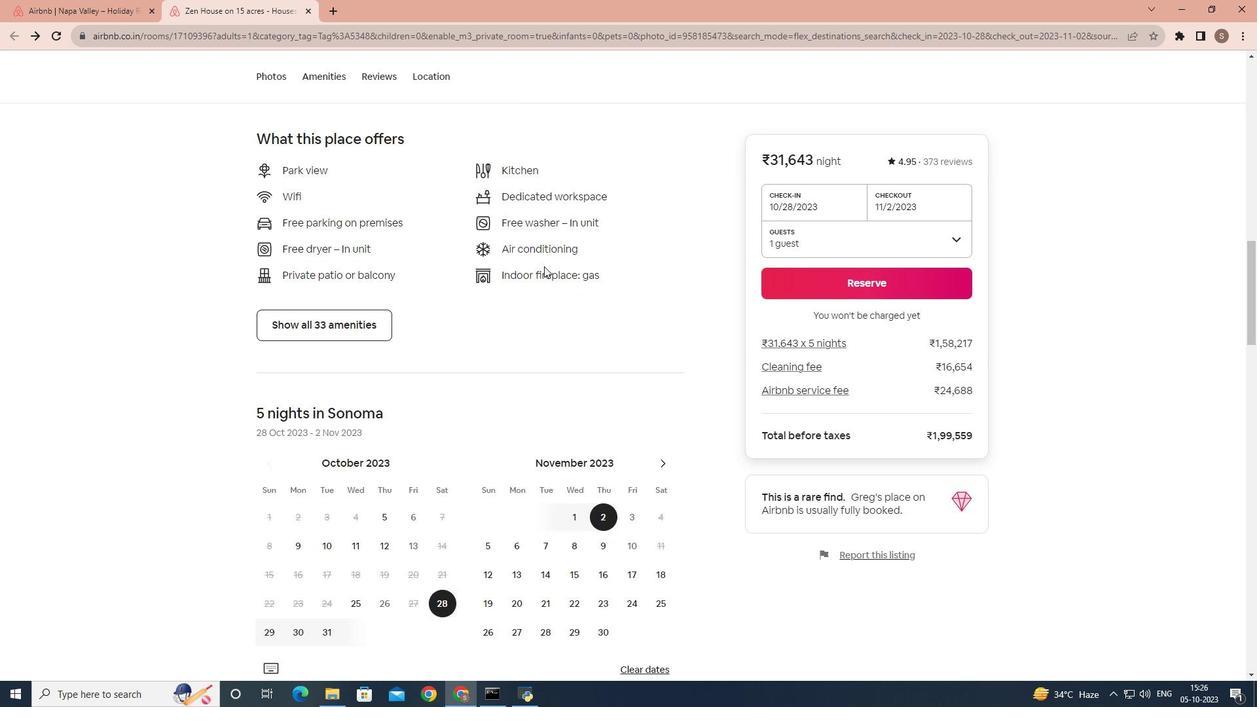 
Action: Mouse moved to (544, 266)
Screenshot: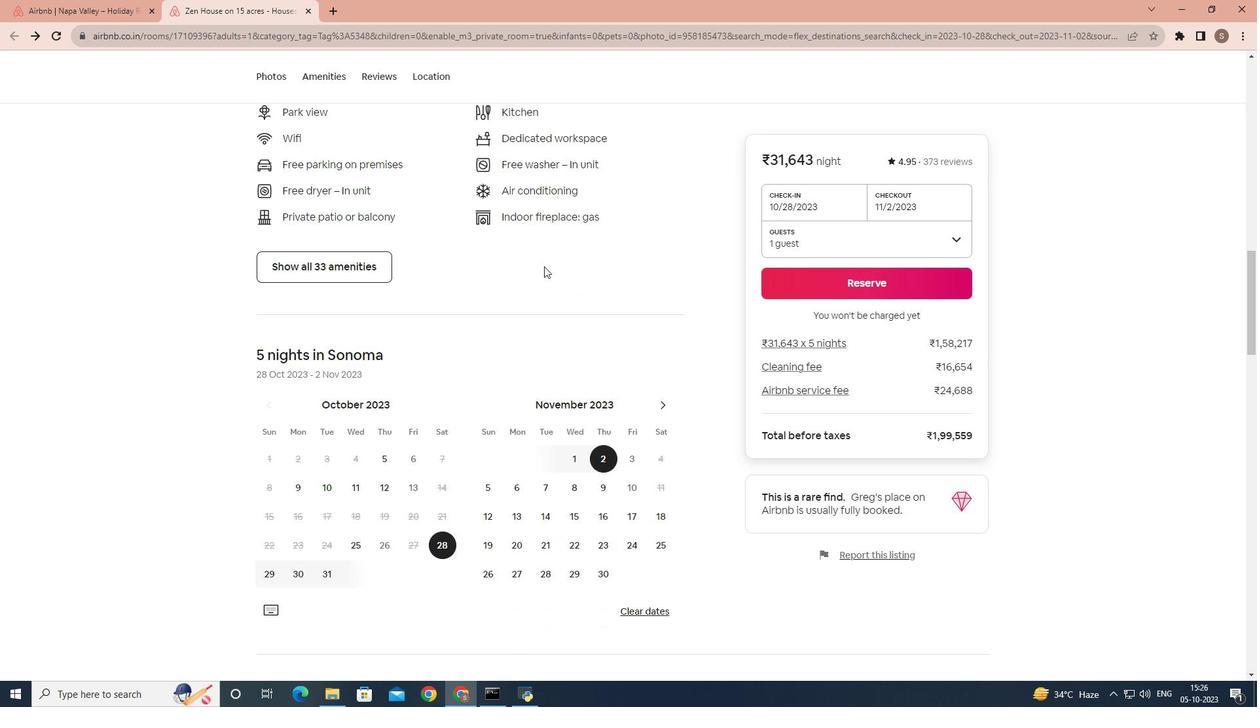 
Action: Mouse scrolled (544, 265) with delta (0, 0)
Screenshot: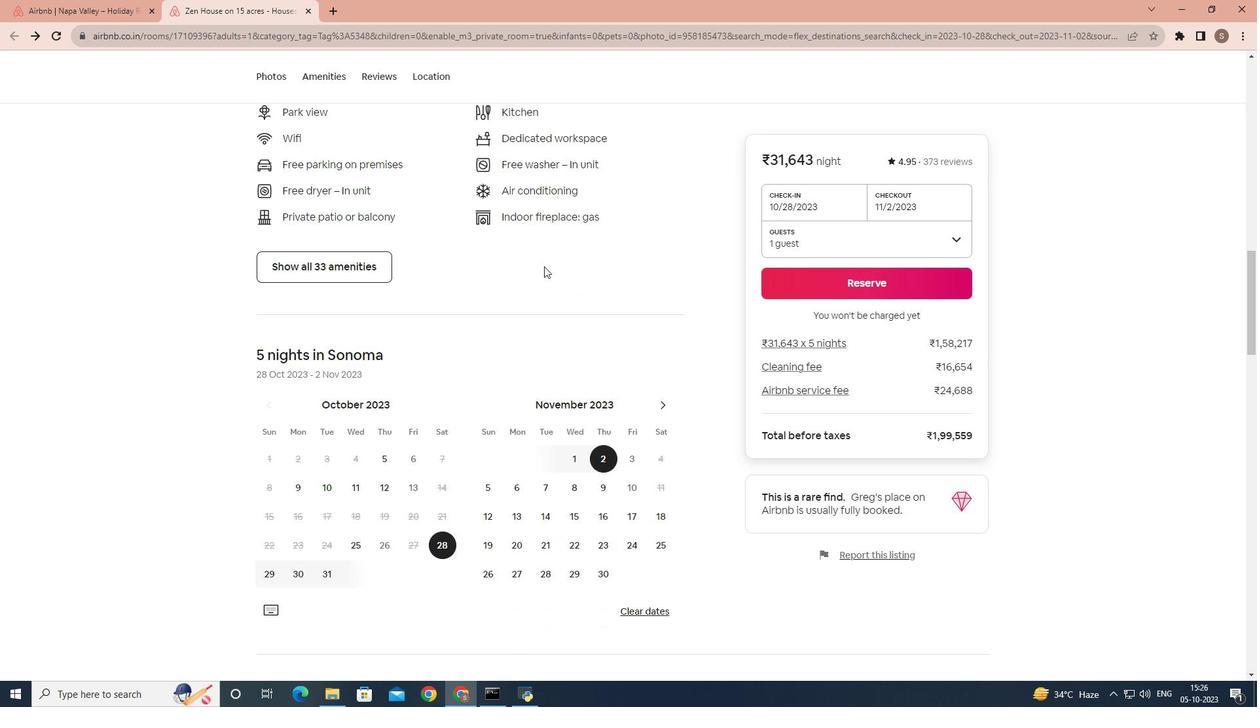
Action: Mouse moved to (544, 267)
Screenshot: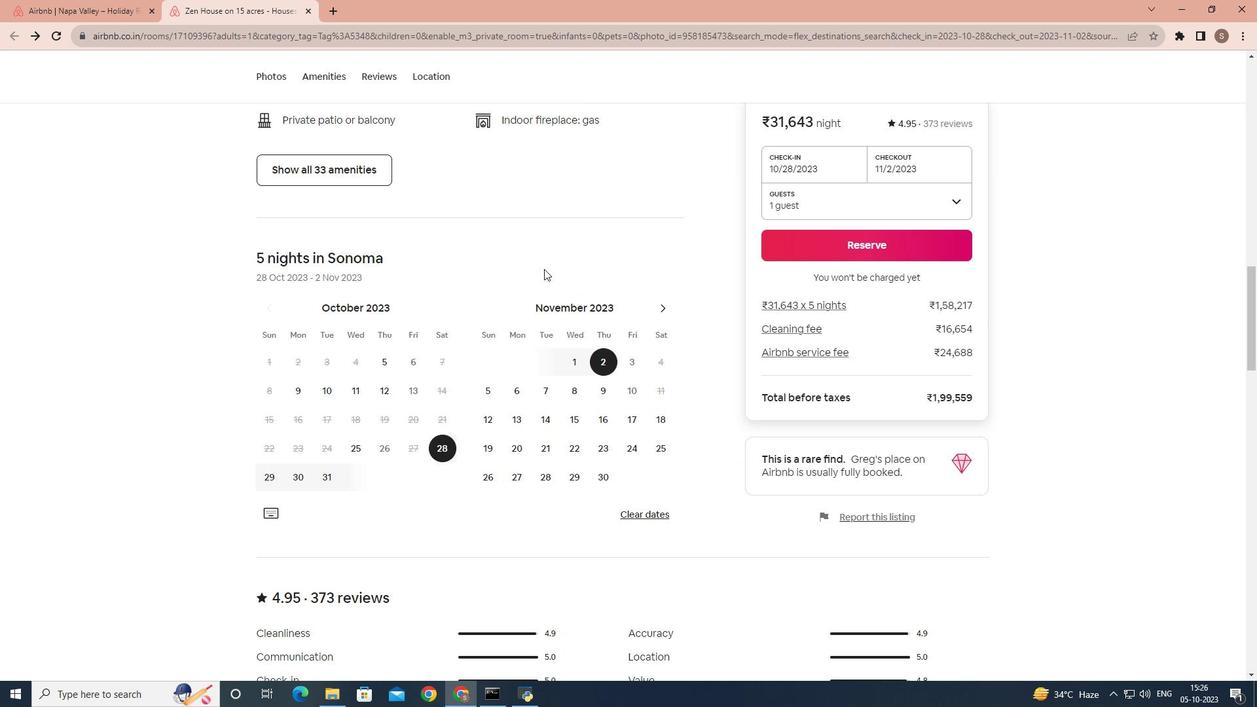 
Action: Mouse scrolled (544, 267) with delta (0, 0)
Screenshot: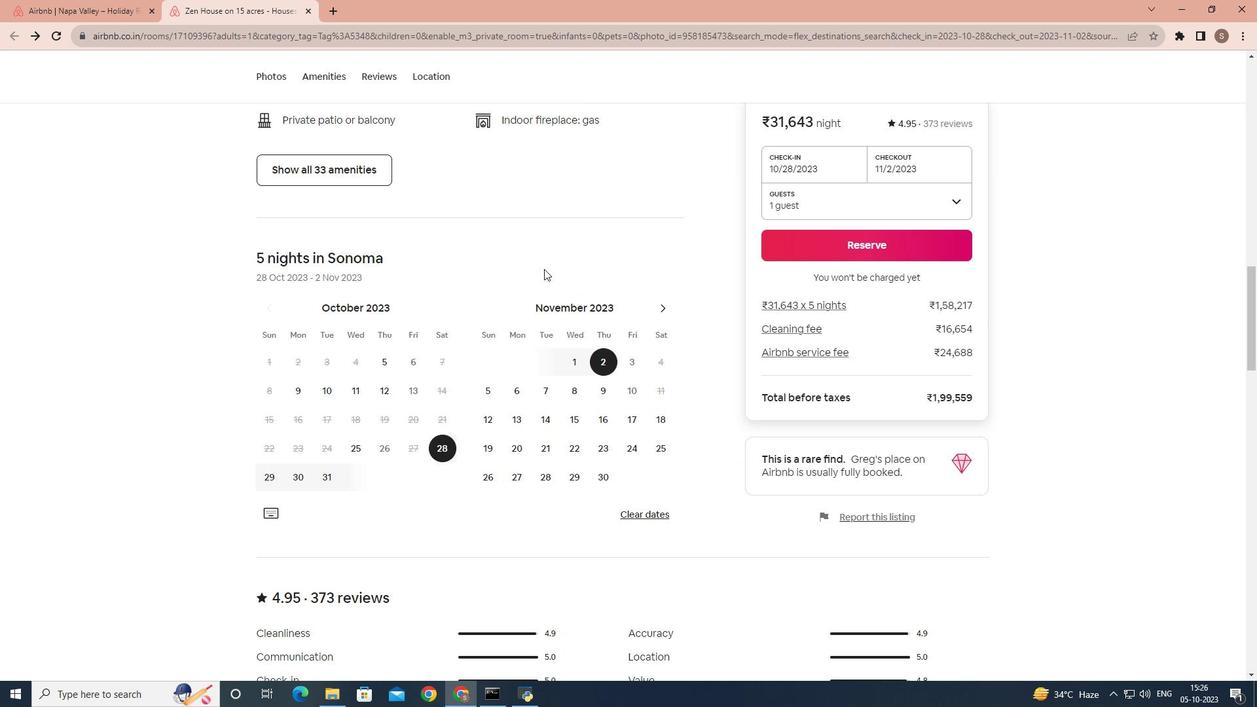 
Action: Mouse moved to (544, 269)
Screenshot: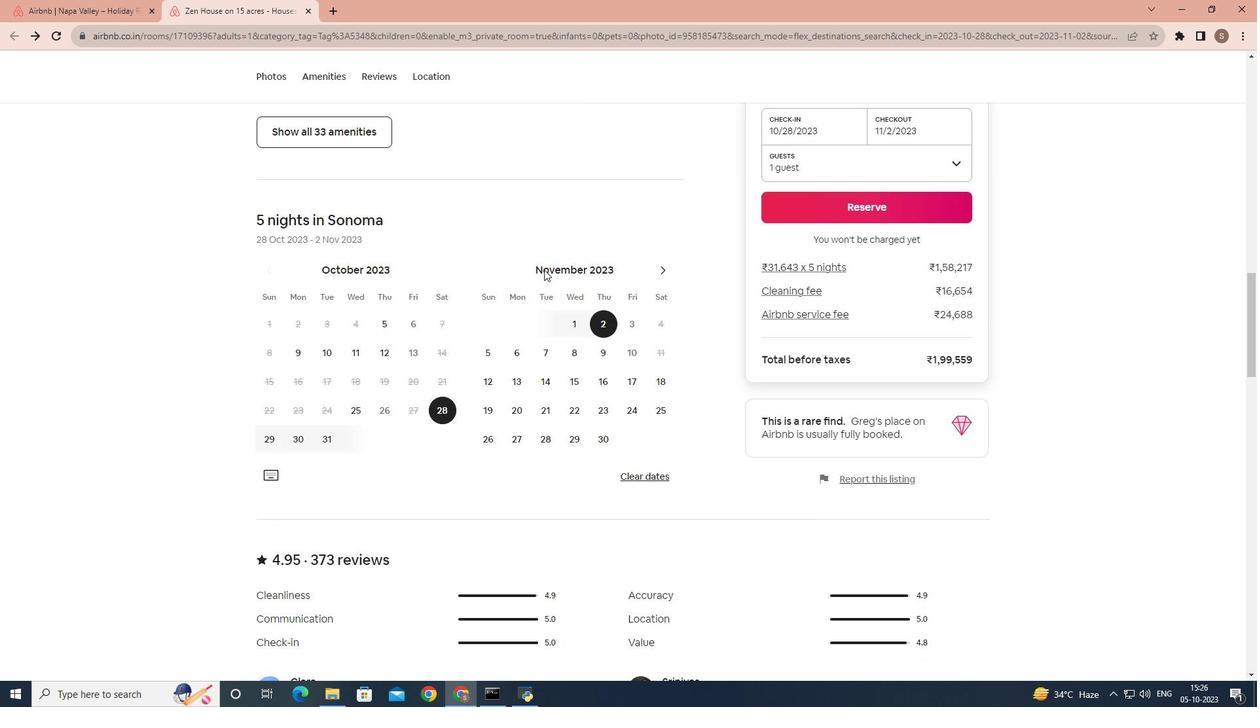 
Action: Mouse scrolled (544, 268) with delta (0, 0)
Screenshot: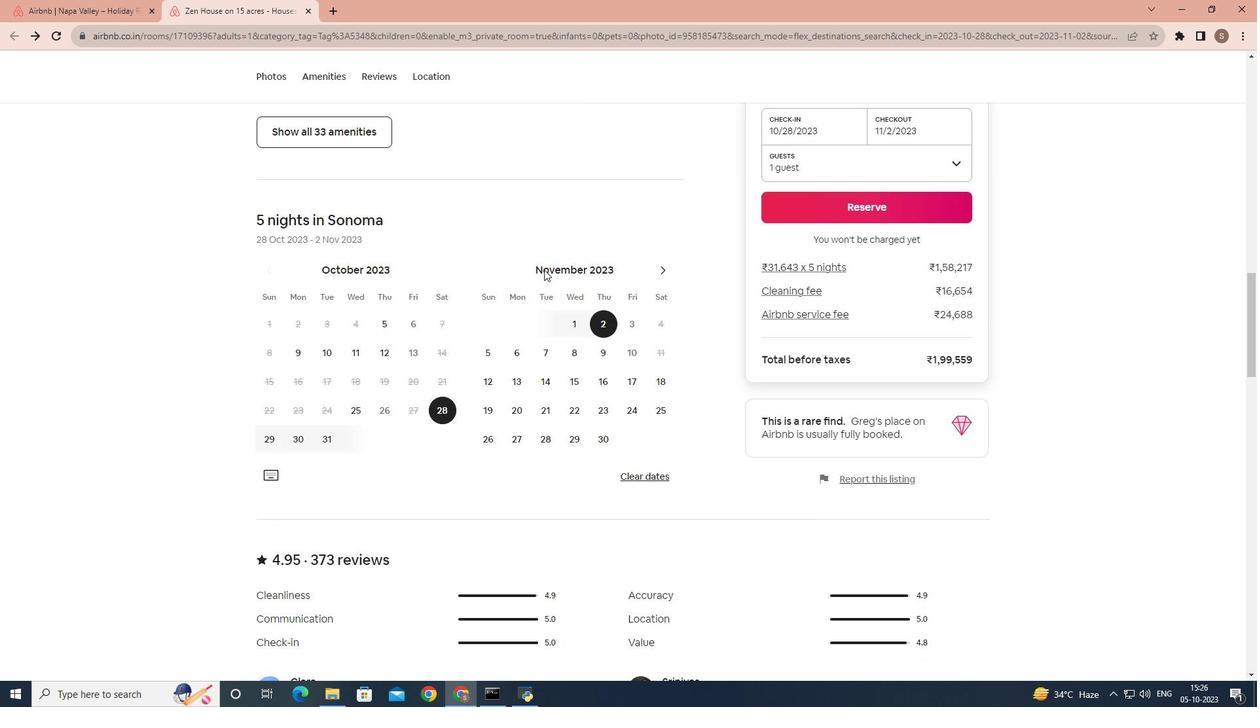 
Action: Mouse moved to (544, 269)
Screenshot: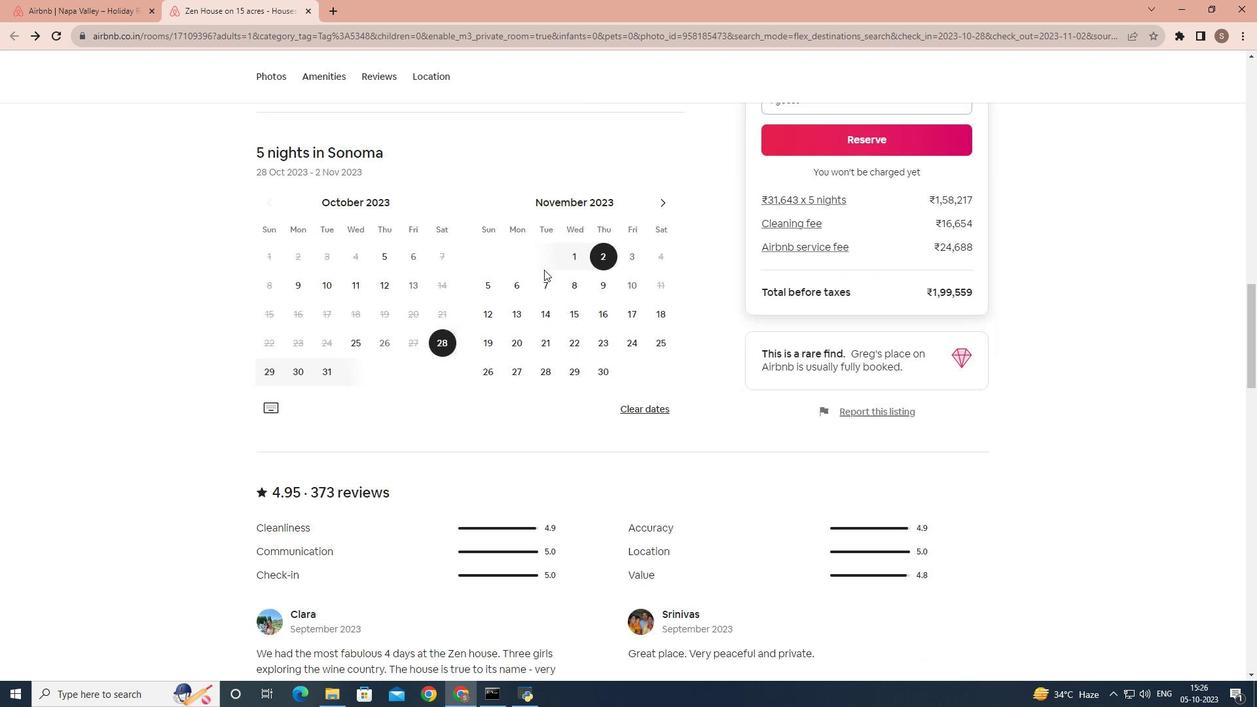 
Action: Mouse scrolled (544, 269) with delta (0, 0)
Screenshot: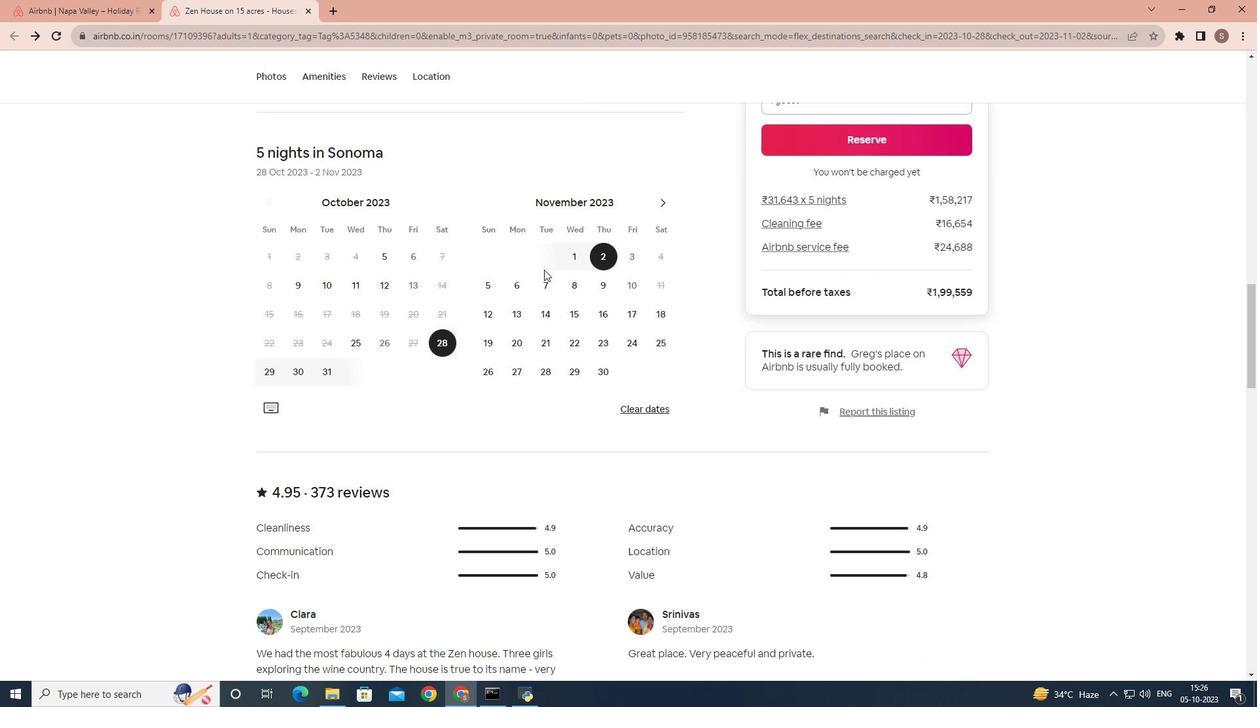
Action: Mouse scrolled (544, 269) with delta (0, 0)
Screenshot: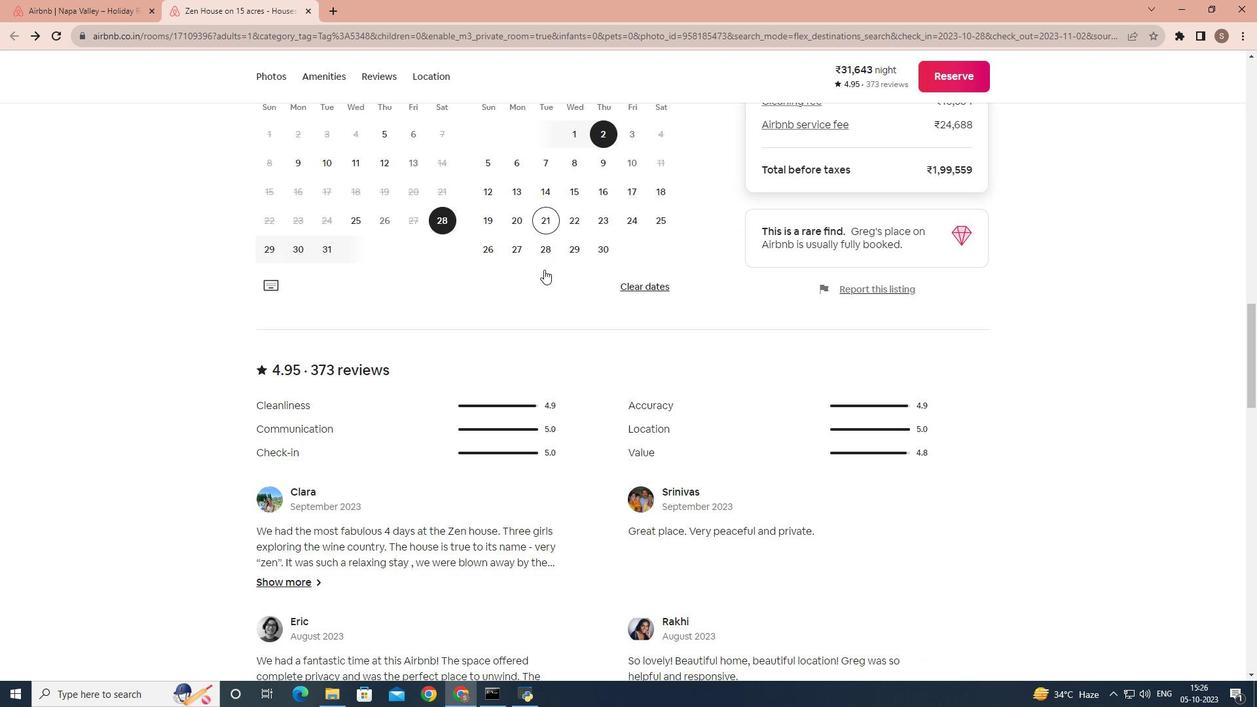 
Action: Mouse scrolled (544, 269) with delta (0, 0)
Screenshot: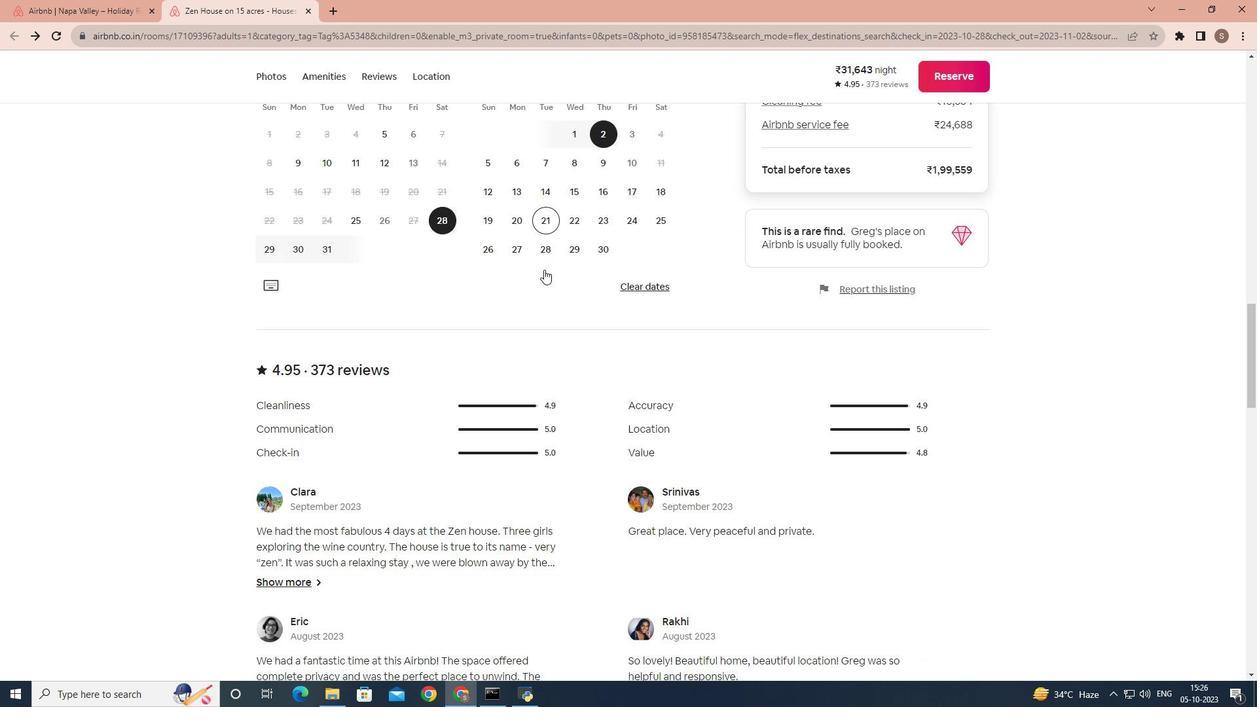 
Action: Mouse scrolled (544, 269) with delta (0, 0)
Screenshot: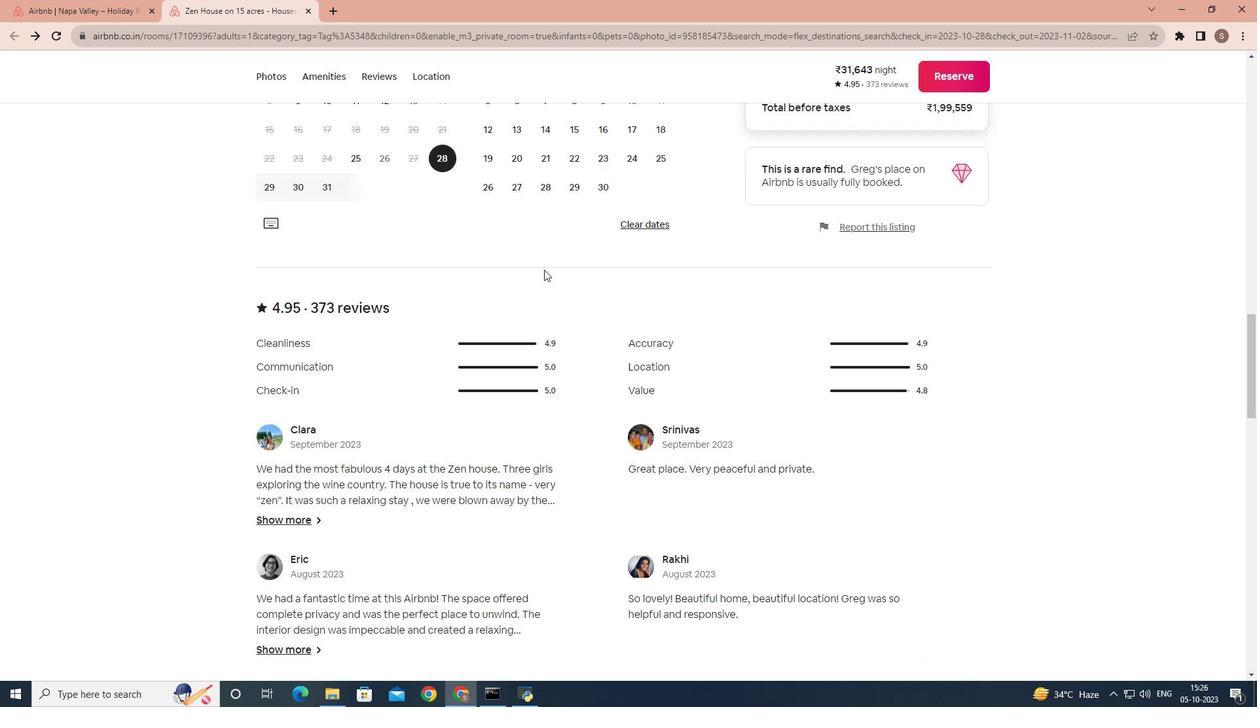 
Action: Mouse scrolled (544, 269) with delta (0, 0)
Screenshot: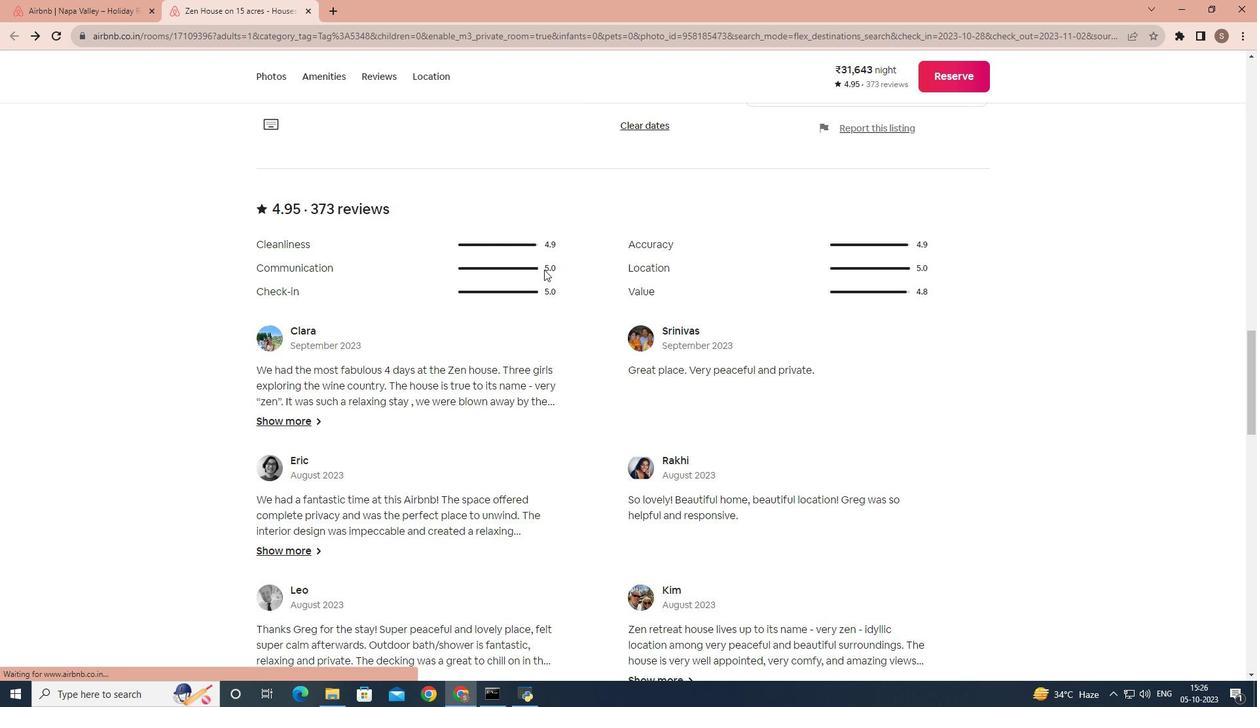 
Action: Mouse scrolled (544, 269) with delta (0, 0)
Screenshot: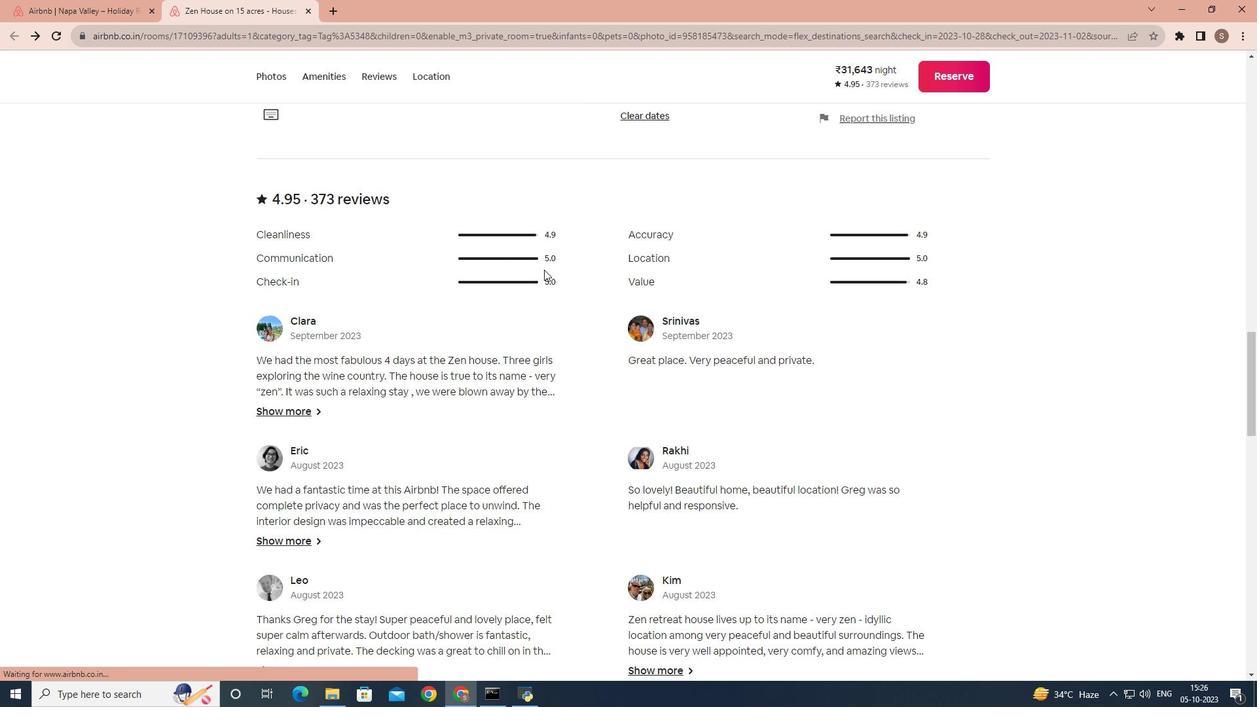 
Action: Mouse scrolled (544, 269) with delta (0, 0)
Screenshot: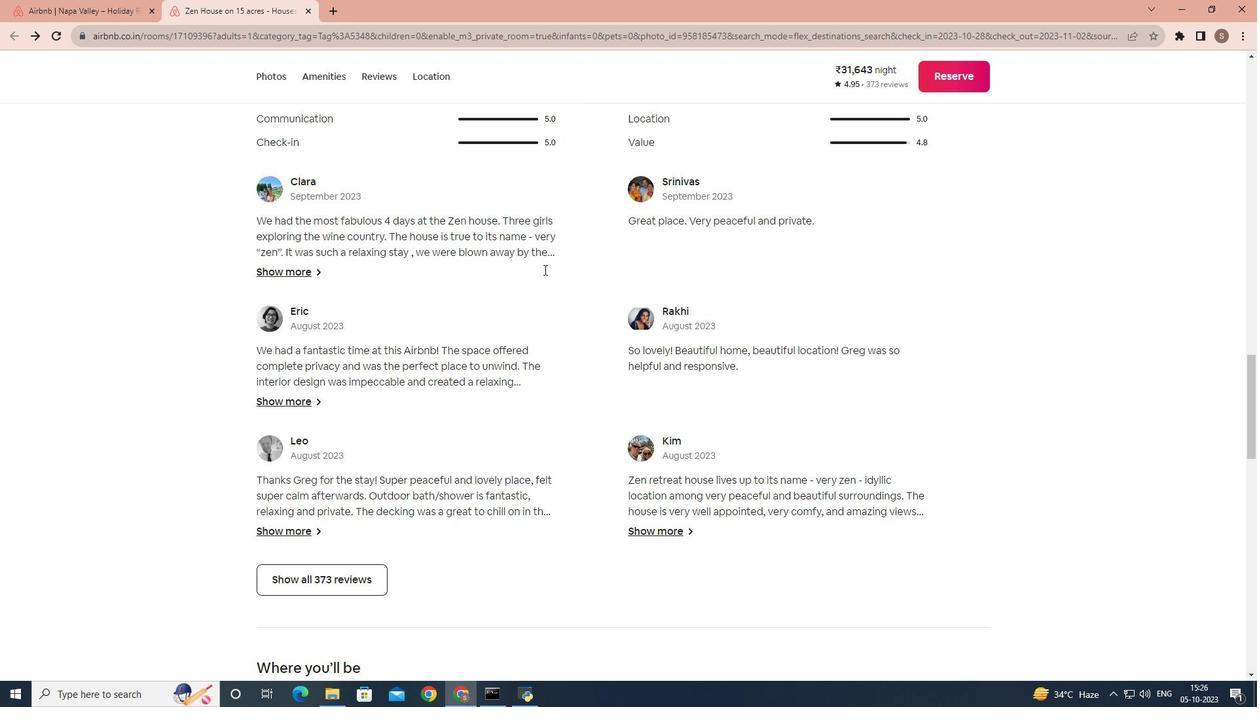
Action: Mouse scrolled (544, 269) with delta (0, 0)
Screenshot: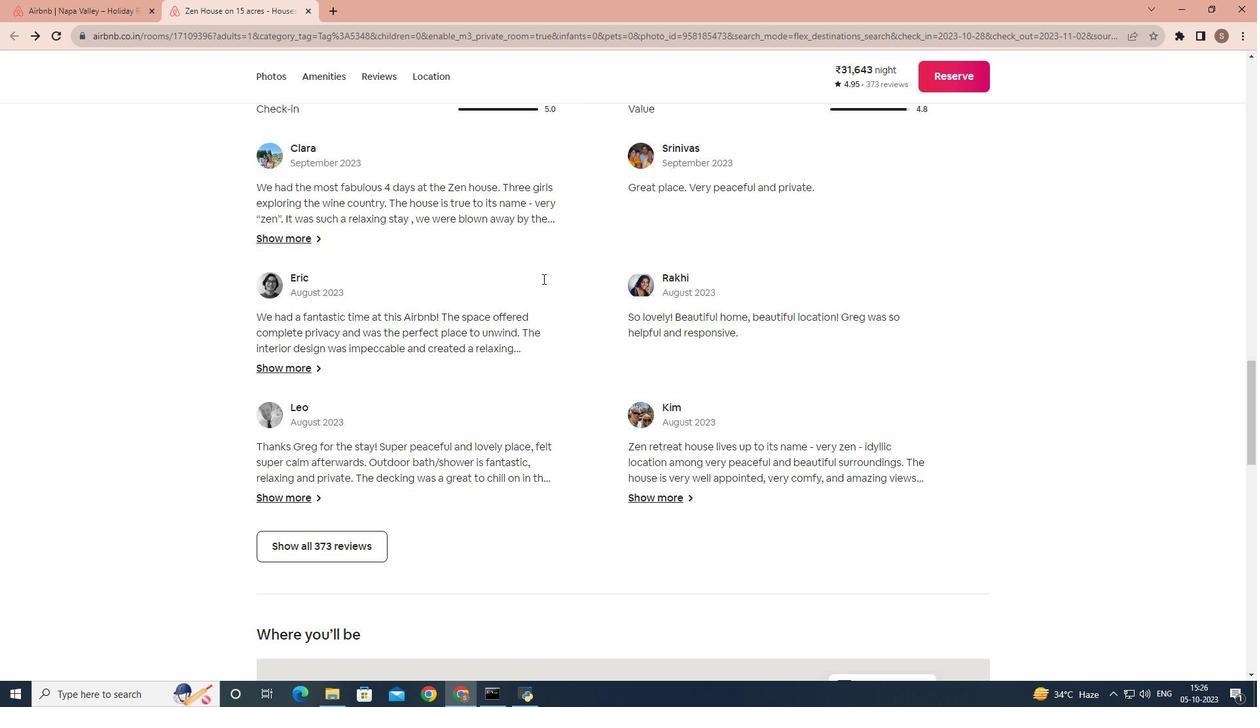 
Action: Mouse moved to (544, 273)
Screenshot: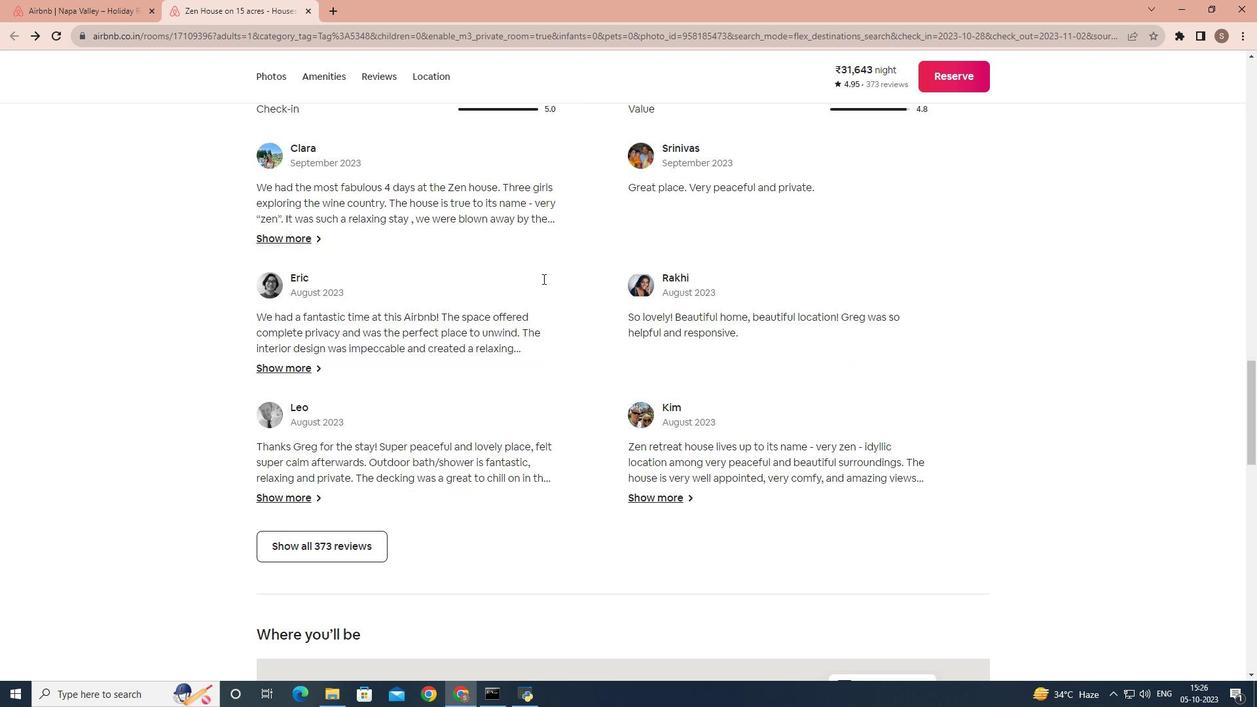 
Action: Mouse scrolled (544, 273) with delta (0, 0)
Screenshot: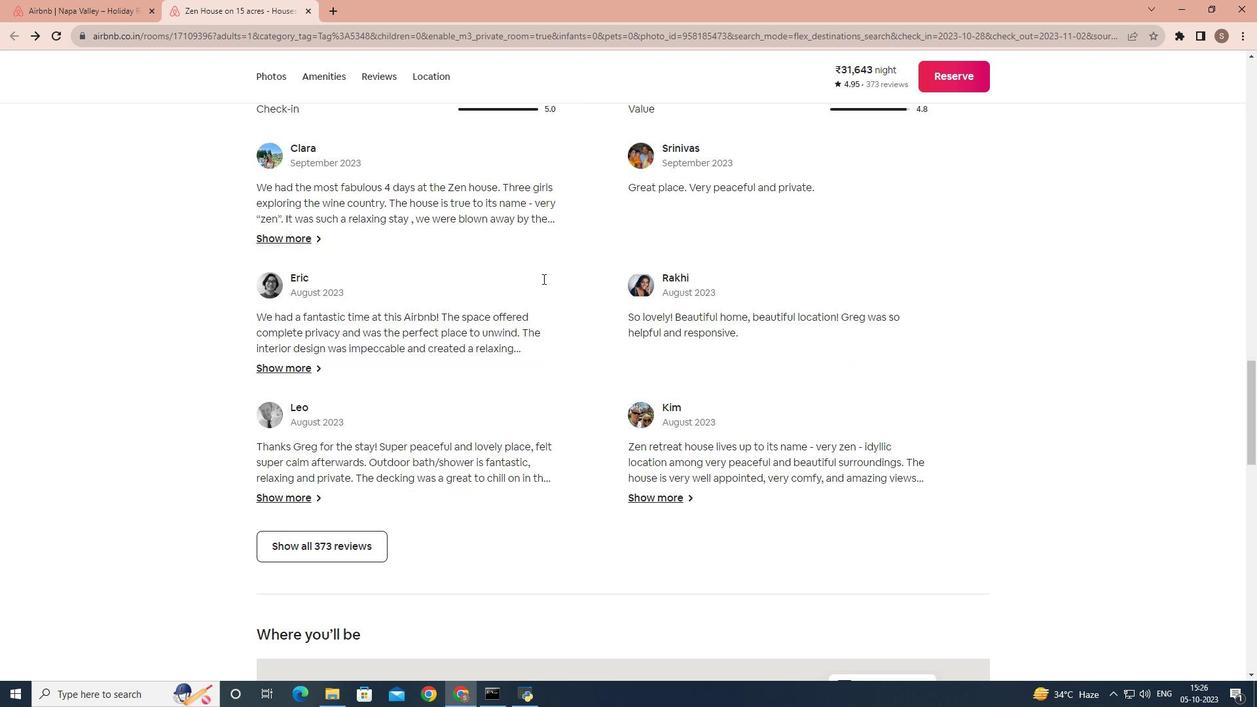 
Action: Mouse moved to (510, 320)
Screenshot: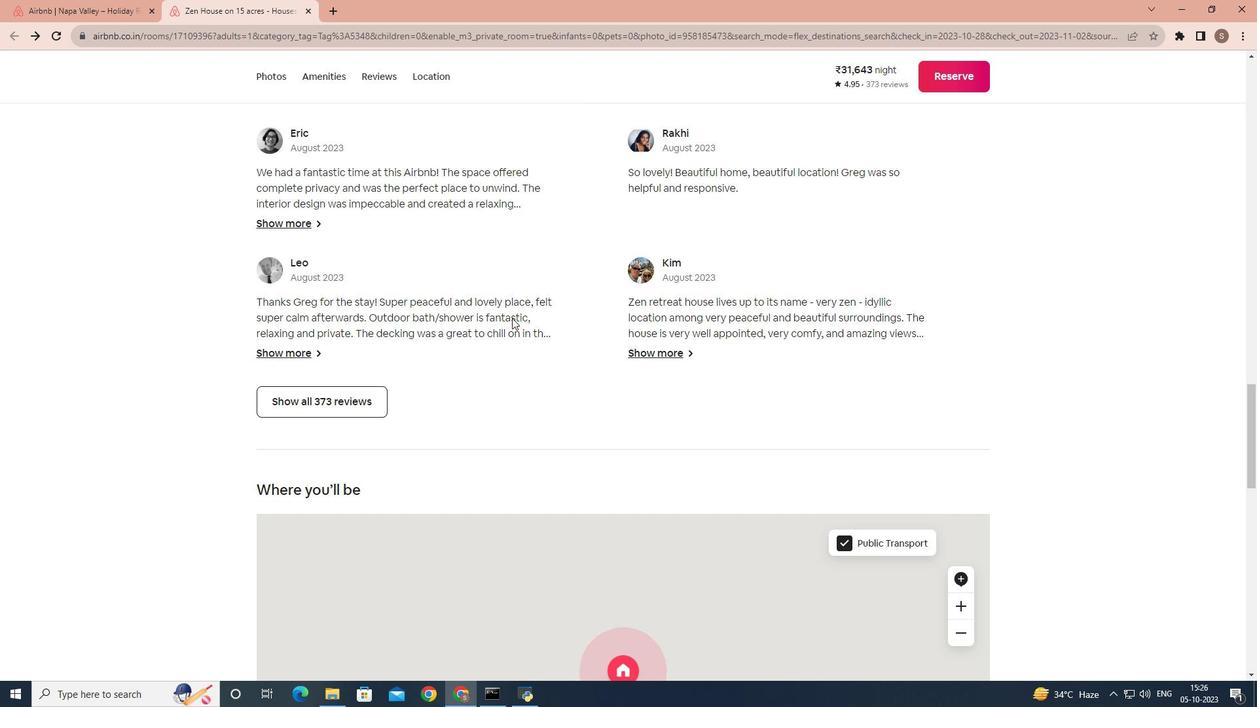 
Action: Mouse scrolled (511, 319) with delta (0, 0)
Screenshot: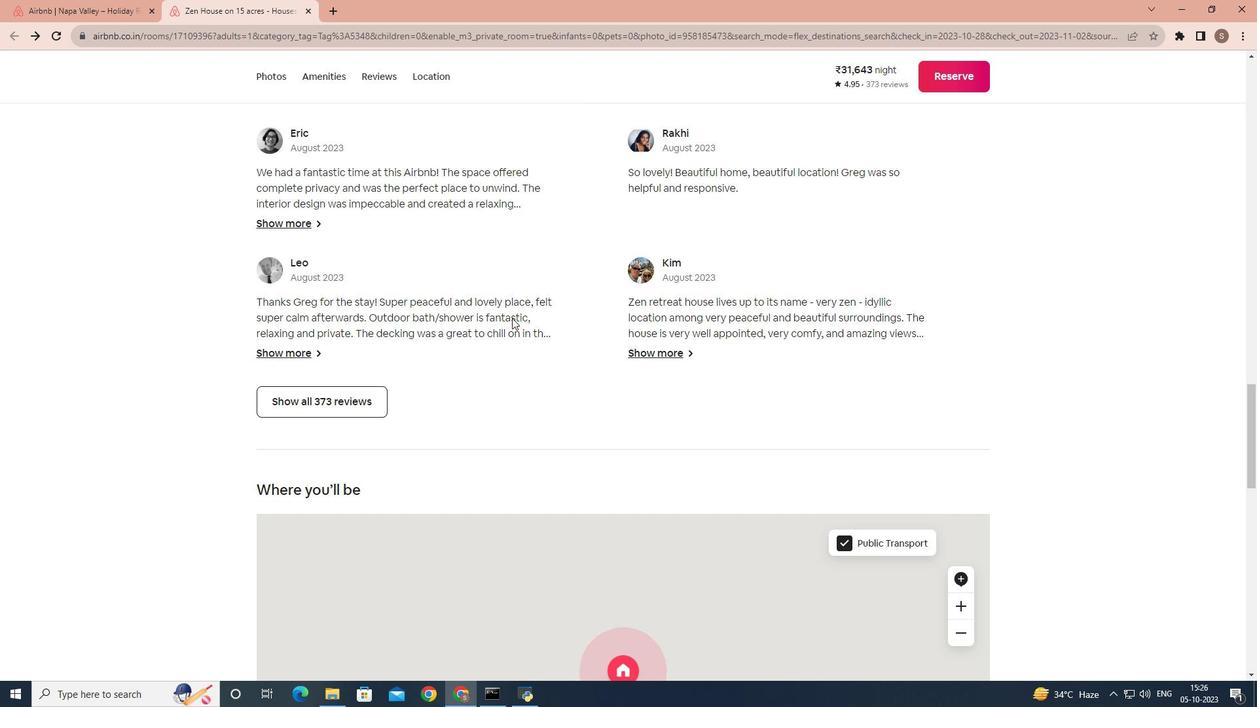 
Action: Mouse moved to (504, 325)
Screenshot: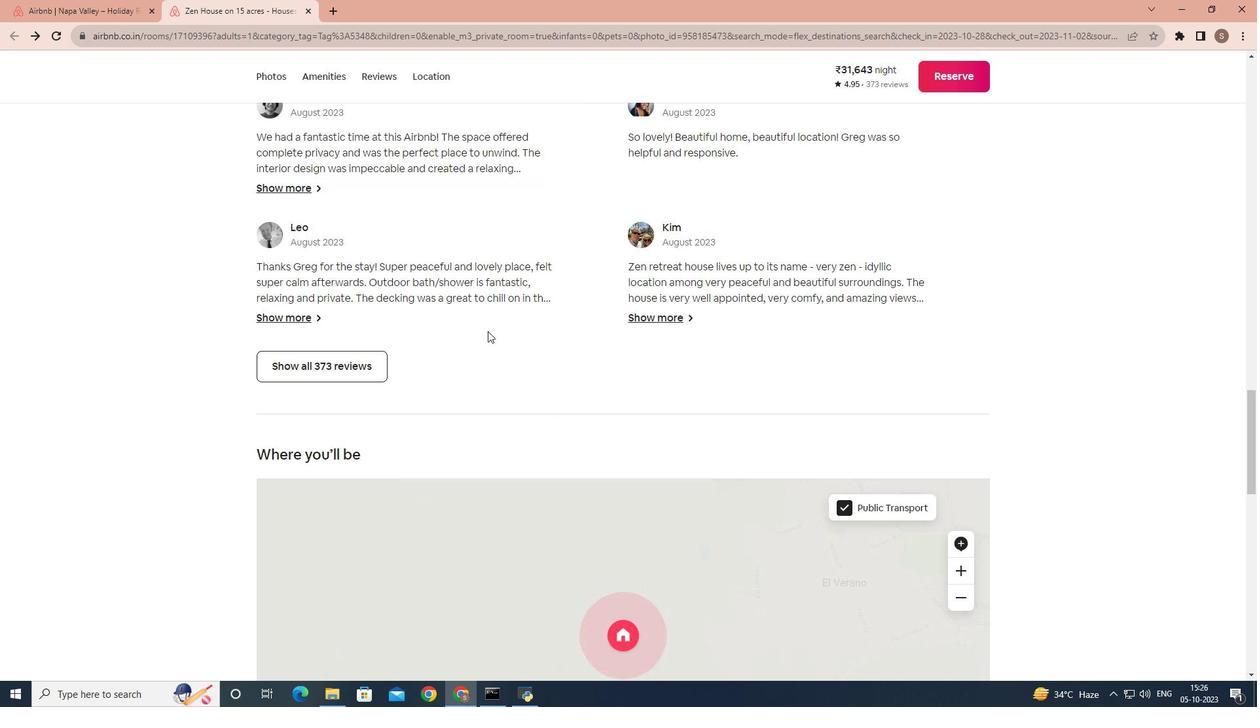 
Action: Mouse scrolled (504, 324) with delta (0, 0)
Screenshot: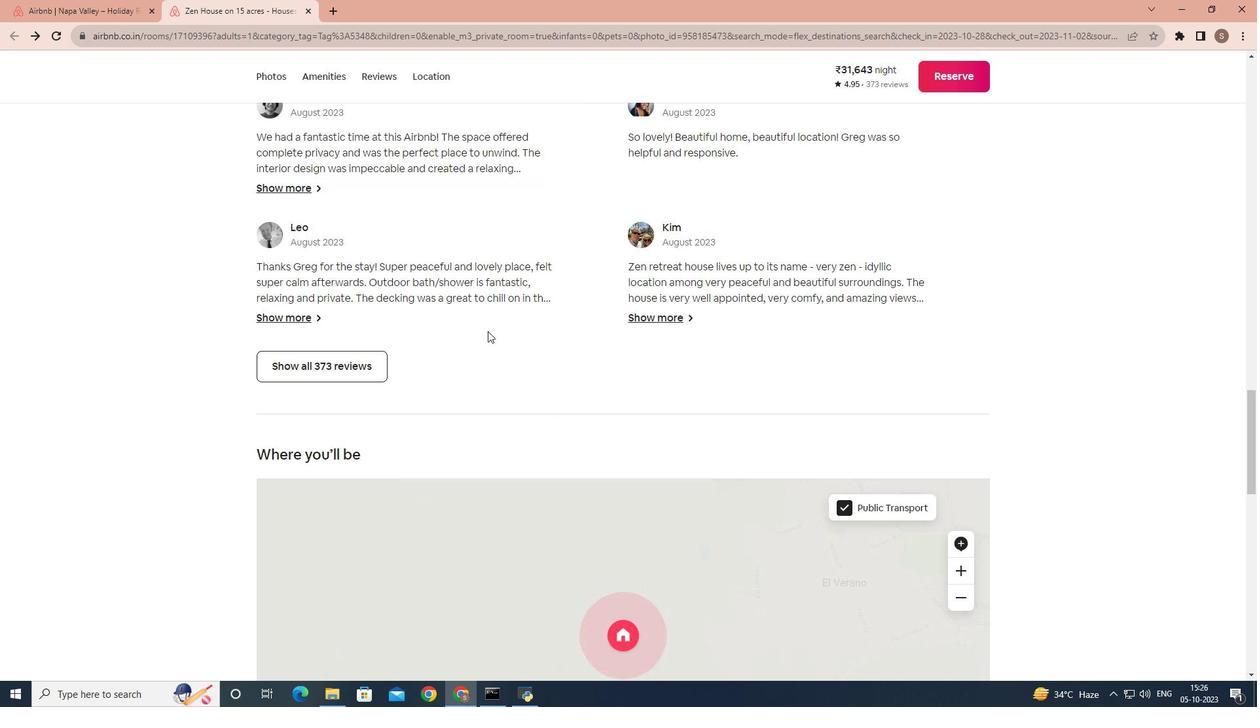 
Action: Mouse moved to (355, 273)
Screenshot: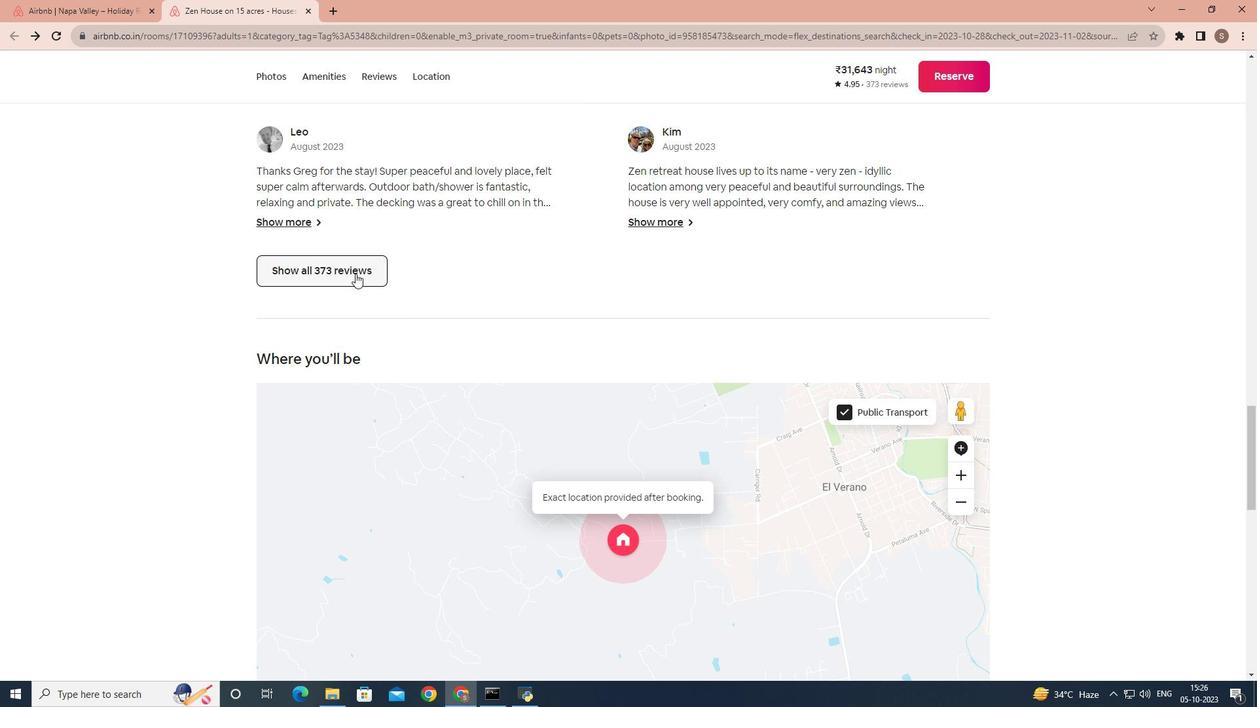 
Action: Mouse pressed left at (355, 273)
Screenshot: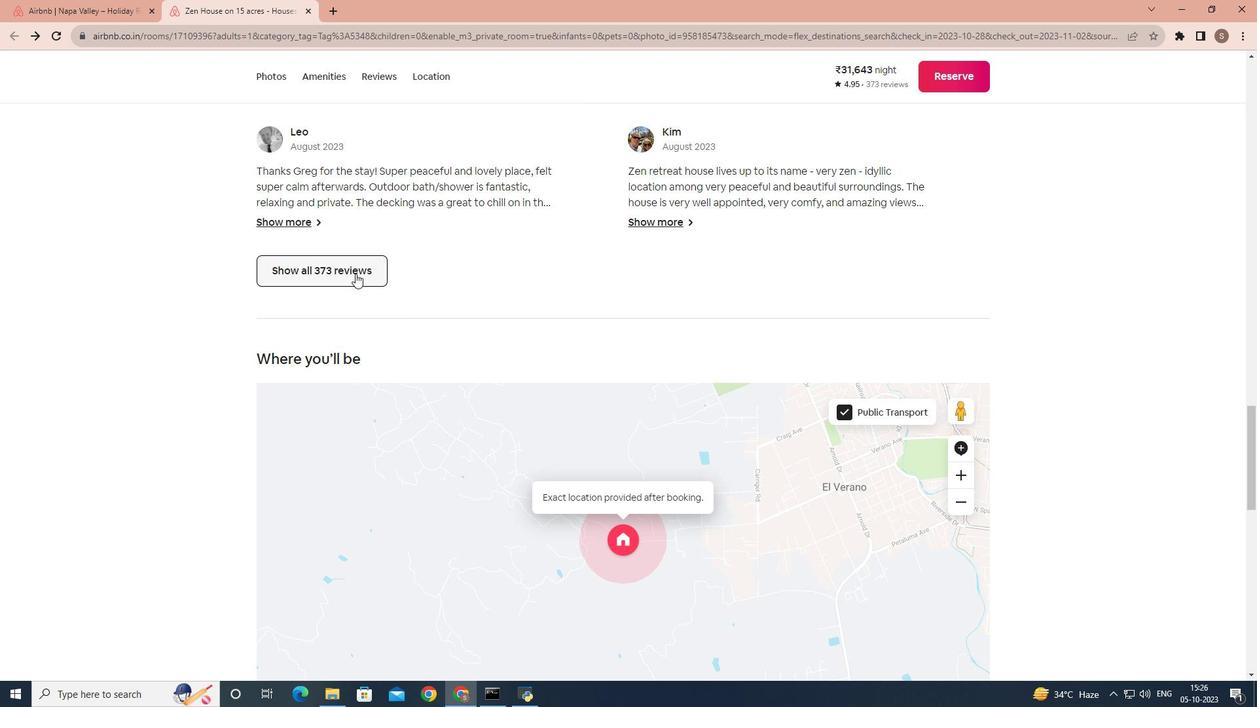 
Action: Mouse moved to (650, 306)
Screenshot: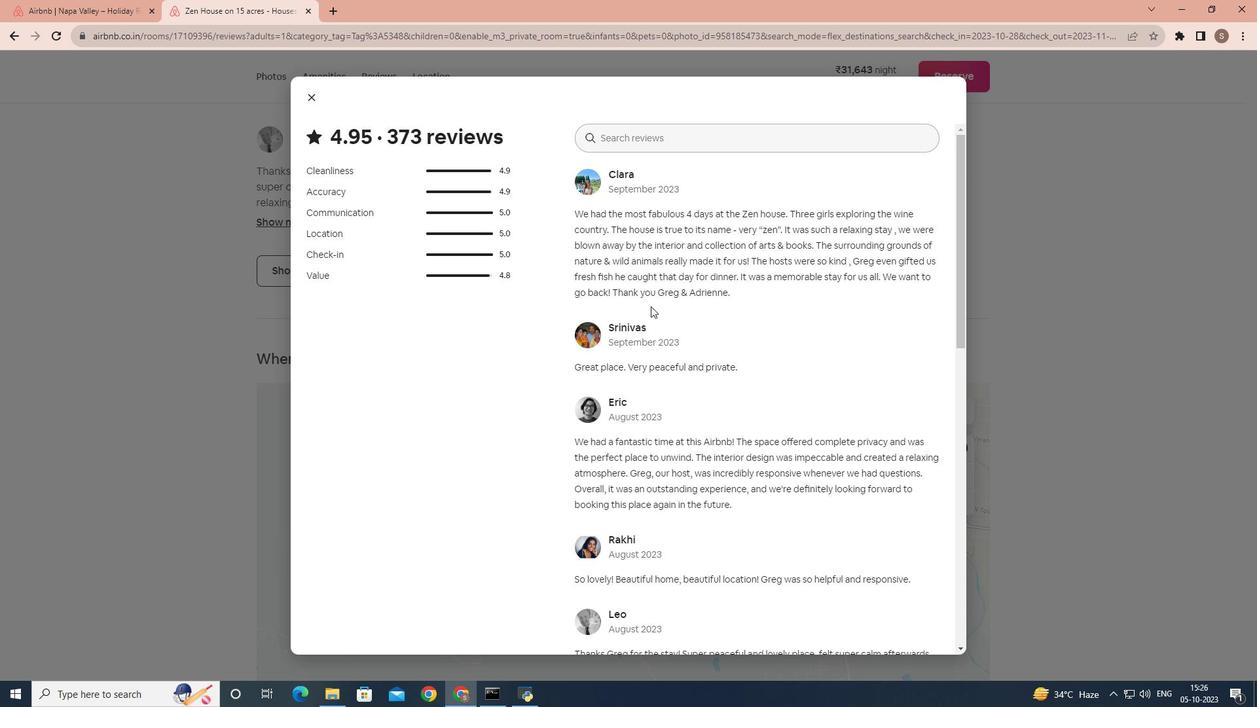 
Action: Mouse scrolled (650, 305) with delta (0, 0)
Screenshot: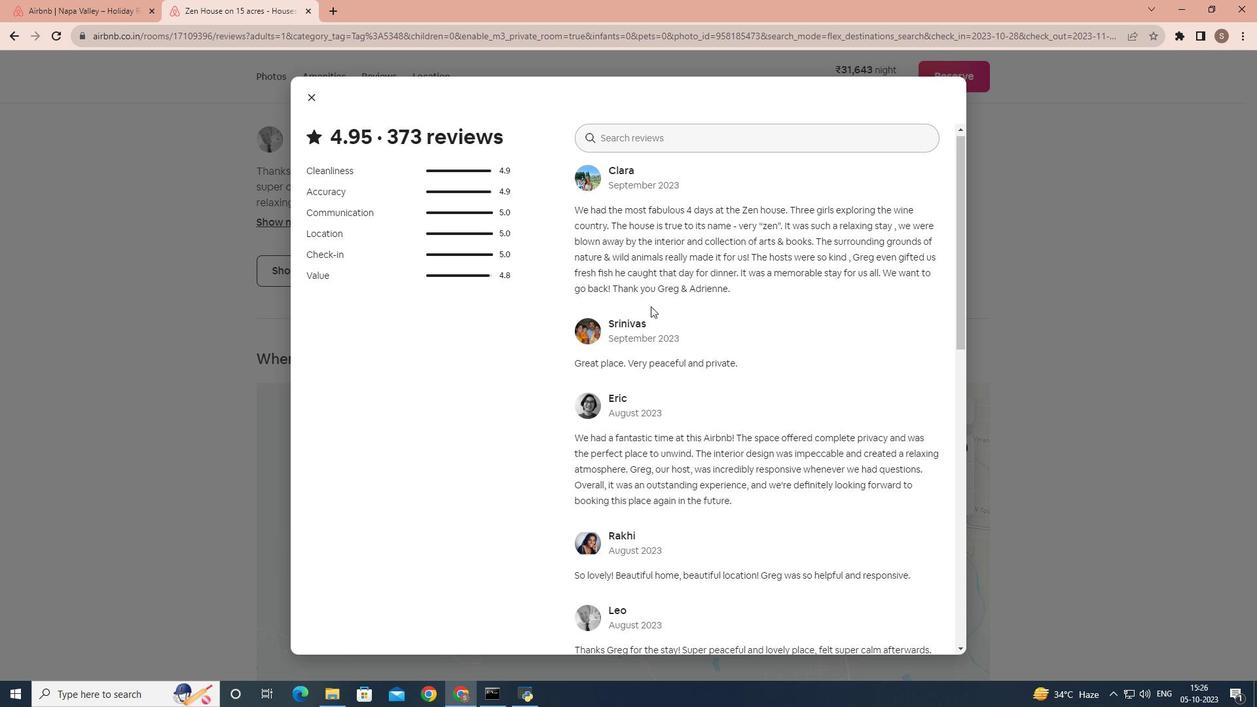 
Action: Mouse scrolled (650, 305) with delta (0, 0)
Screenshot: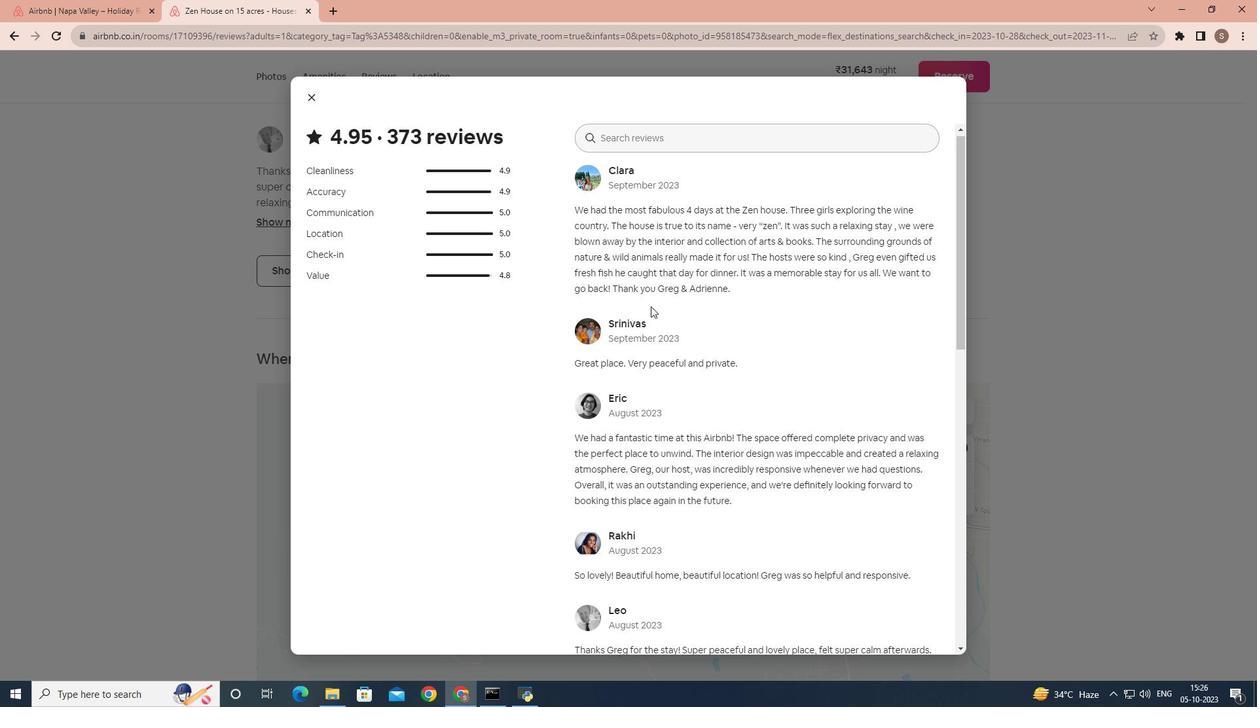 
Action: Mouse scrolled (650, 305) with delta (0, 0)
Screenshot: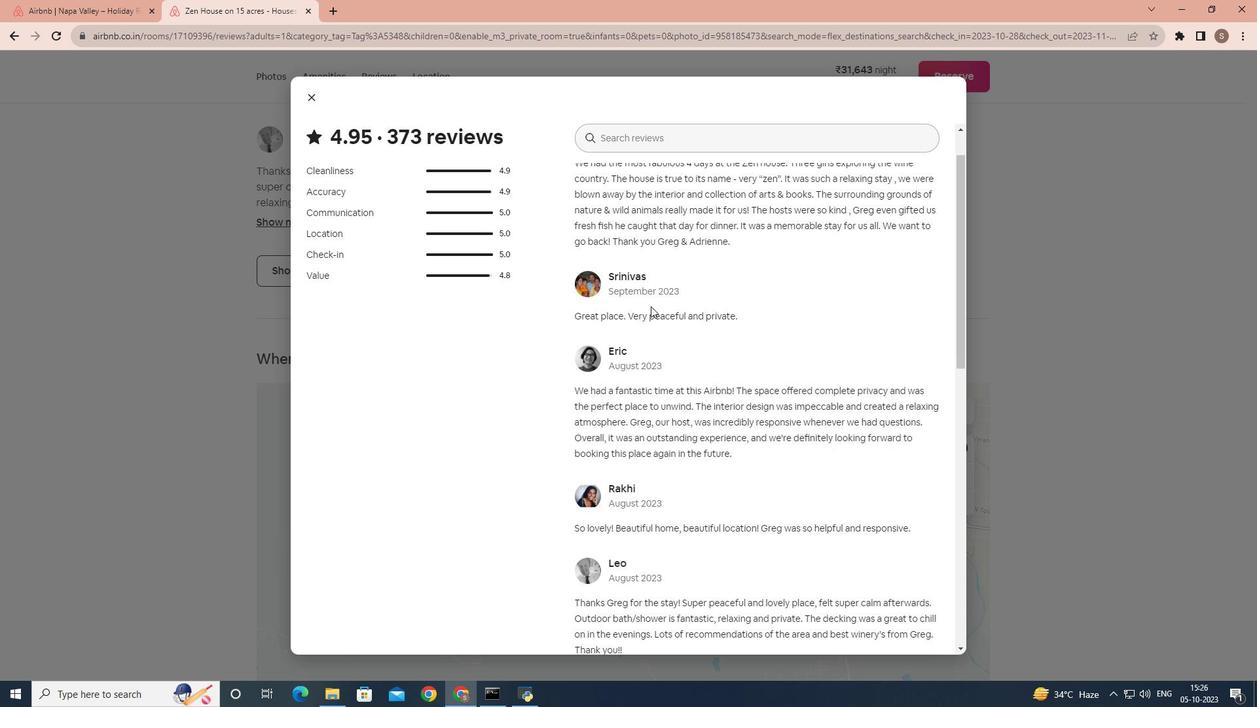 
Action: Mouse scrolled (650, 305) with delta (0, 0)
Screenshot: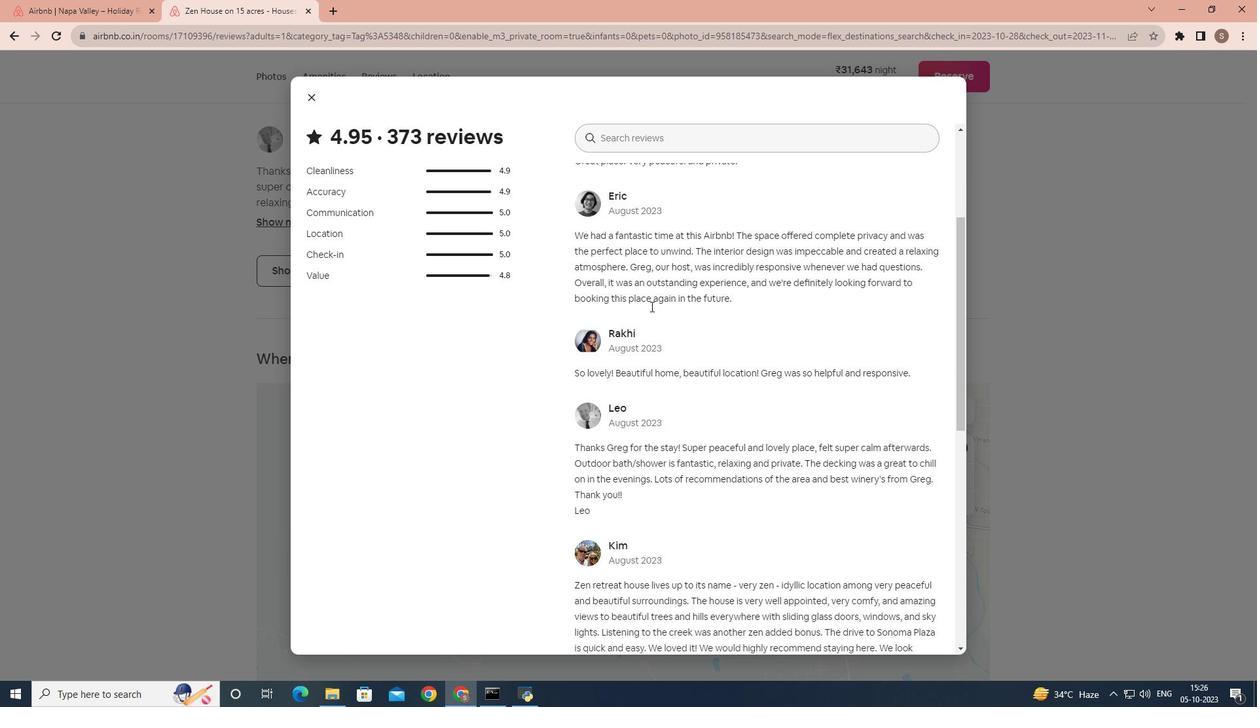 
Action: Mouse scrolled (650, 305) with delta (0, 0)
Screenshot: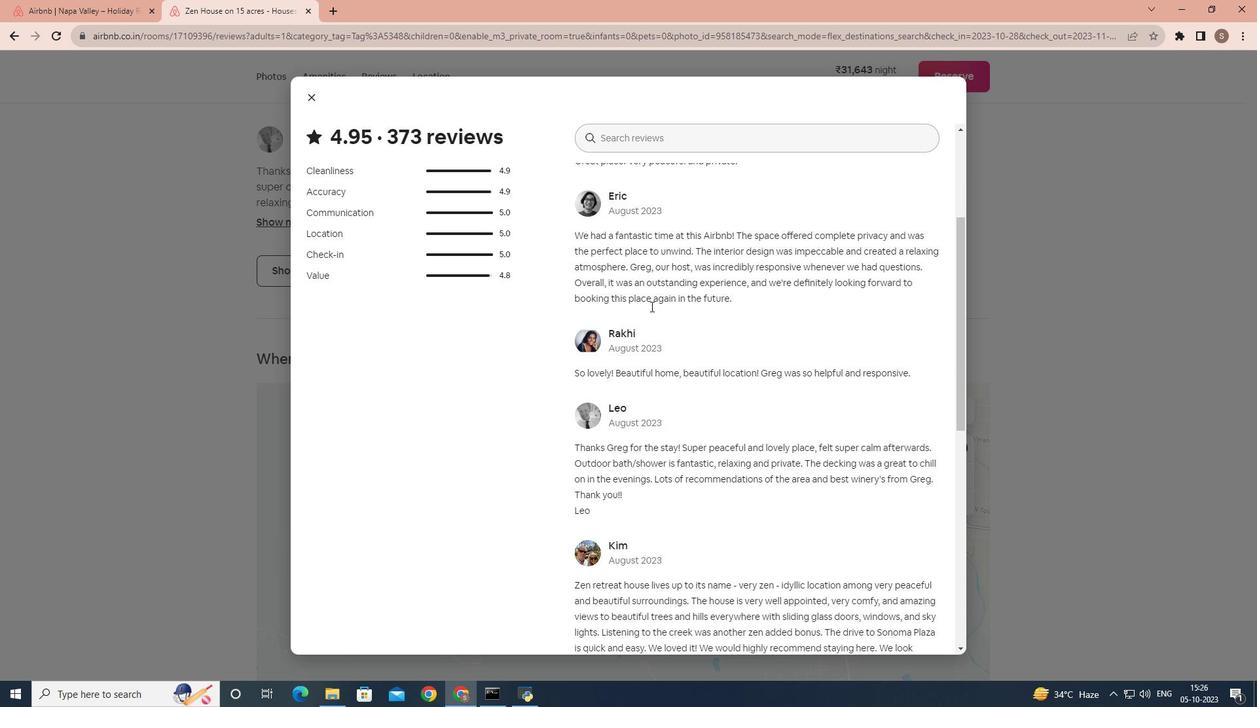 
Action: Mouse scrolled (650, 305) with delta (0, 0)
Screenshot: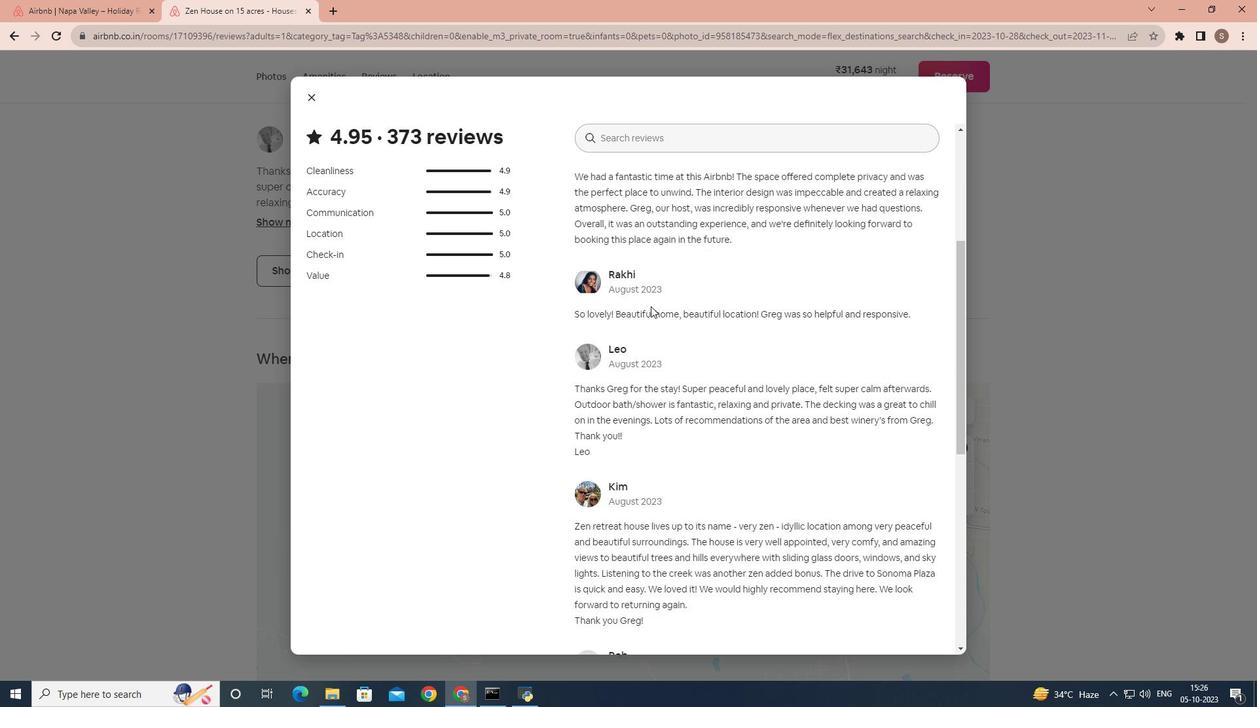 
Action: Mouse scrolled (650, 305) with delta (0, 0)
Screenshot: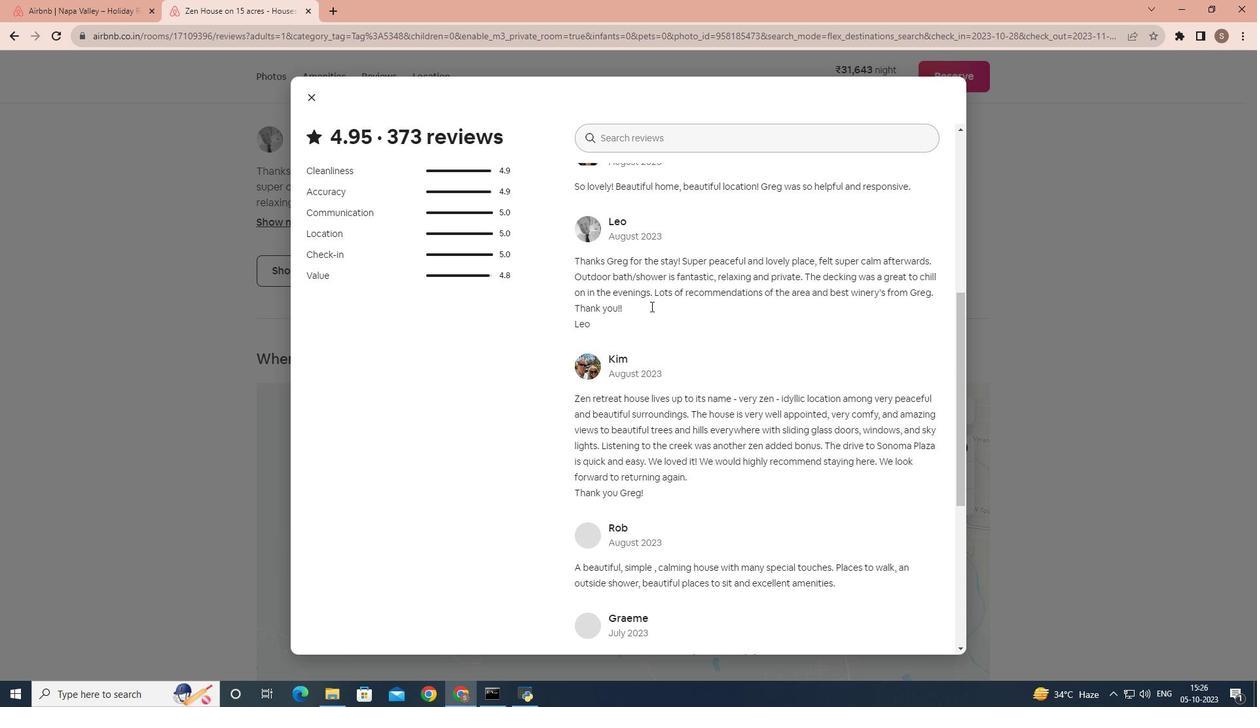 
Action: Mouse scrolled (650, 305) with delta (0, 0)
Screenshot: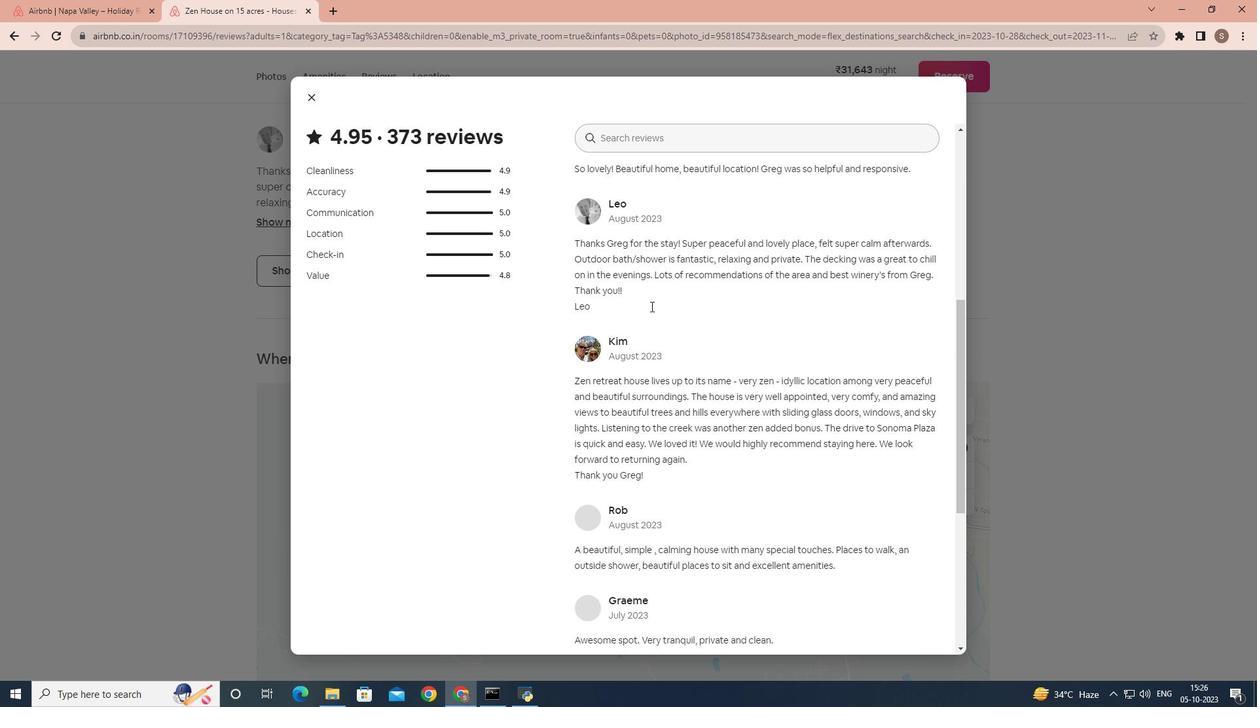 
Action: Mouse scrolled (650, 305) with delta (0, 0)
Screenshot: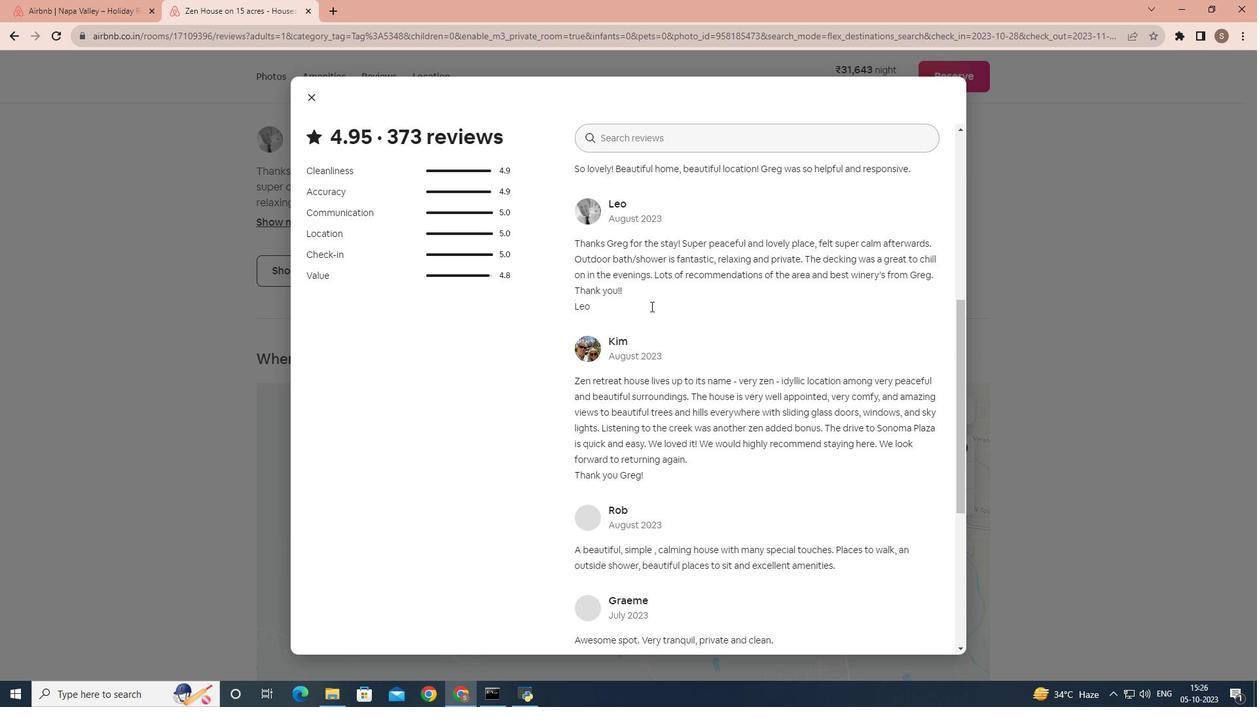 
Action: Mouse scrolled (650, 305) with delta (0, 0)
Screenshot: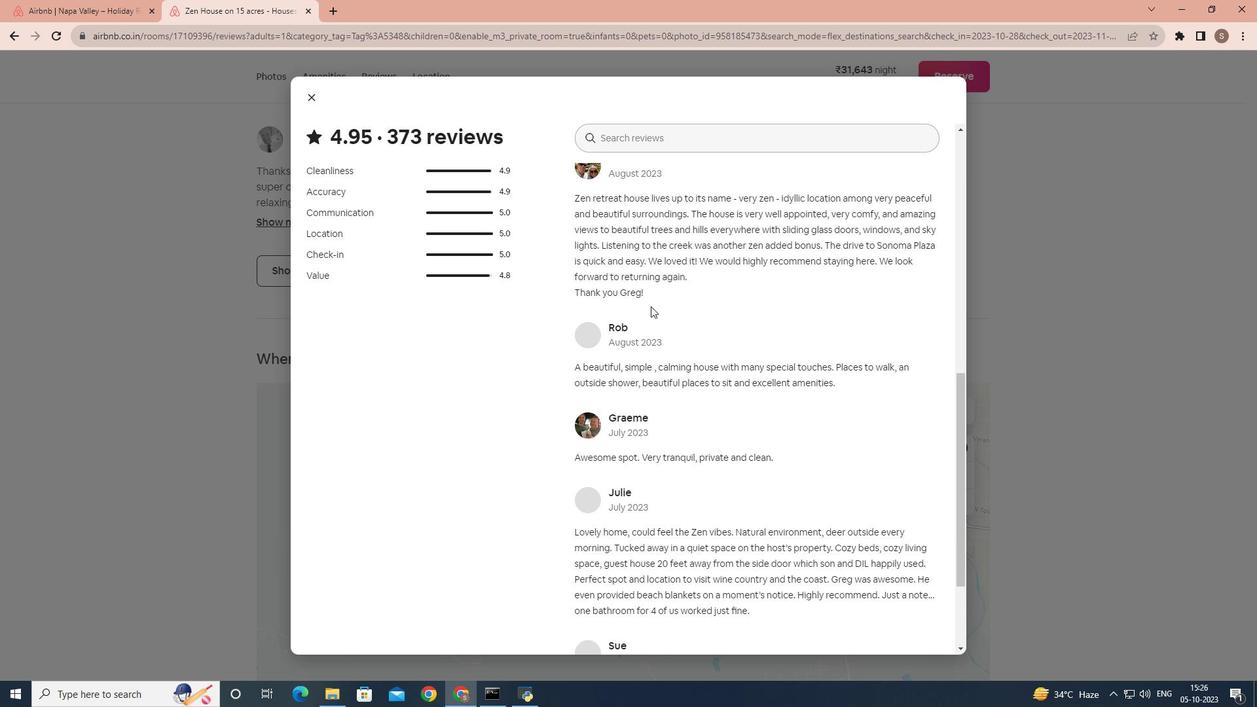 
Action: Mouse scrolled (650, 305) with delta (0, 0)
Screenshot: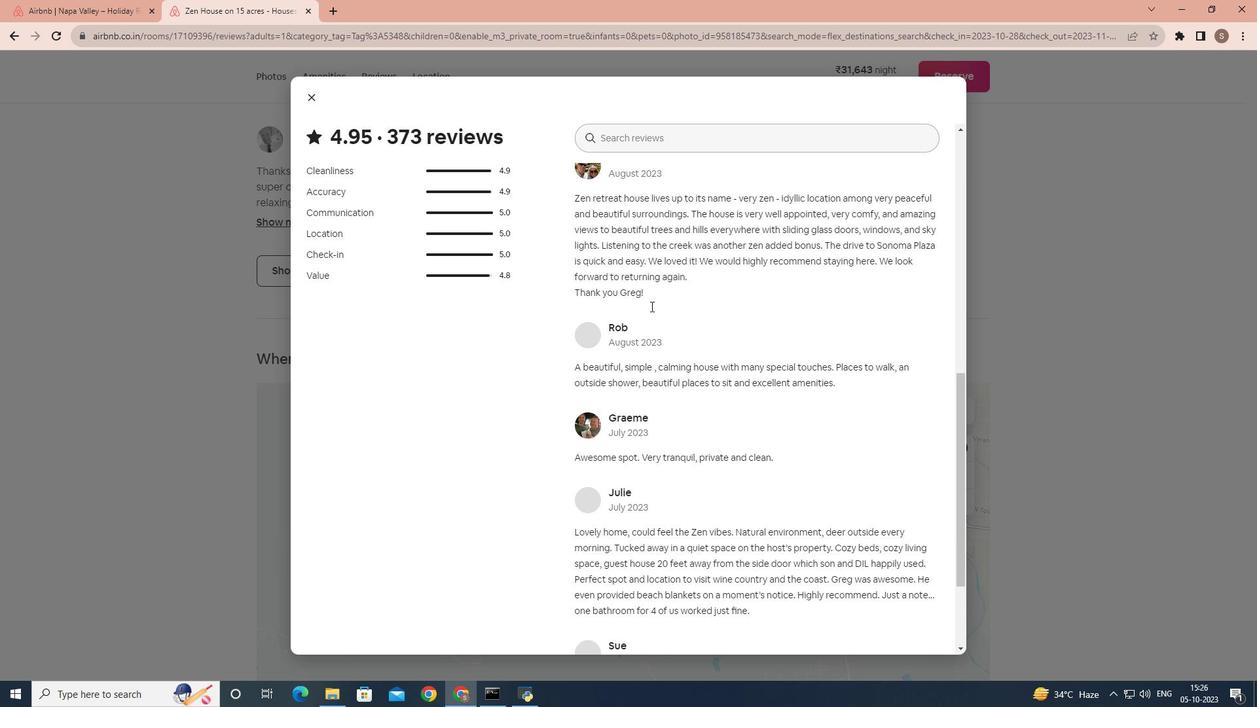
Action: Mouse scrolled (650, 305) with delta (0, 0)
Screenshot: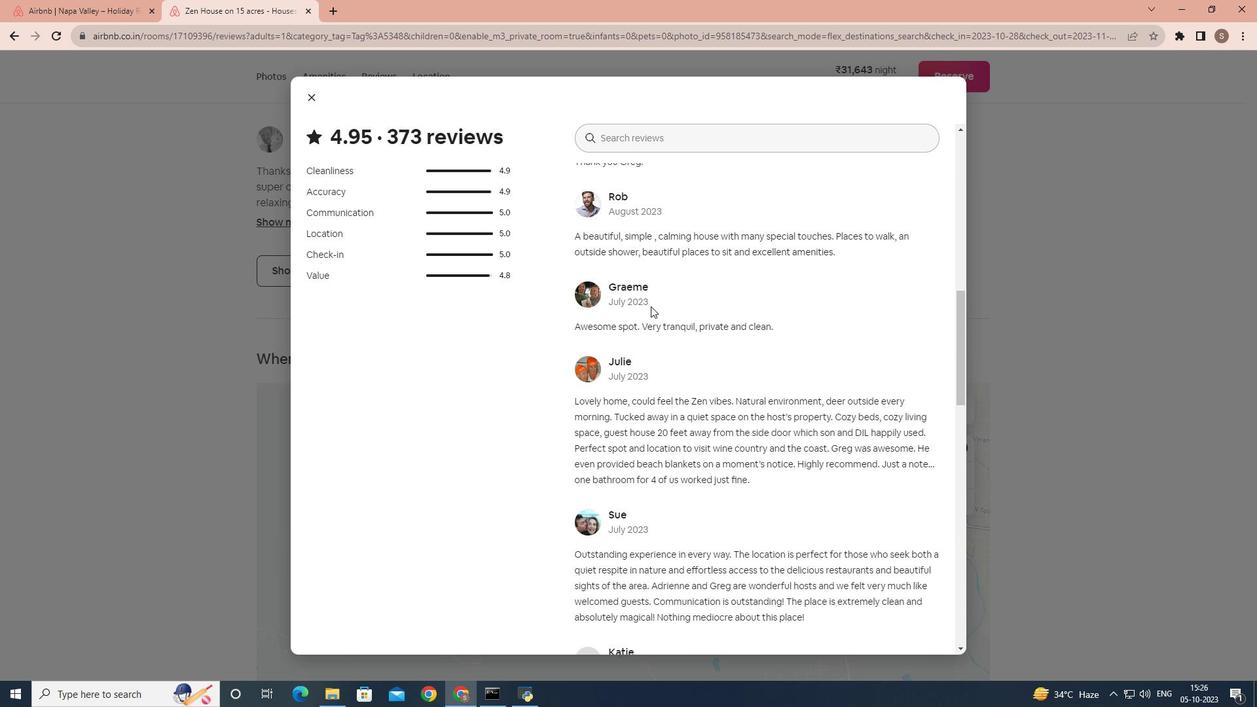 
Action: Mouse scrolled (650, 305) with delta (0, 0)
Screenshot: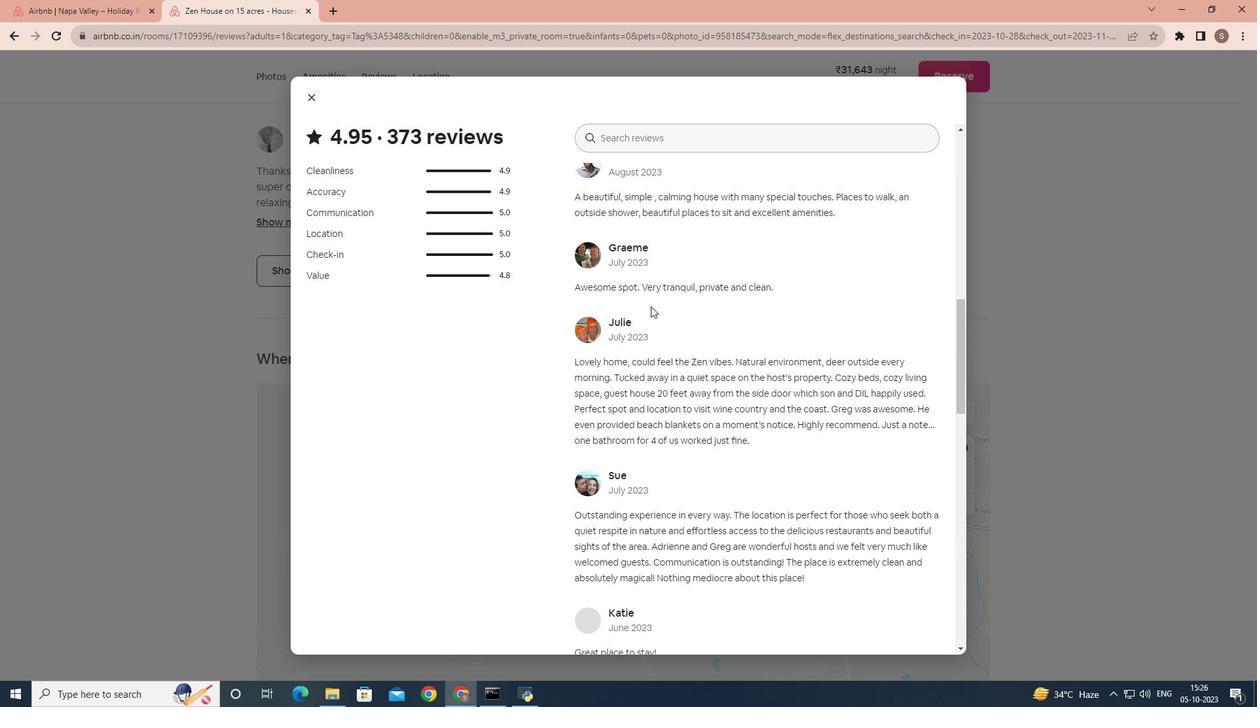 
Action: Mouse scrolled (650, 305) with delta (0, 0)
Screenshot: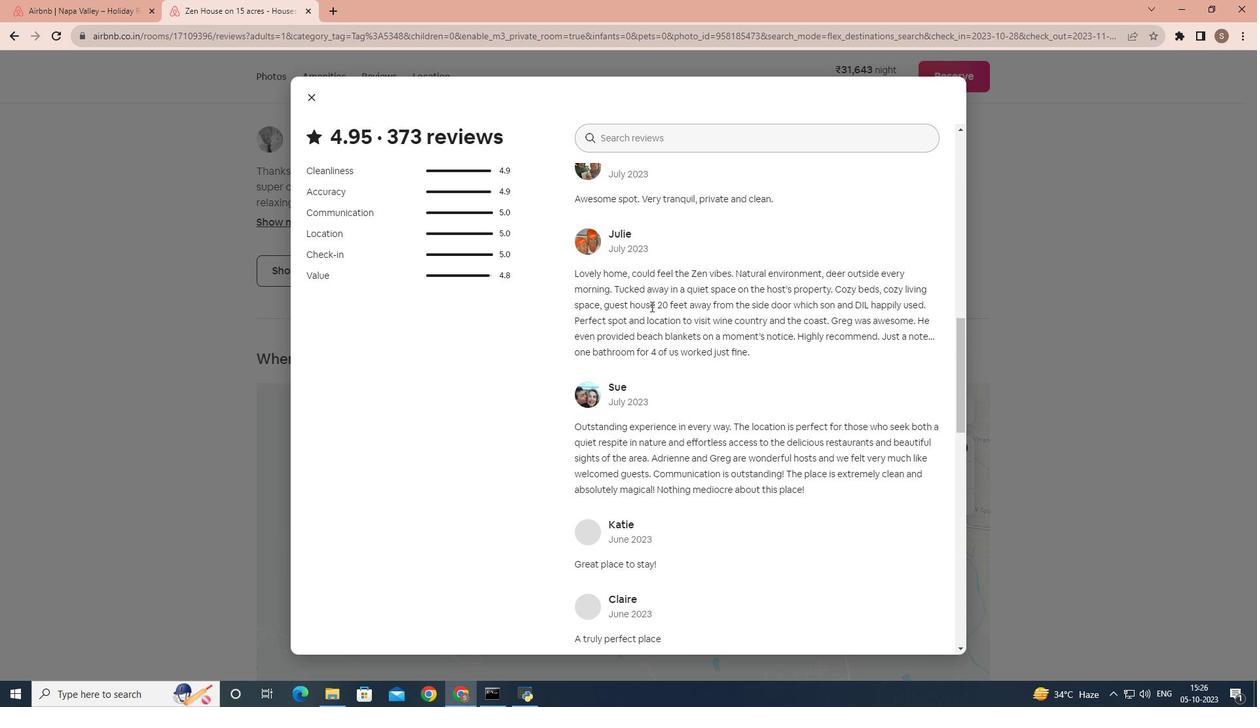 
Action: Mouse scrolled (650, 305) with delta (0, 0)
Screenshot: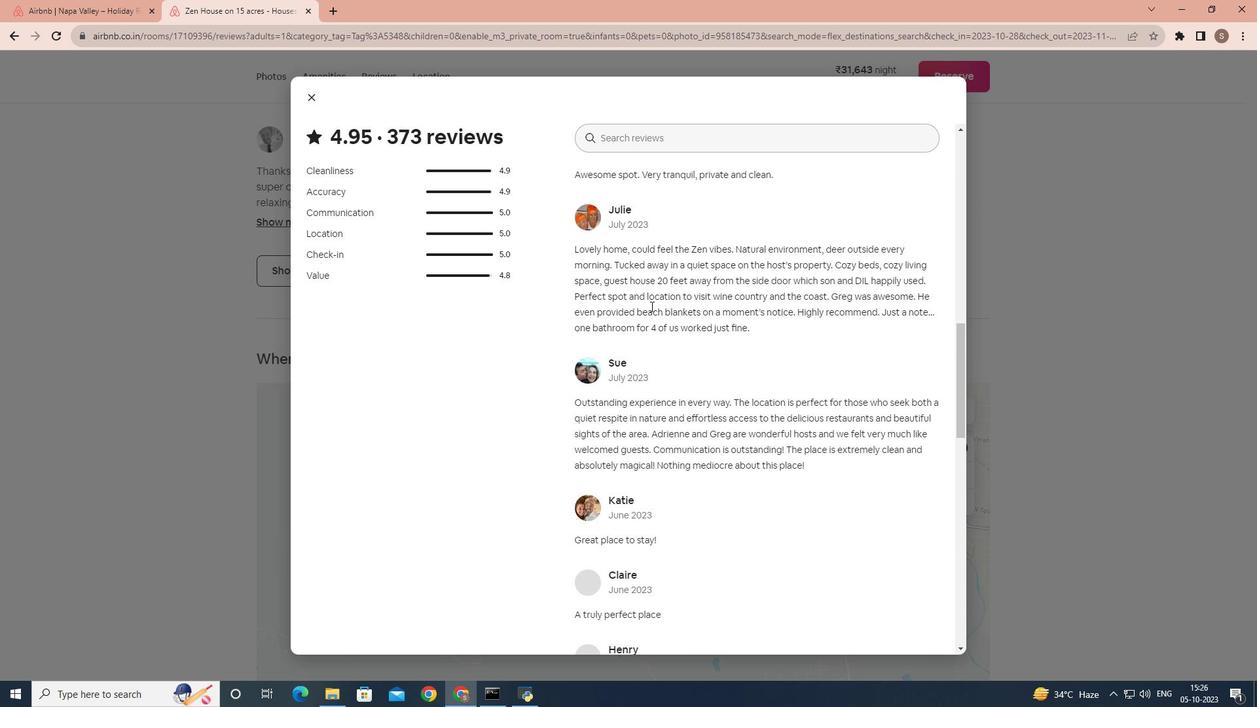 
Action: Mouse scrolled (650, 305) with delta (0, 0)
Screenshot: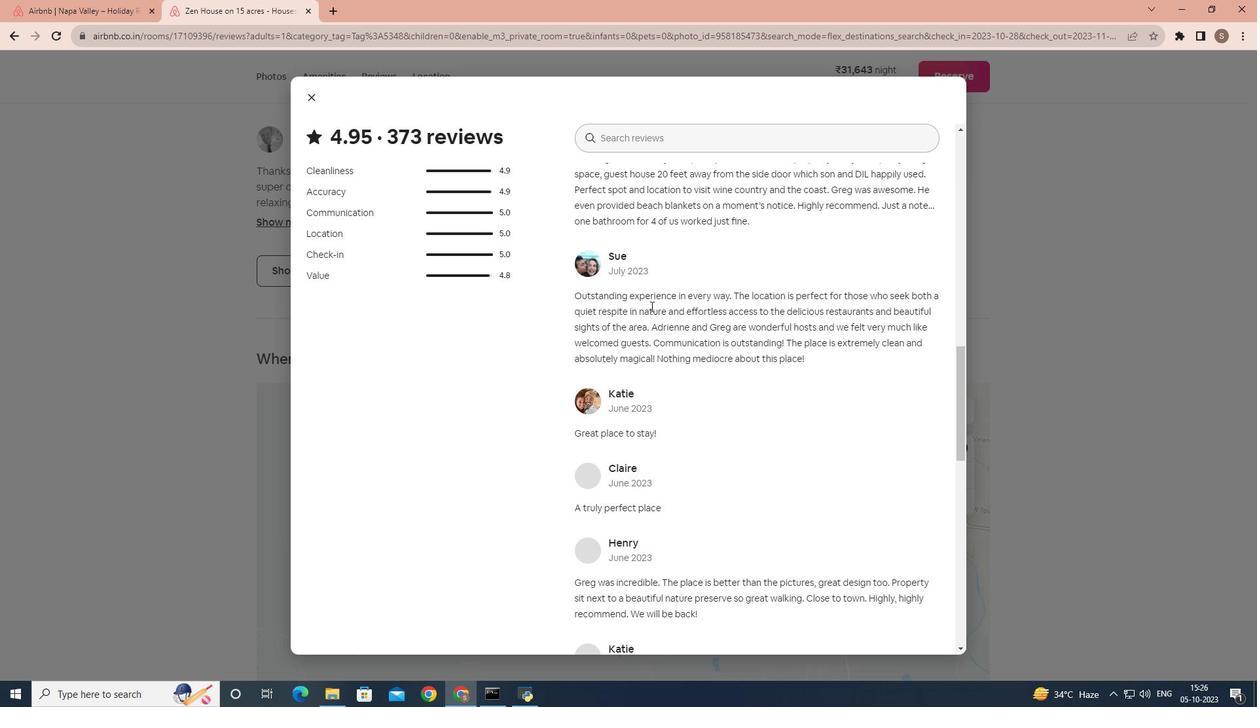 
Action: Mouse scrolled (650, 305) with delta (0, 0)
Screenshot: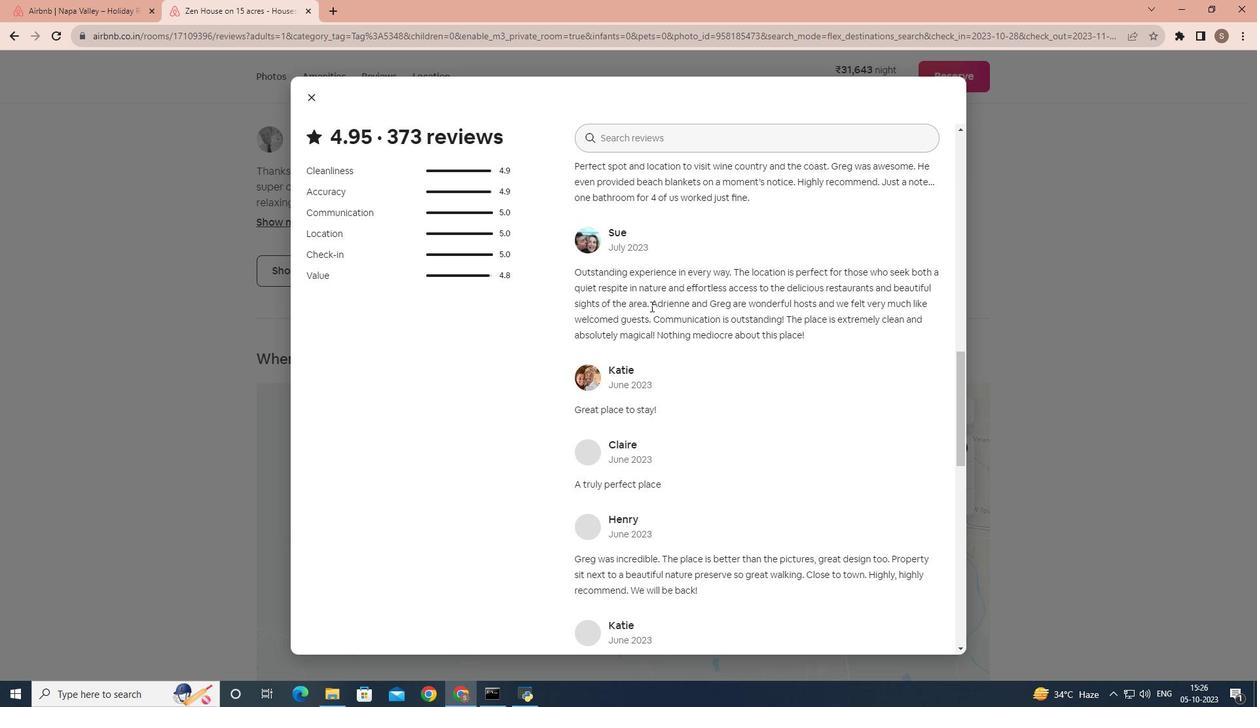 
Action: Mouse scrolled (650, 305) with delta (0, 0)
Screenshot: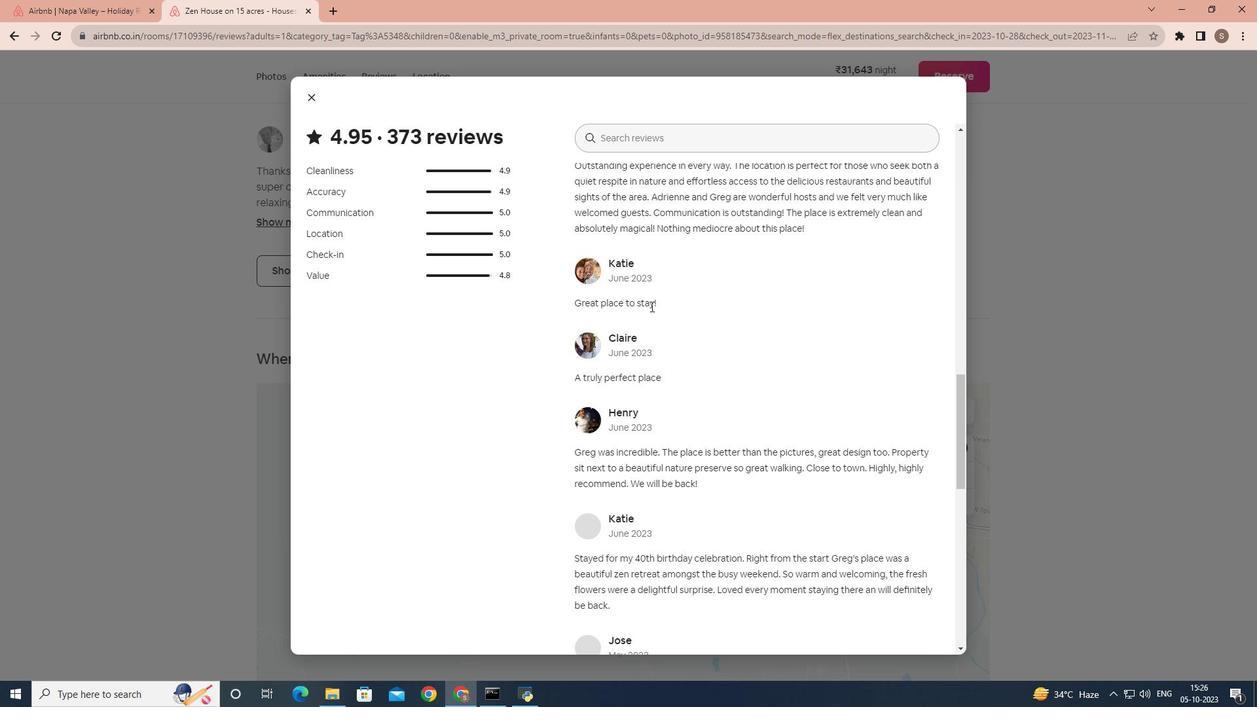 
Action: Mouse scrolled (650, 305) with delta (0, 0)
Screenshot: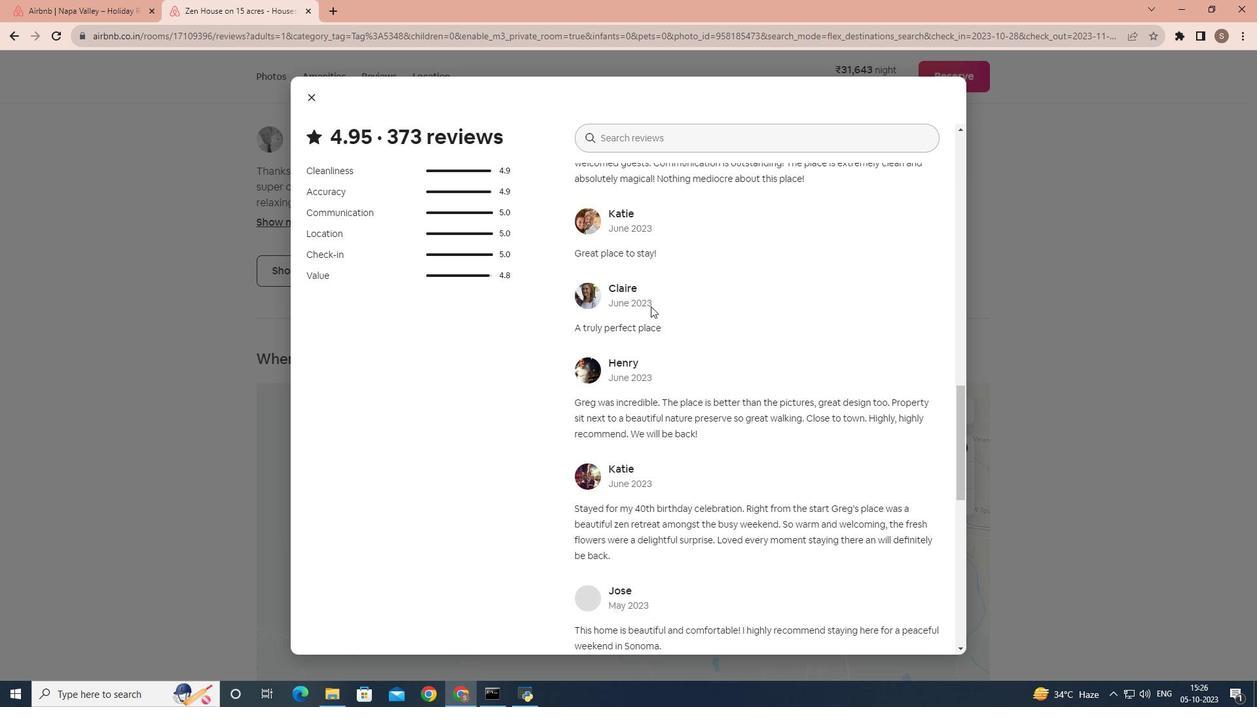 
Action: Mouse scrolled (650, 305) with delta (0, 0)
Screenshot: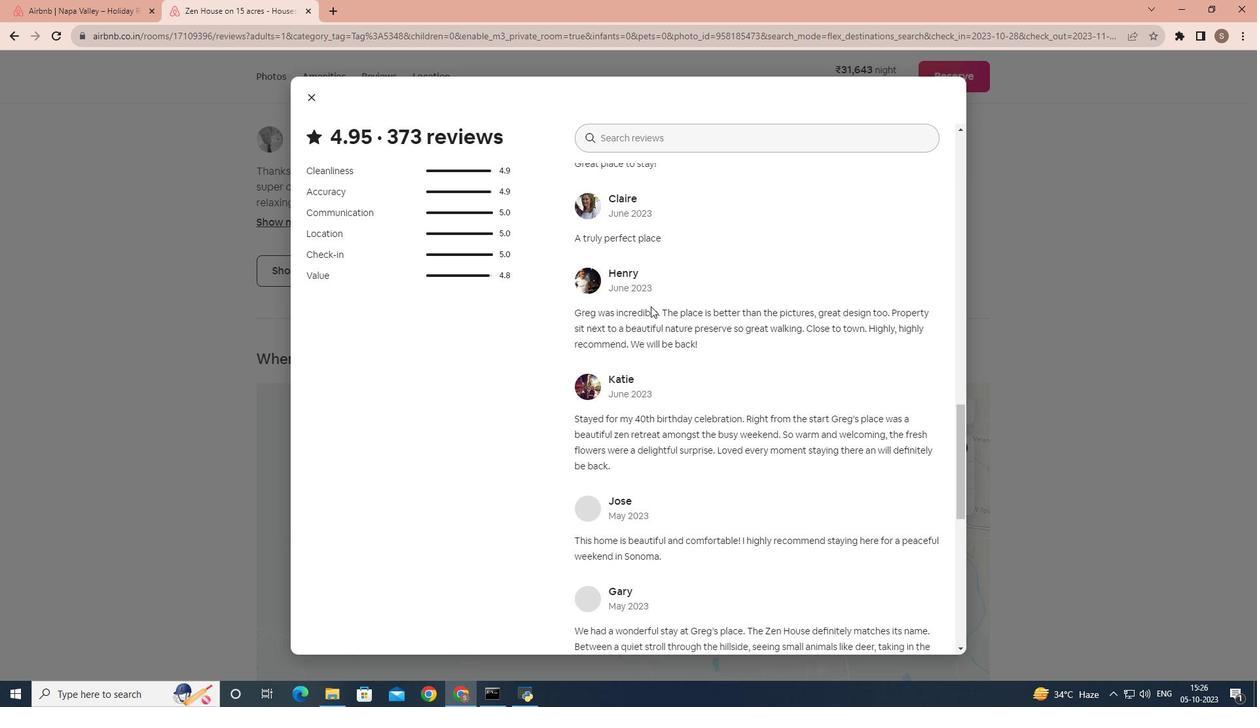 
Action: Mouse scrolled (650, 305) with delta (0, 0)
Screenshot: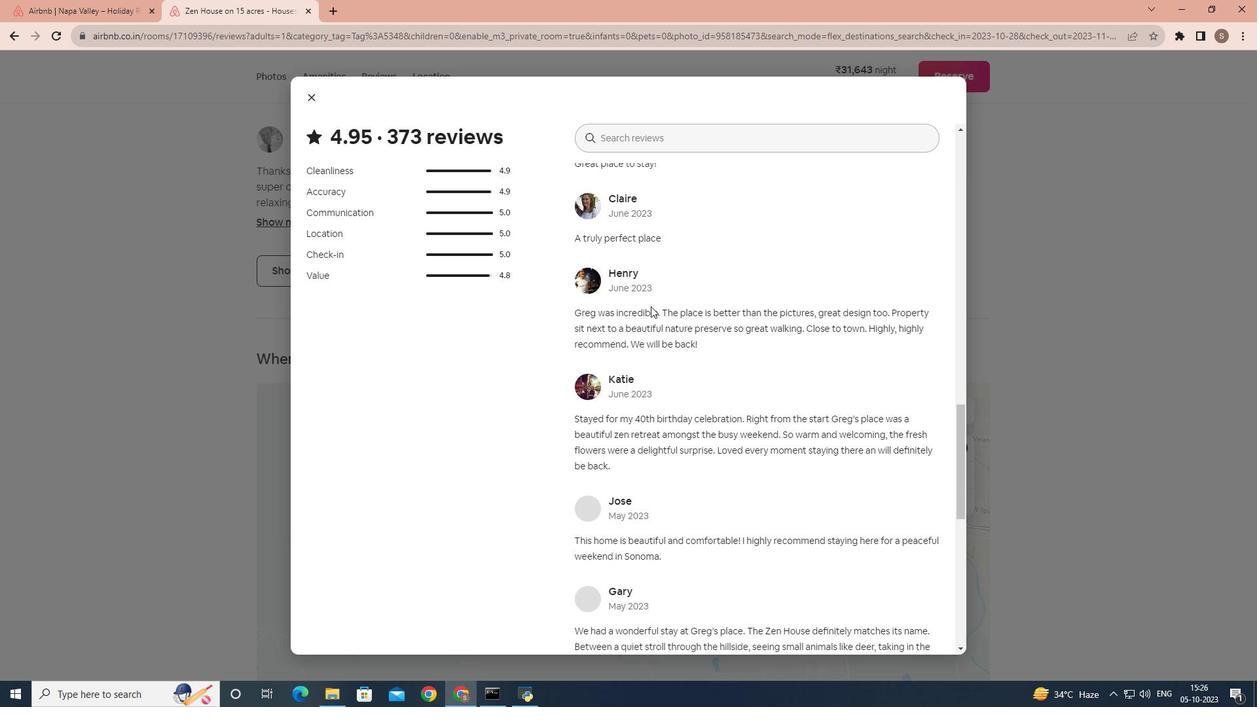 
Action: Mouse scrolled (650, 305) with delta (0, 0)
Screenshot: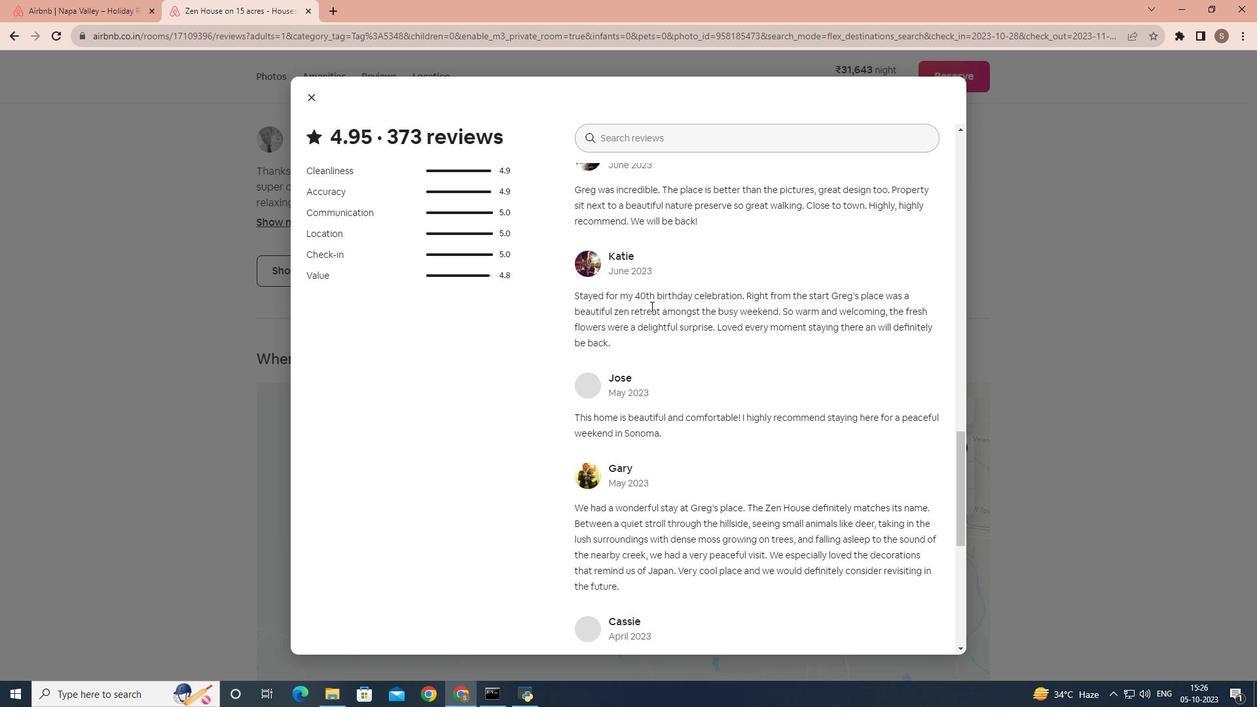 
Action: Mouse scrolled (650, 305) with delta (0, 0)
Screenshot: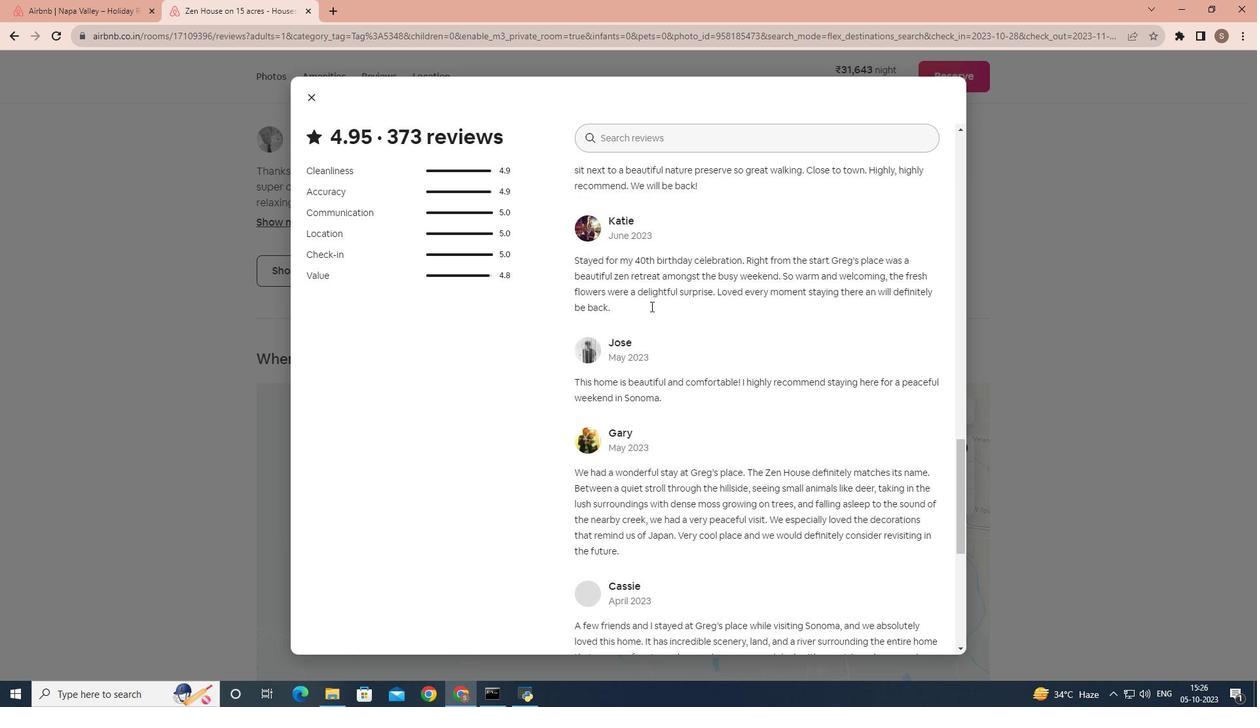 
Action: Mouse scrolled (650, 305) with delta (0, 0)
Screenshot: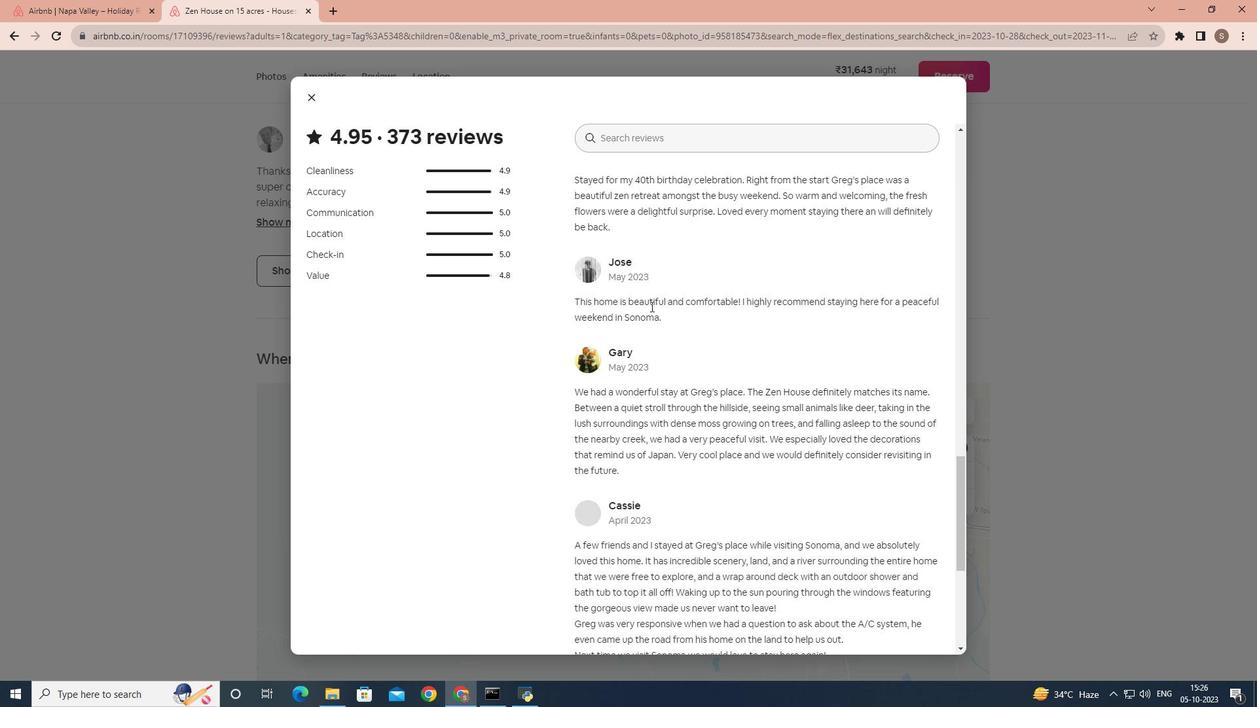 
Action: Mouse scrolled (650, 305) with delta (0, 0)
Screenshot: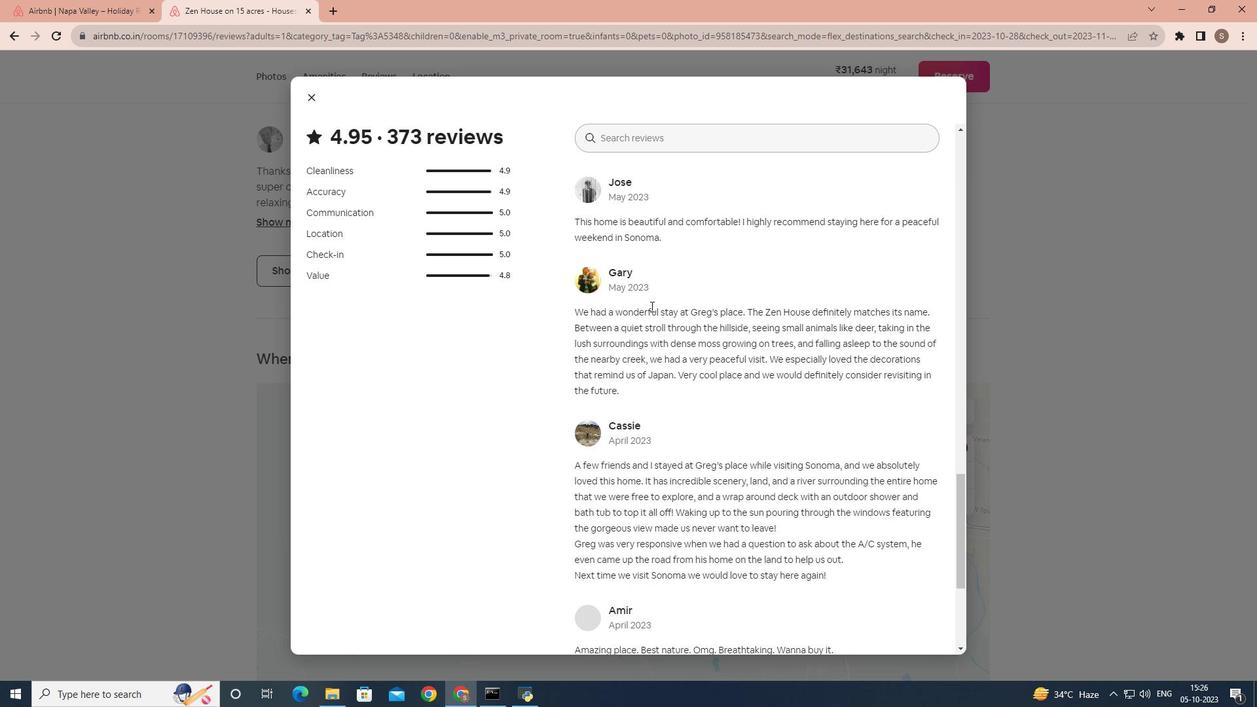 
Action: Mouse scrolled (650, 305) with delta (0, 0)
Screenshot: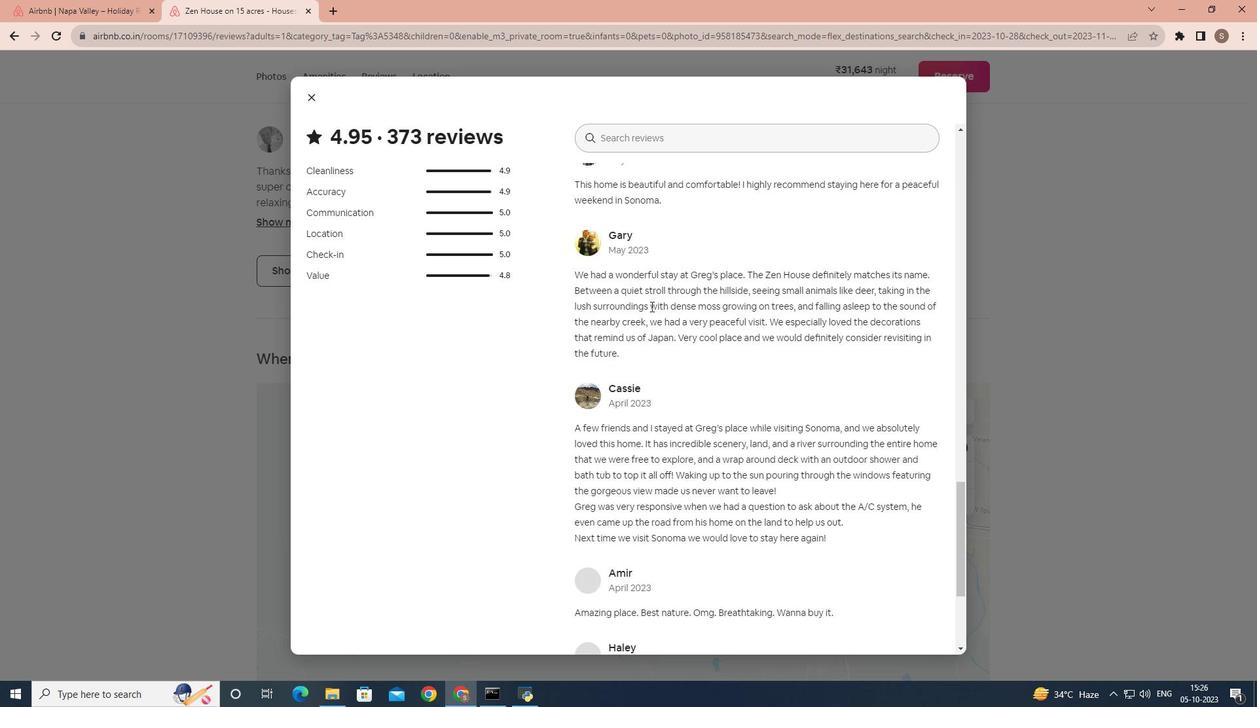 
Action: Mouse scrolled (650, 305) with delta (0, 0)
Screenshot: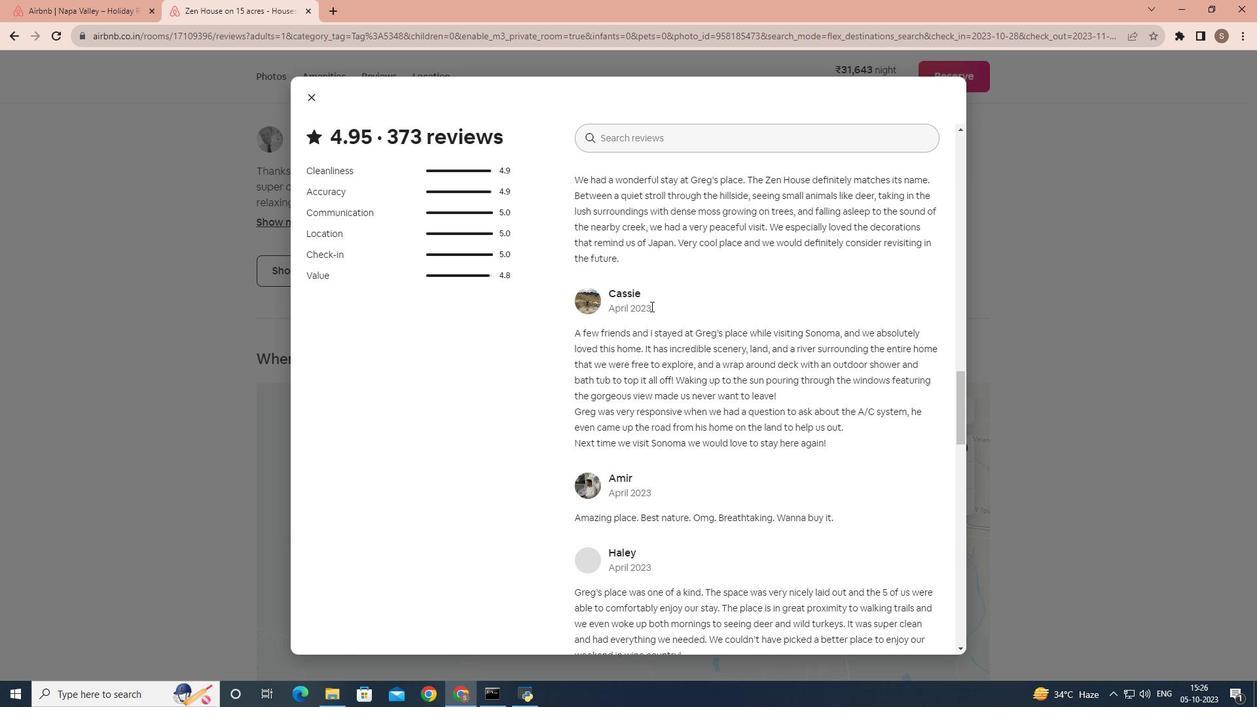 
Action: Mouse scrolled (650, 305) with delta (0, 0)
Screenshot: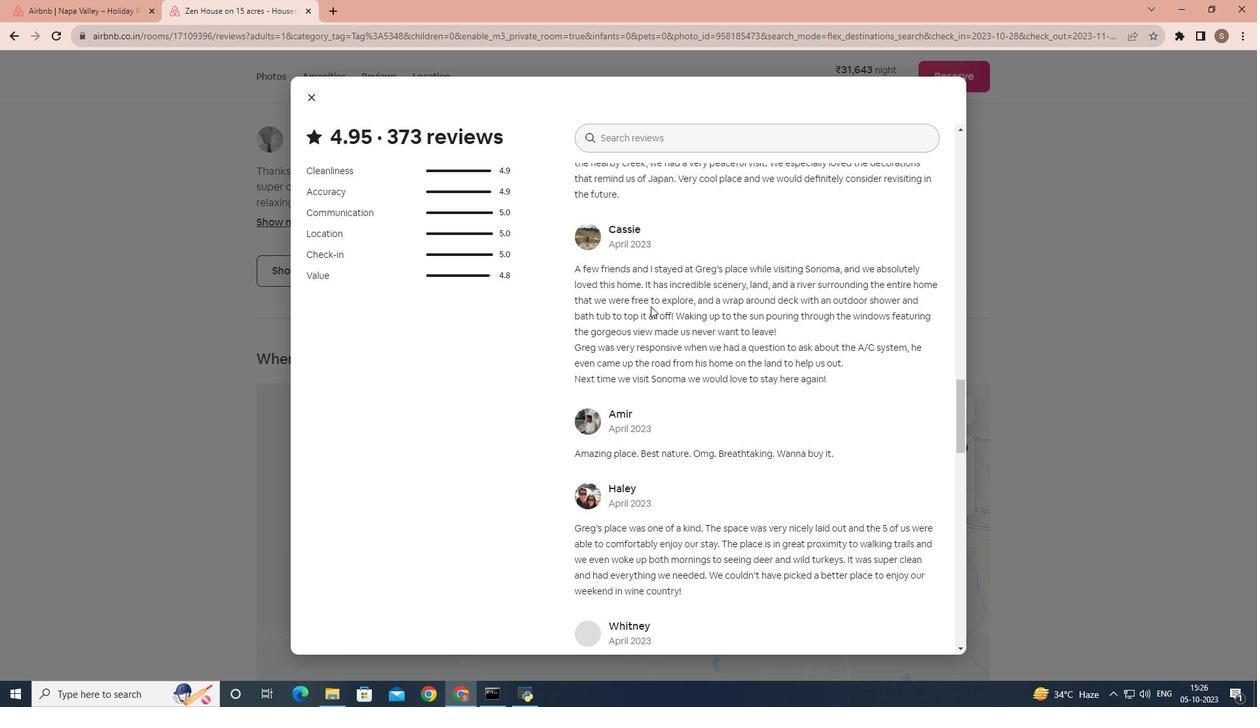 
Action: Mouse scrolled (650, 305) with delta (0, 0)
Screenshot: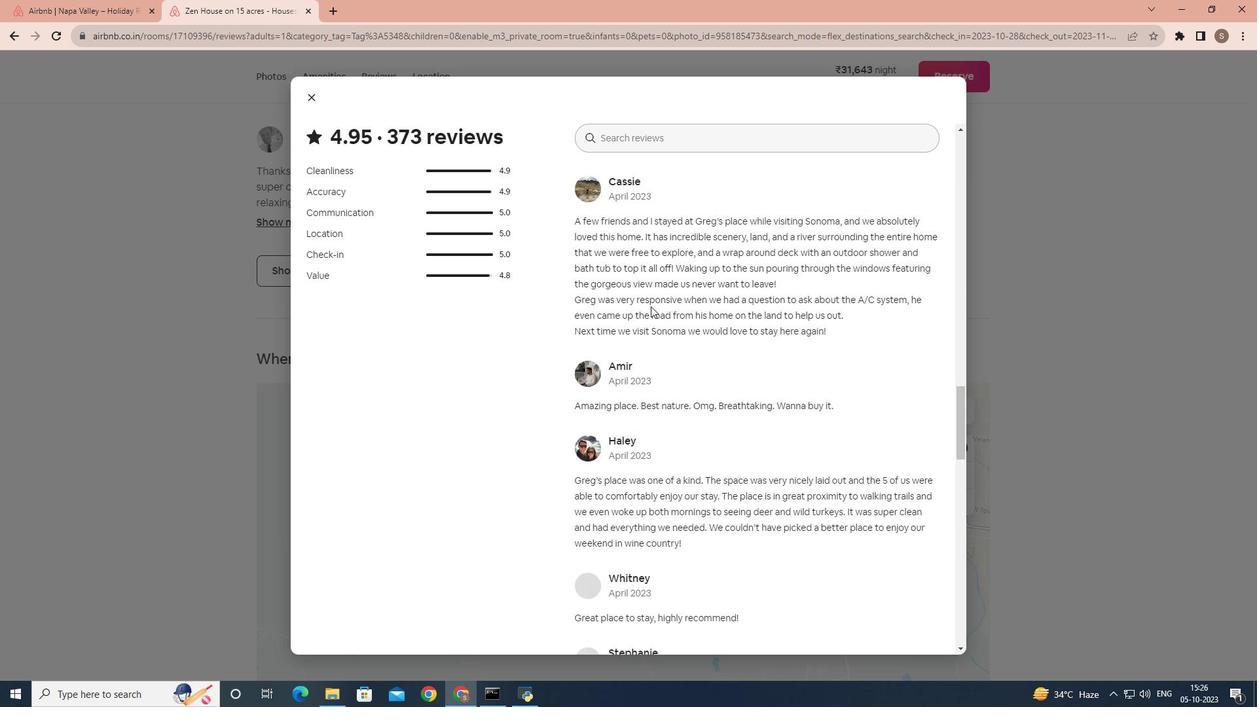 
Action: Mouse scrolled (650, 305) with delta (0, 0)
Screenshot: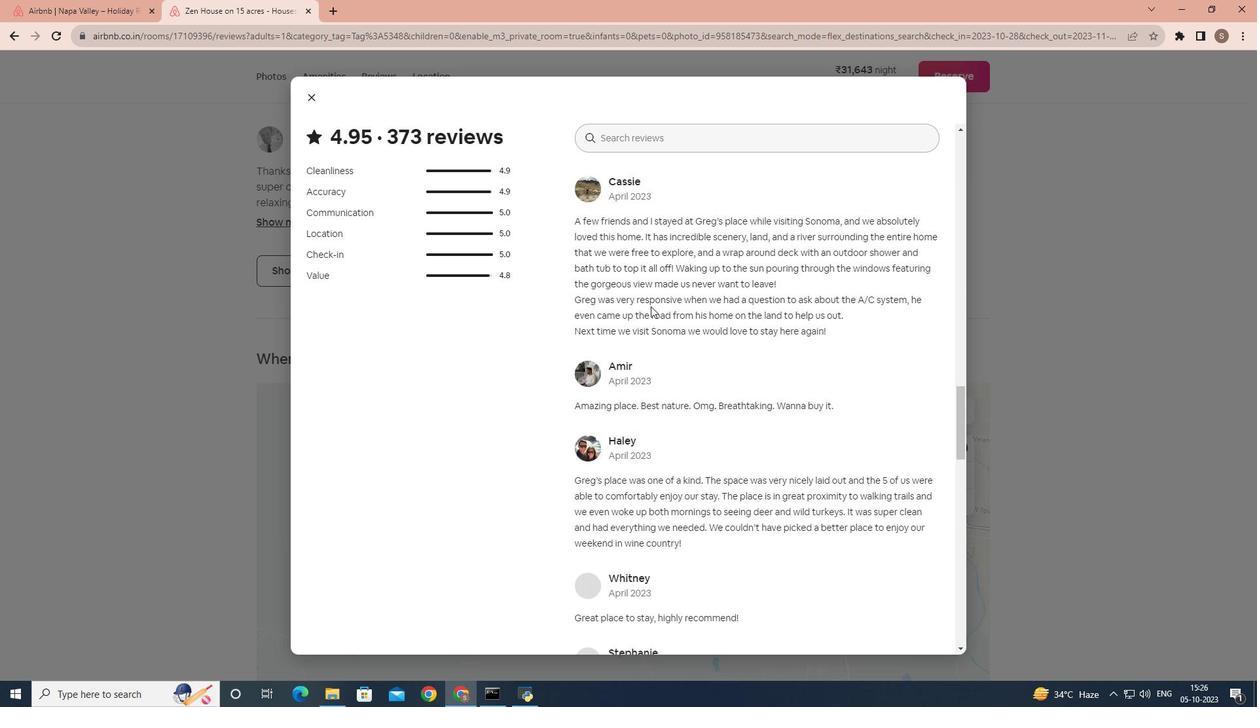 
Action: Mouse scrolled (650, 305) with delta (0, 0)
Screenshot: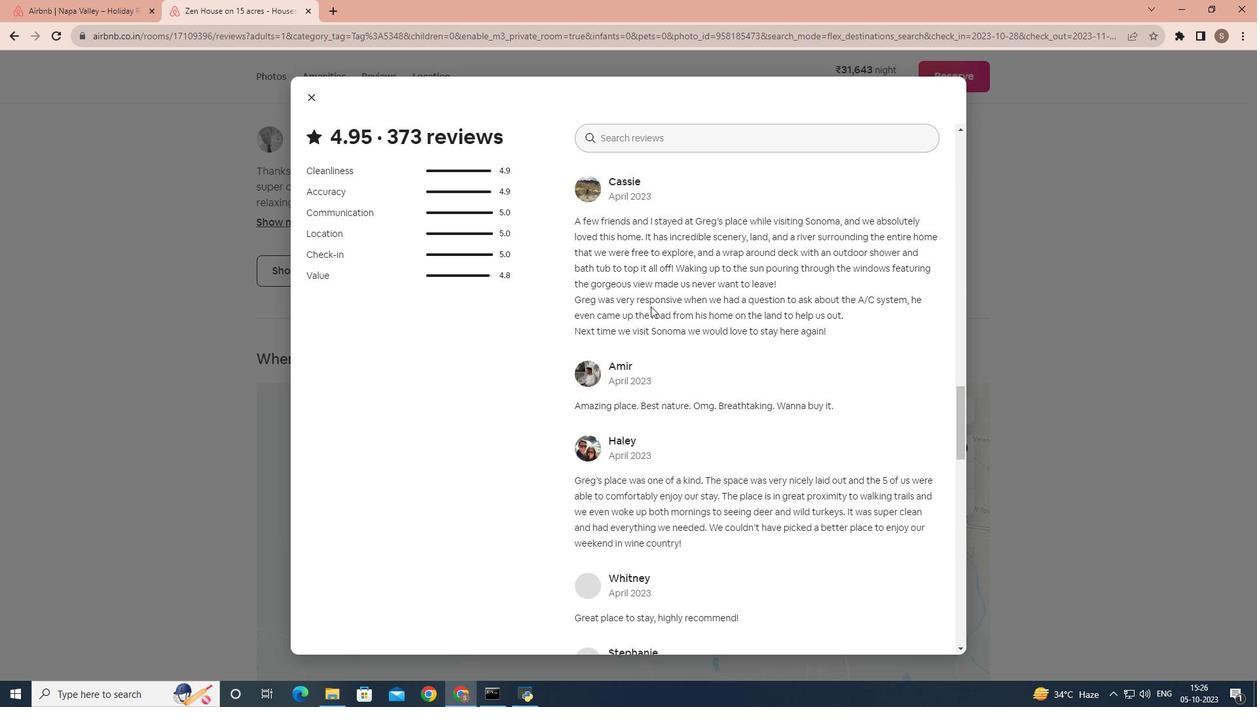 
Action: Mouse scrolled (650, 305) with delta (0, 0)
Screenshot: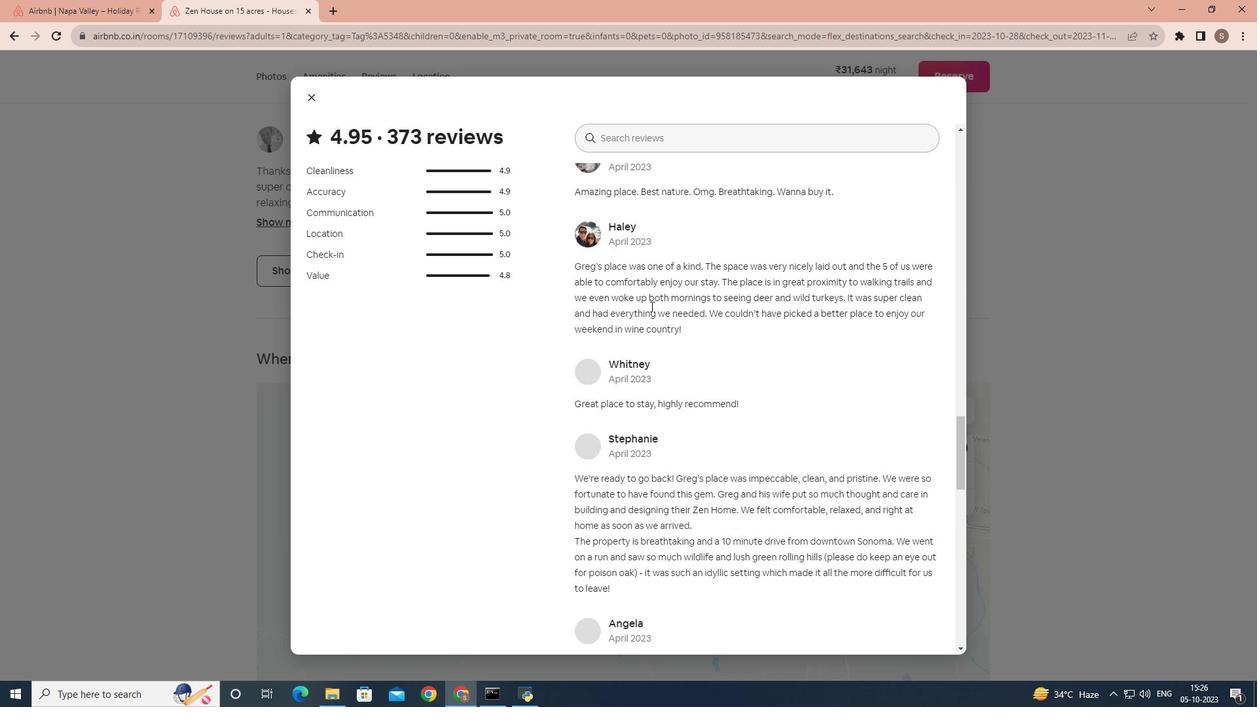 
Action: Mouse scrolled (650, 305) with delta (0, 0)
Screenshot: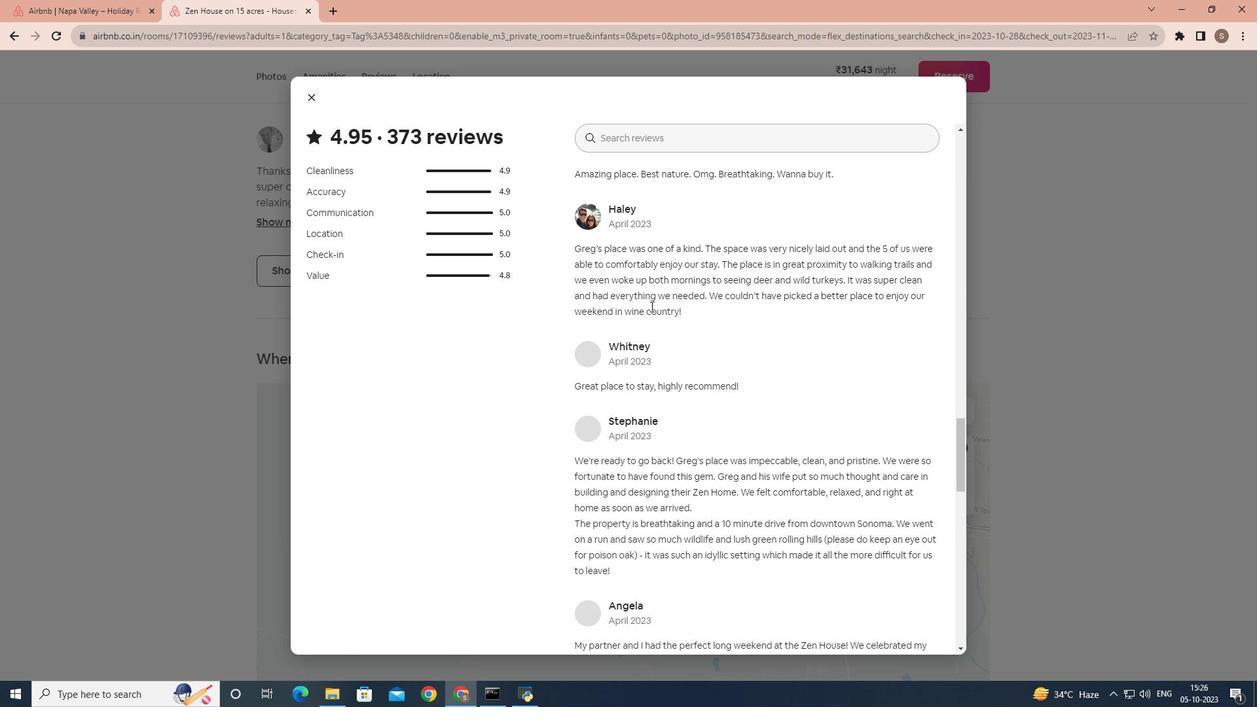 
Action: Mouse scrolled (650, 305) with delta (0, 0)
Screenshot: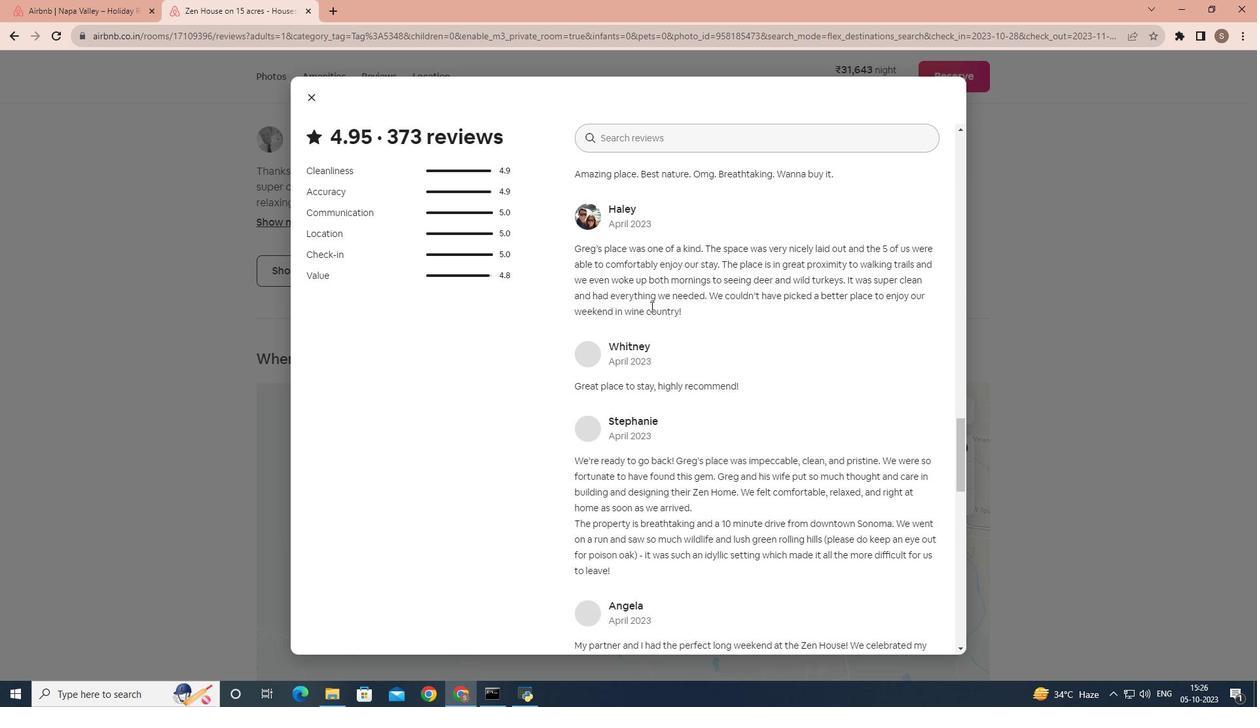 
Action: Mouse scrolled (650, 305) with delta (0, 0)
Screenshot: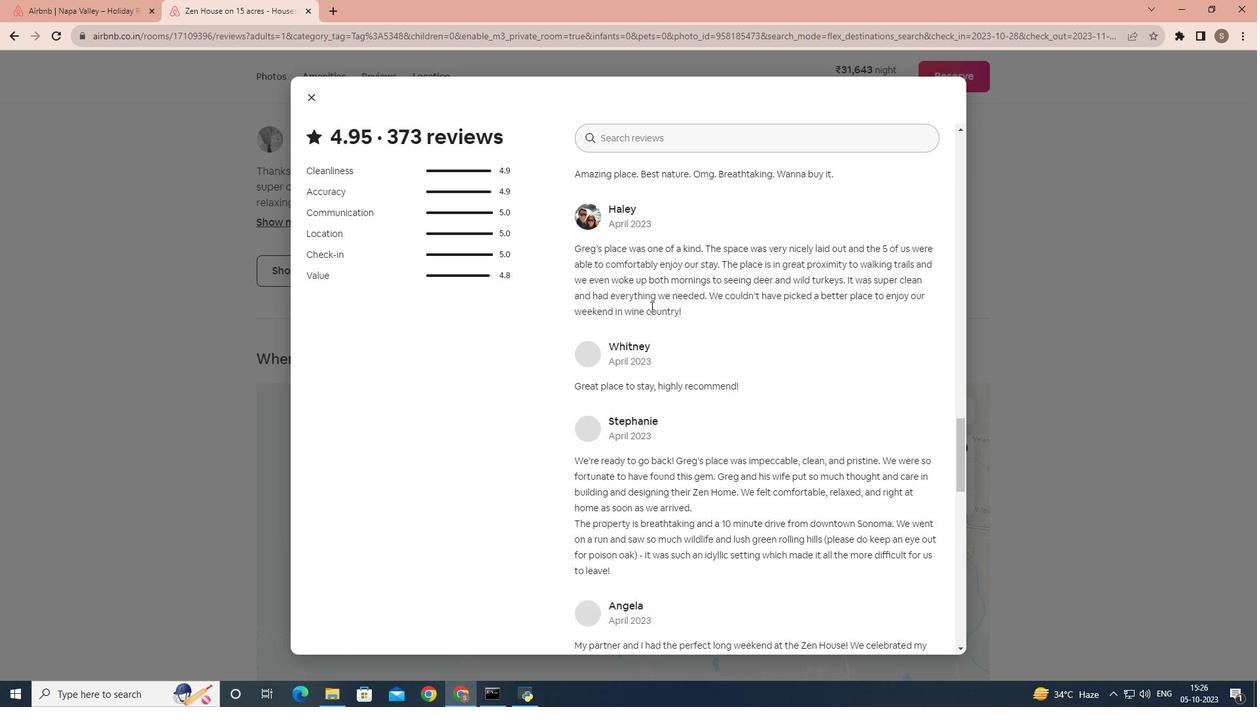 
Action: Mouse scrolled (650, 305) with delta (0, 0)
Screenshot: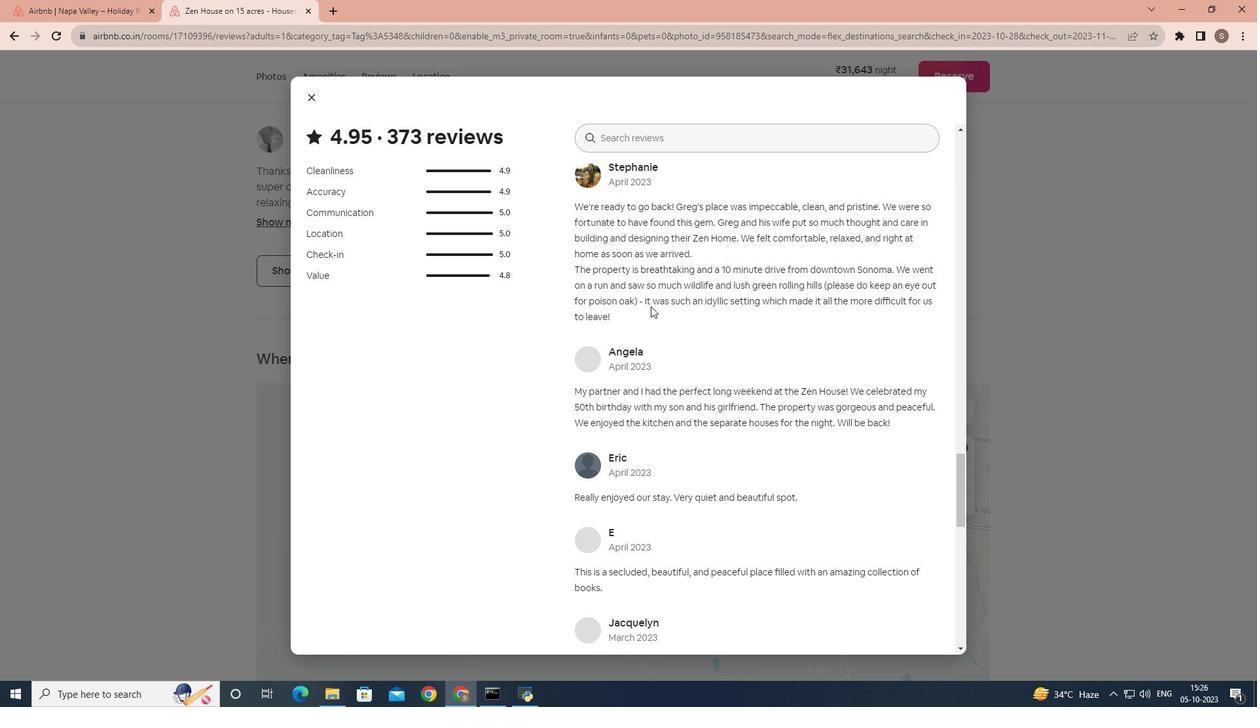 
Action: Mouse scrolled (650, 305) with delta (0, 0)
Screenshot: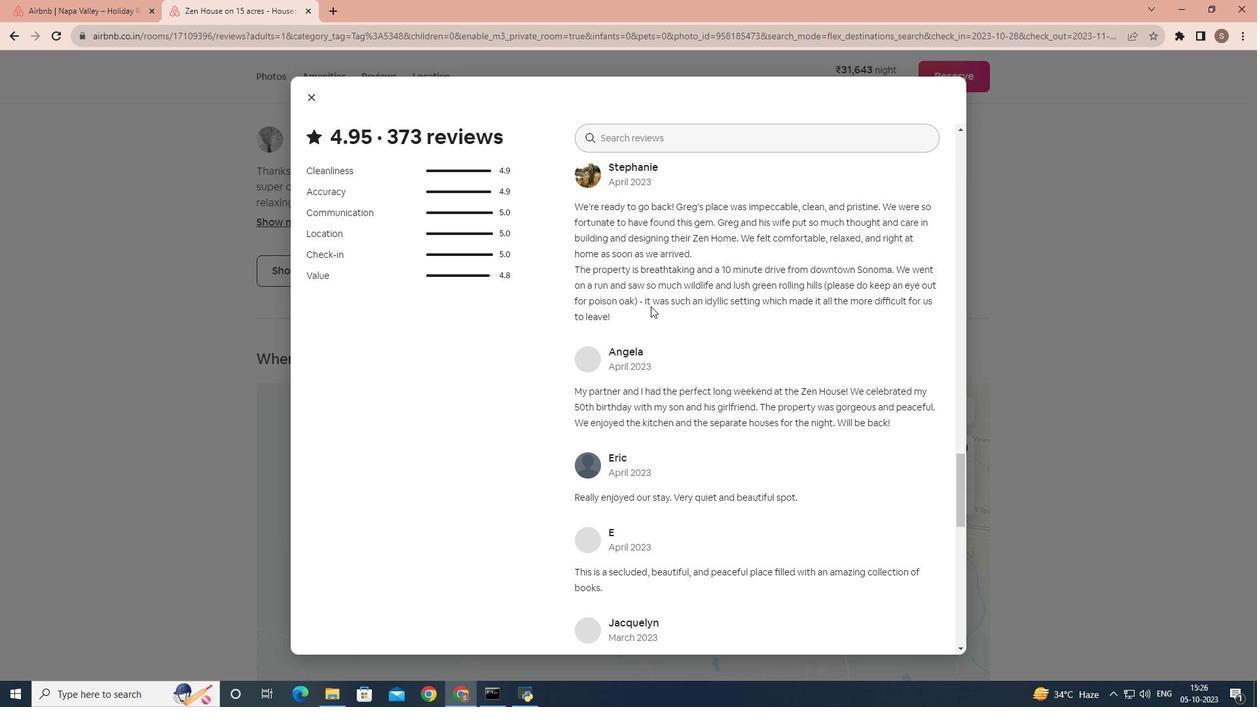 
Action: Mouse scrolled (650, 305) with delta (0, 0)
Screenshot: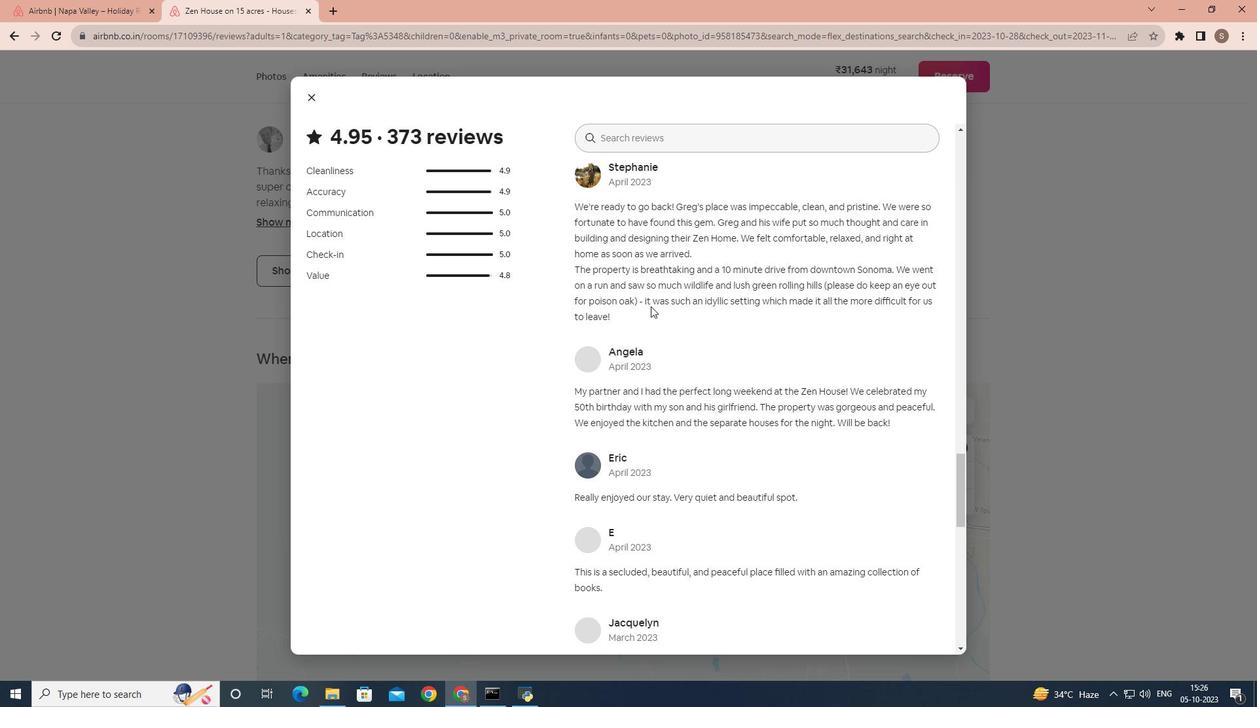 
Action: Mouse scrolled (650, 305) with delta (0, 0)
Screenshot: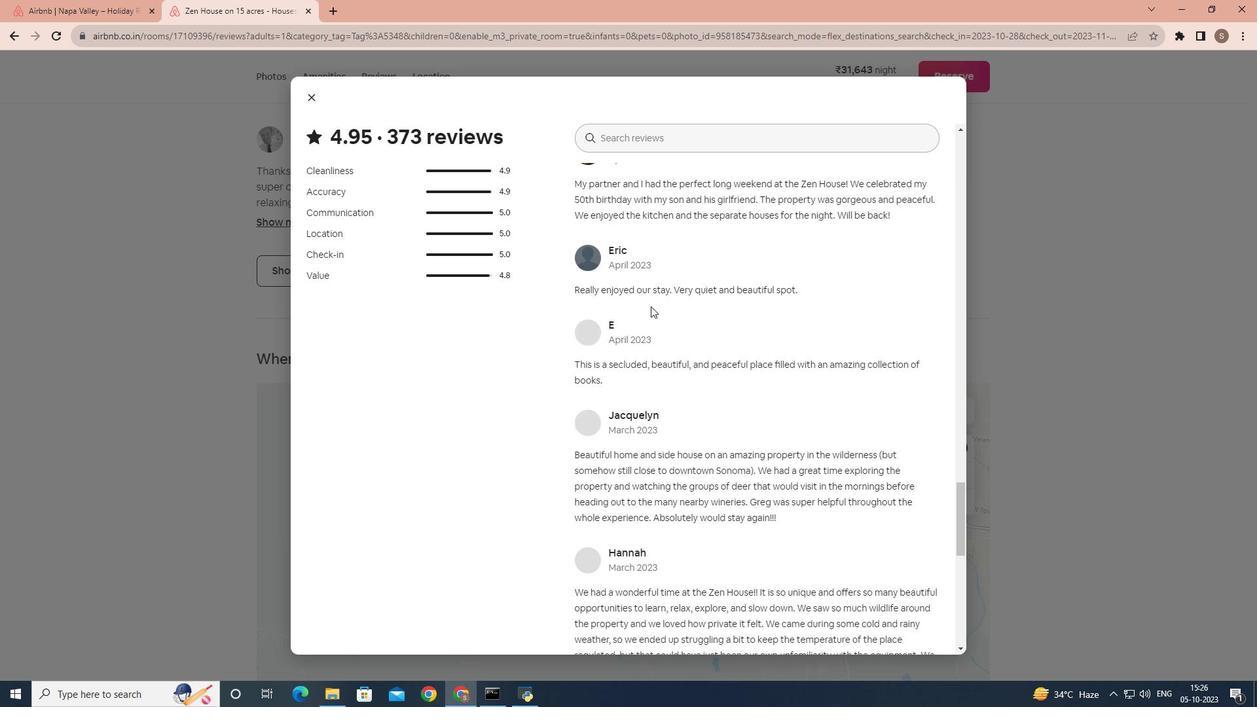 
Action: Mouse scrolled (650, 305) with delta (0, 0)
Screenshot: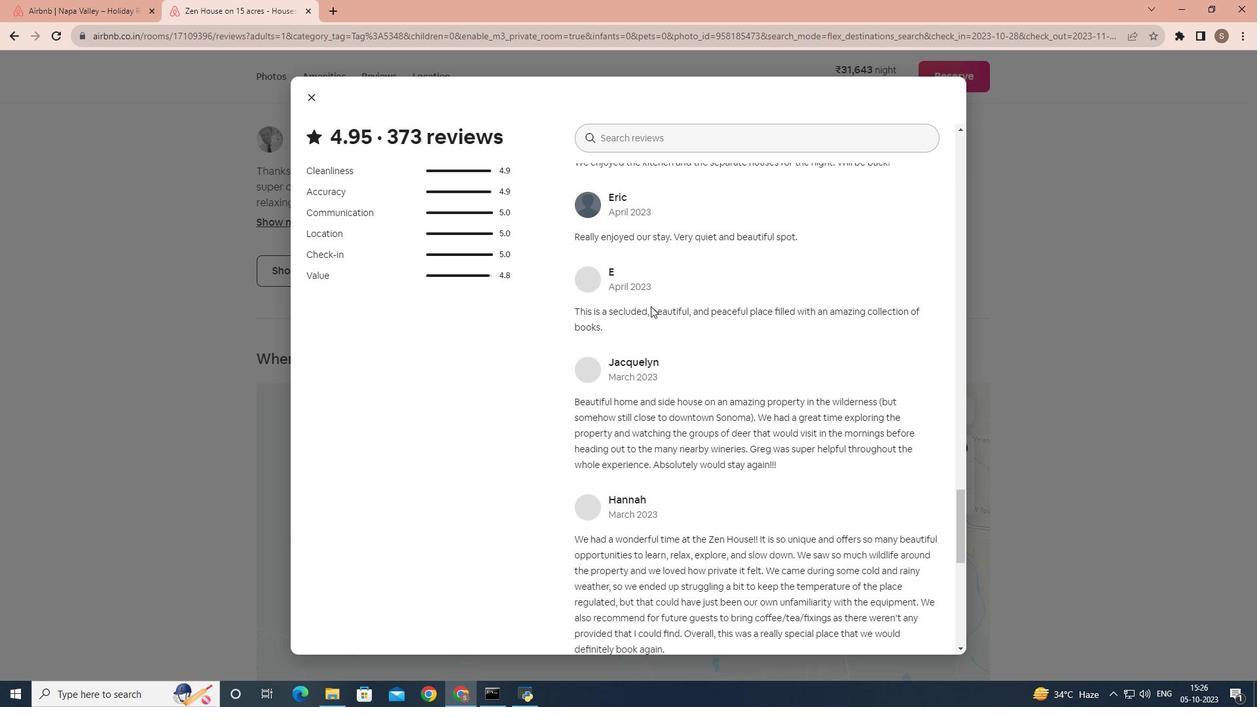 
Action: Mouse scrolled (650, 305) with delta (0, 0)
Screenshot: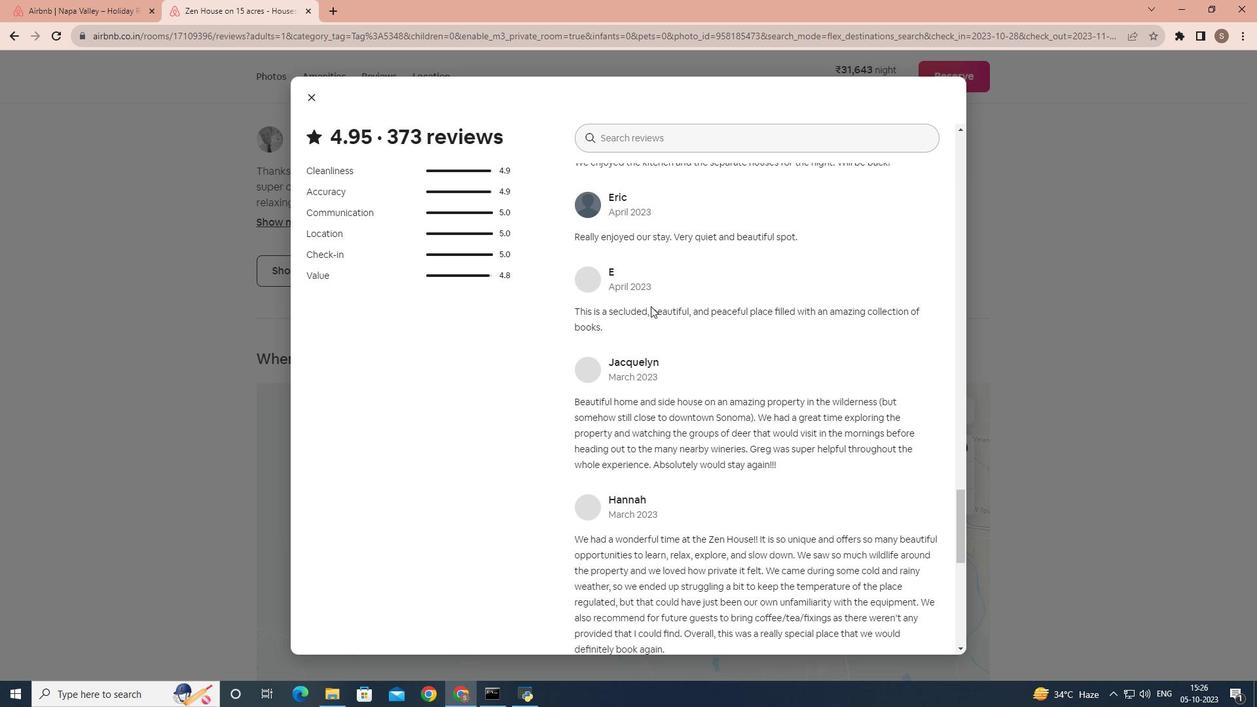 
Action: Mouse scrolled (650, 305) with delta (0, 0)
Screenshot: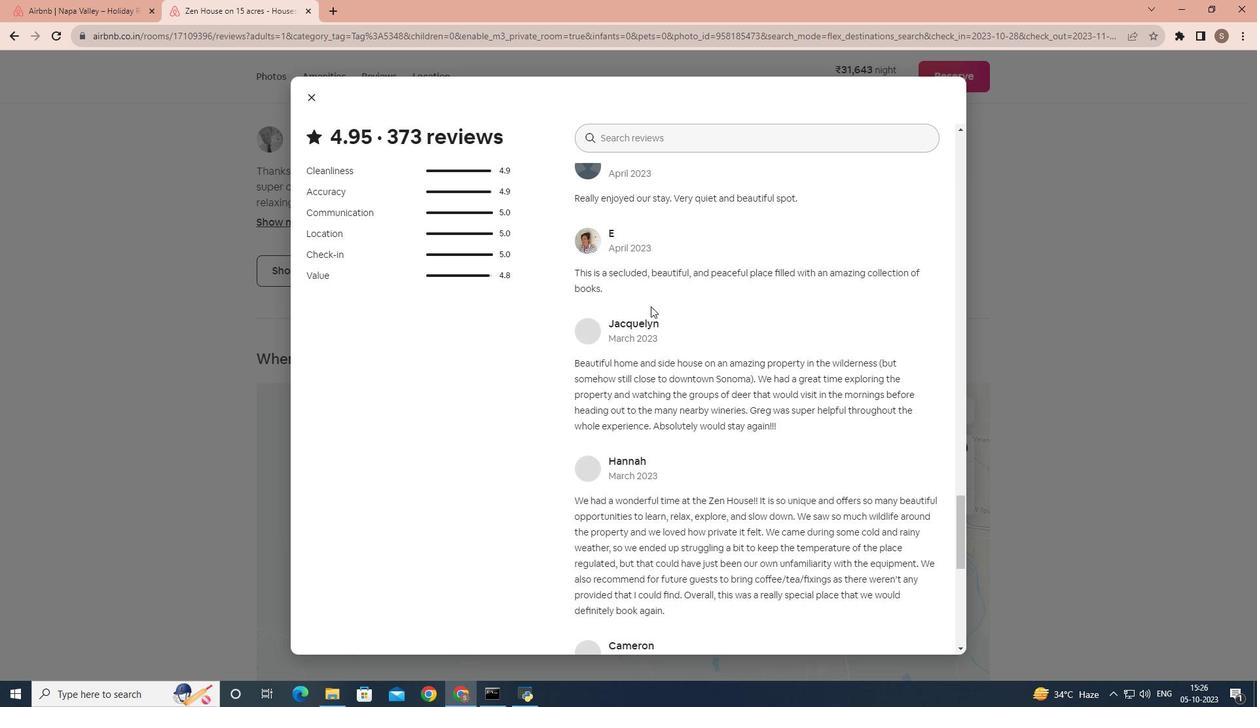 
Action: Mouse scrolled (650, 305) with delta (0, 0)
Screenshot: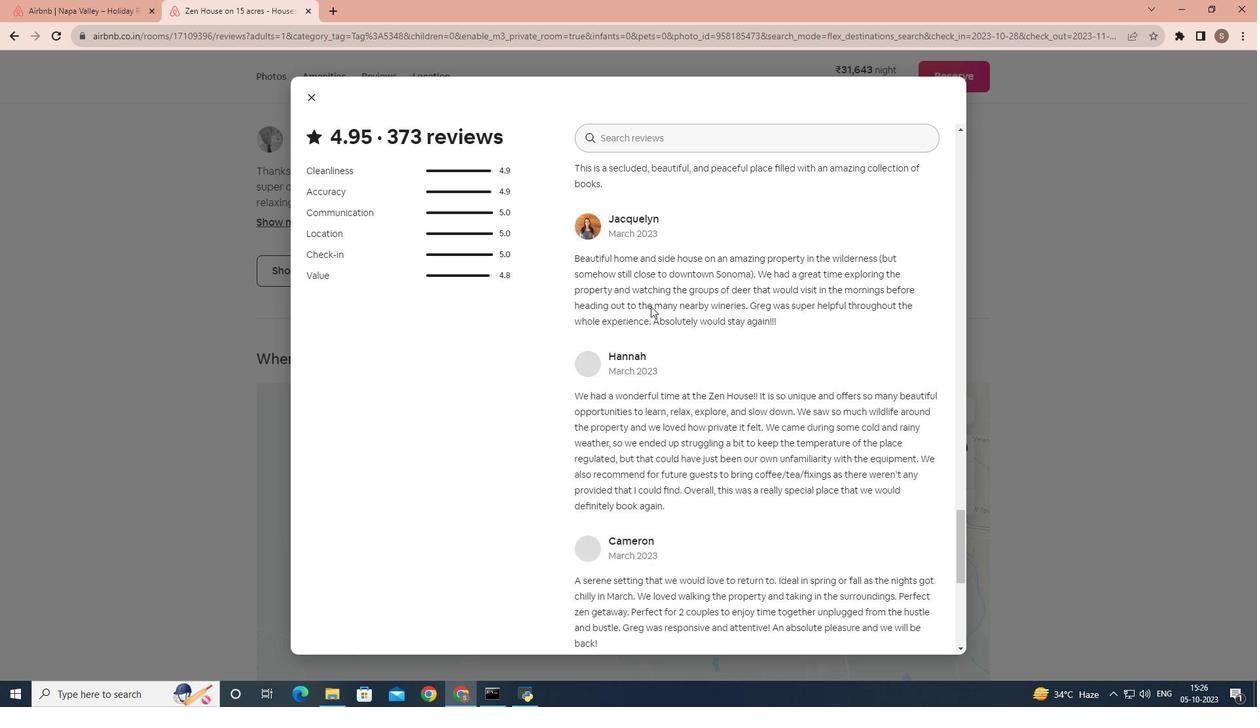 
Action: Mouse scrolled (650, 305) with delta (0, 0)
Screenshot: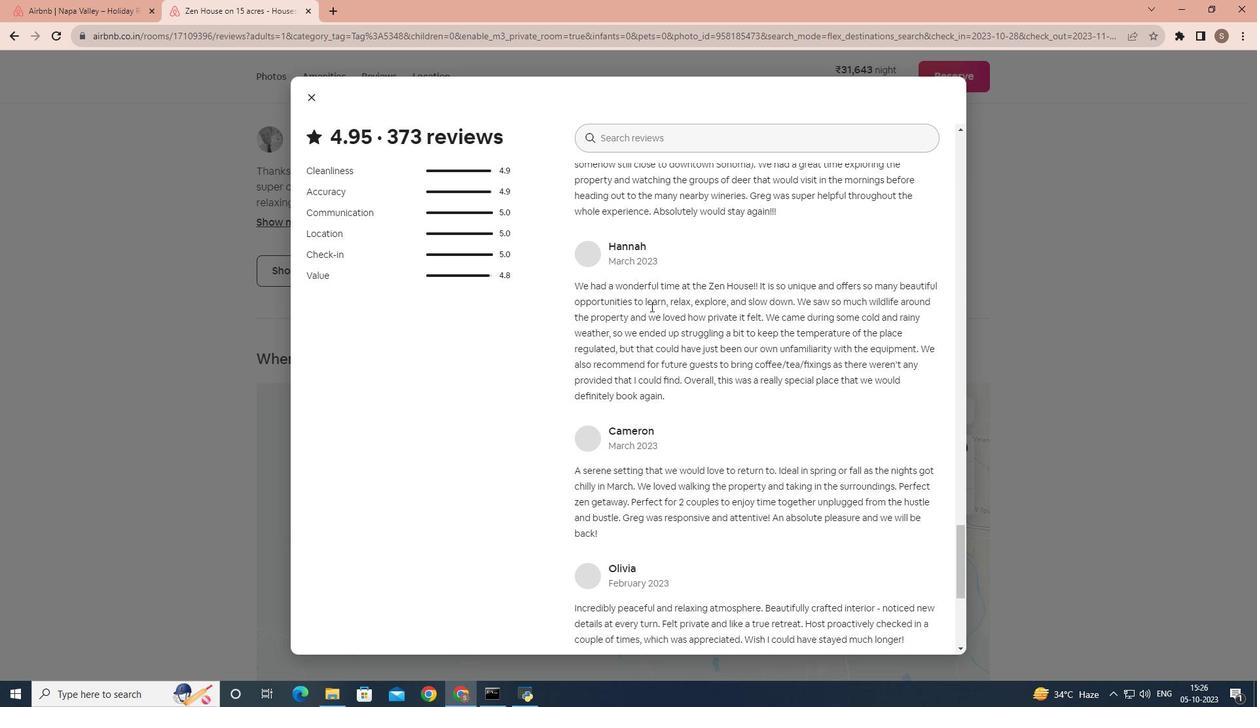 
Action: Mouse scrolled (650, 305) with delta (0, 0)
Screenshot: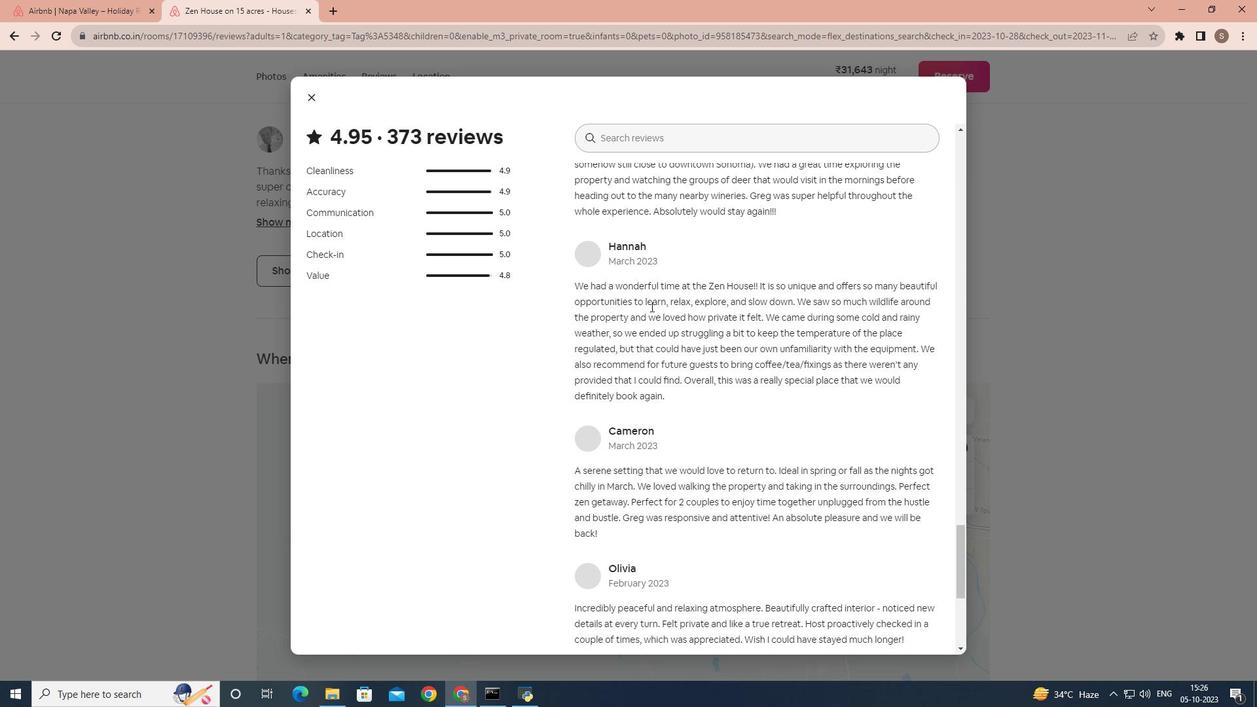 
Action: Mouse scrolled (650, 305) with delta (0, 0)
Screenshot: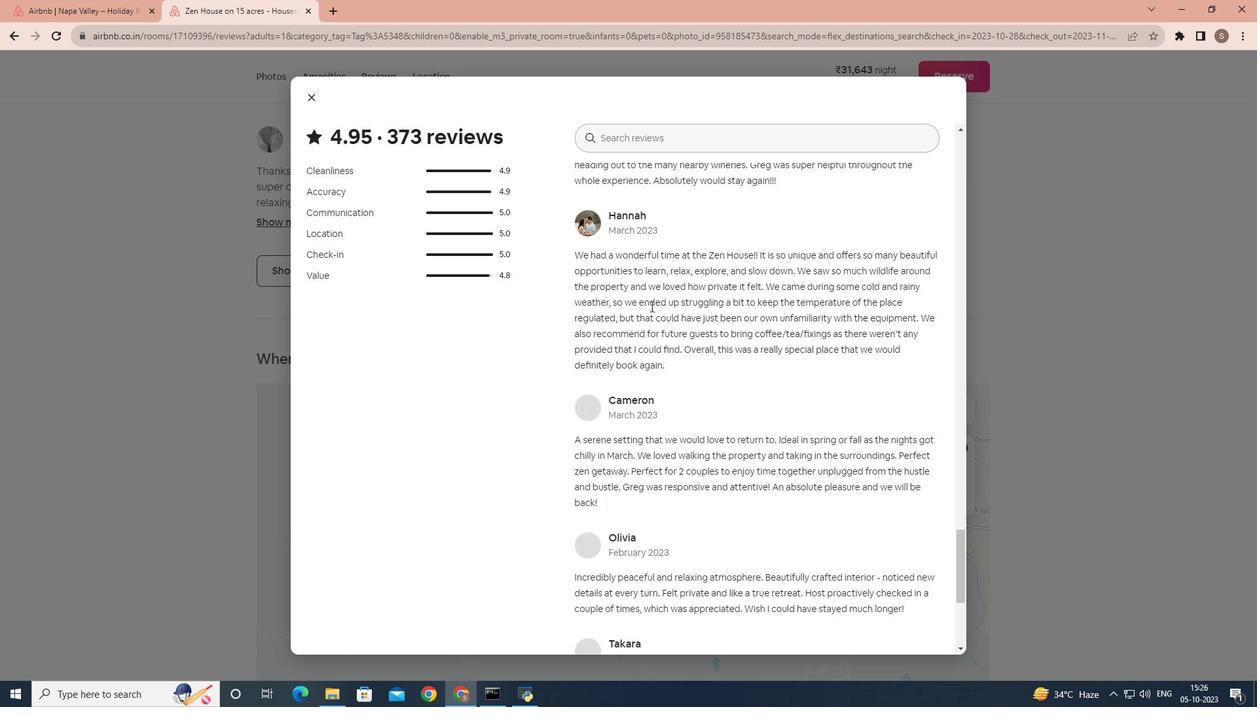 
Action: Mouse scrolled (650, 305) with delta (0, 0)
Screenshot: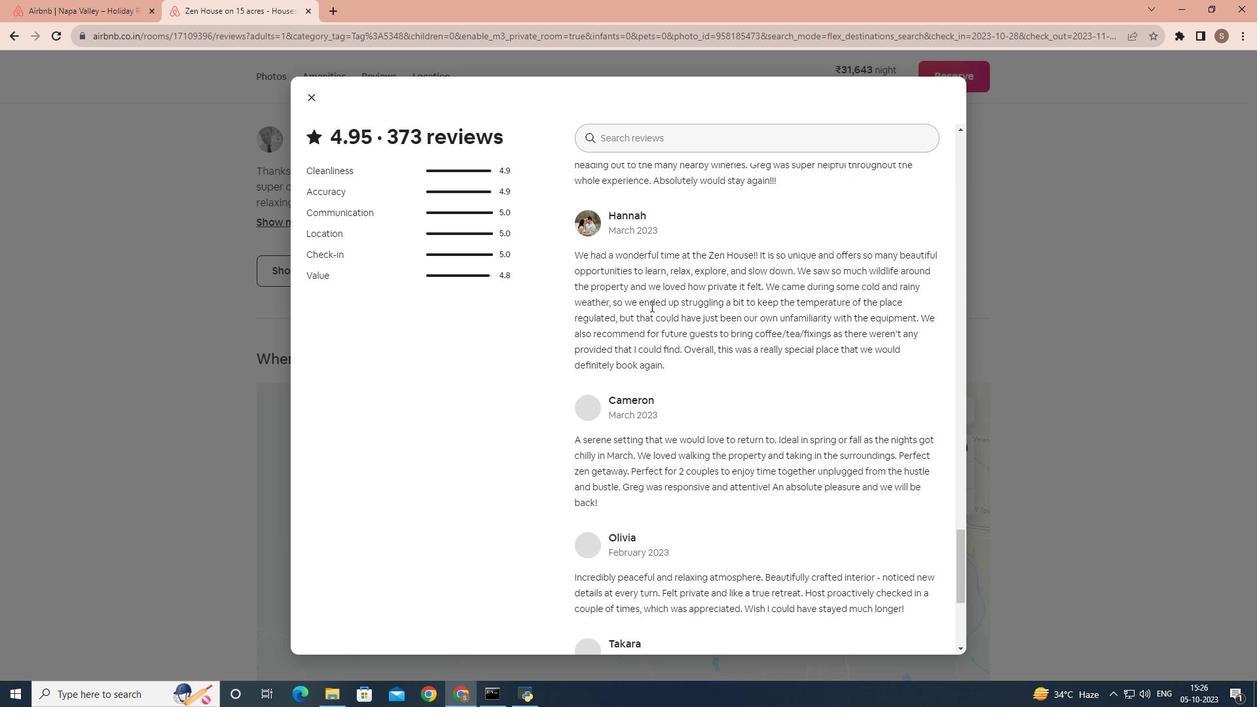 
Action: Mouse scrolled (650, 305) with delta (0, 0)
Screenshot: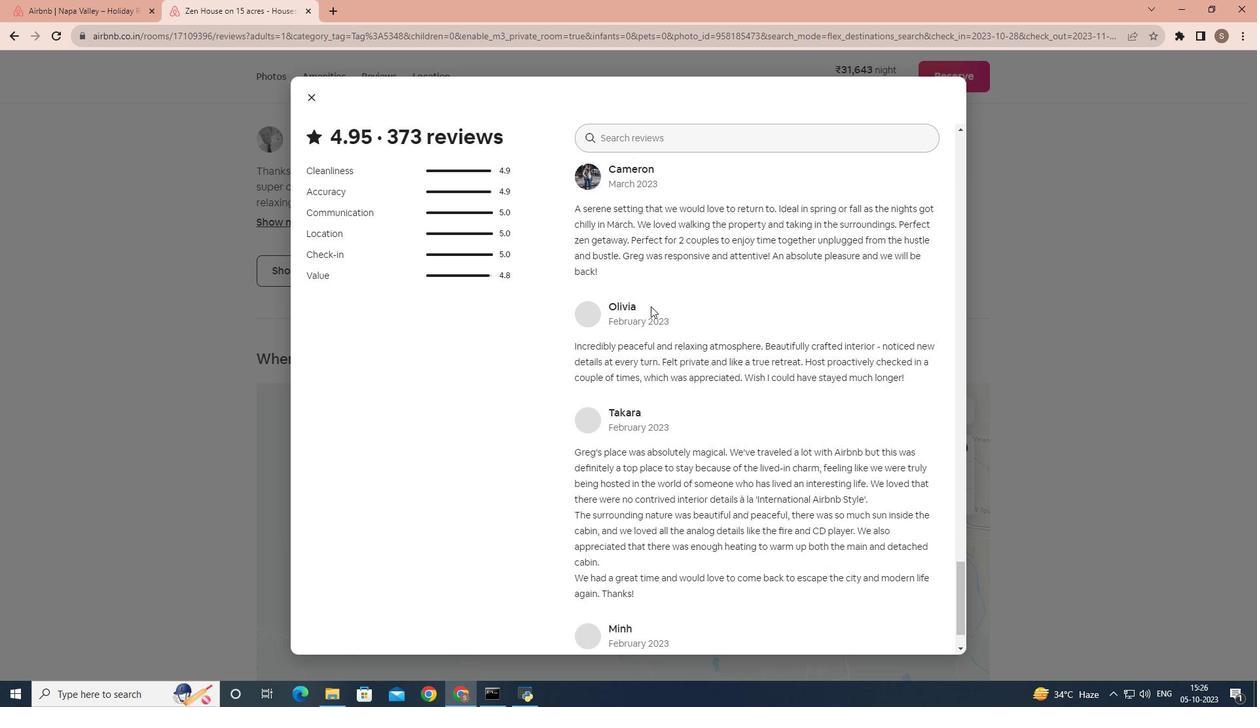 
Action: Mouse scrolled (650, 305) with delta (0, 0)
Screenshot: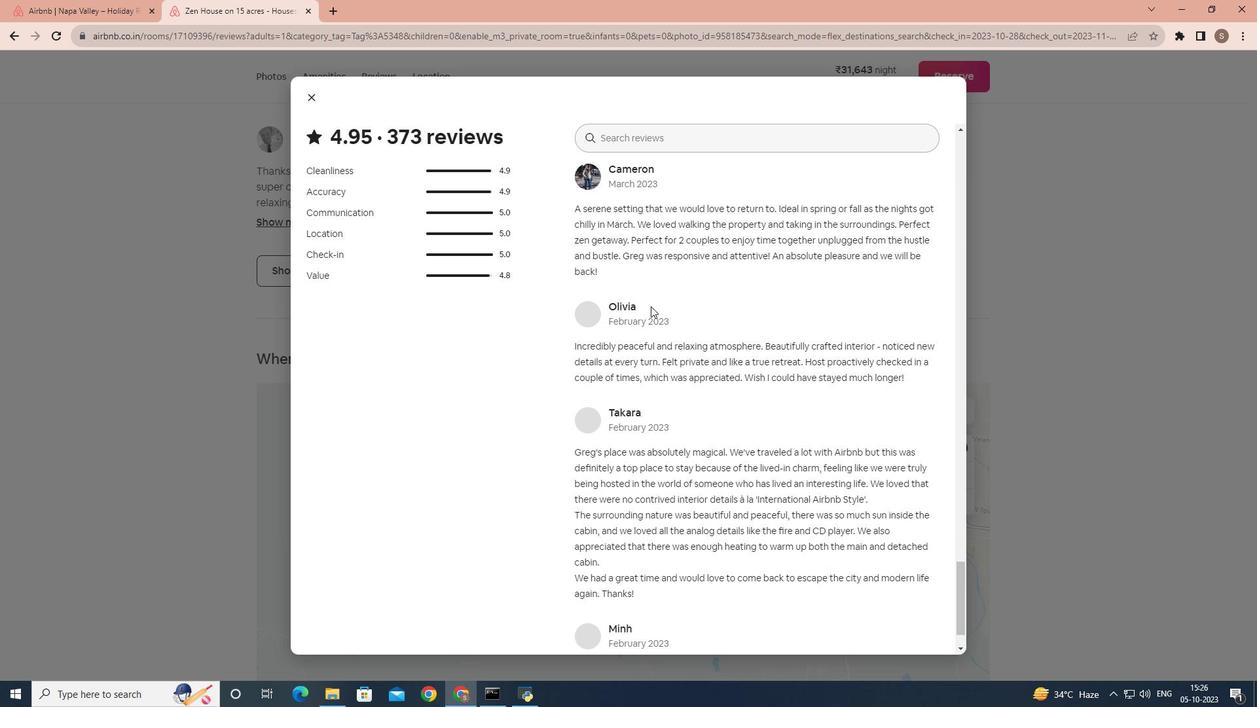 
Action: Mouse scrolled (650, 305) with delta (0, 0)
Screenshot: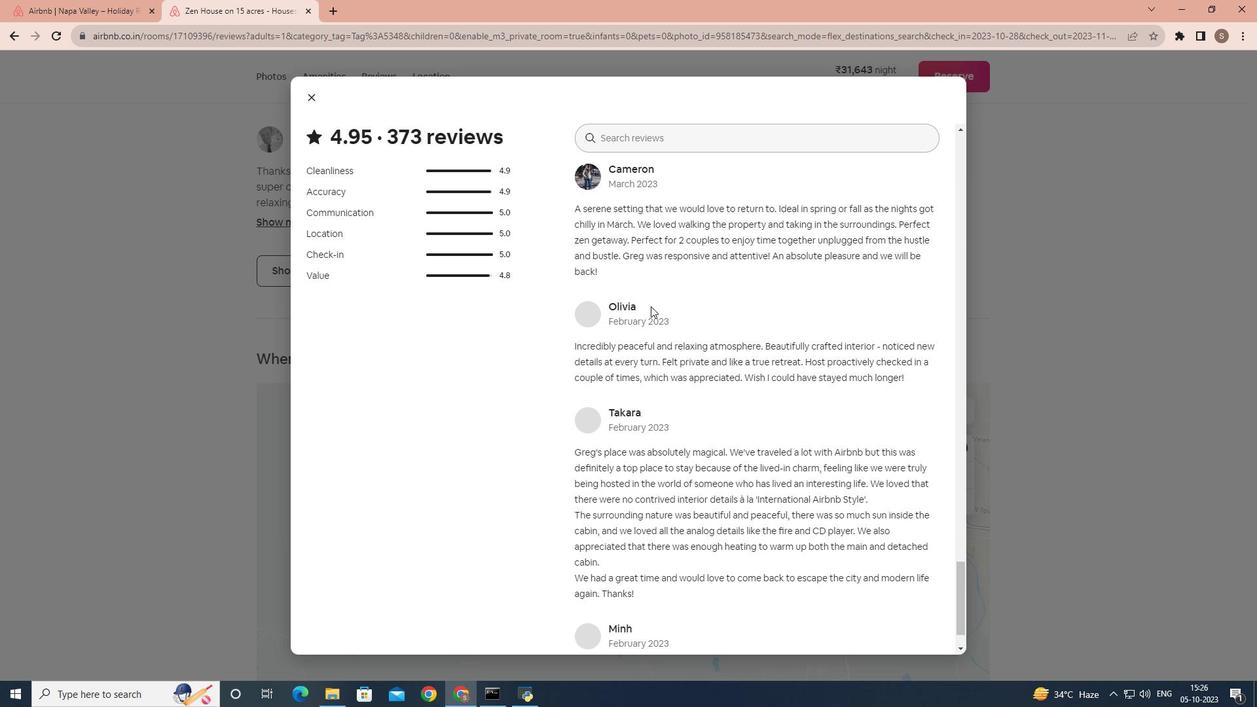 
Action: Mouse scrolled (650, 305) with delta (0, 0)
Screenshot: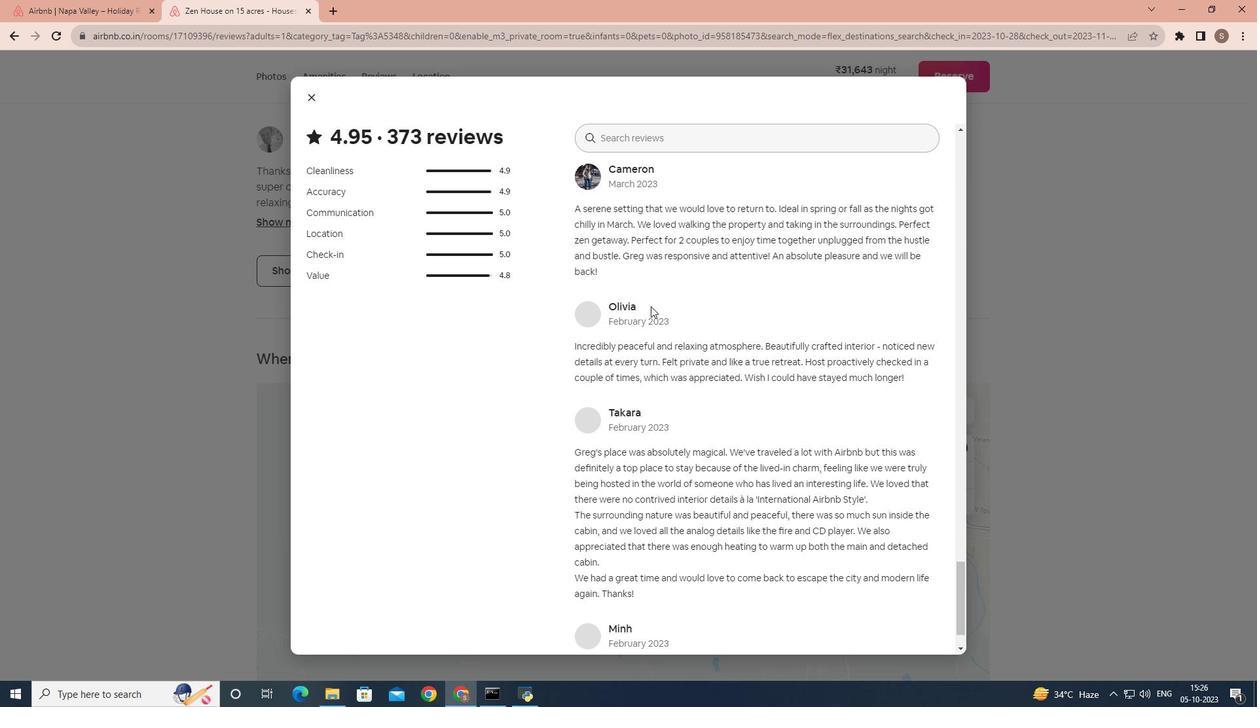 
Action: Mouse scrolled (650, 305) with delta (0, 0)
